 Task: Play online Dominion games in medium mode.
Action: Mouse moved to (533, 609)
Screenshot: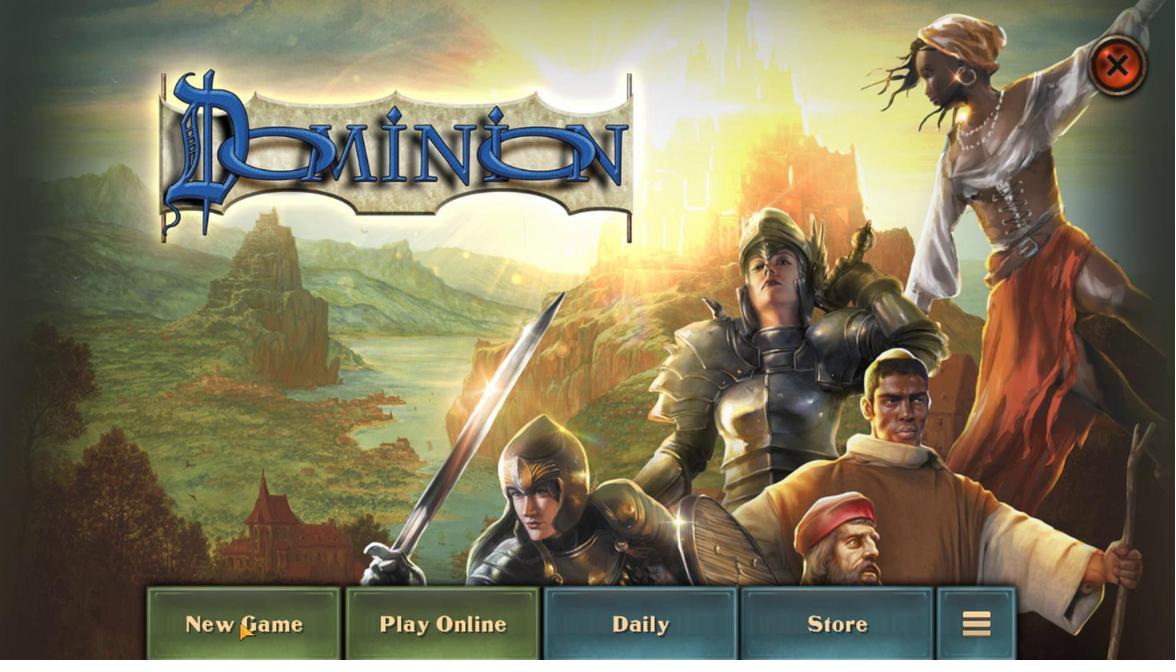
Action: Mouse pressed left at (533, 609)
Screenshot: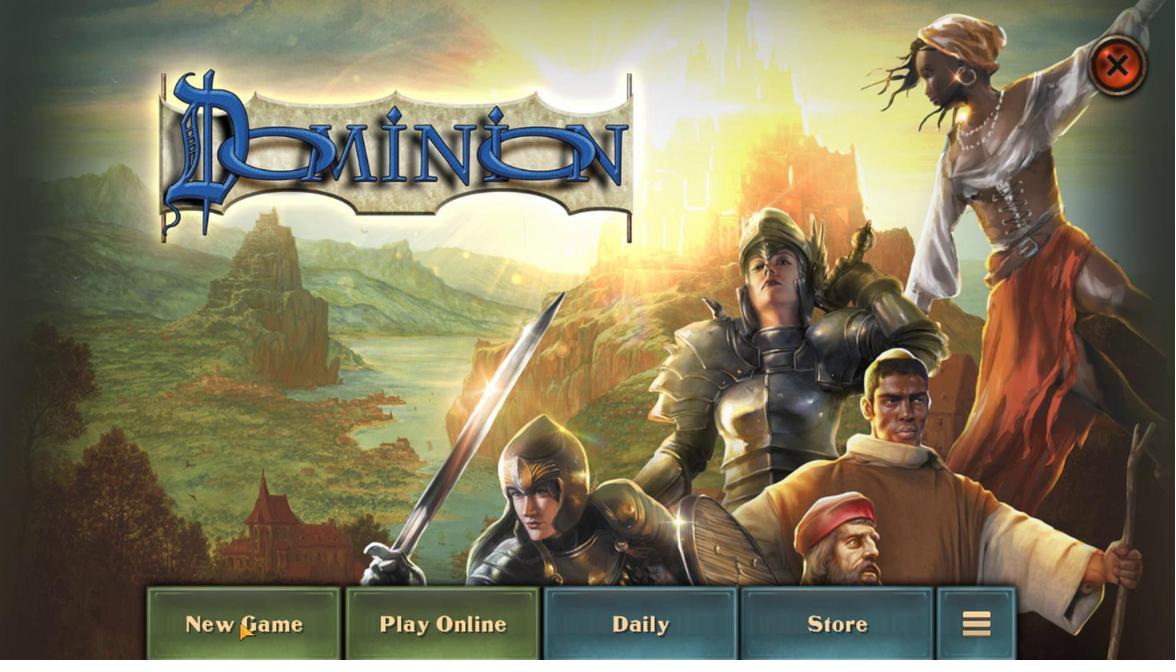 
Action: Mouse moved to (648, 482)
Screenshot: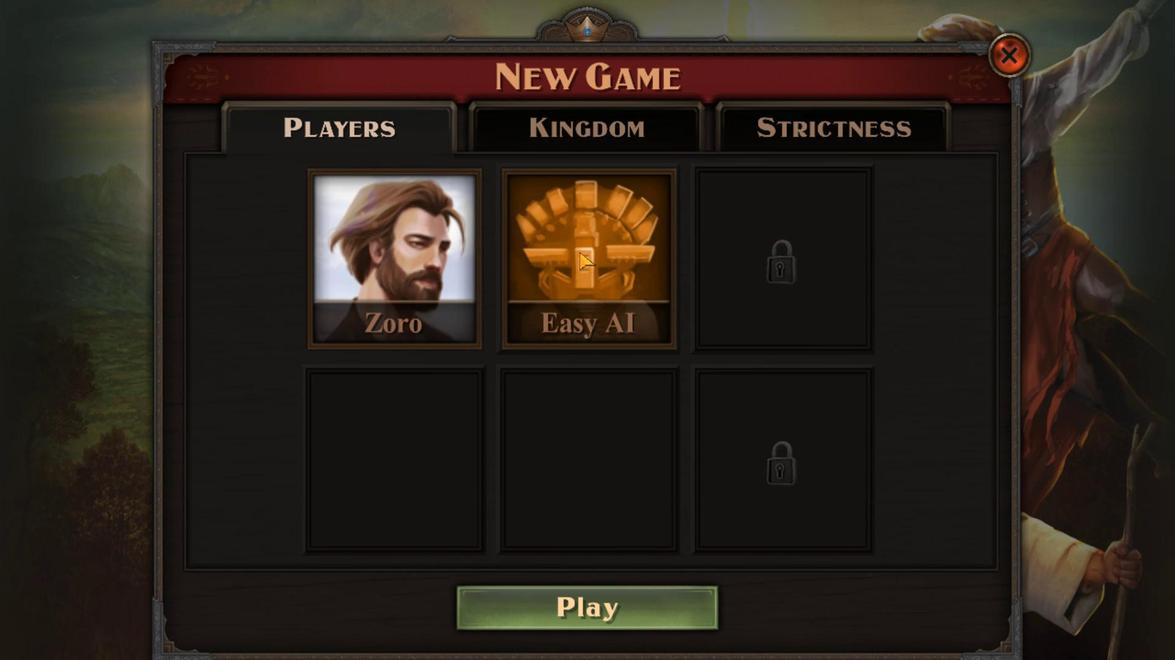 
Action: Mouse pressed left at (648, 482)
Screenshot: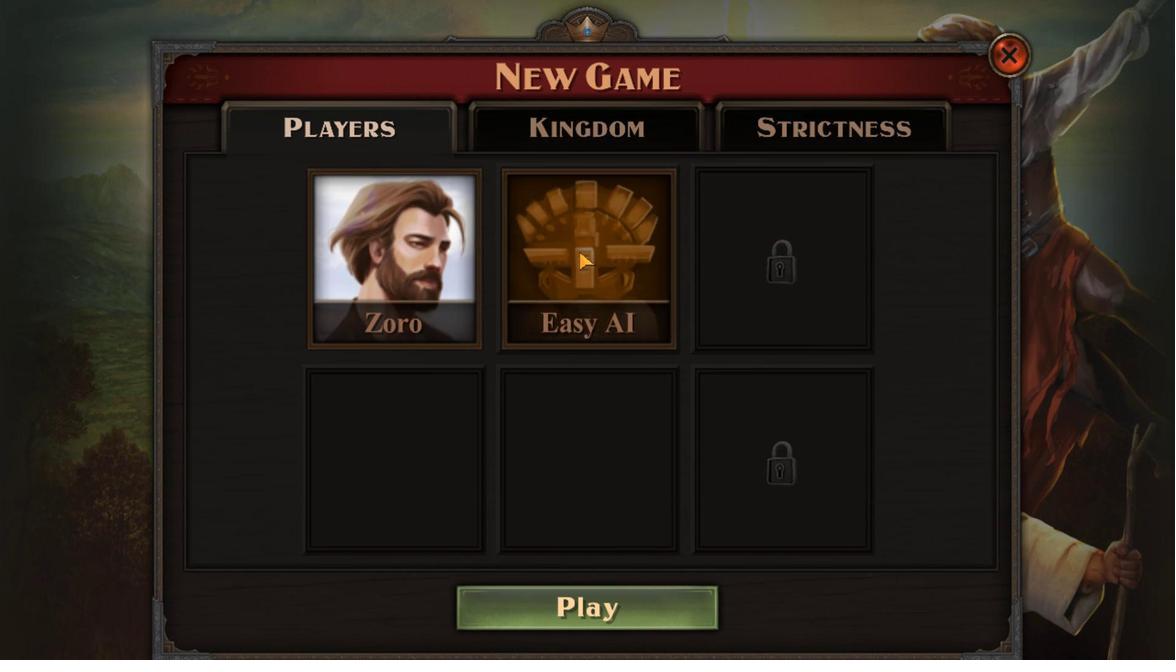 
Action: Mouse moved to (587, 554)
Screenshot: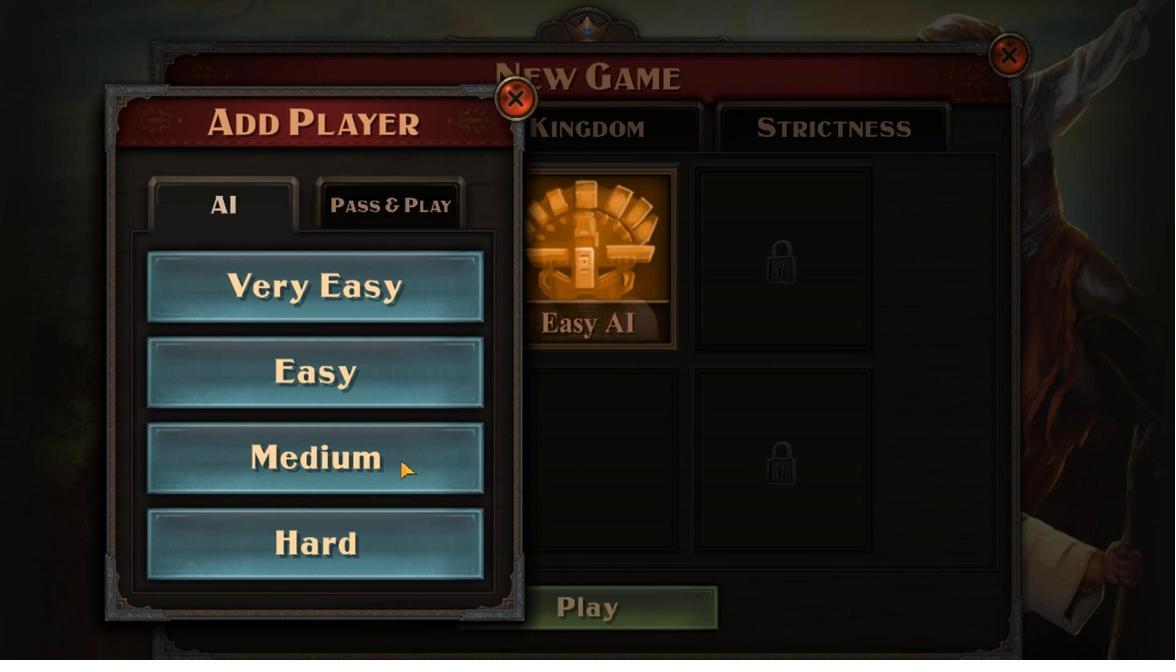 
Action: Mouse pressed left at (587, 554)
Screenshot: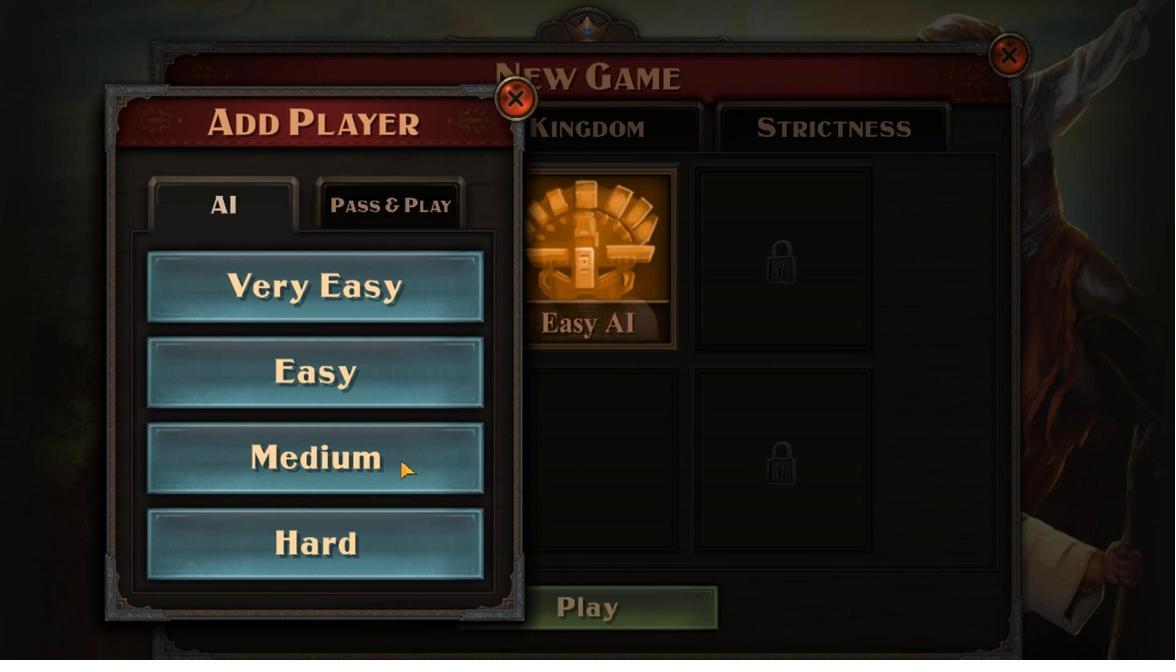 
Action: Mouse moved to (685, 605)
Screenshot: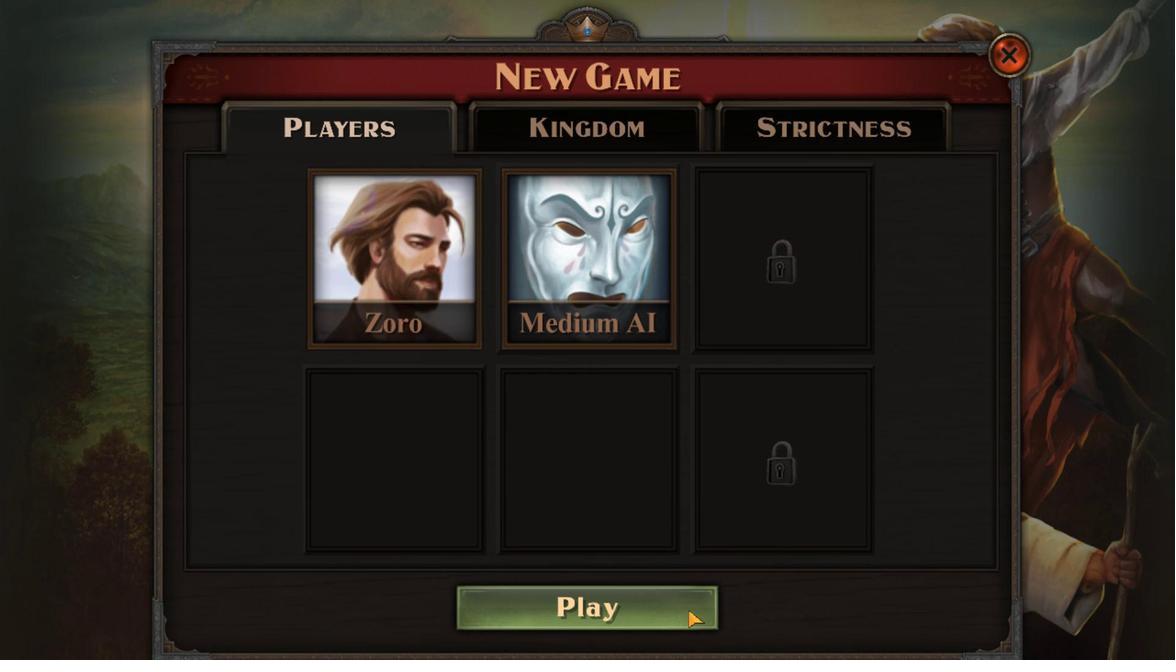 
Action: Mouse pressed left at (685, 605)
Screenshot: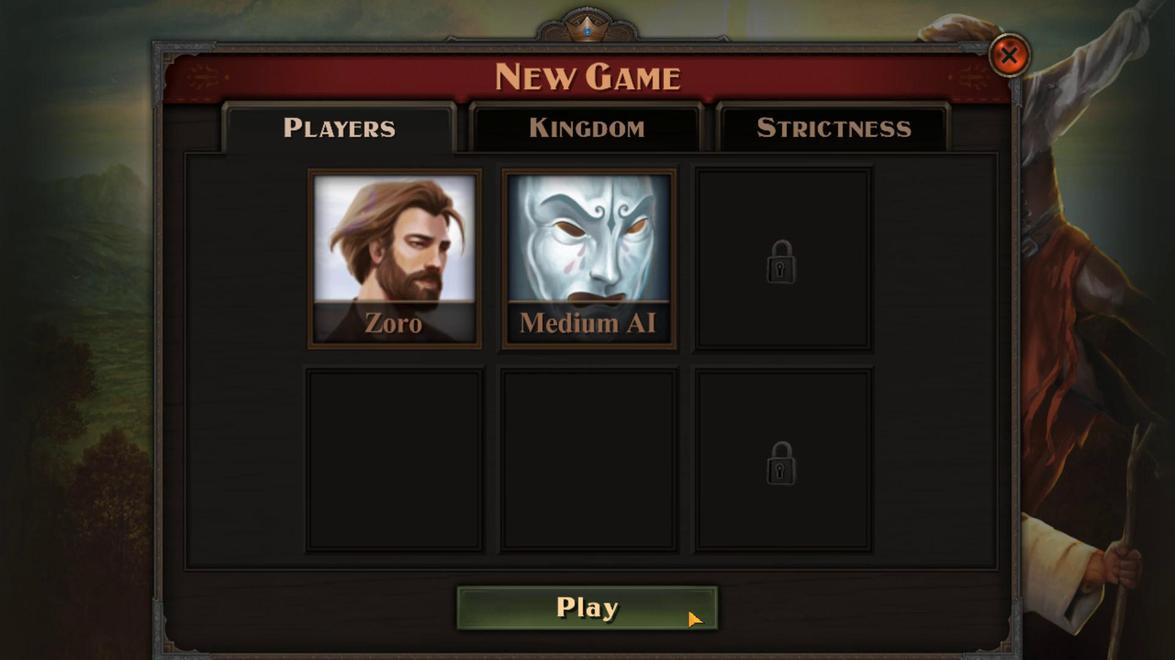 
Action: Mouse moved to (643, 592)
Screenshot: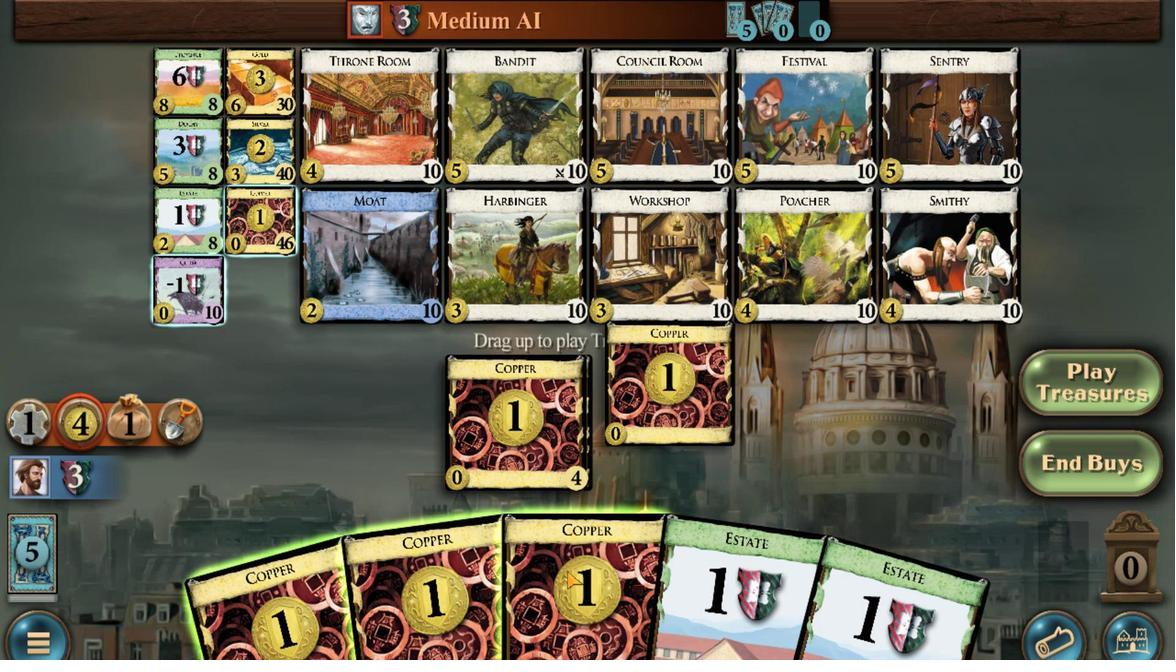 
Action: Mouse scrolled (643, 591) with delta (0, 0)
Screenshot: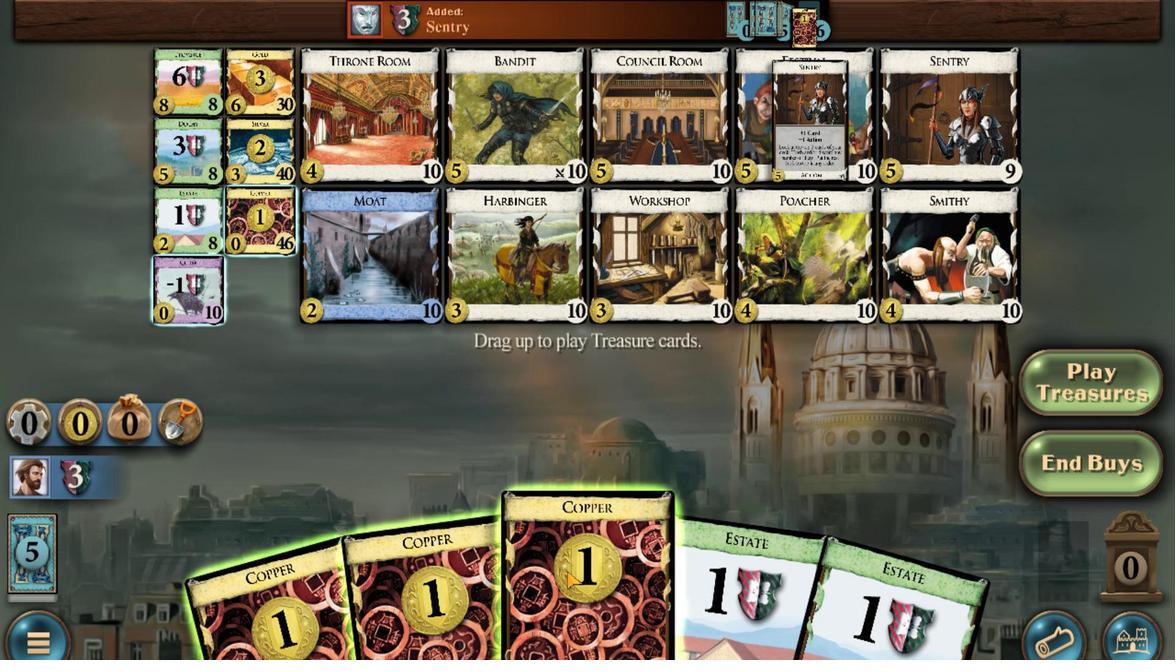 
Action: Mouse moved to (621, 595)
Screenshot: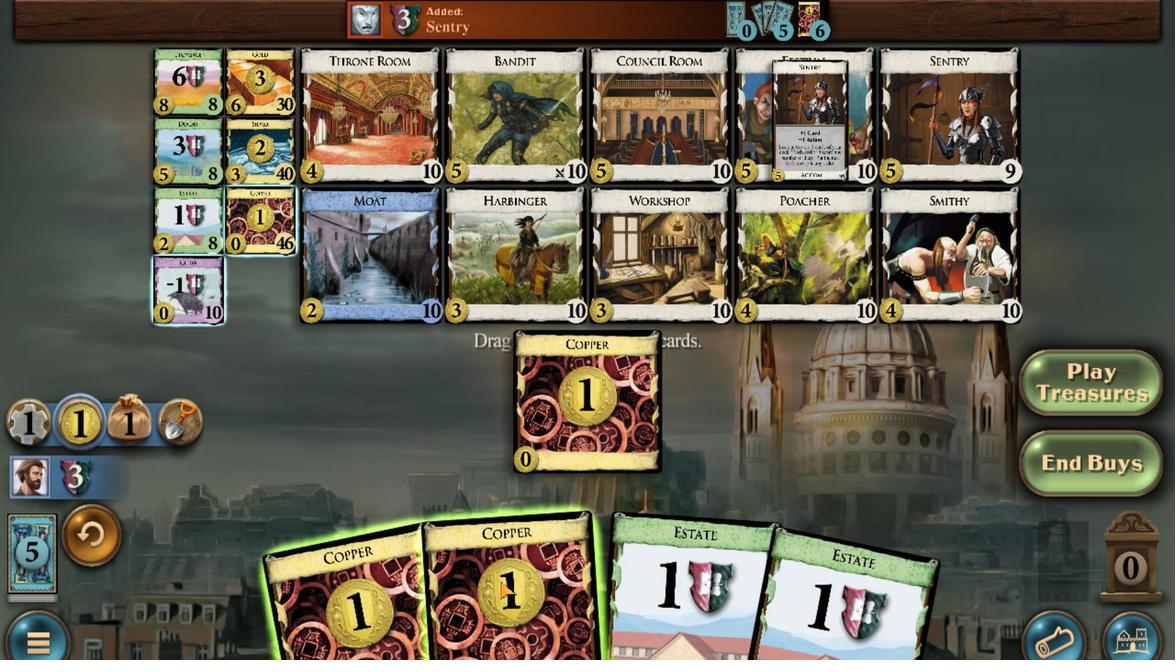 
Action: Mouse scrolled (621, 595) with delta (0, 0)
Screenshot: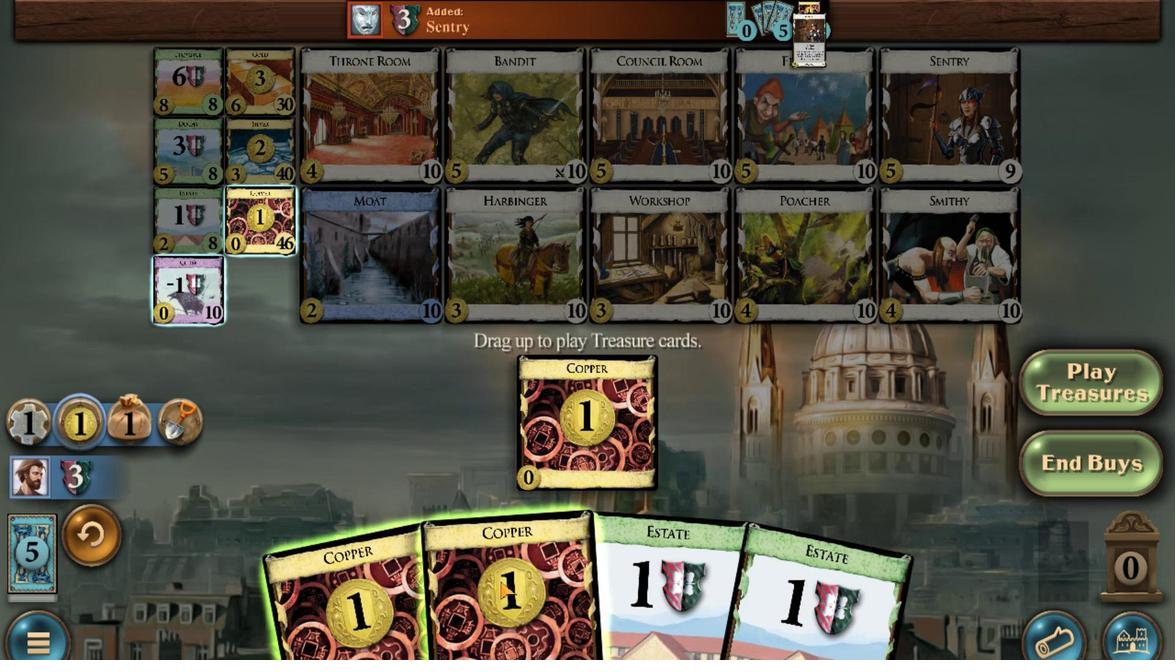 
Action: Mouse moved to (596, 597)
Screenshot: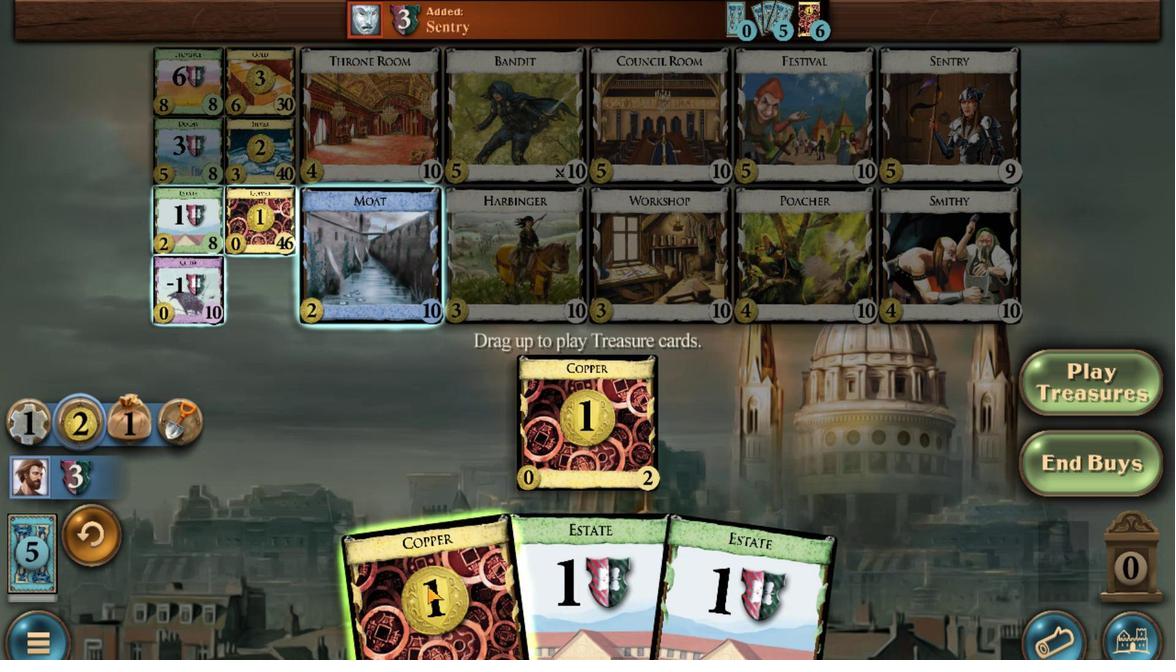 
Action: Mouse scrolled (596, 597) with delta (0, 0)
Screenshot: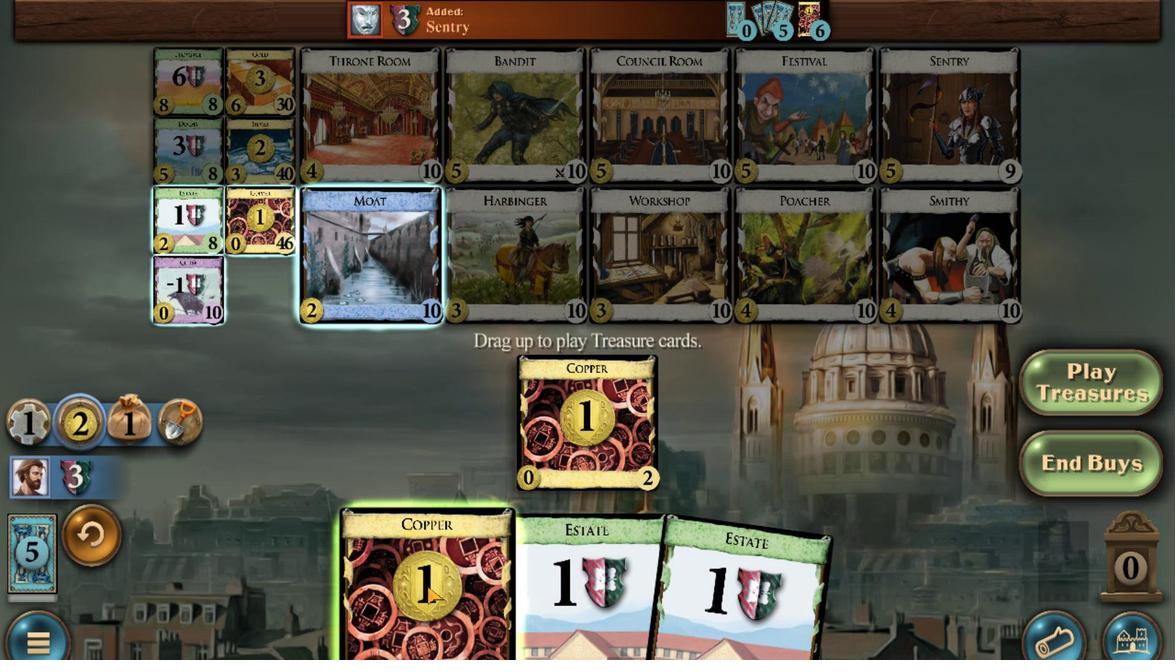 
Action: Mouse moved to (531, 441)
Screenshot: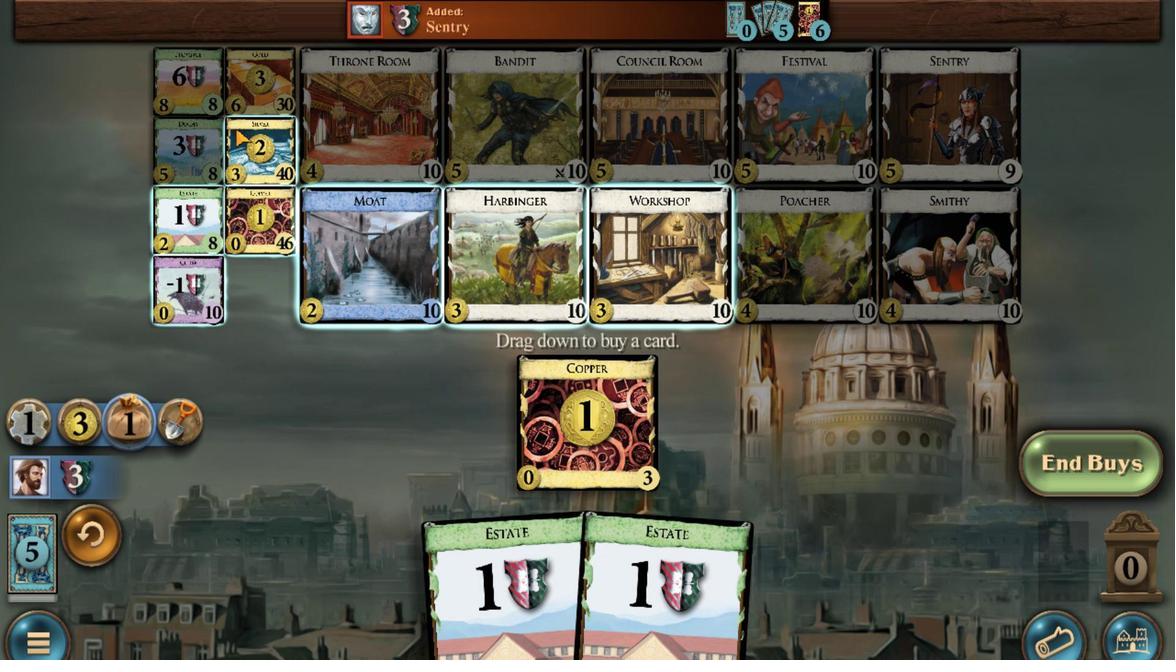 
Action: Mouse scrolled (531, 441) with delta (0, 0)
Screenshot: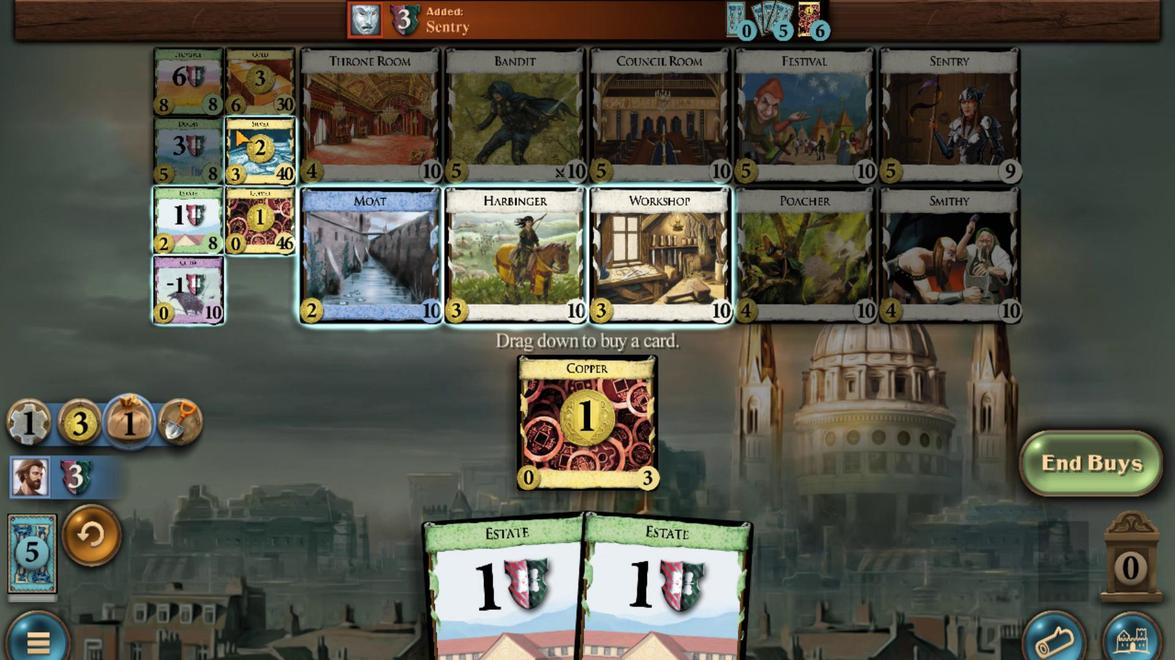 
Action: Mouse scrolled (531, 441) with delta (0, 0)
Screenshot: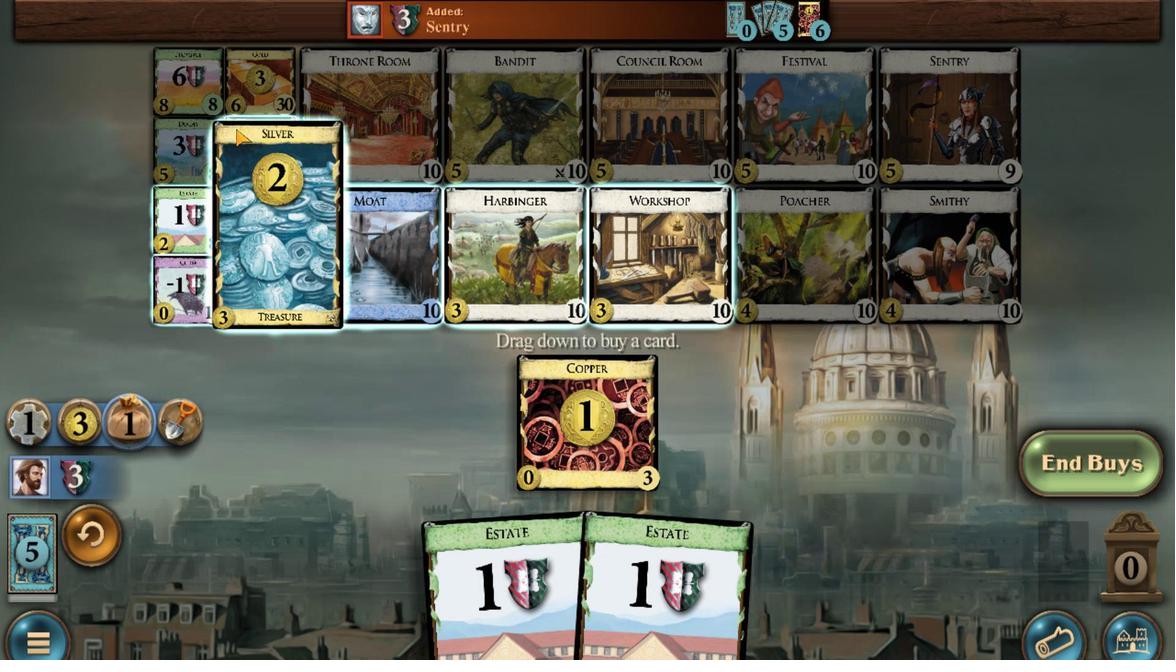 
Action: Mouse scrolled (531, 441) with delta (0, 0)
Screenshot: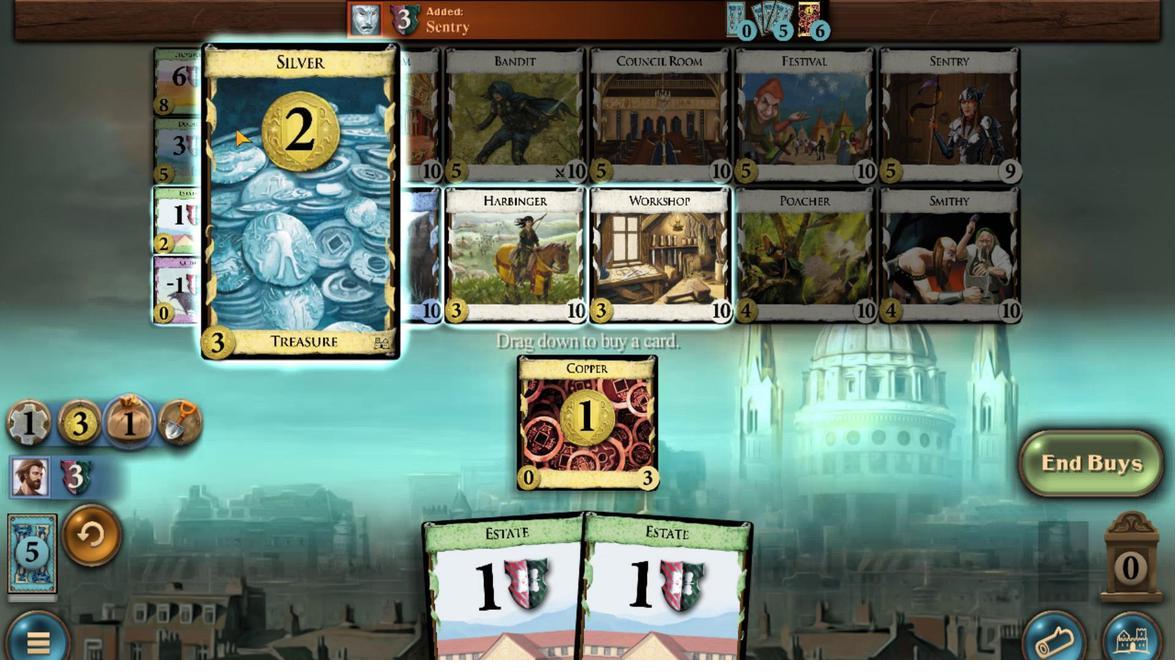 
Action: Mouse scrolled (531, 441) with delta (0, 0)
Screenshot: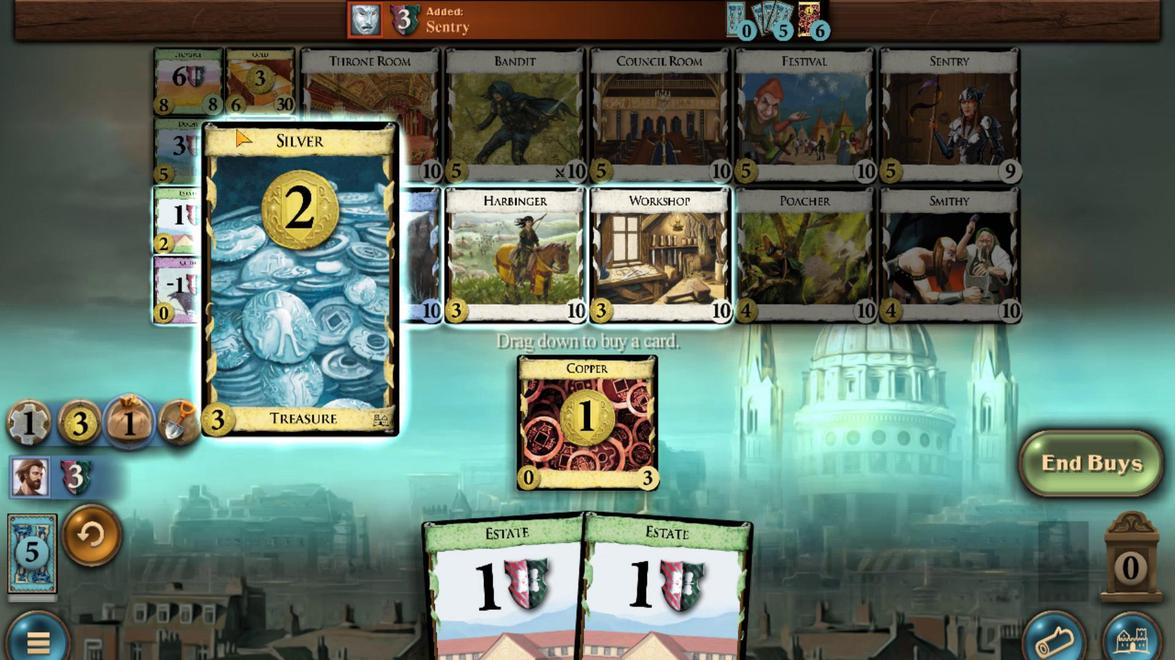 
Action: Mouse moved to (700, 588)
Screenshot: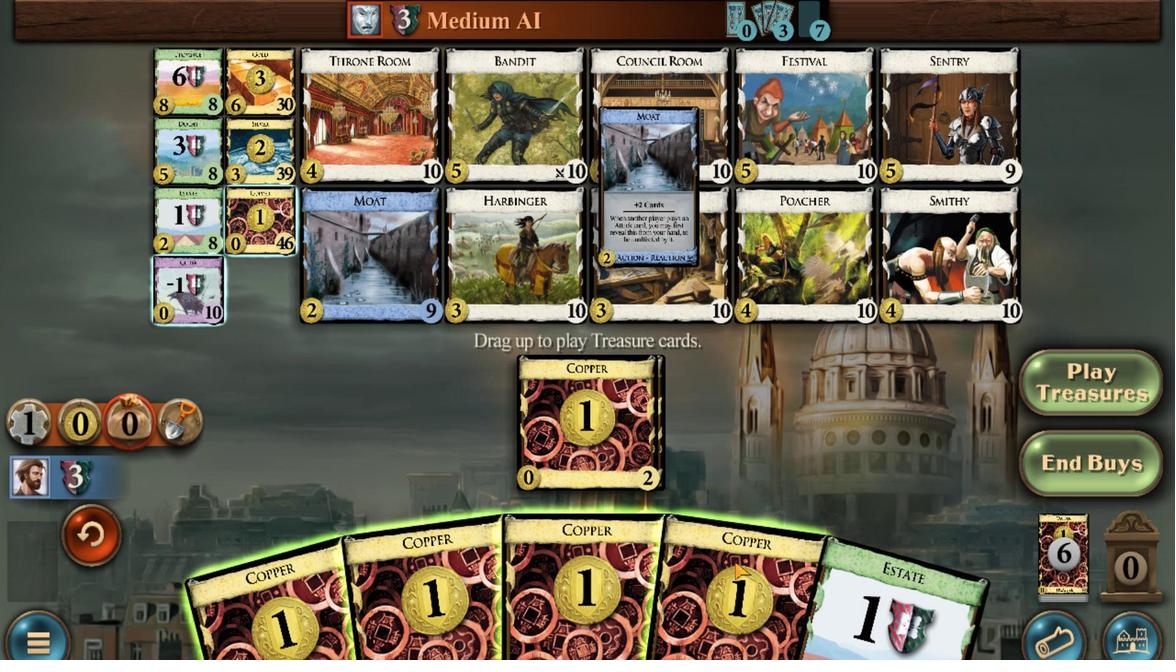 
Action: Mouse scrolled (700, 588) with delta (0, 0)
Screenshot: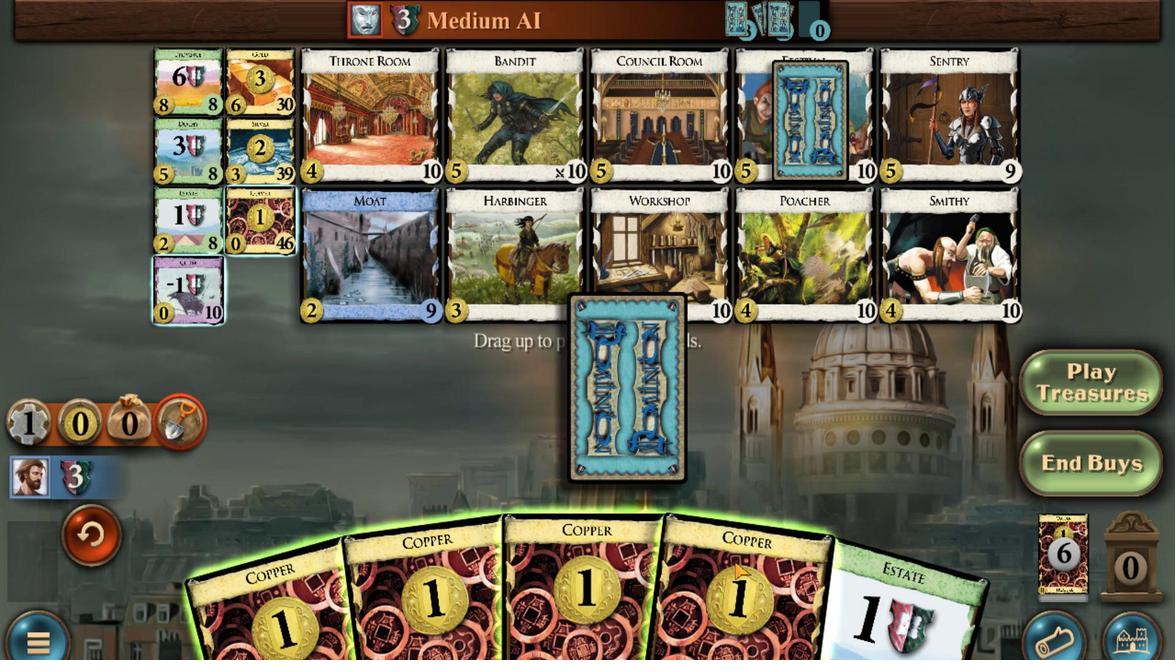 
Action: Mouse moved to (670, 596)
Screenshot: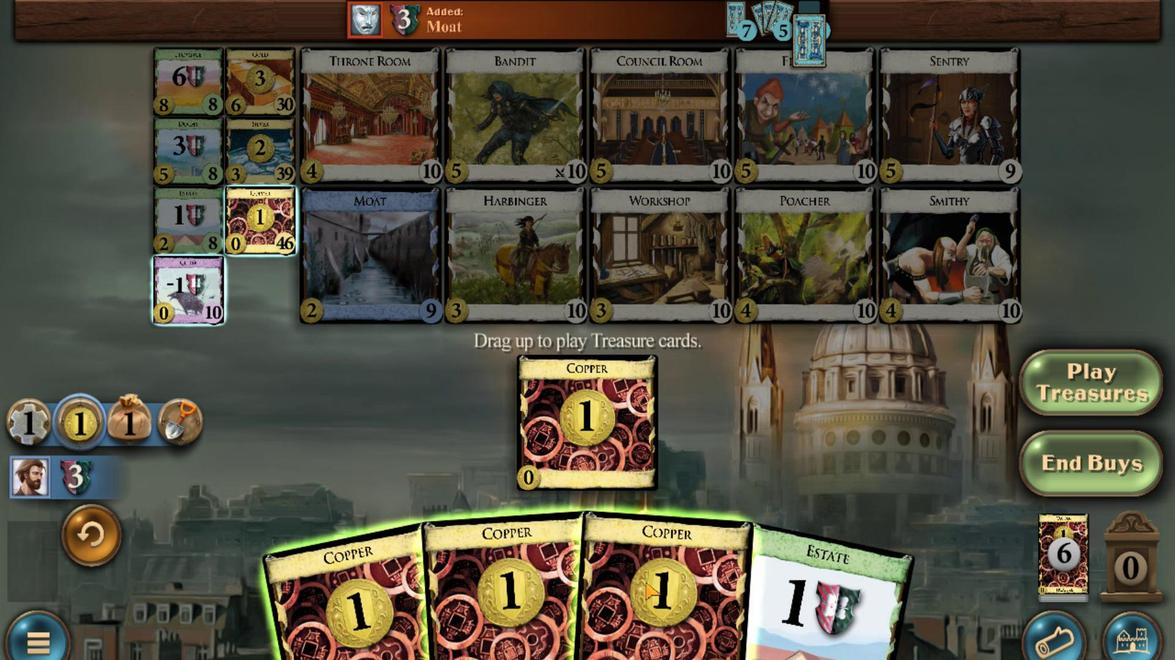 
Action: Mouse scrolled (670, 595) with delta (0, 0)
Screenshot: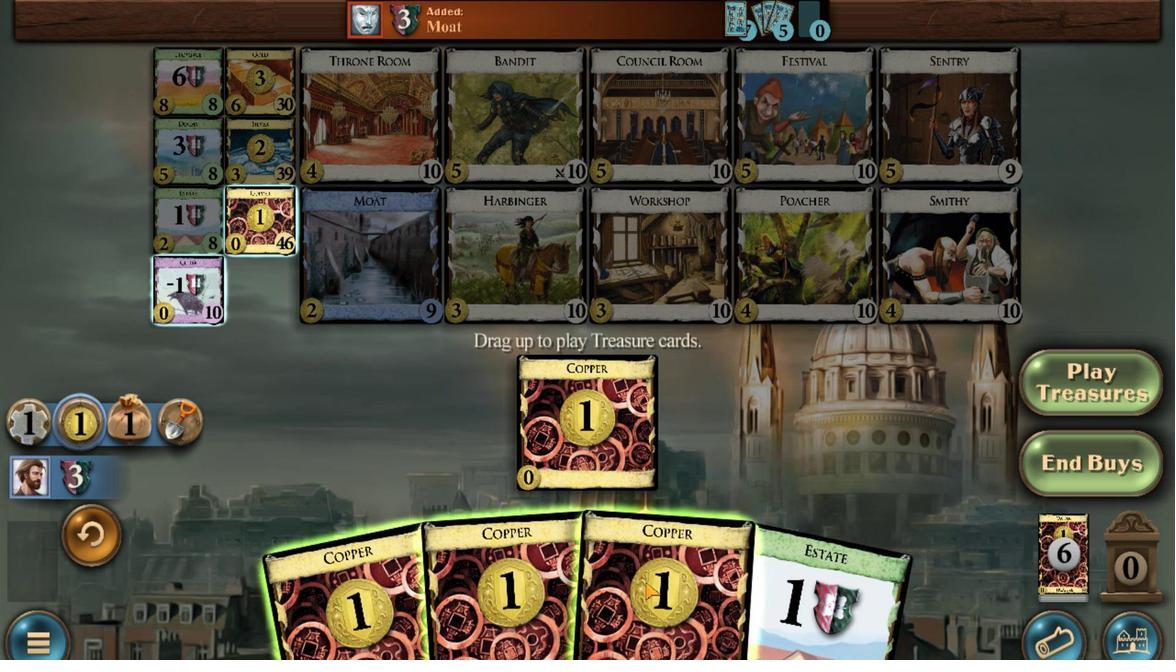 
Action: Mouse moved to (641, 597)
Screenshot: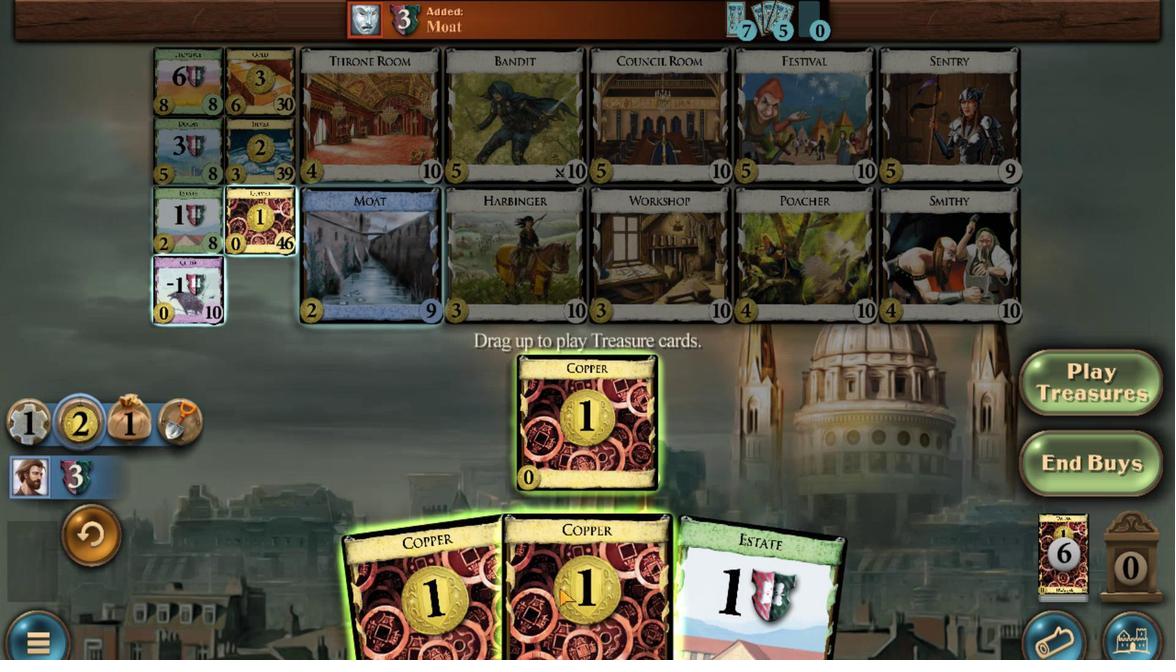 
Action: Mouse scrolled (641, 597) with delta (0, 0)
Screenshot: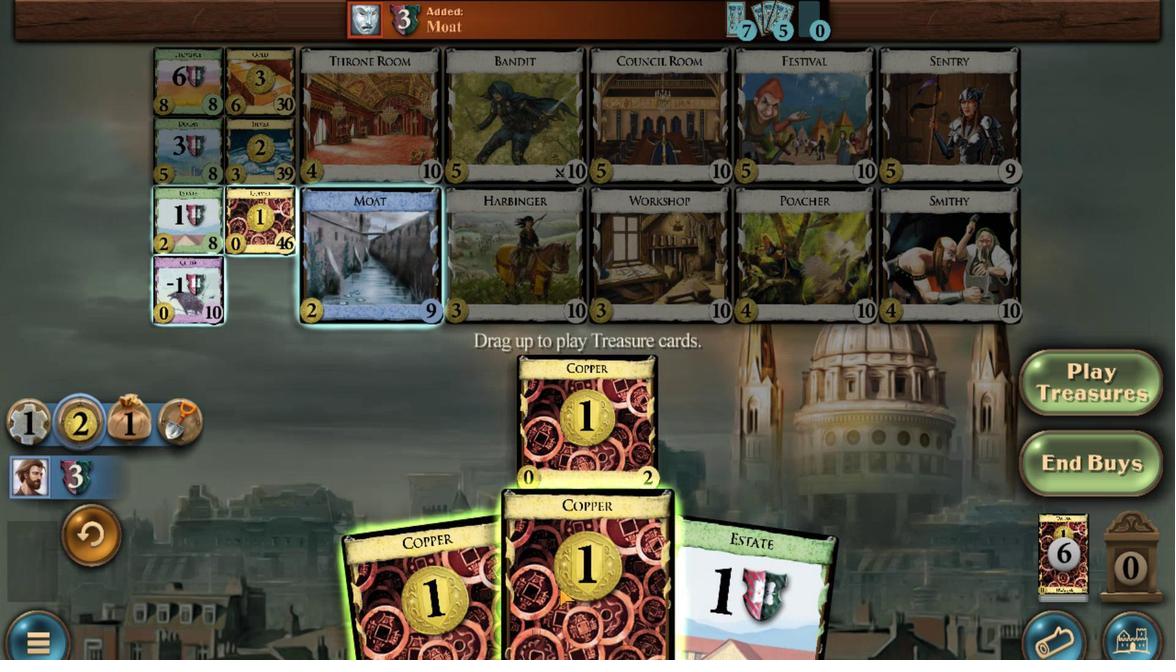 
Action: Mouse moved to (602, 597)
Screenshot: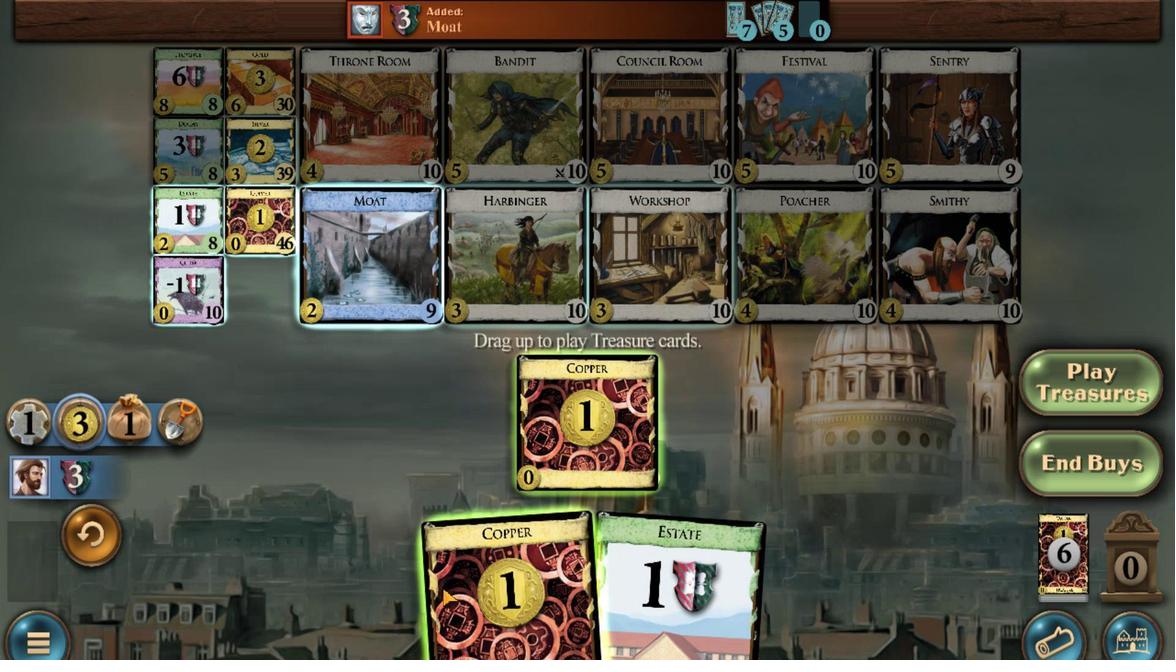 
Action: Mouse scrolled (602, 597) with delta (0, 0)
Screenshot: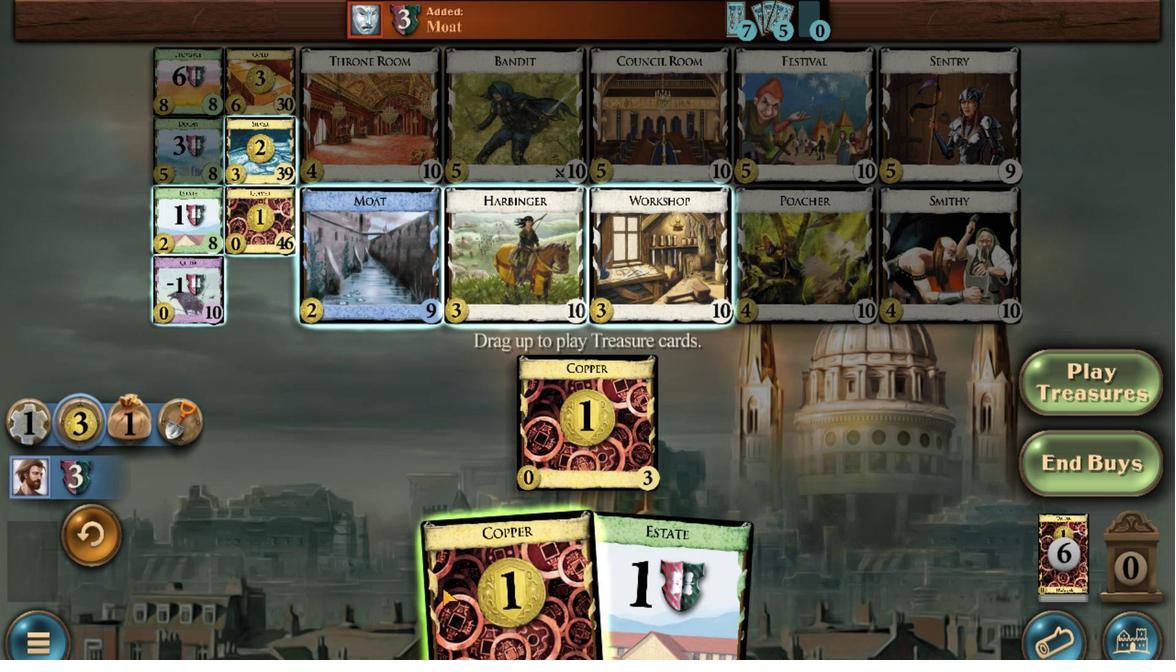 
Action: Mouse moved to (758, 484)
Screenshot: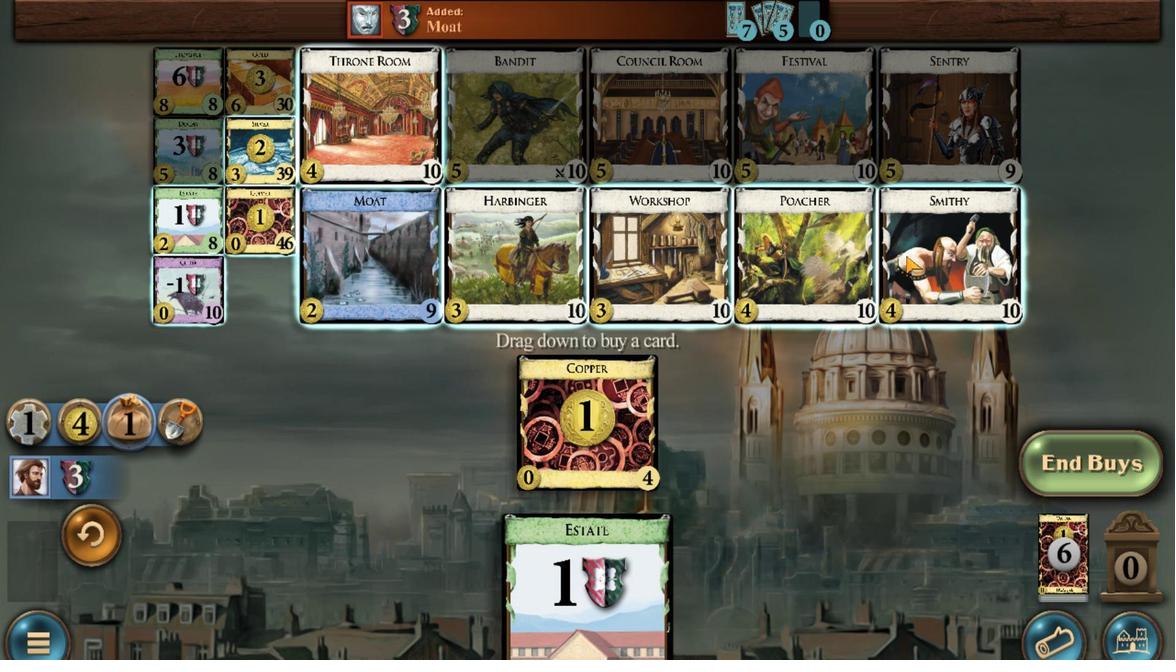 
Action: Mouse scrolled (758, 484) with delta (0, 0)
Screenshot: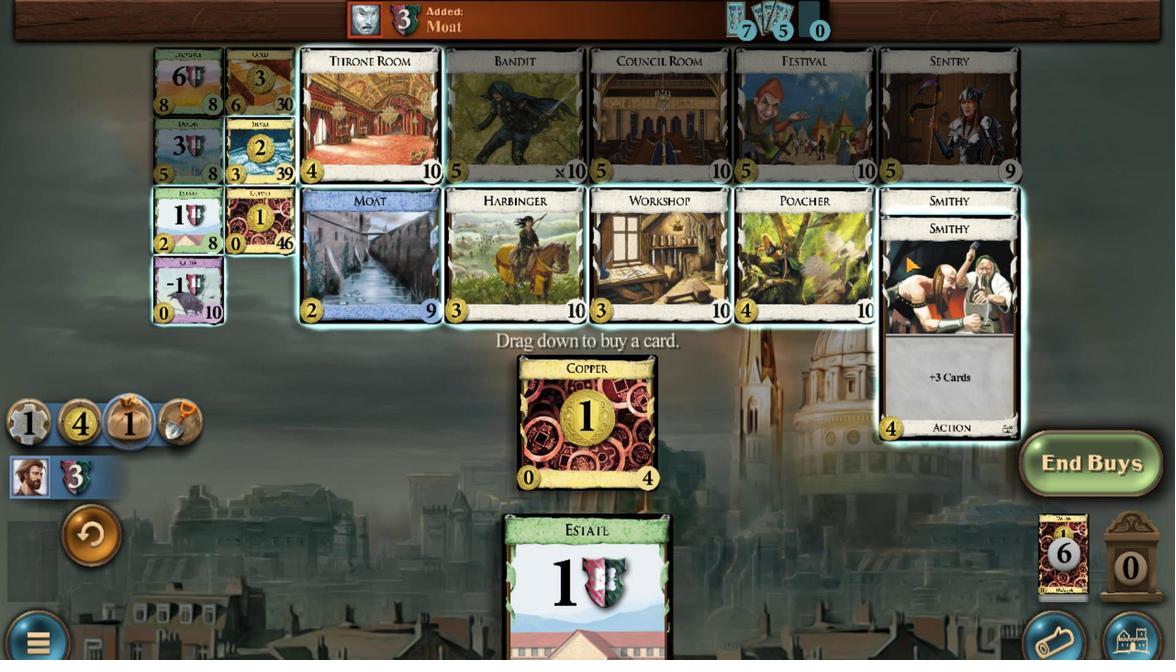 
Action: Mouse scrolled (758, 484) with delta (0, 0)
Screenshot: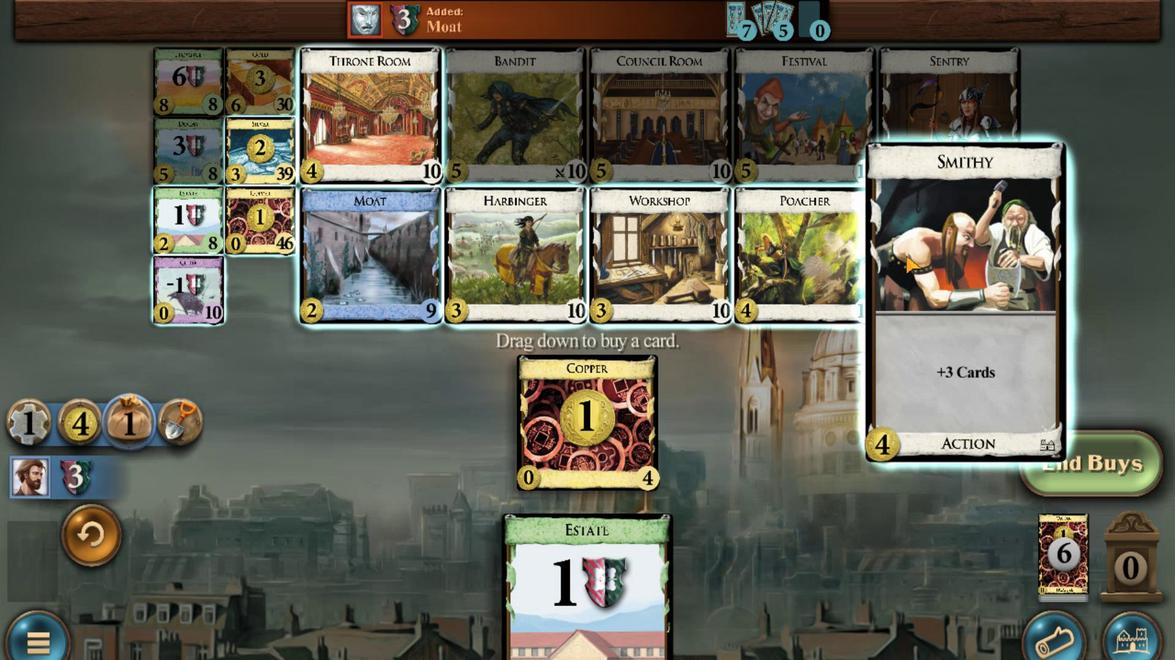 
Action: Mouse scrolled (758, 484) with delta (0, 0)
Screenshot: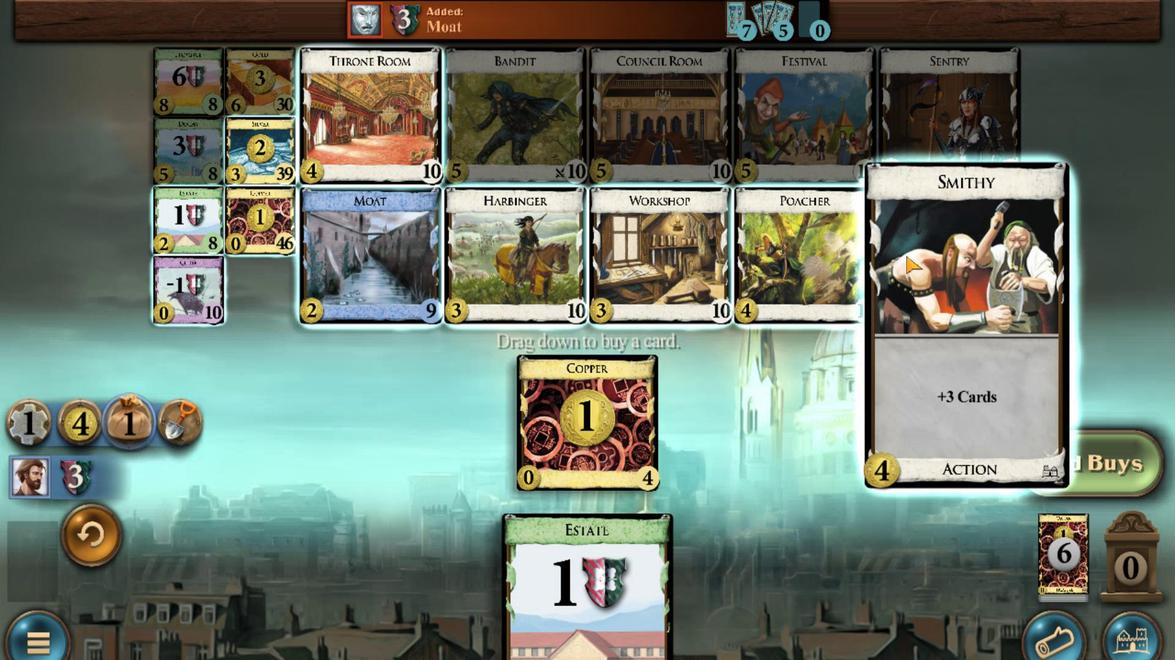 
Action: Mouse scrolled (758, 484) with delta (0, 0)
Screenshot: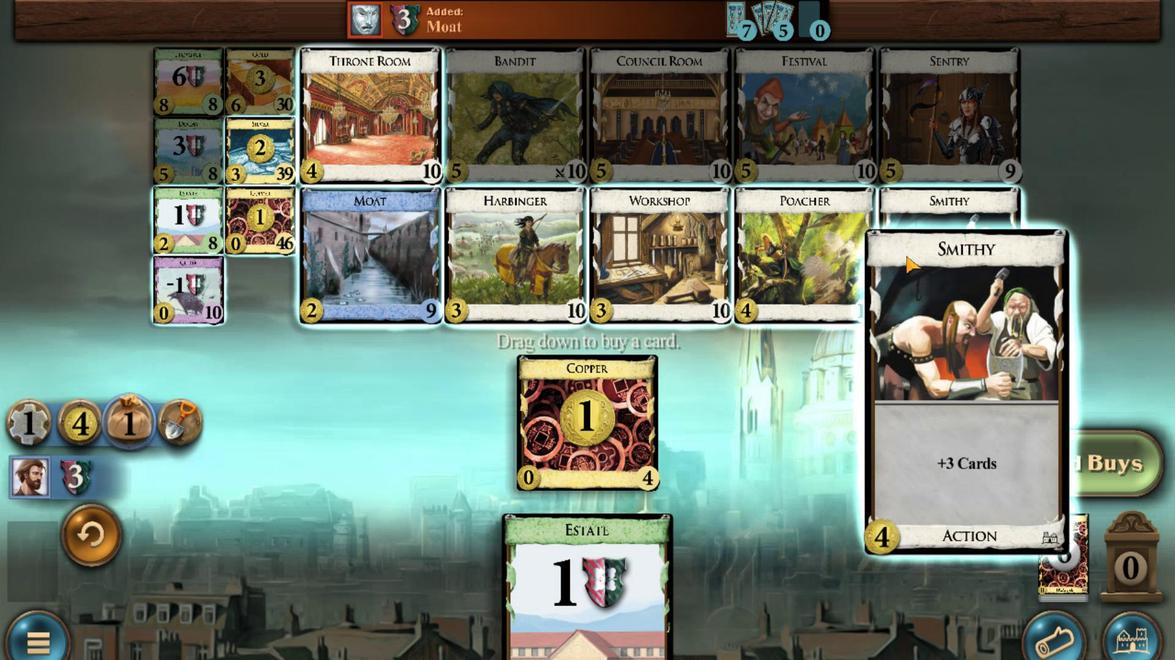 
Action: Mouse moved to (682, 594)
Screenshot: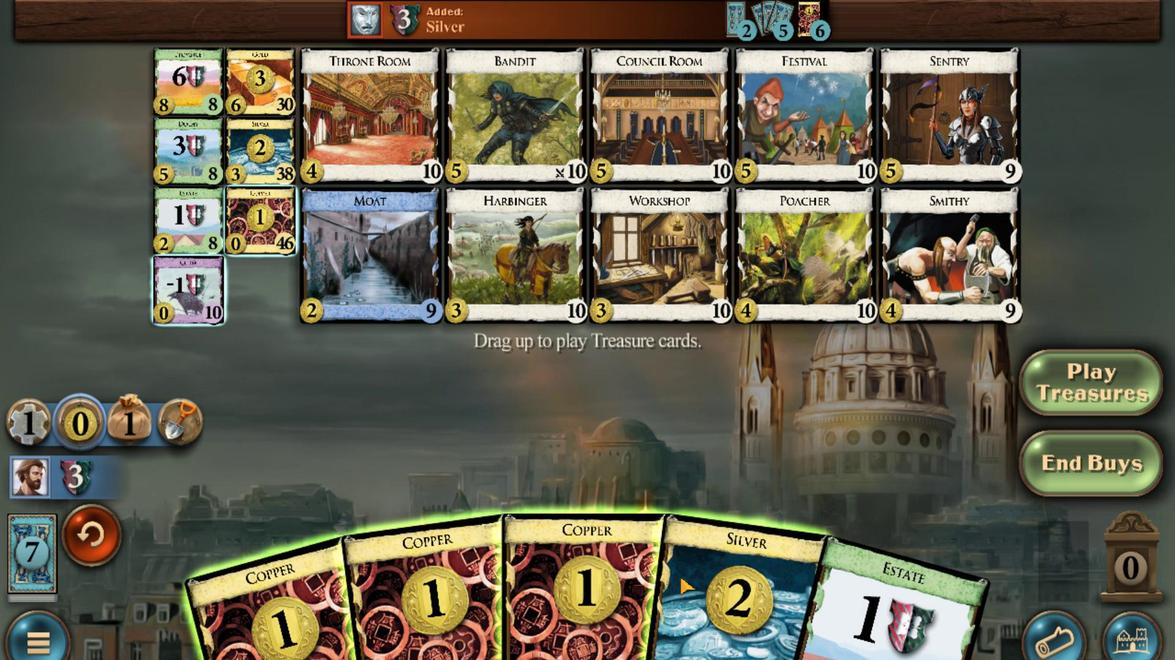 
Action: Mouse scrolled (682, 594) with delta (0, 0)
Screenshot: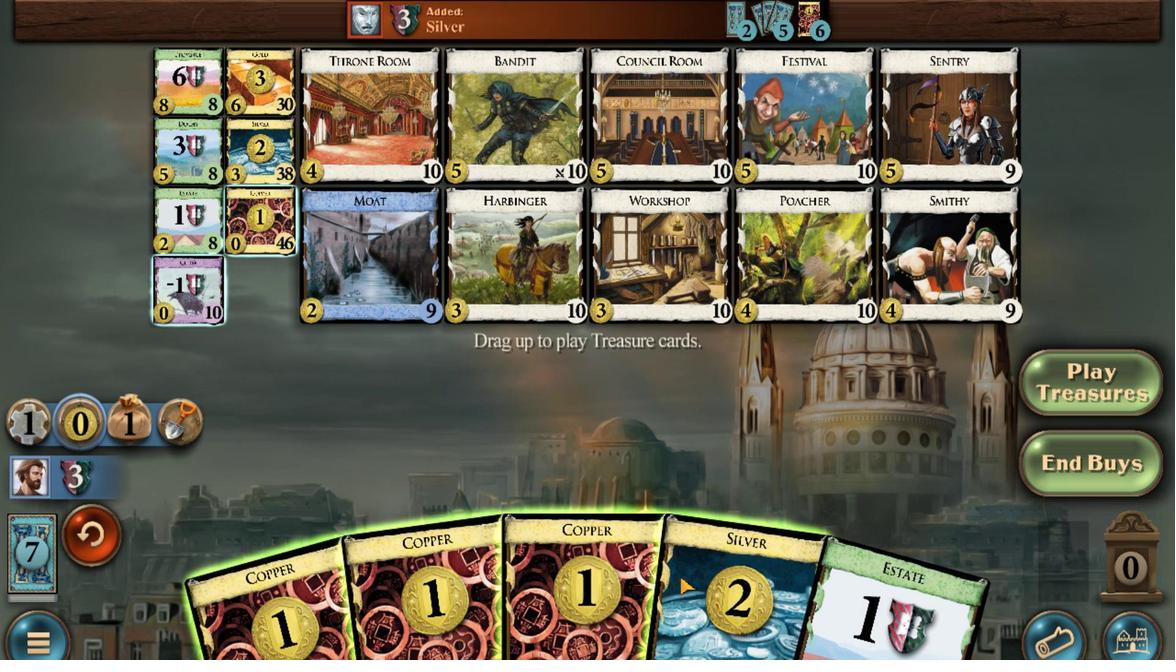 
Action: Mouse moved to (670, 594)
Screenshot: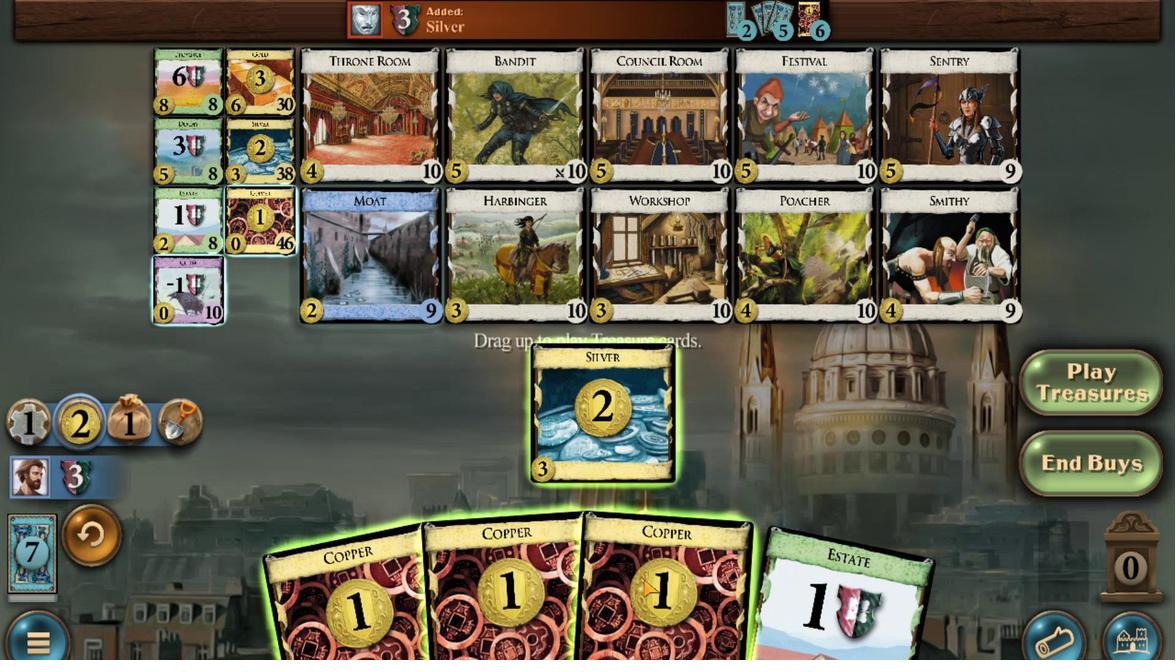 
Action: Mouse scrolled (670, 594) with delta (0, 0)
Screenshot: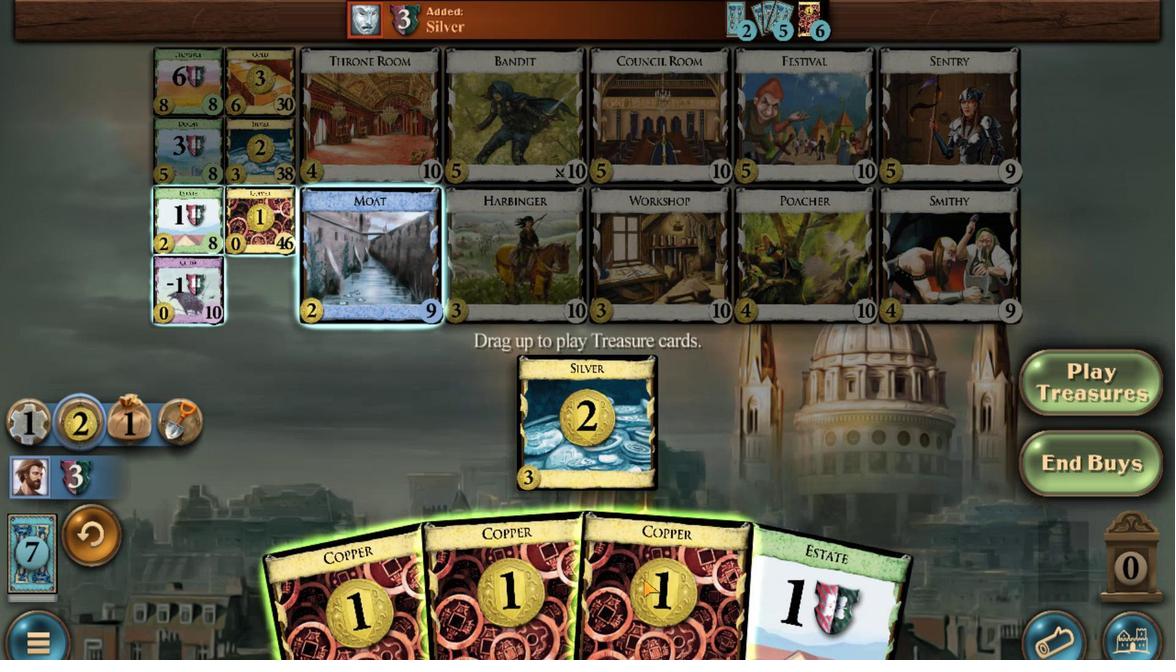 
Action: Mouse moved to (649, 600)
Screenshot: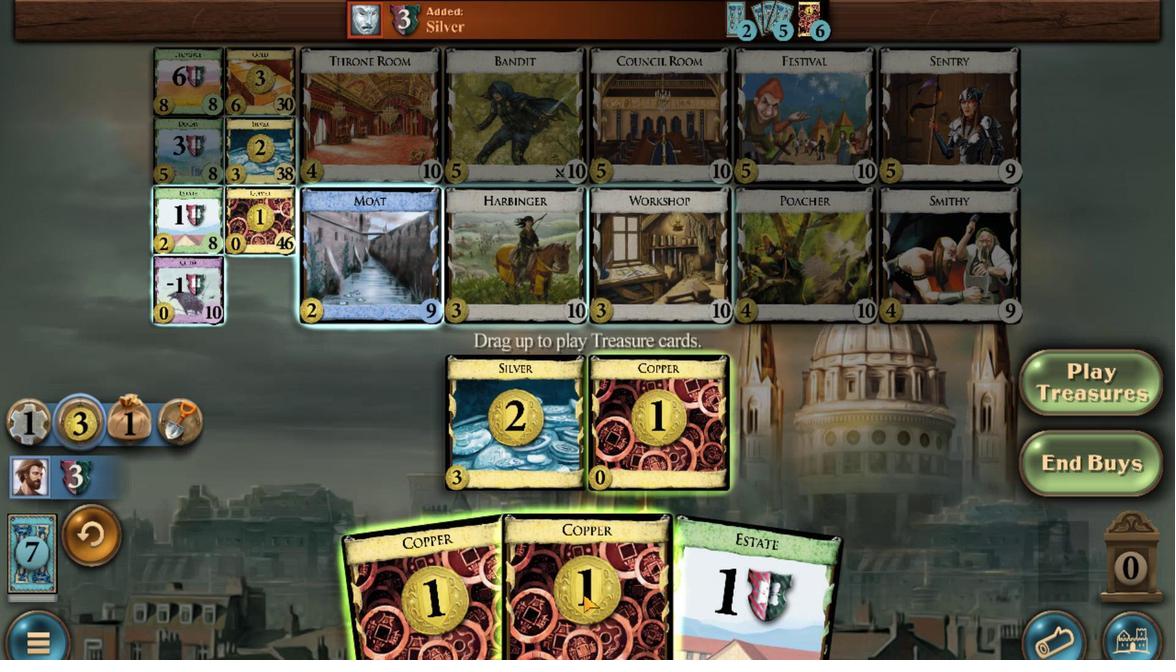 
Action: Mouse scrolled (649, 600) with delta (0, 0)
Screenshot: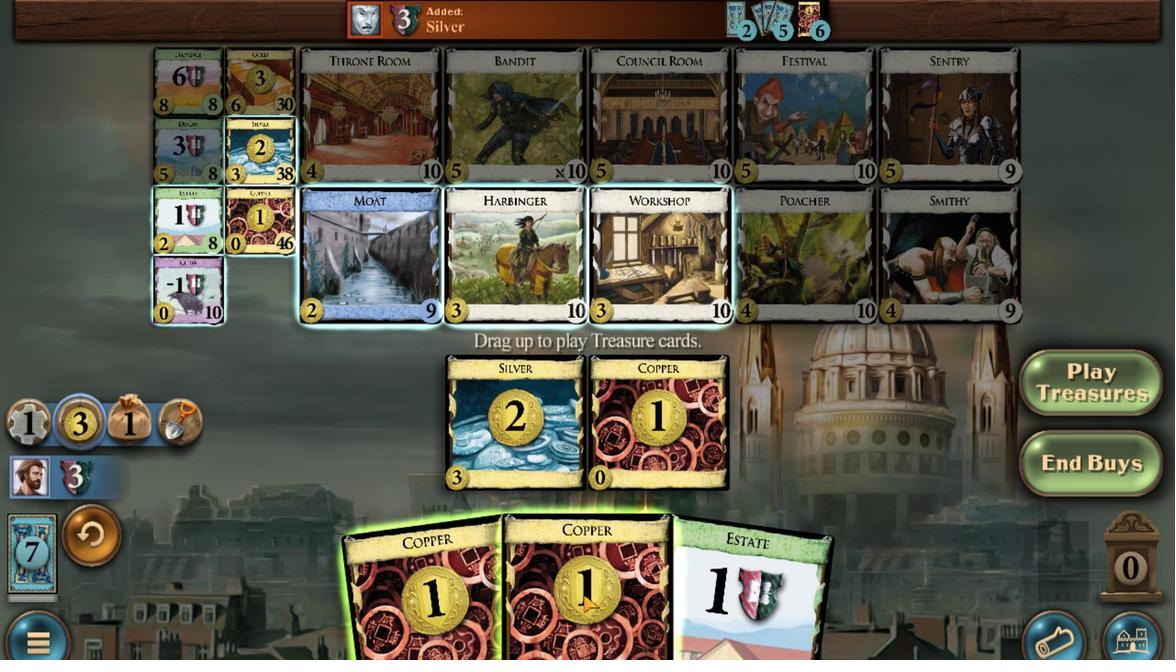 
Action: Mouse moved to (619, 604)
Screenshot: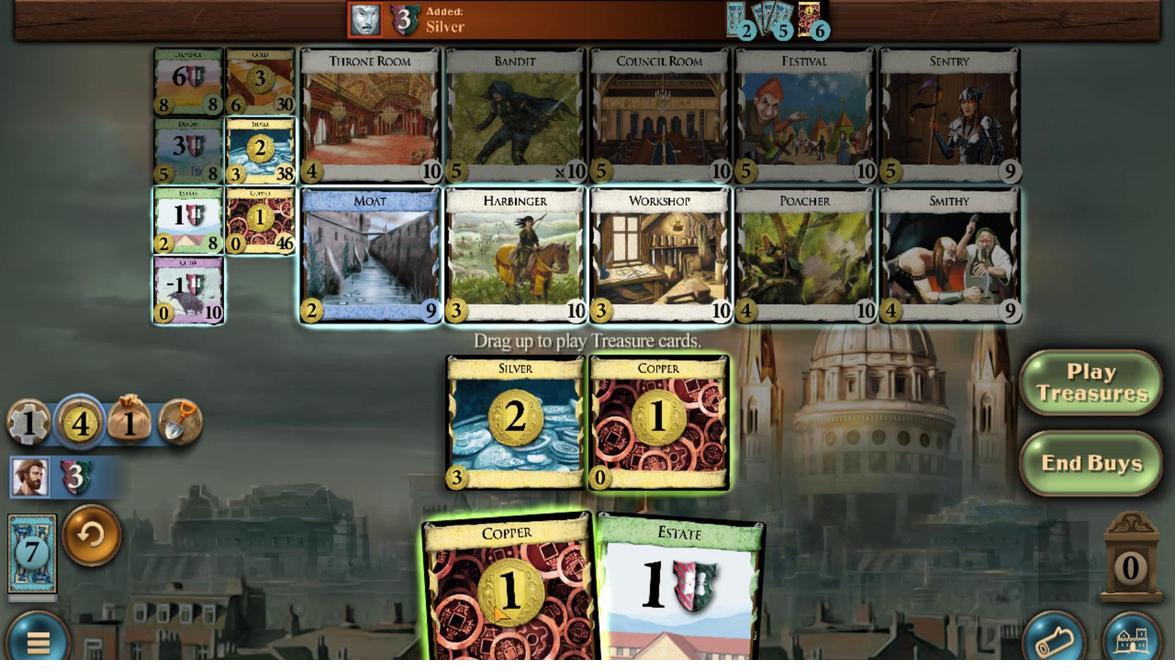 
Action: Mouse scrolled (619, 604) with delta (0, 0)
Screenshot: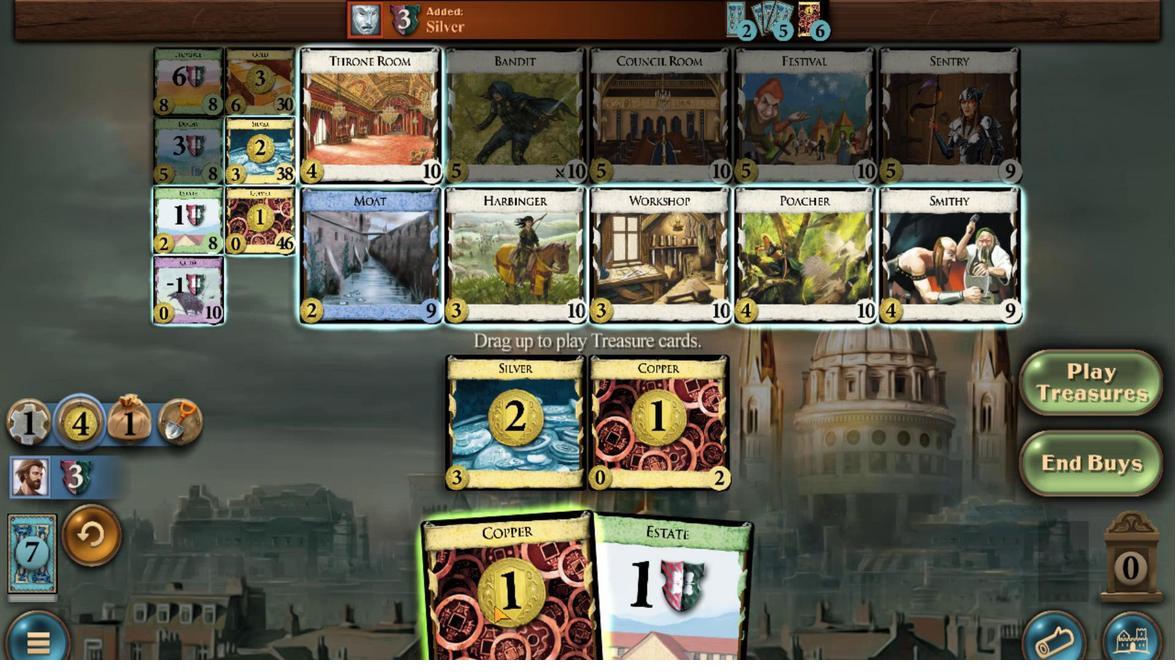 
Action: Mouse moved to (521, 448)
Screenshot: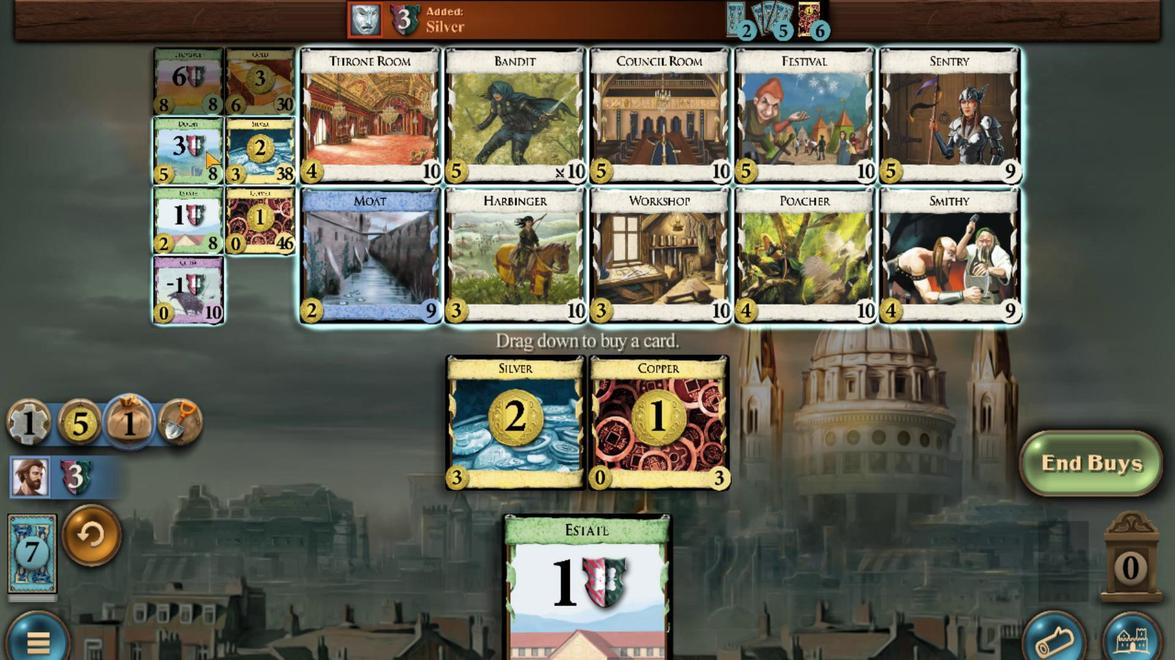 
Action: Mouse scrolled (521, 448) with delta (0, 0)
Screenshot: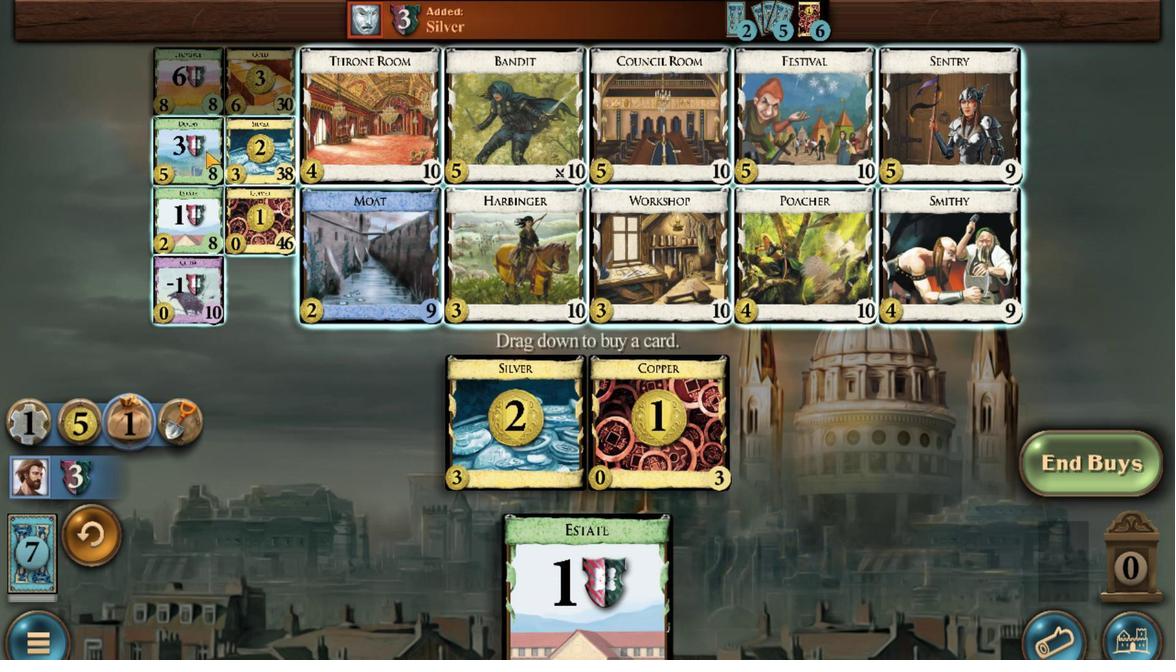 
Action: Mouse scrolled (521, 448) with delta (0, 0)
Screenshot: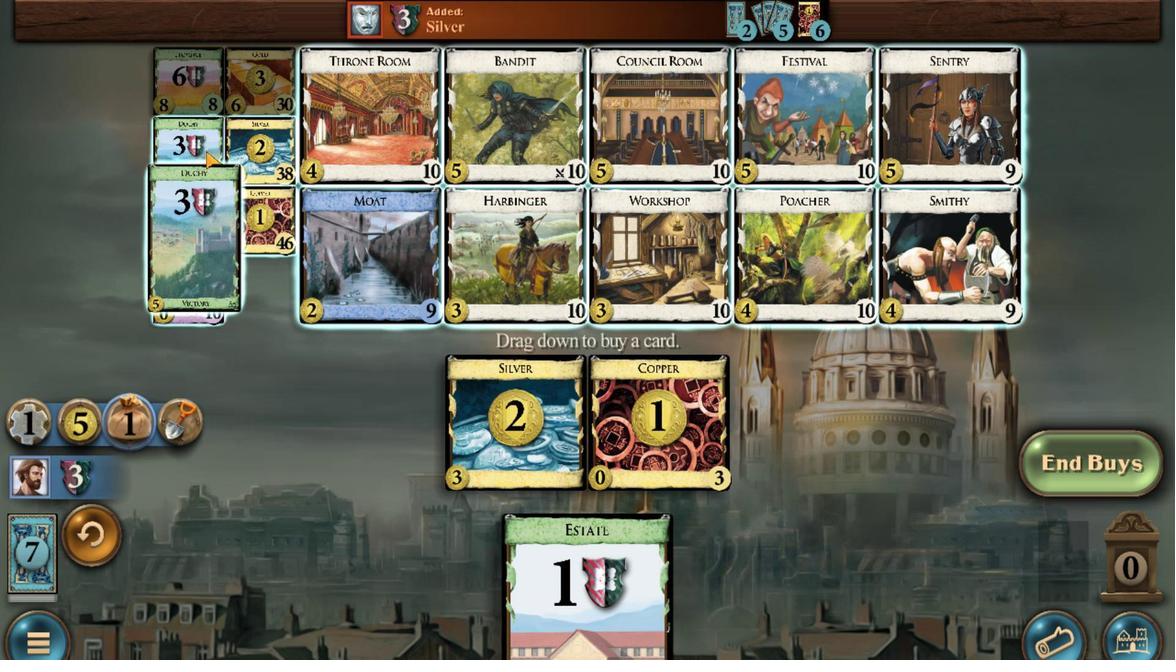 
Action: Mouse scrolled (521, 448) with delta (0, 0)
Screenshot: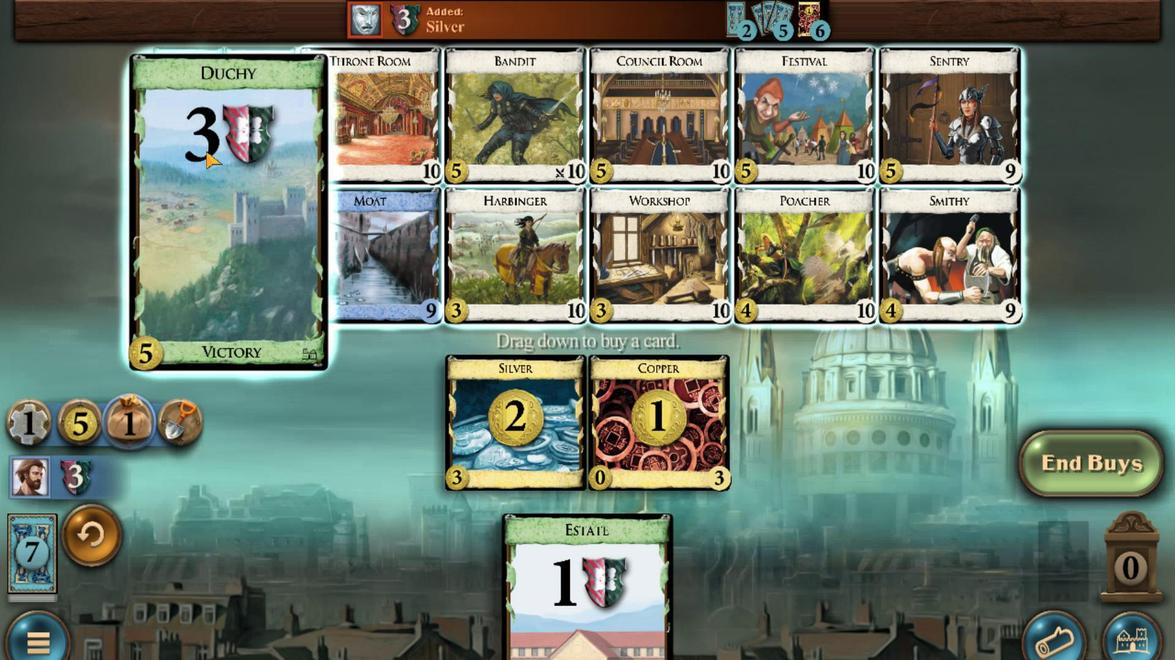 
Action: Mouse scrolled (521, 448) with delta (0, 0)
Screenshot: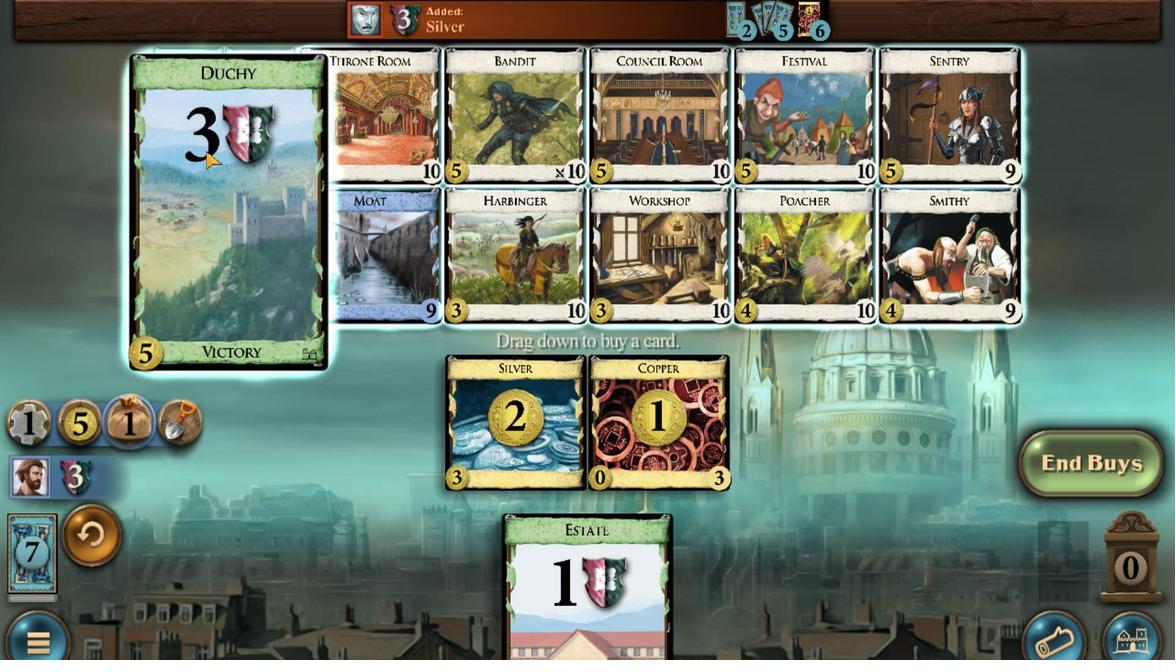 
Action: Mouse scrolled (521, 448) with delta (0, 0)
Screenshot: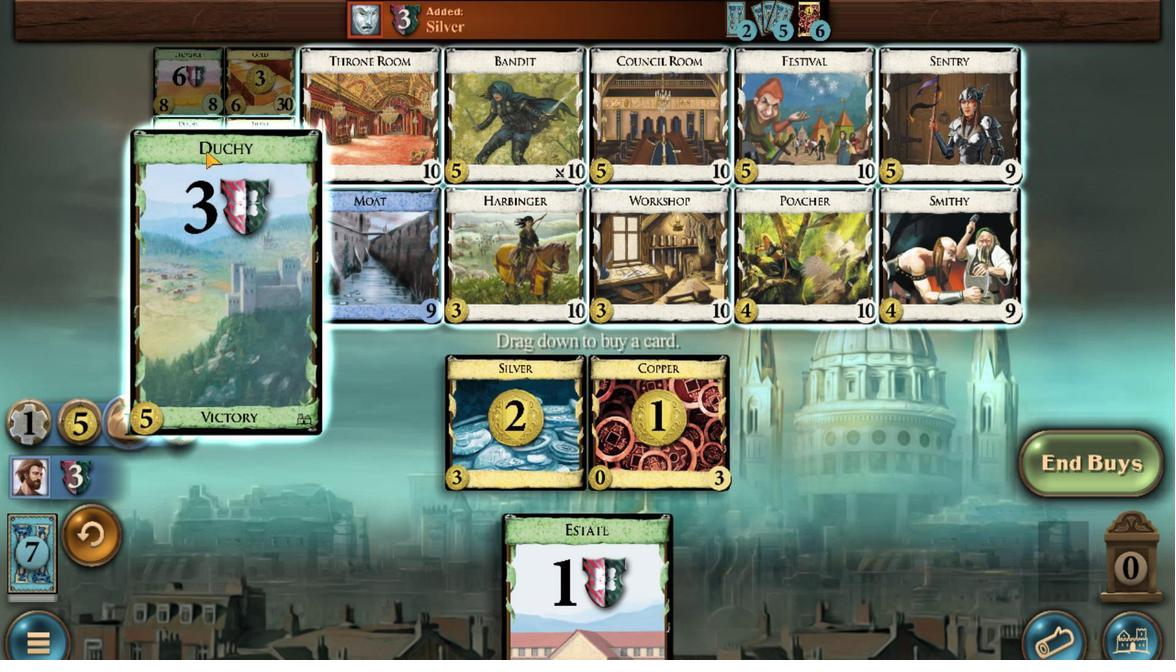 
Action: Mouse moved to (694, 600)
Screenshot: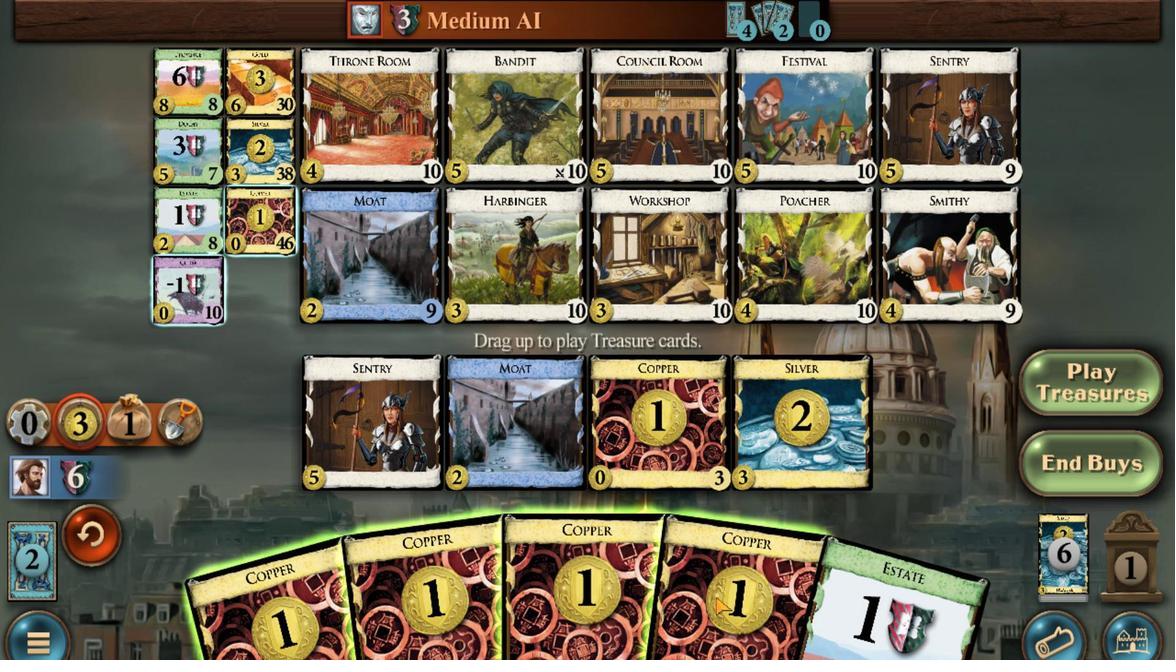 
Action: Mouse scrolled (694, 600) with delta (0, 0)
Screenshot: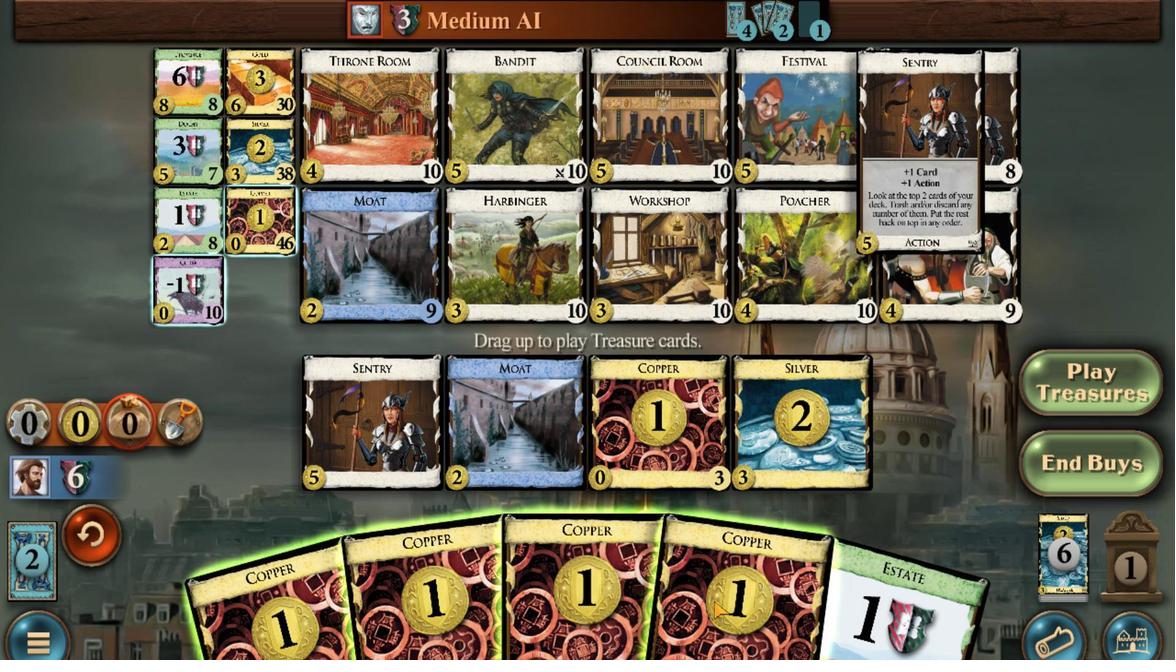 
Action: Mouse moved to (651, 600)
Screenshot: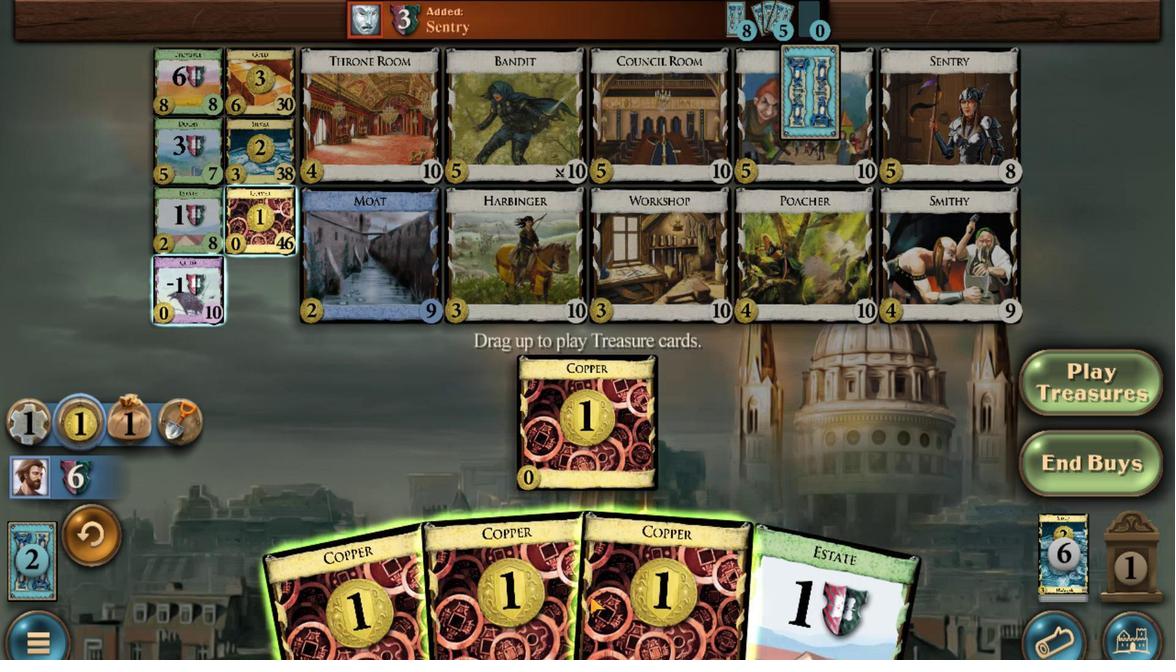 
Action: Mouse scrolled (651, 600) with delta (0, 0)
Screenshot: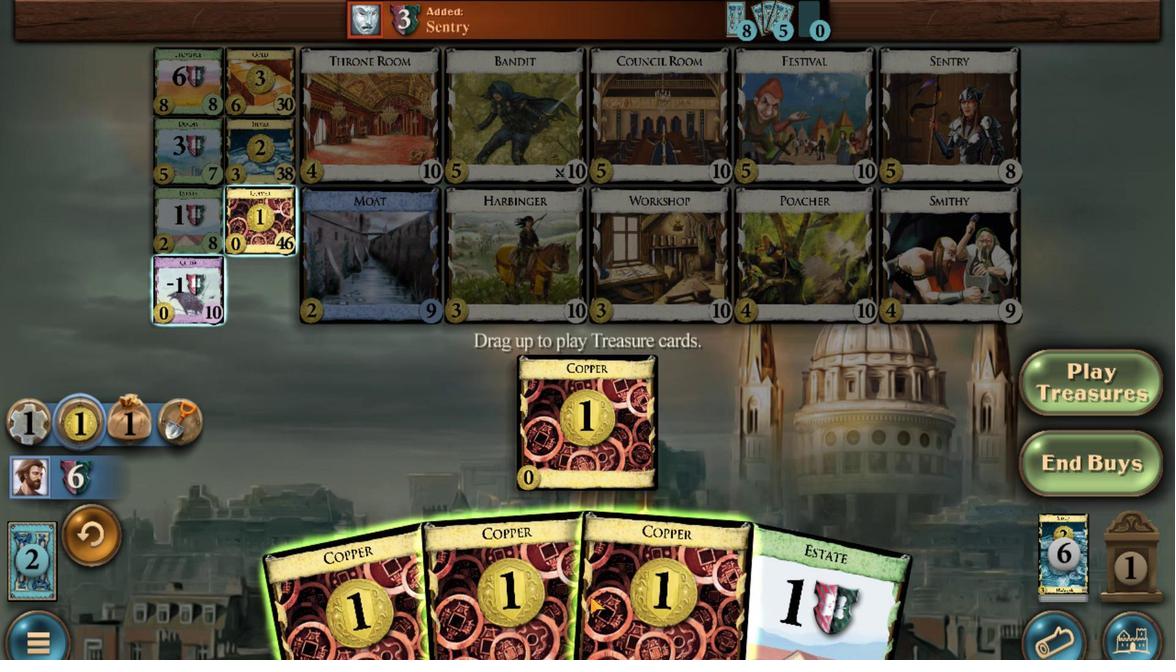 
Action: Mouse moved to (643, 600)
Screenshot: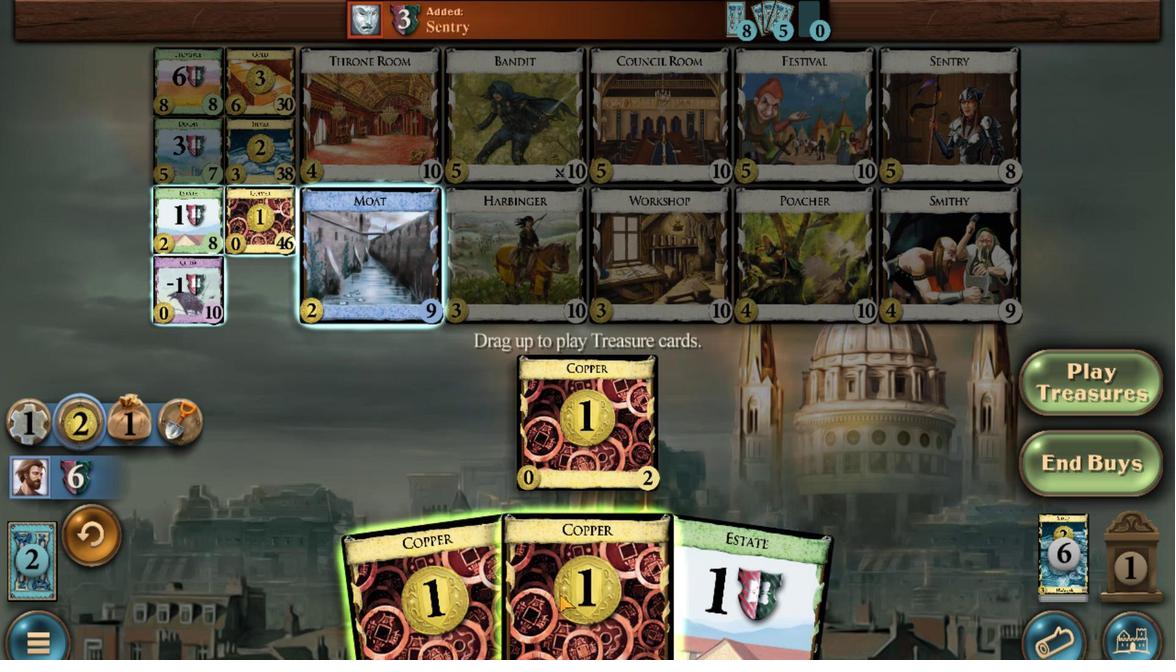 
Action: Mouse scrolled (643, 600) with delta (0, 0)
Screenshot: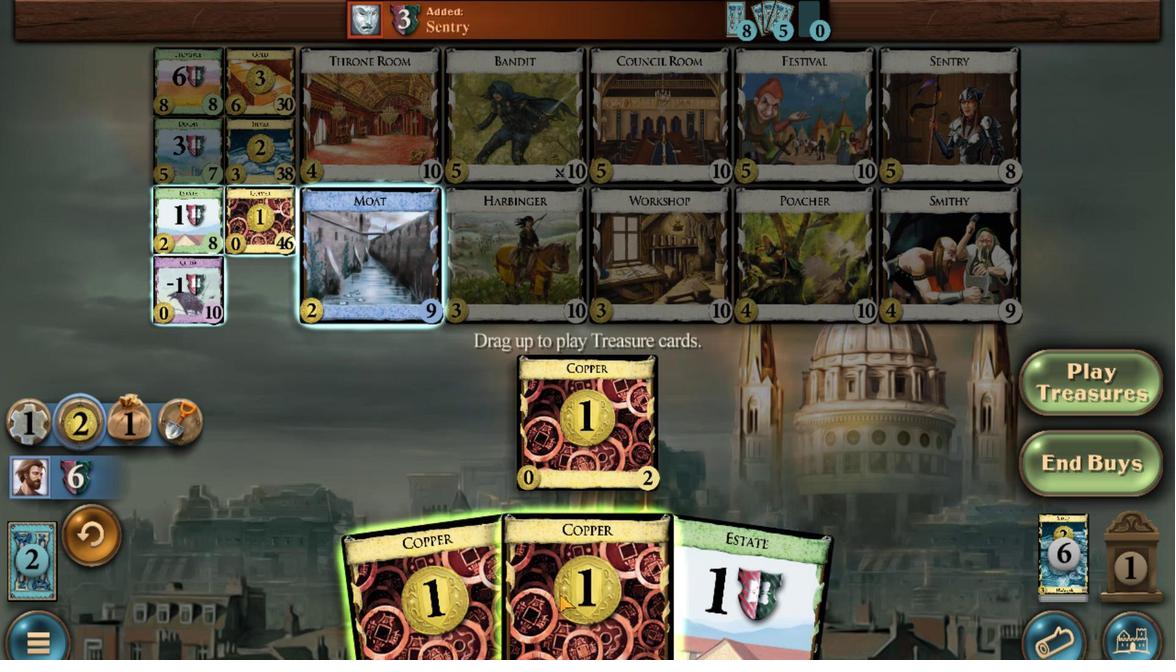 
Action: Mouse moved to (616, 602)
Screenshot: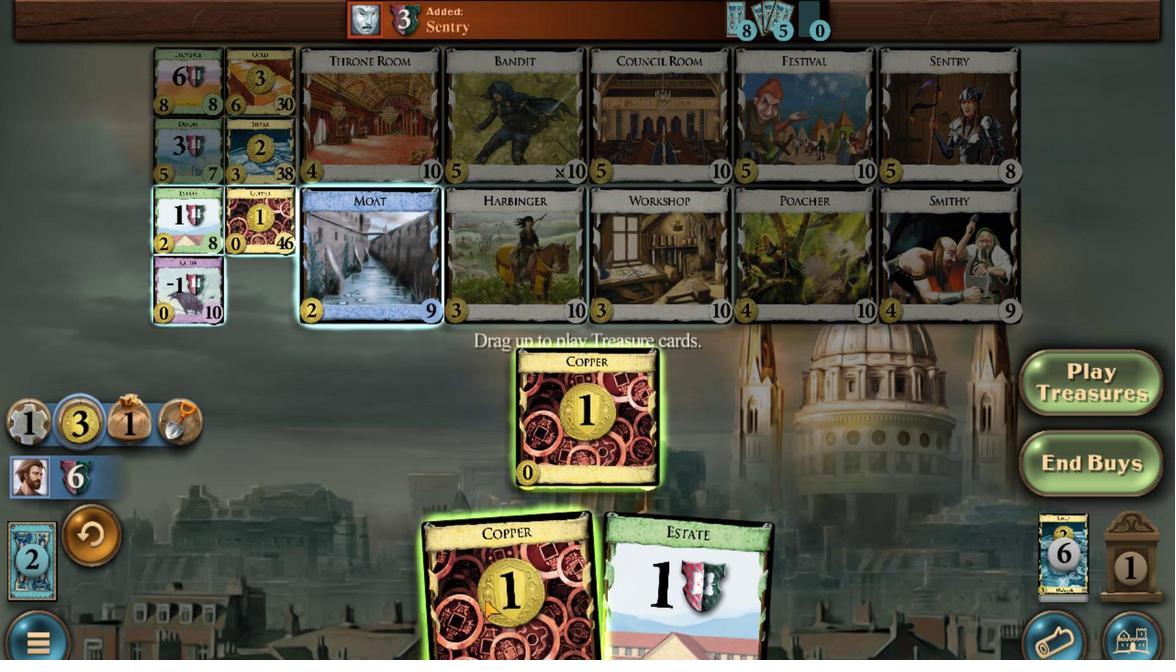 
Action: Mouse scrolled (616, 602) with delta (0, 0)
Screenshot: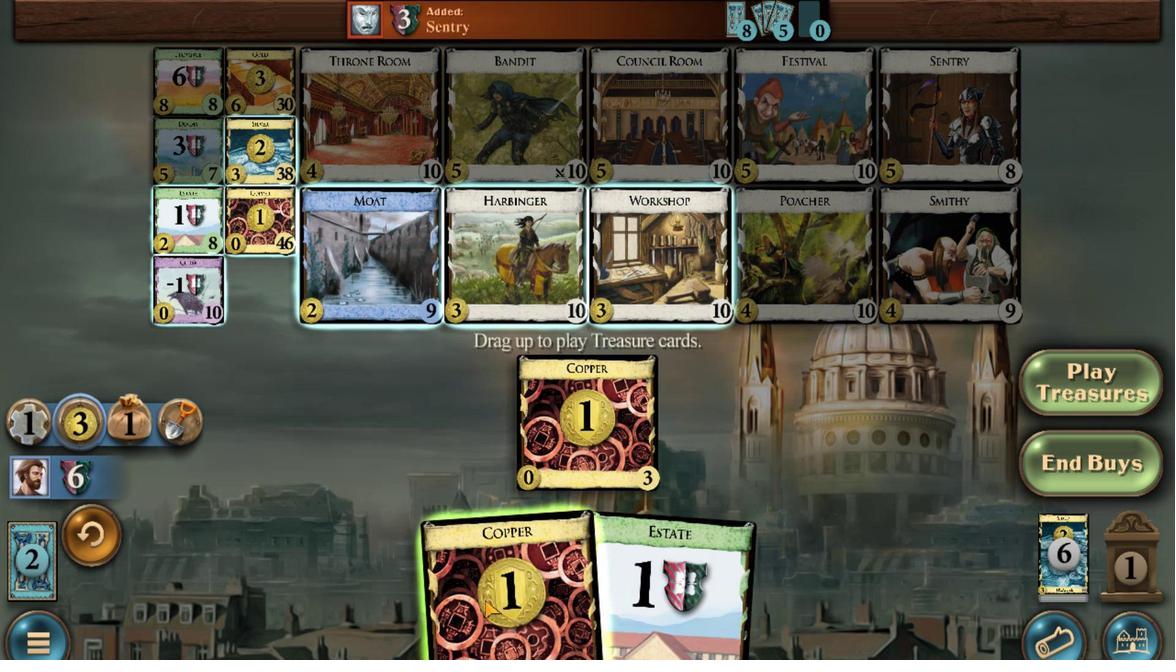 
Action: Mouse moved to (714, 489)
Screenshot: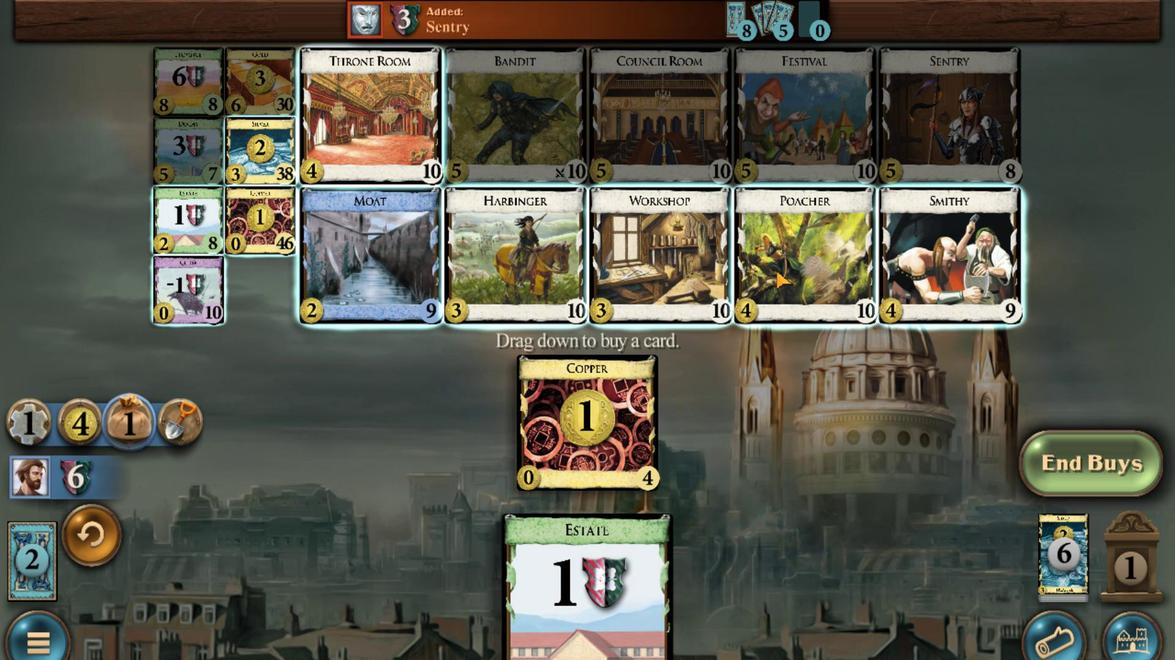 
Action: Mouse scrolled (714, 489) with delta (0, 0)
Screenshot: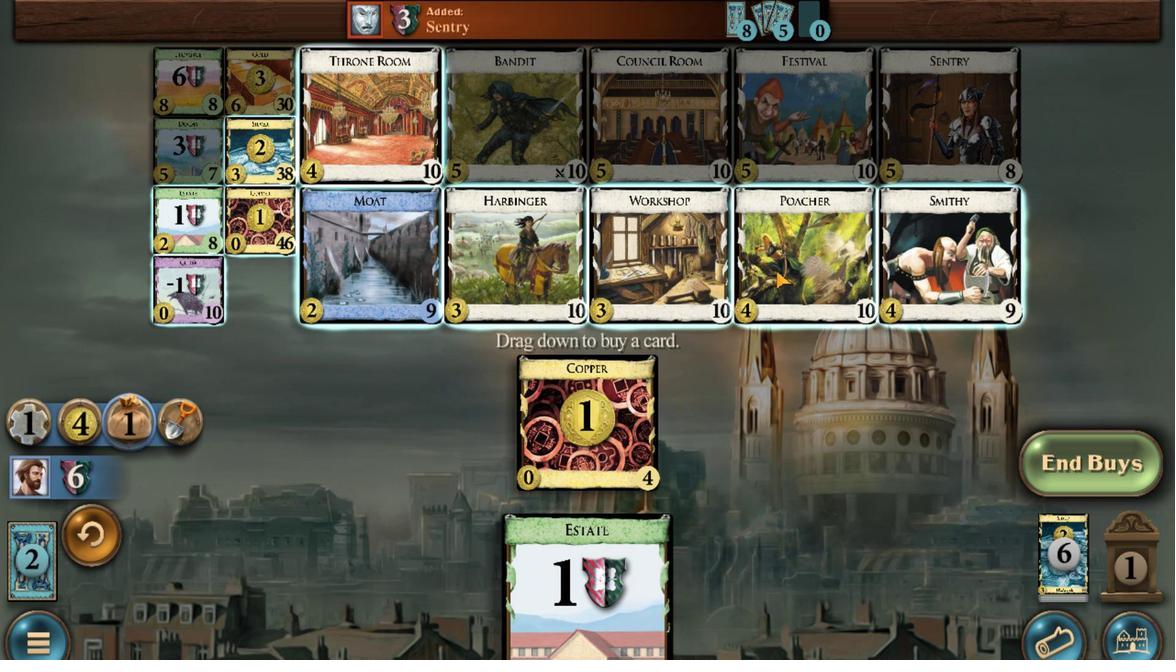 
Action: Mouse scrolled (714, 489) with delta (0, 0)
Screenshot: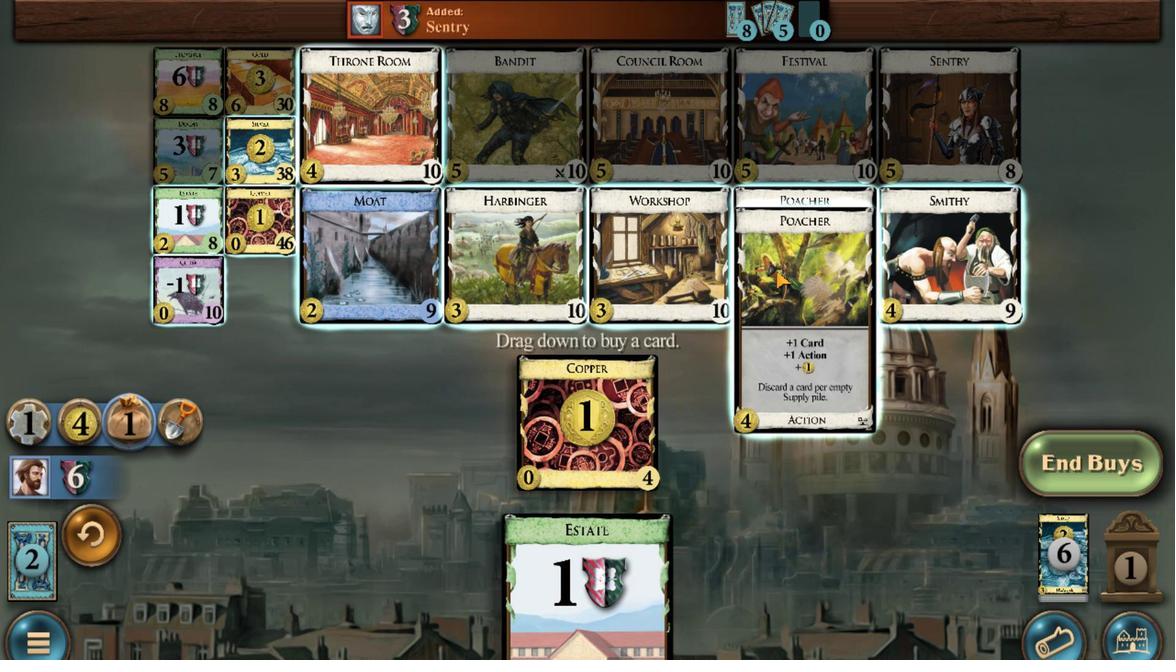 
Action: Mouse scrolled (714, 489) with delta (0, 0)
Screenshot: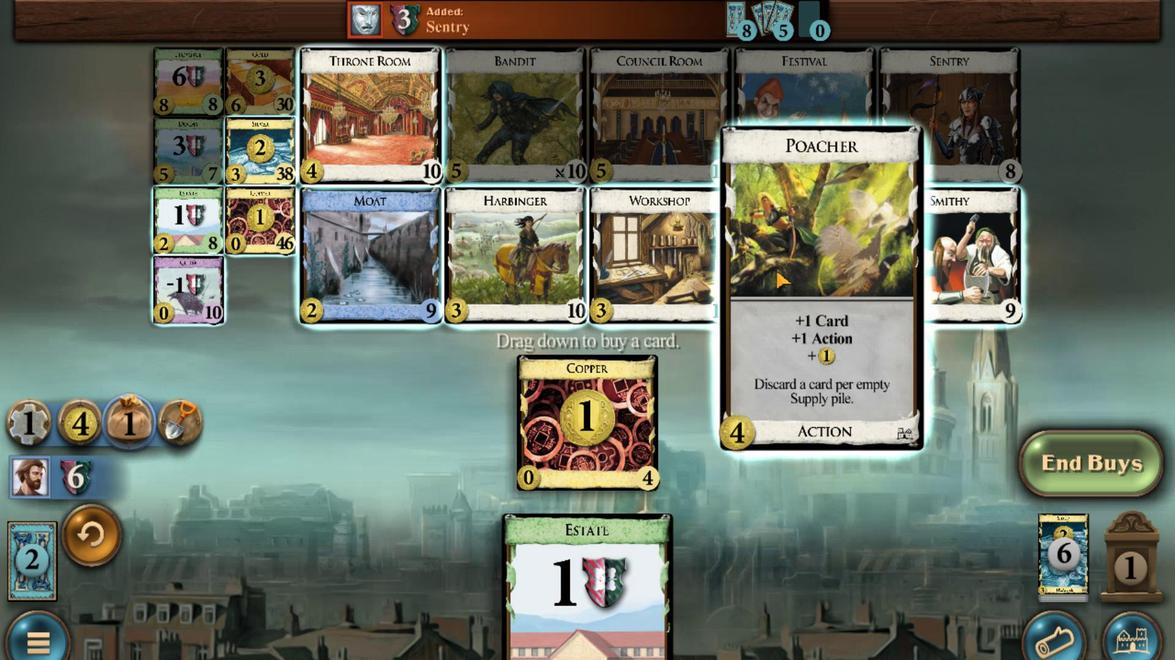 
Action: Mouse scrolled (714, 489) with delta (0, 0)
Screenshot: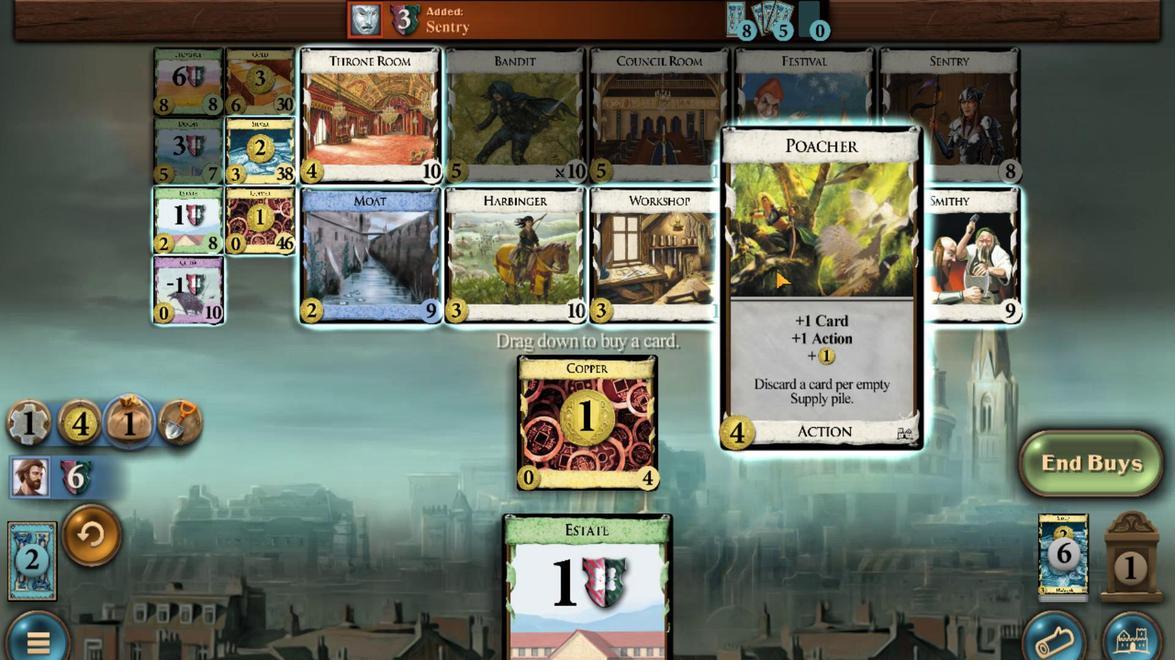 
Action: Mouse scrolled (714, 489) with delta (0, 0)
Screenshot: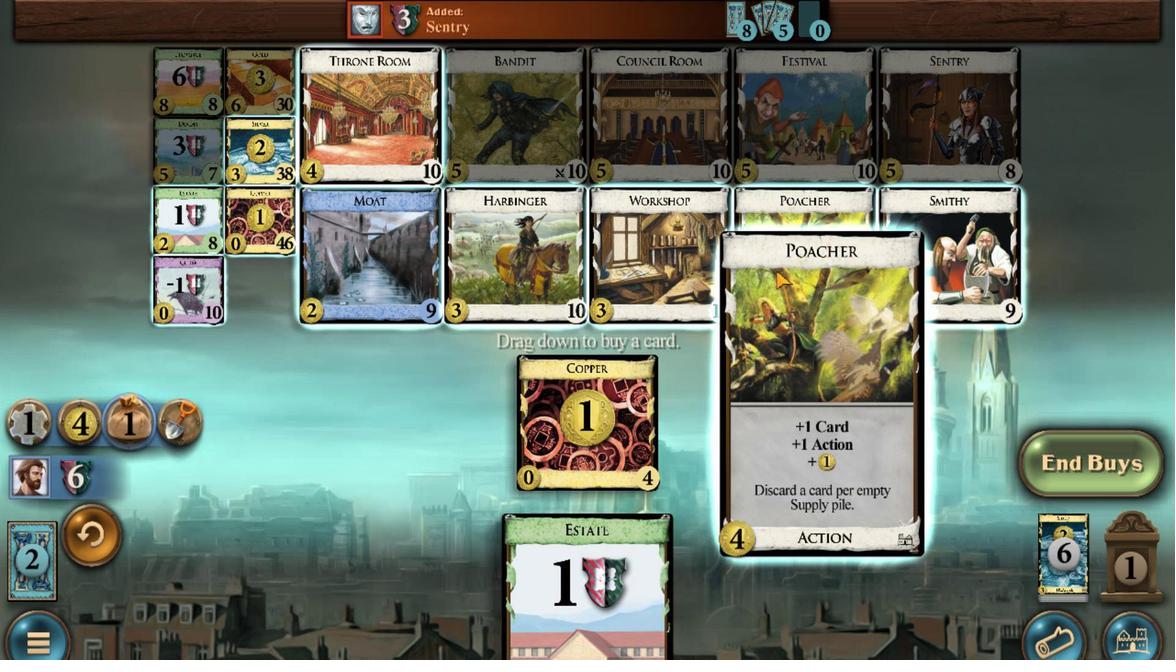 
Action: Mouse moved to (545, 610)
Screenshot: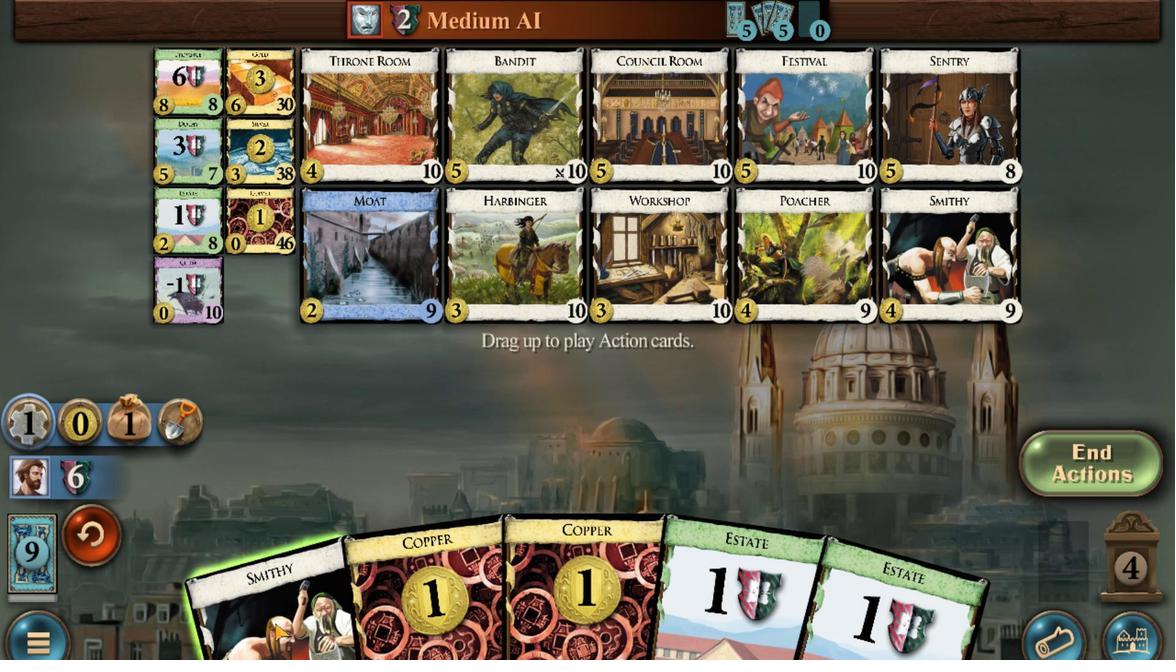 
Action: Mouse scrolled (545, 609) with delta (0, 0)
Screenshot: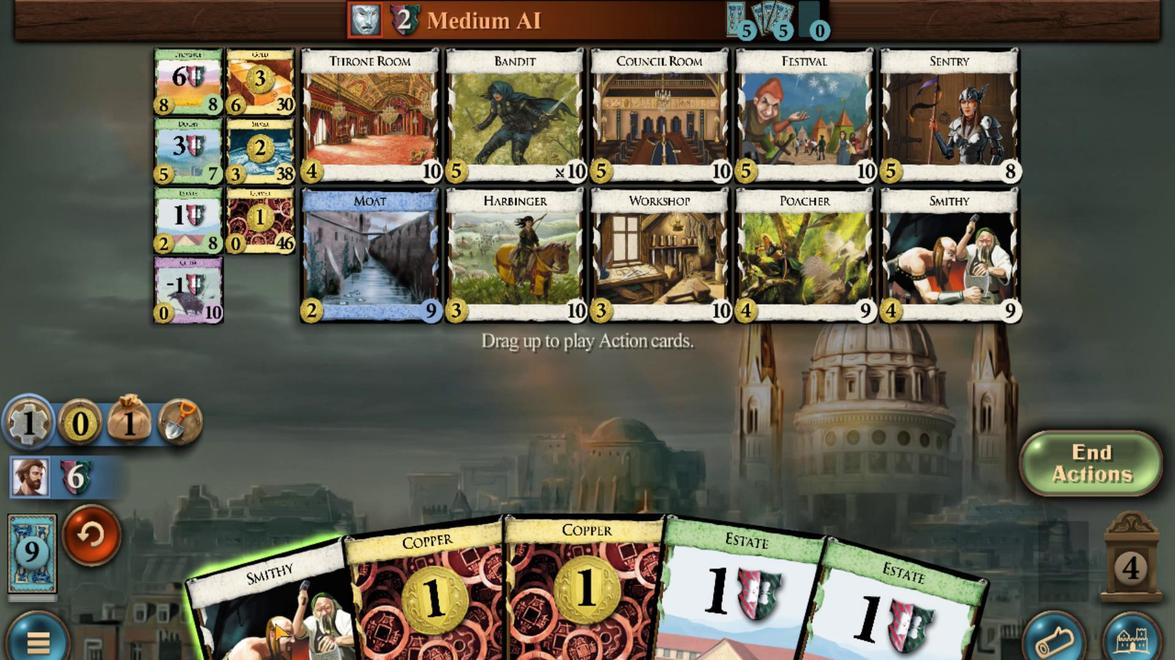 
Action: Mouse moved to (635, 598)
Screenshot: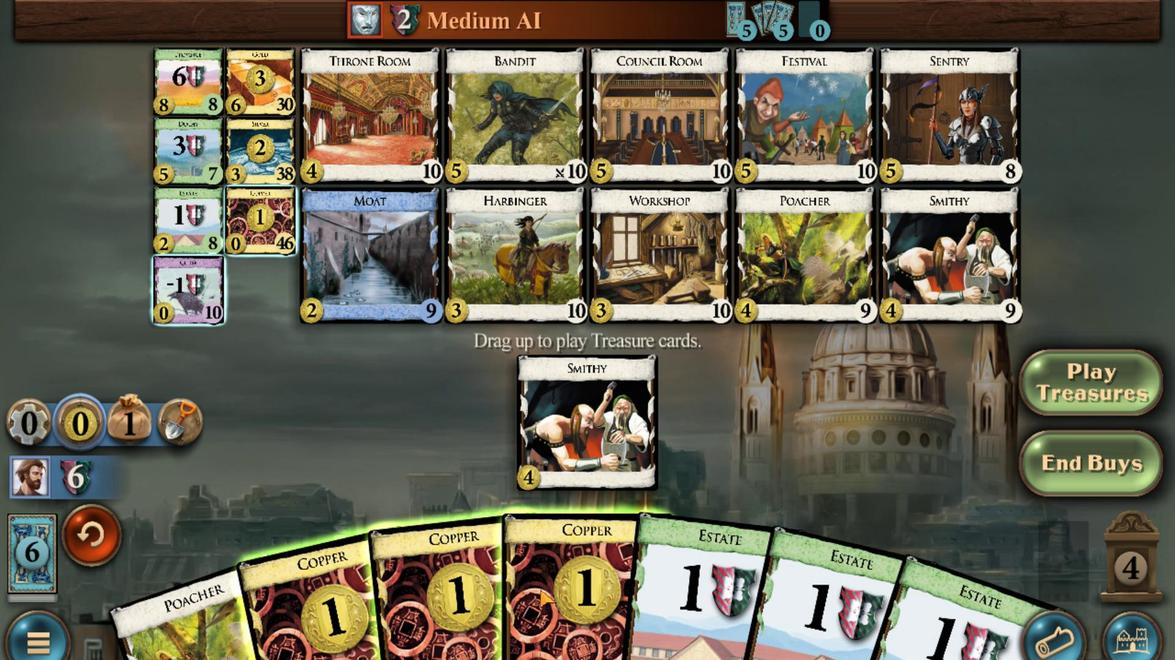 
Action: Mouse scrolled (635, 598) with delta (0, 0)
Screenshot: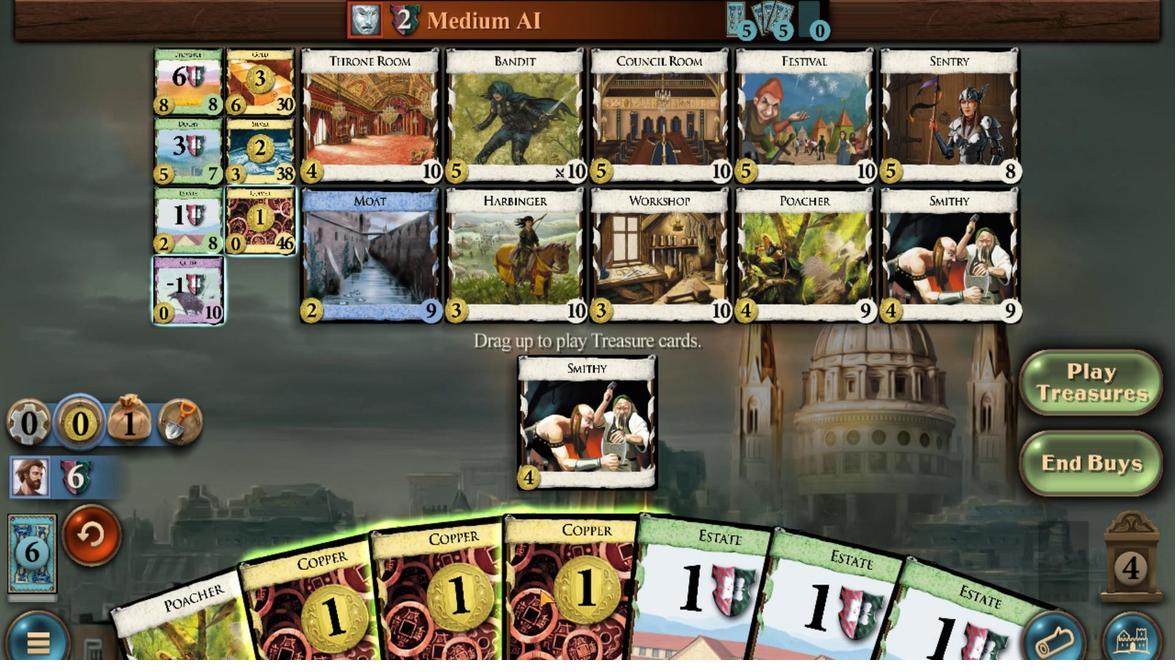 
Action: Mouse moved to (622, 605)
Screenshot: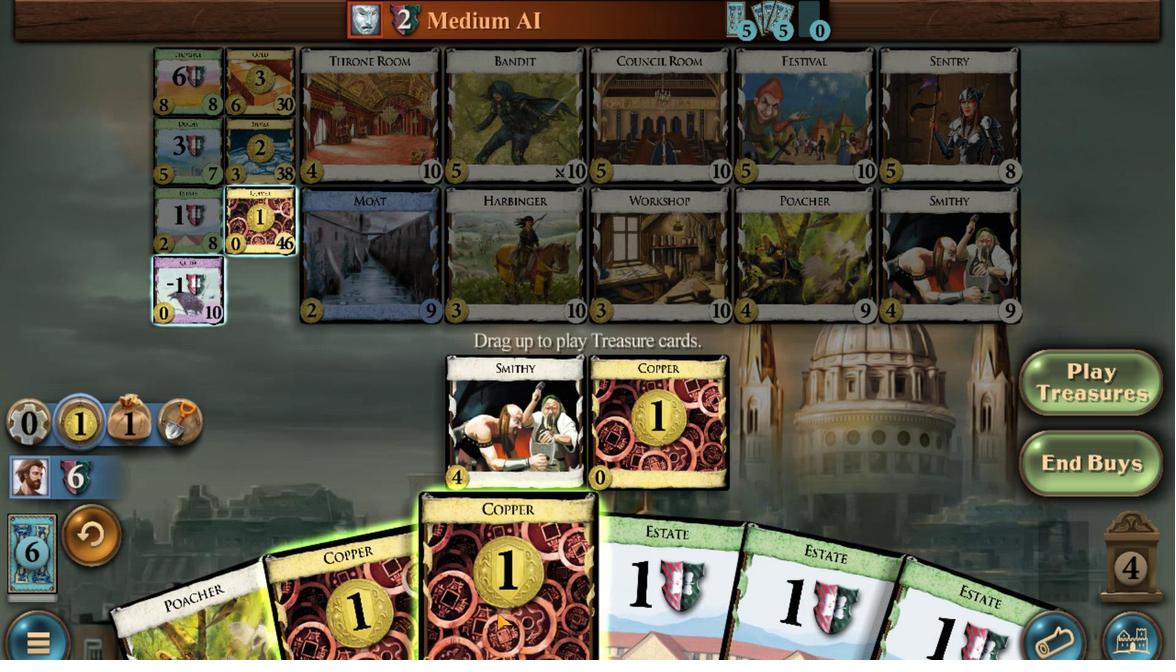 
Action: Mouse scrolled (622, 605) with delta (0, 0)
Screenshot: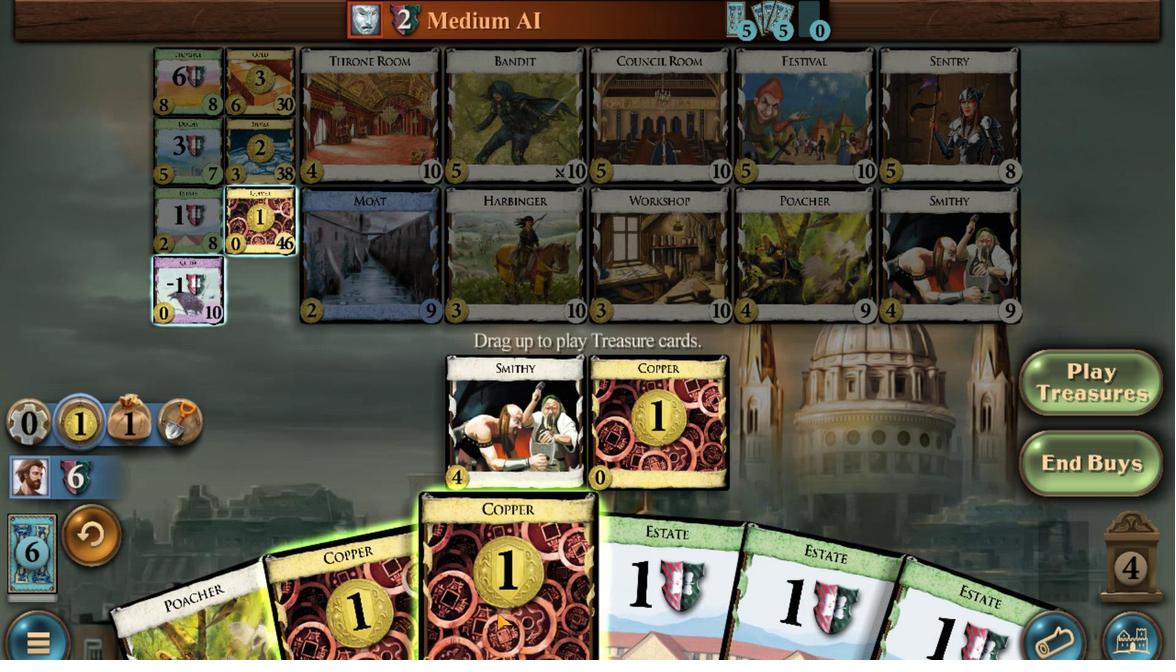 
Action: Mouse moved to (581, 601)
Screenshot: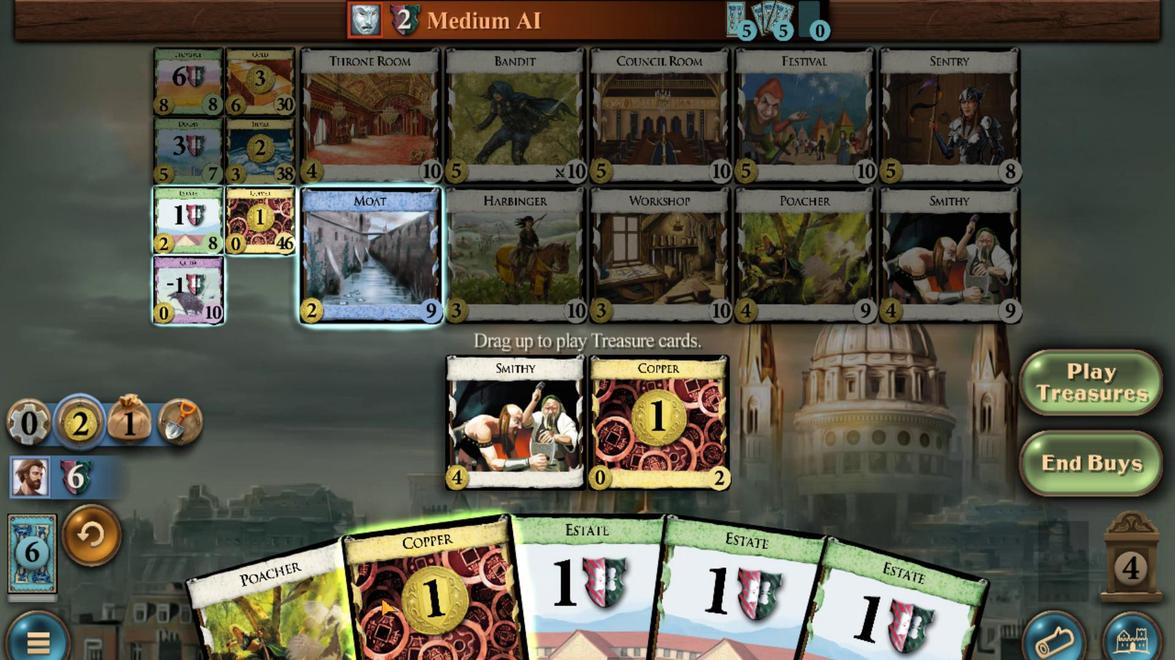 
Action: Mouse scrolled (581, 601) with delta (0, 0)
Screenshot: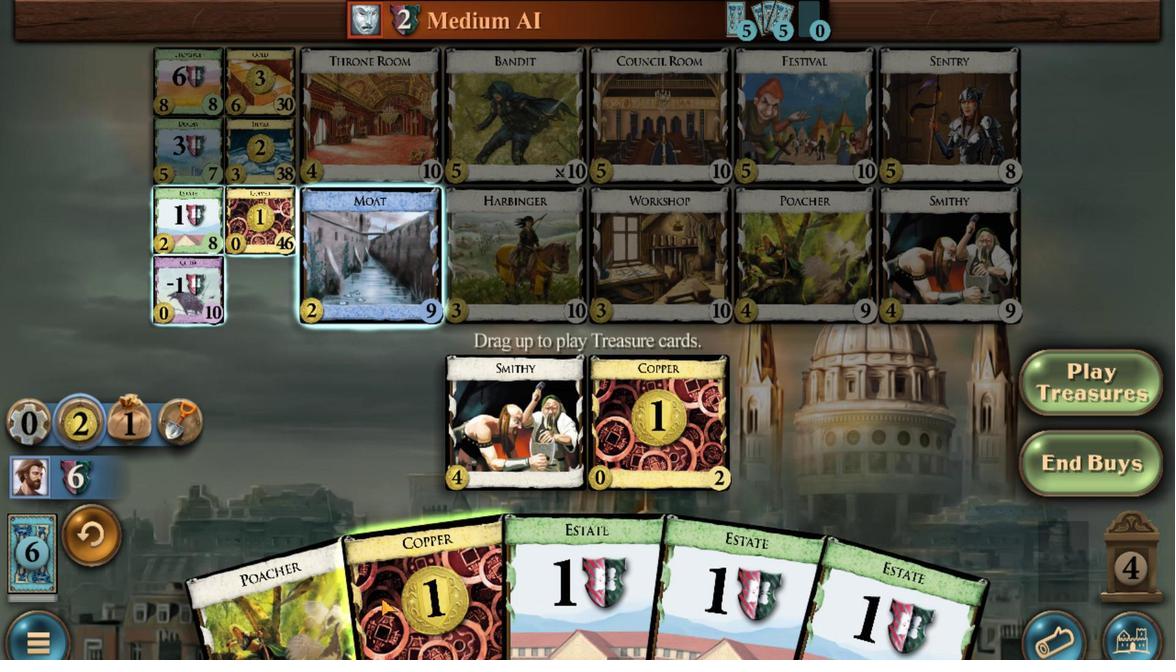 
Action: Mouse moved to (670, 479)
Screenshot: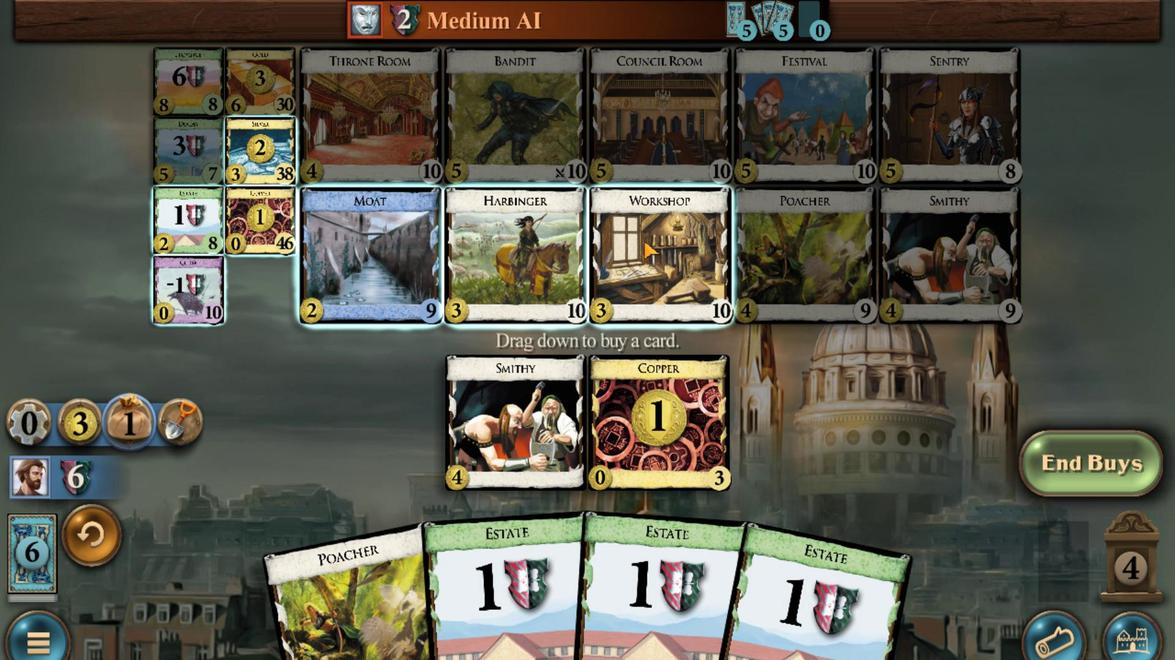 
Action: Mouse pressed left at (670, 479)
Screenshot: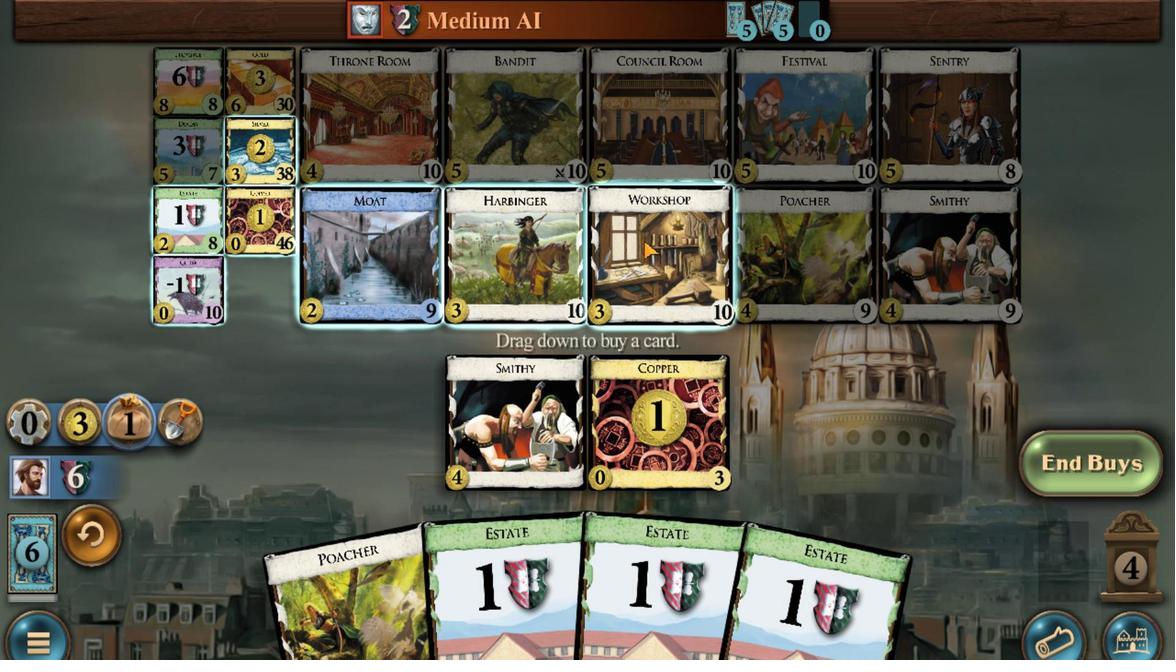
Action: Mouse moved to (747, 543)
Screenshot: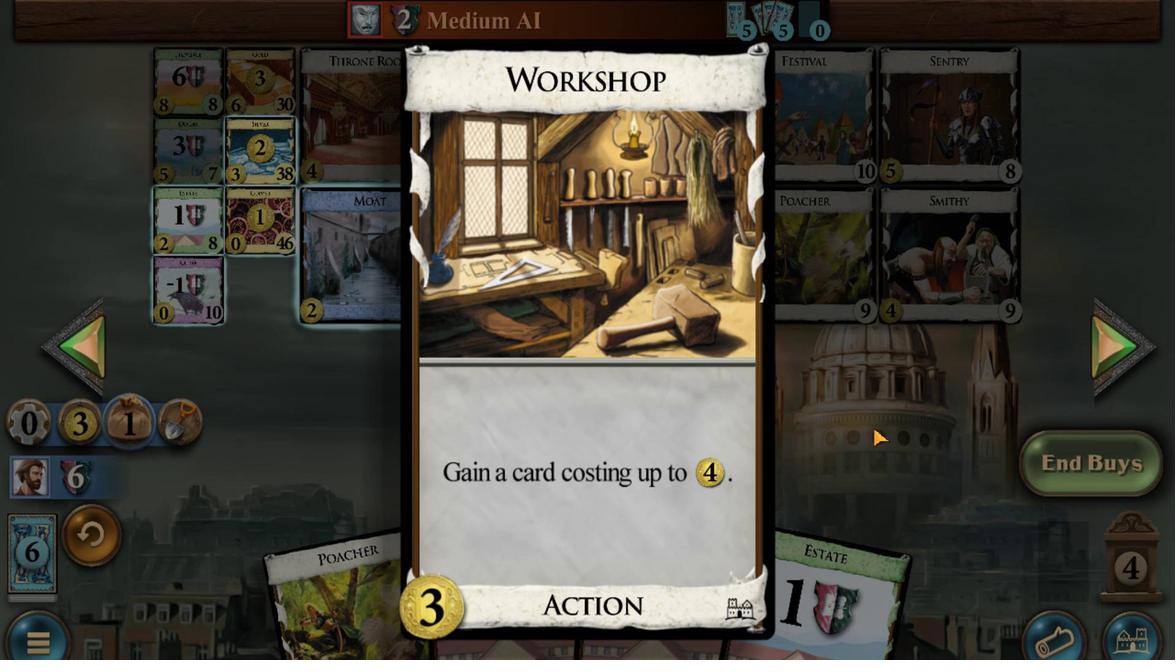 
Action: Mouse pressed left at (747, 543)
Screenshot: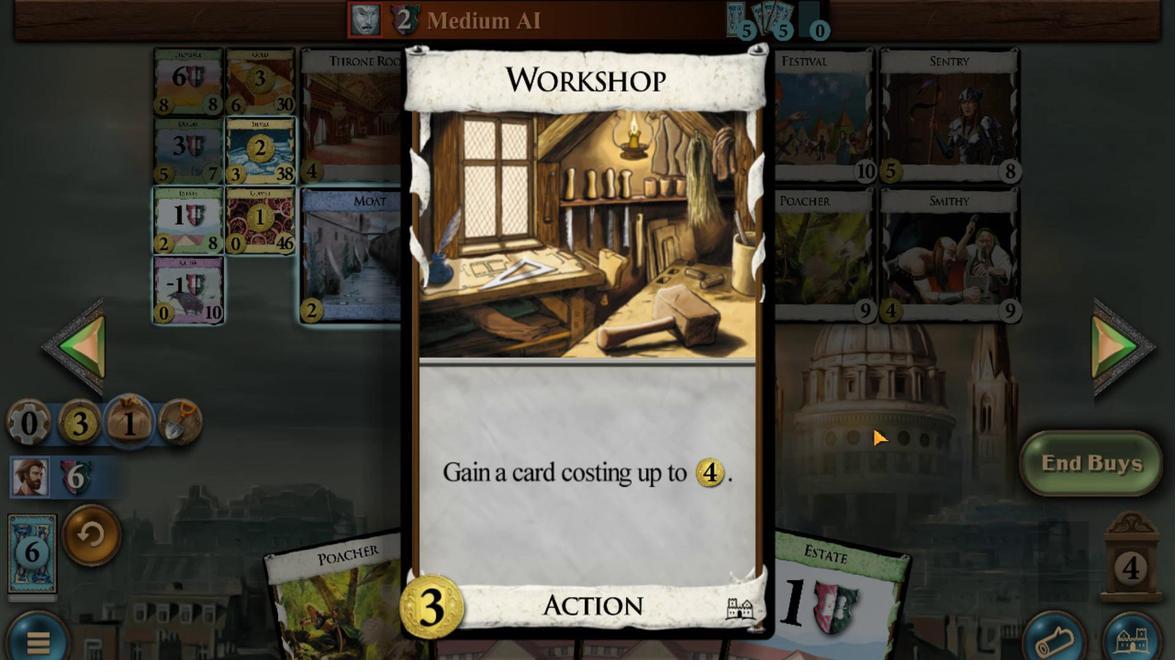 
Action: Mouse moved to (672, 481)
Screenshot: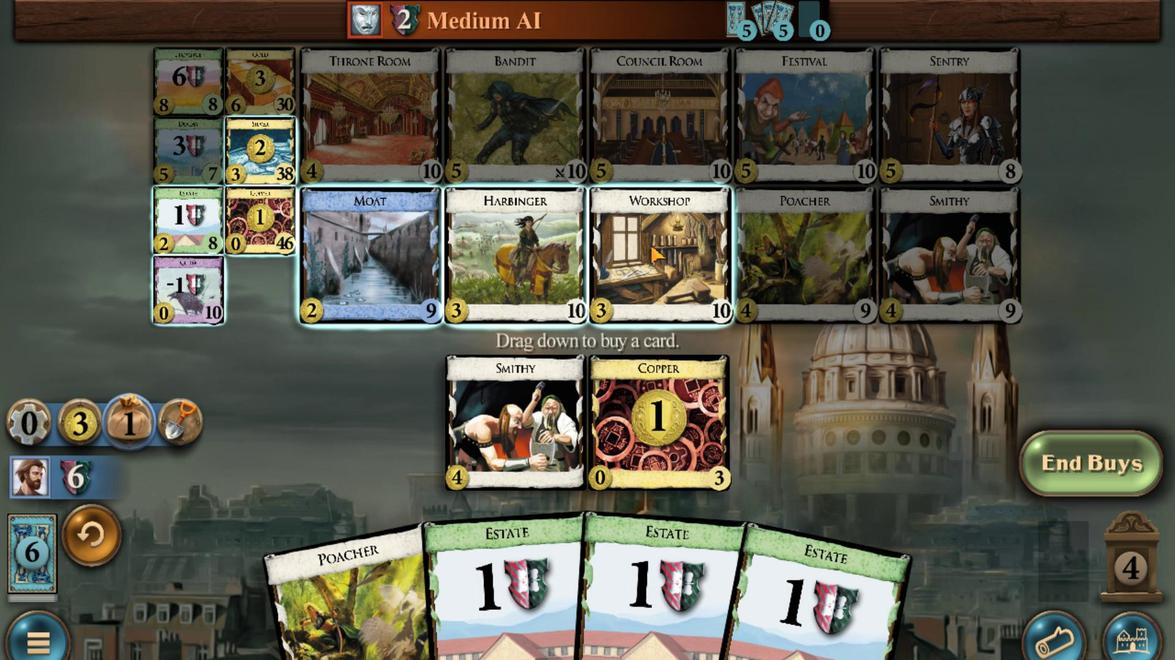 
Action: Mouse scrolled (672, 481) with delta (0, 0)
Screenshot: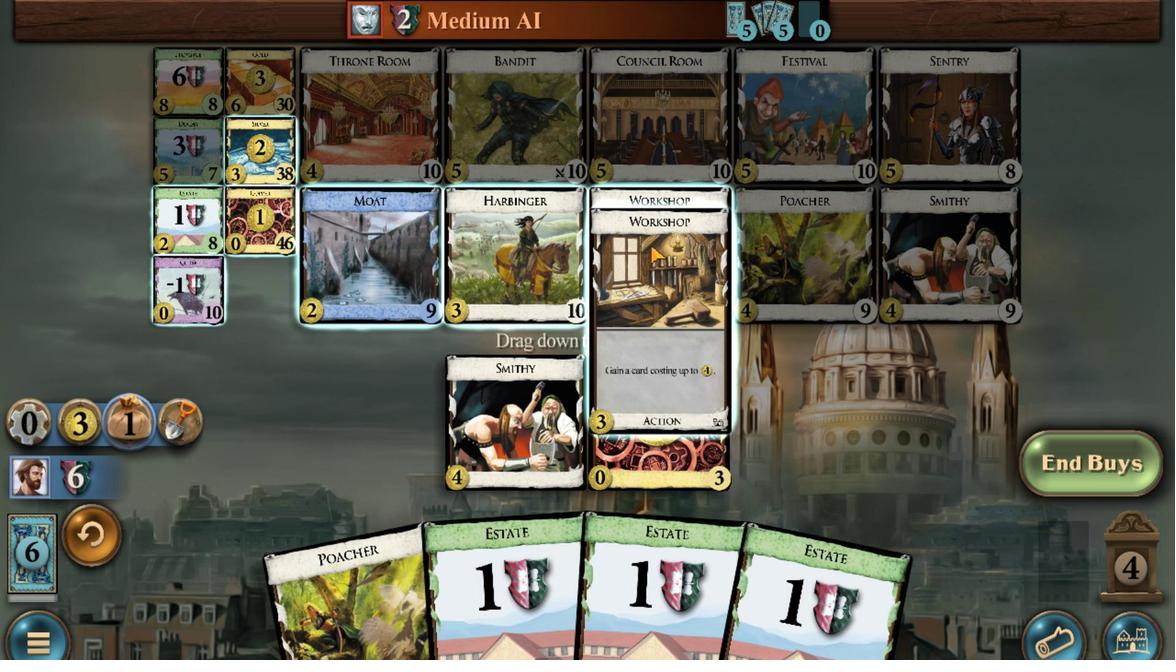 
Action: Mouse scrolled (672, 481) with delta (0, 0)
Screenshot: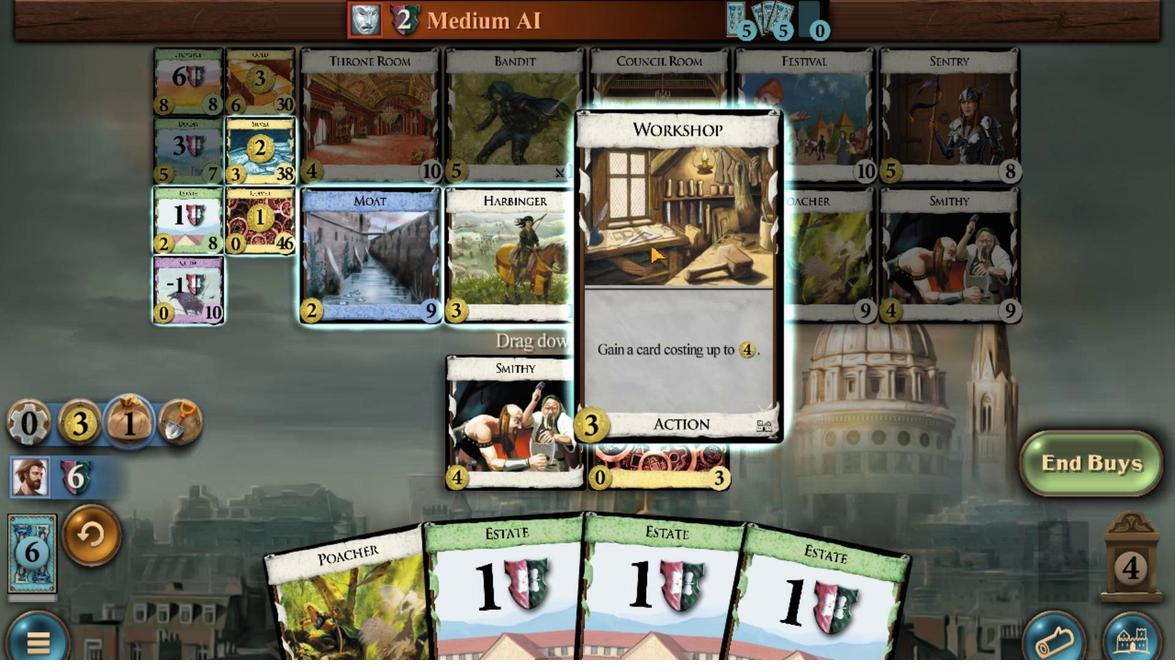 
Action: Mouse scrolled (672, 481) with delta (0, 0)
Screenshot: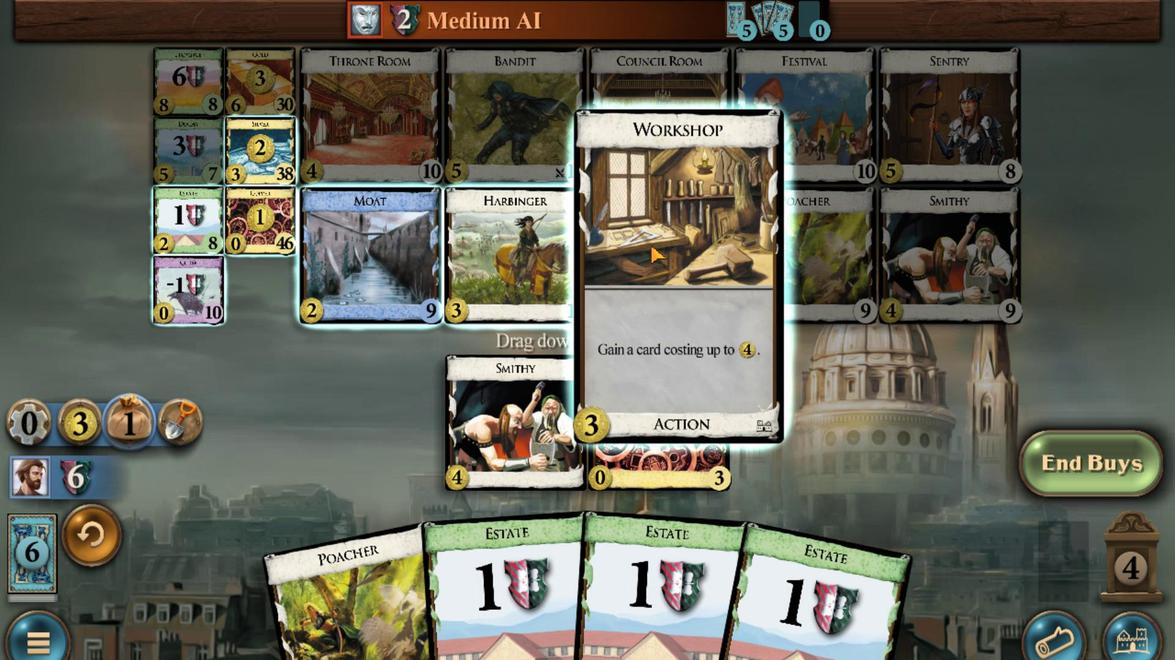 
Action: Mouse scrolled (672, 481) with delta (0, 0)
Screenshot: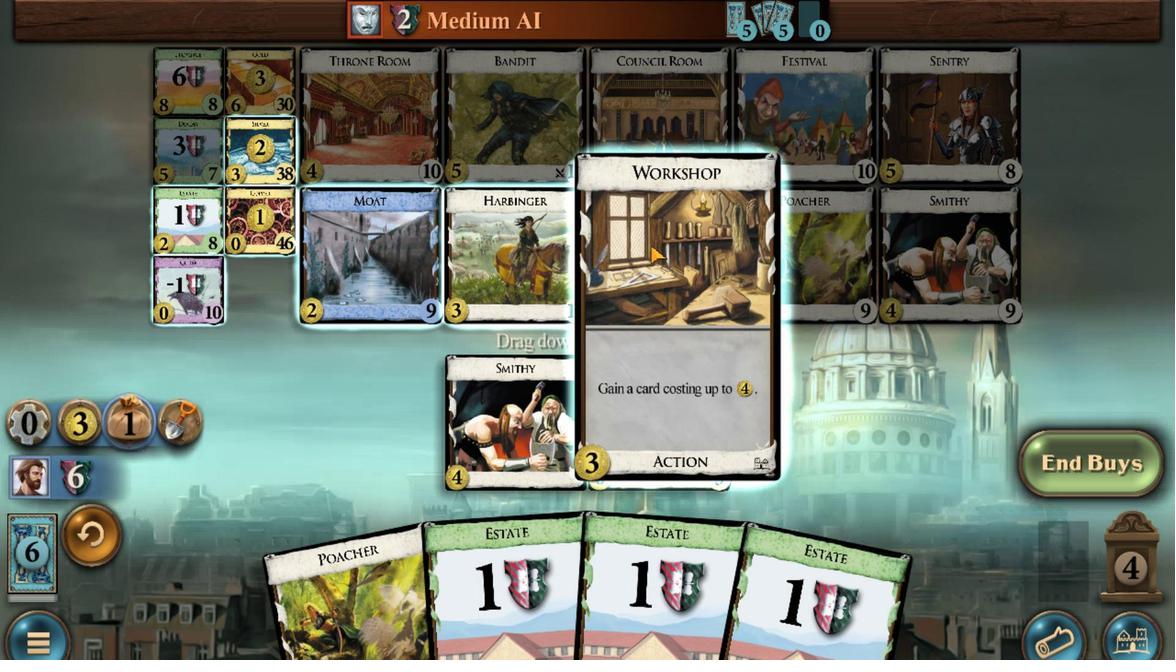 
Action: Mouse scrolled (672, 481) with delta (0, 0)
Screenshot: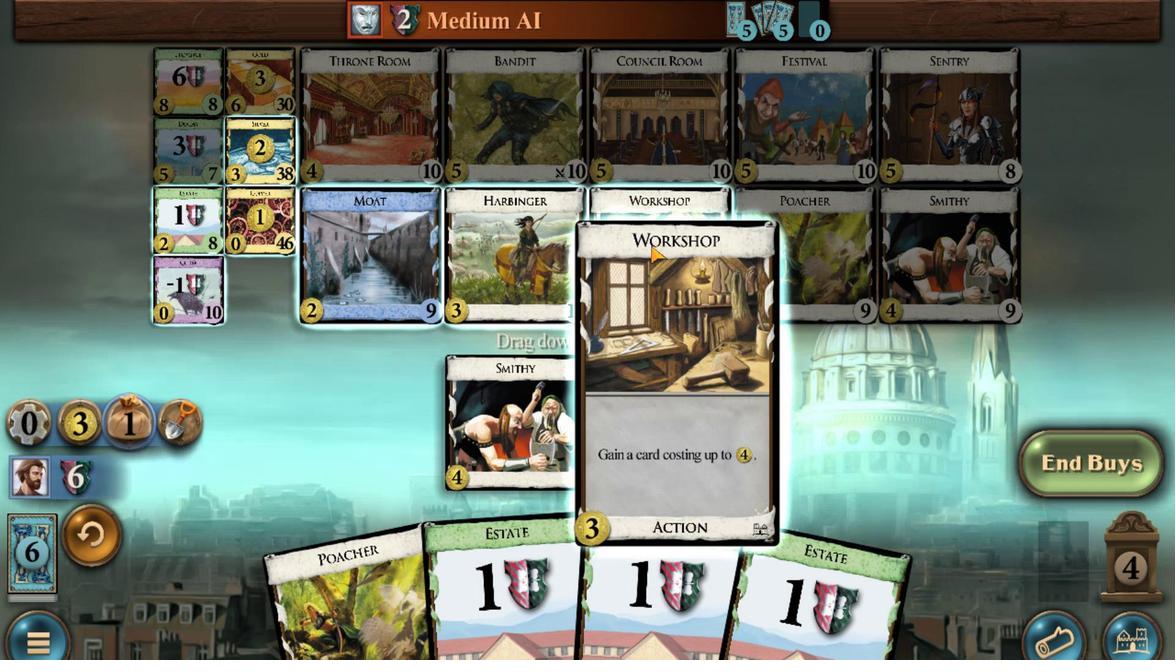
Action: Mouse moved to (699, 591)
Screenshot: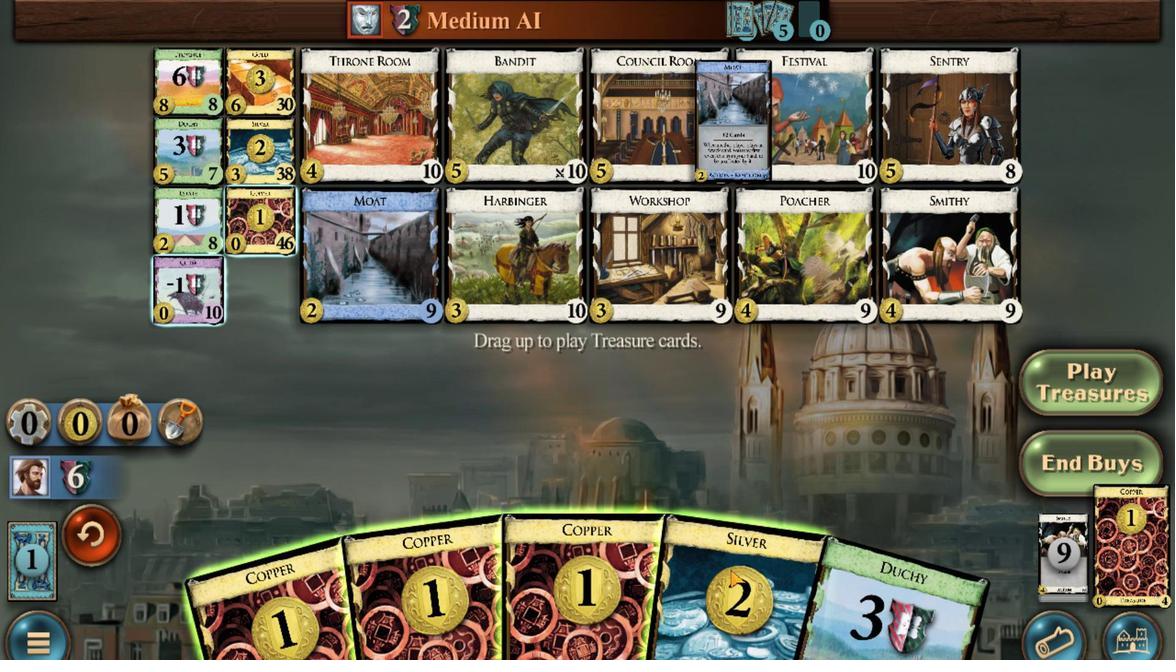
Action: Mouse scrolled (699, 591) with delta (0, 0)
Screenshot: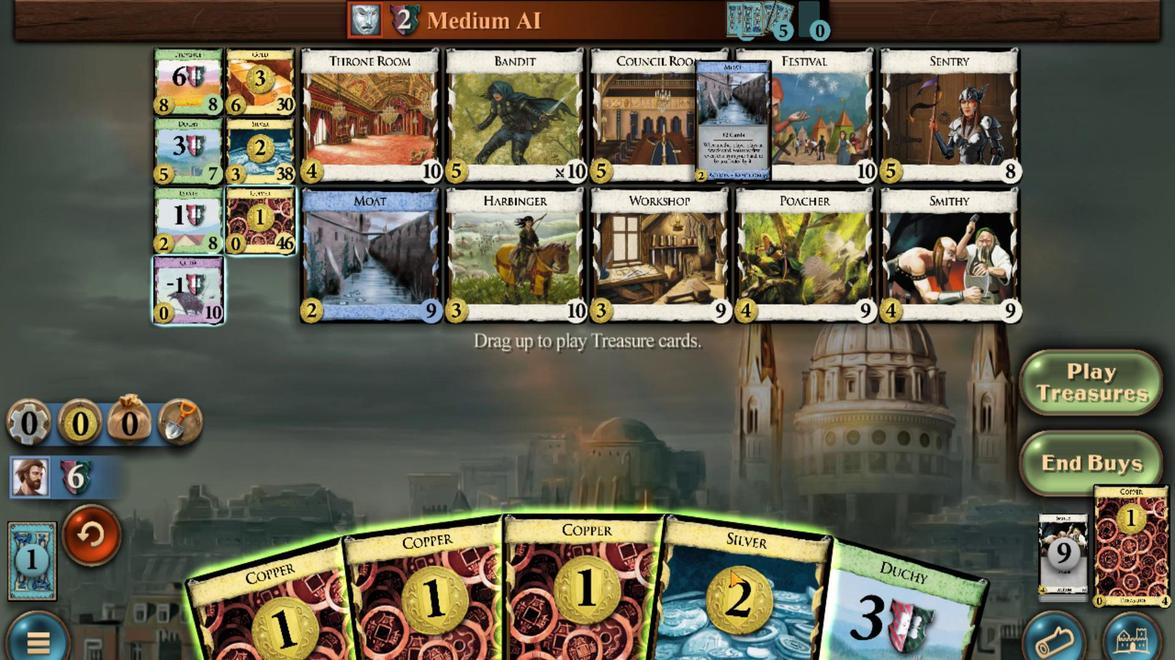 
Action: Mouse moved to (673, 602)
Screenshot: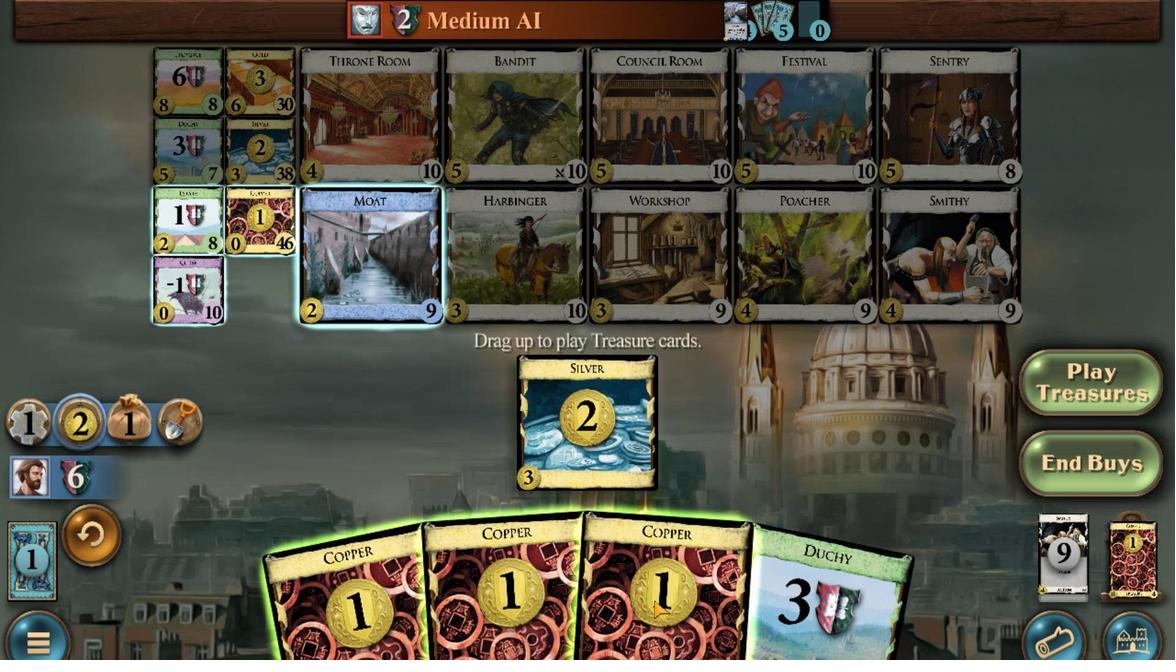 
Action: Mouse scrolled (673, 602) with delta (0, 0)
Screenshot: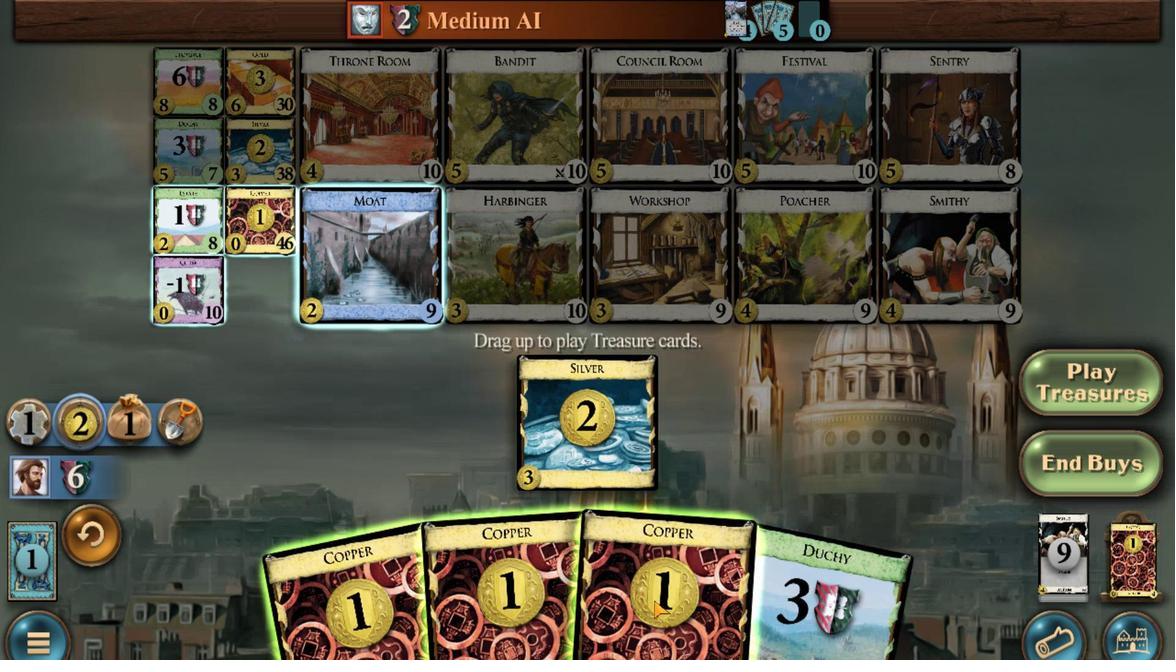 
Action: Mouse moved to (656, 604)
Screenshot: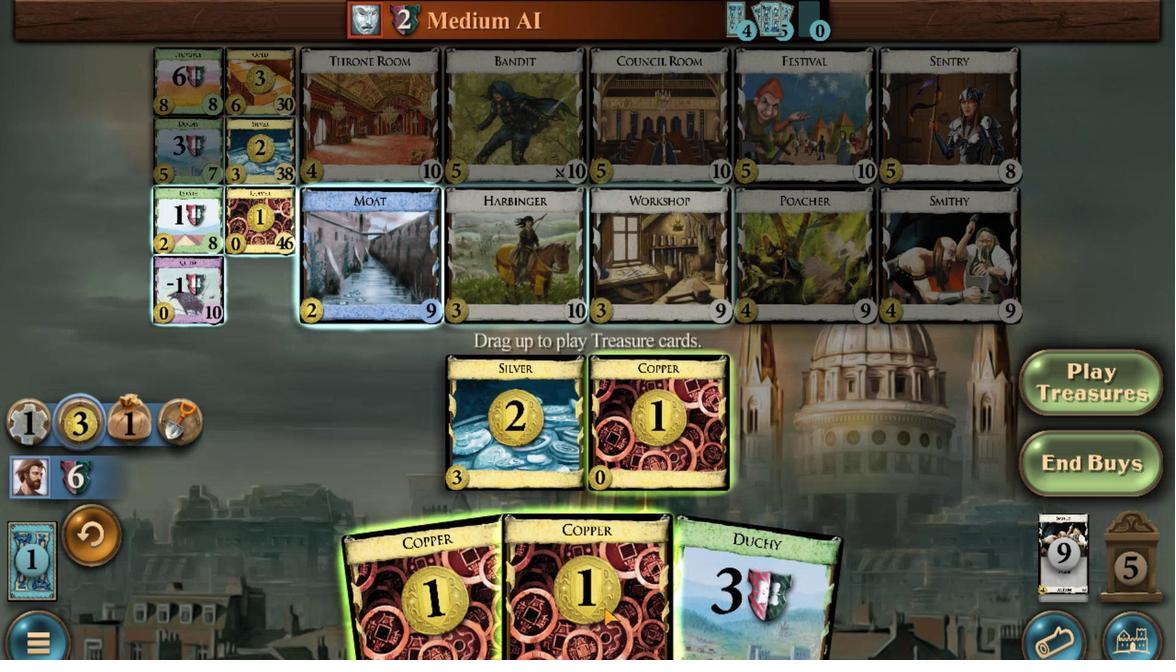 
Action: Mouse scrolled (656, 604) with delta (0, 0)
Screenshot: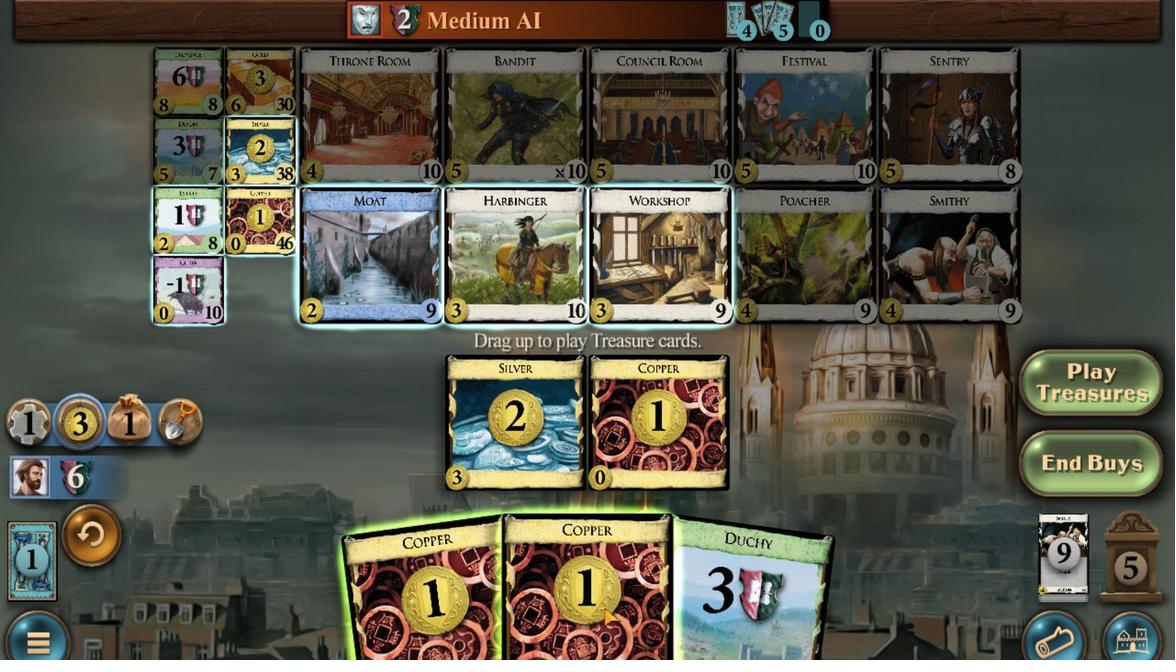 
Action: Mouse moved to (631, 594)
Screenshot: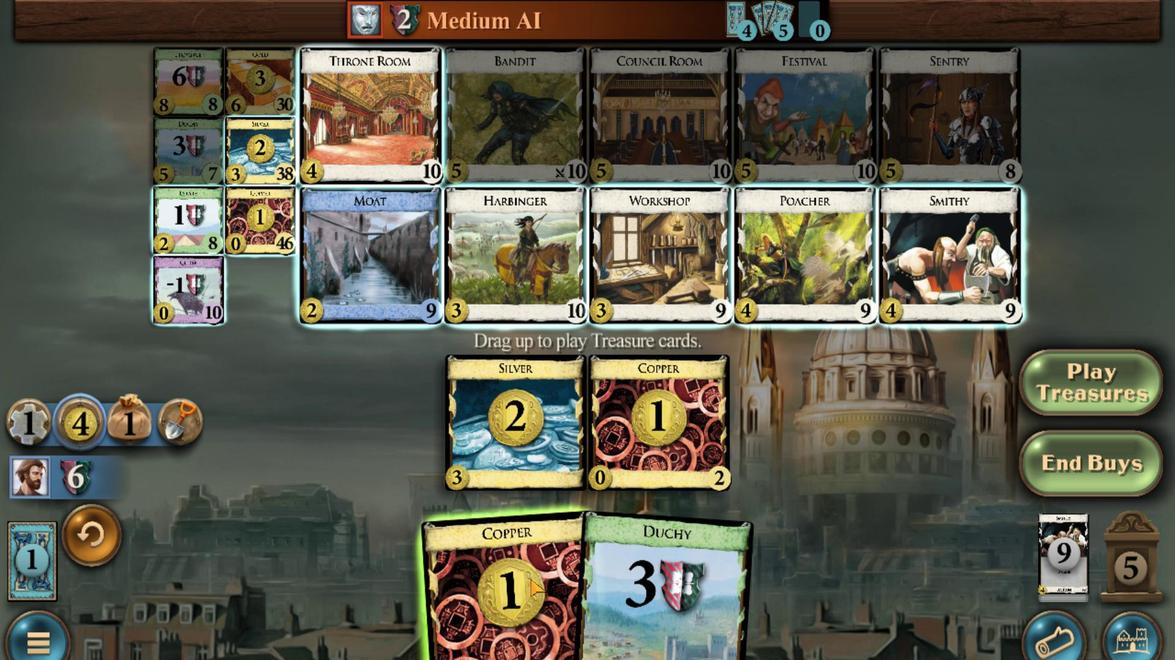 
Action: Mouse scrolled (631, 594) with delta (0, 0)
Screenshot: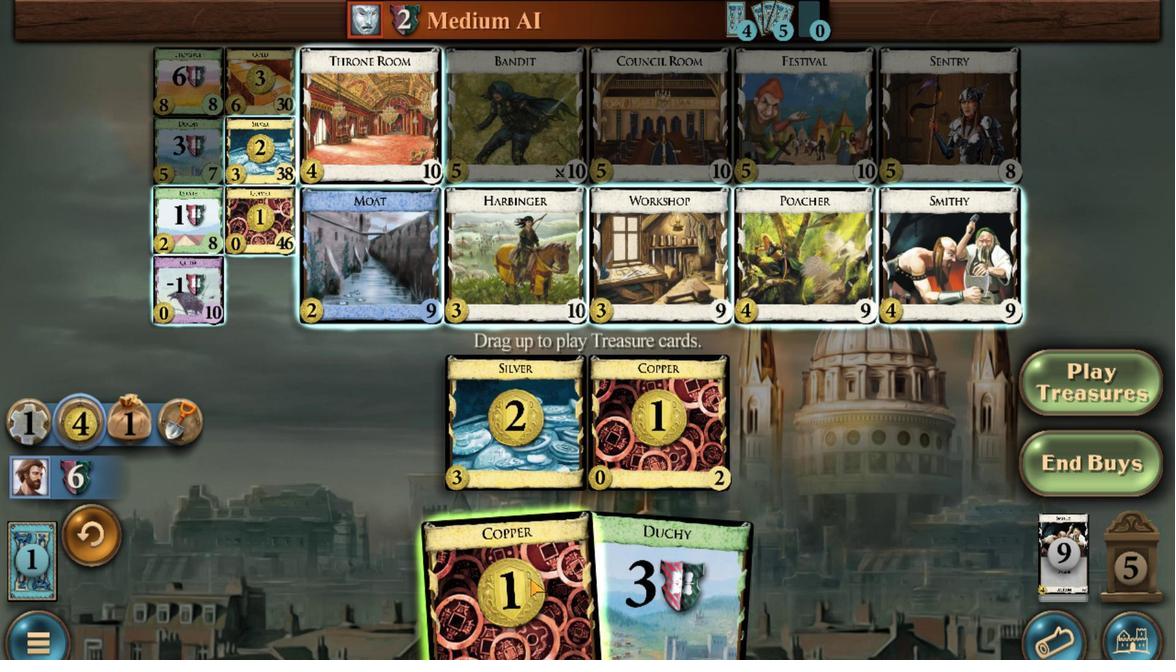 
Action: Mouse moved to (523, 445)
Screenshot: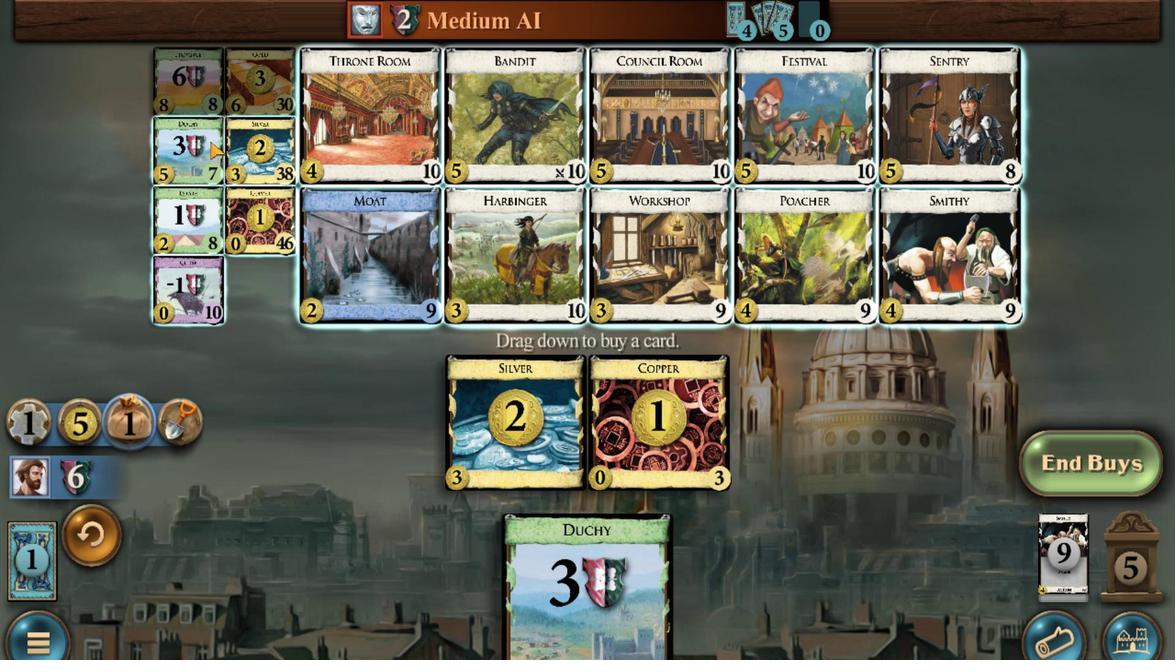 
Action: Mouse scrolled (523, 445) with delta (0, 0)
Screenshot: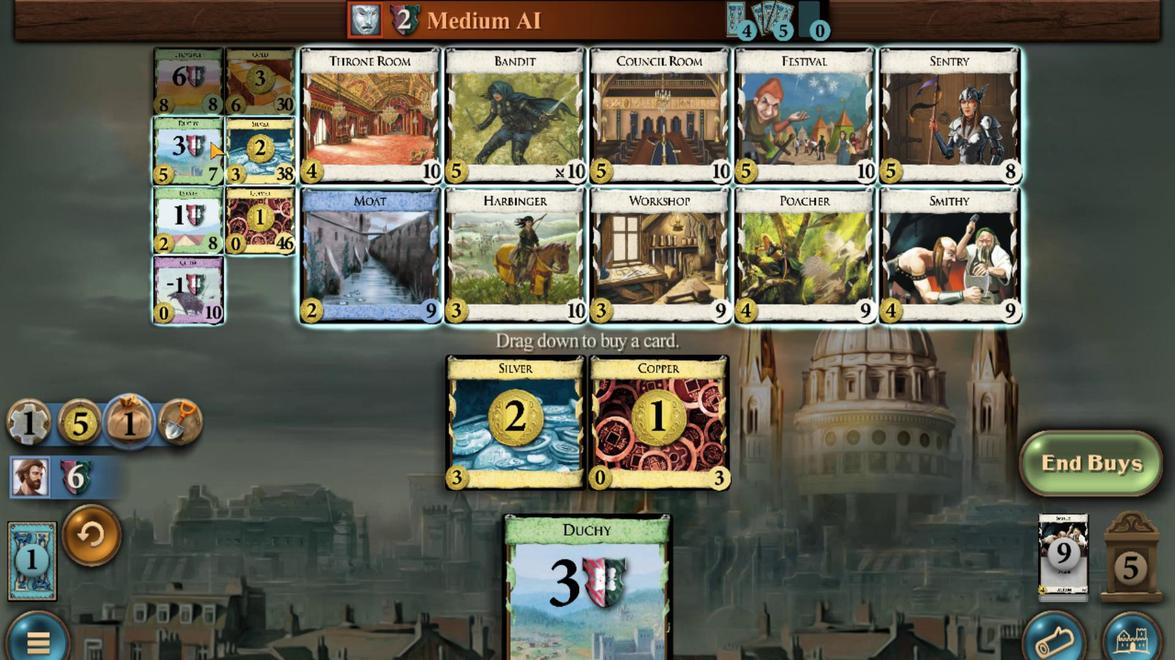 
Action: Mouse scrolled (523, 445) with delta (0, 0)
Screenshot: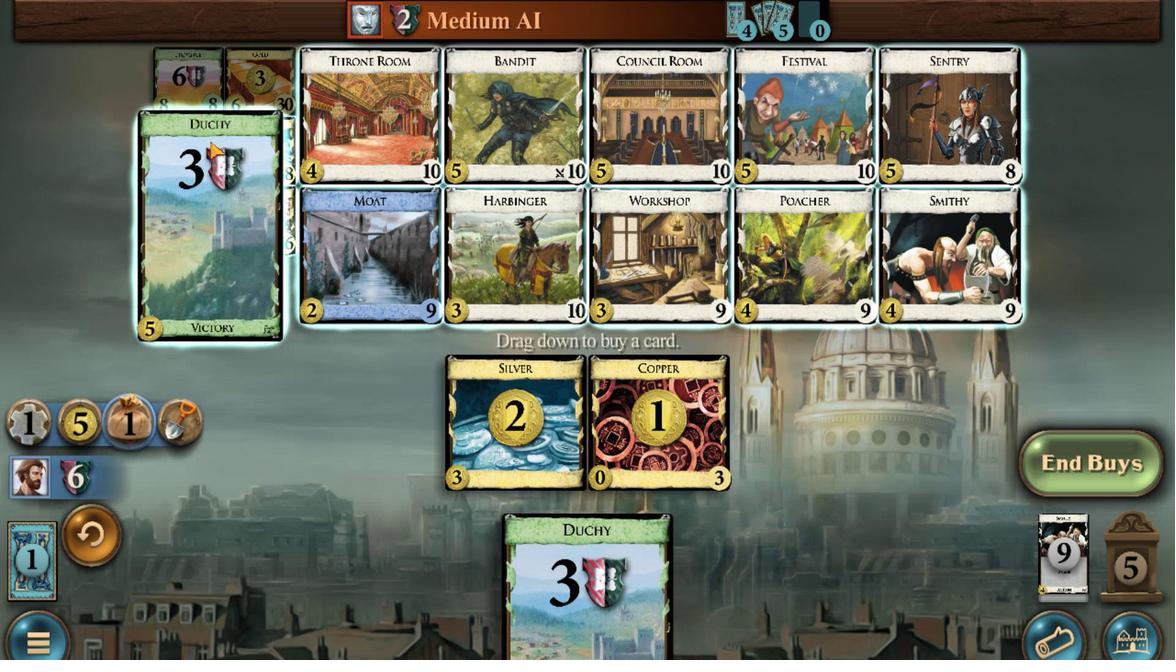 
Action: Mouse scrolled (523, 445) with delta (0, 0)
Screenshot: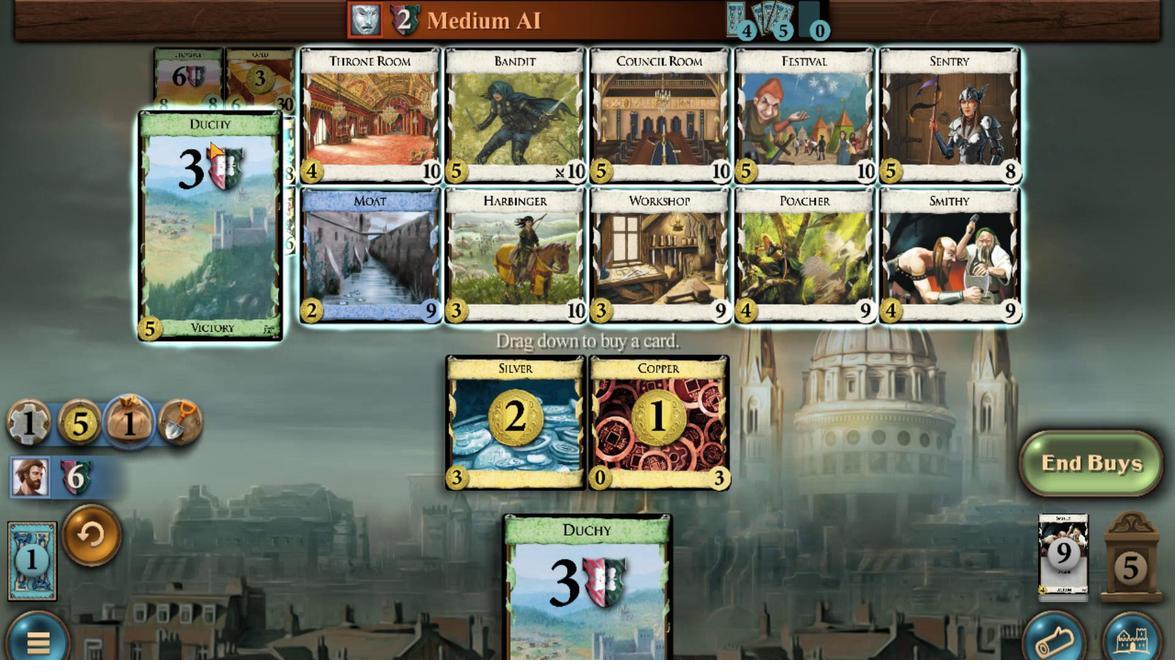 
Action: Mouse scrolled (523, 445) with delta (0, 0)
Screenshot: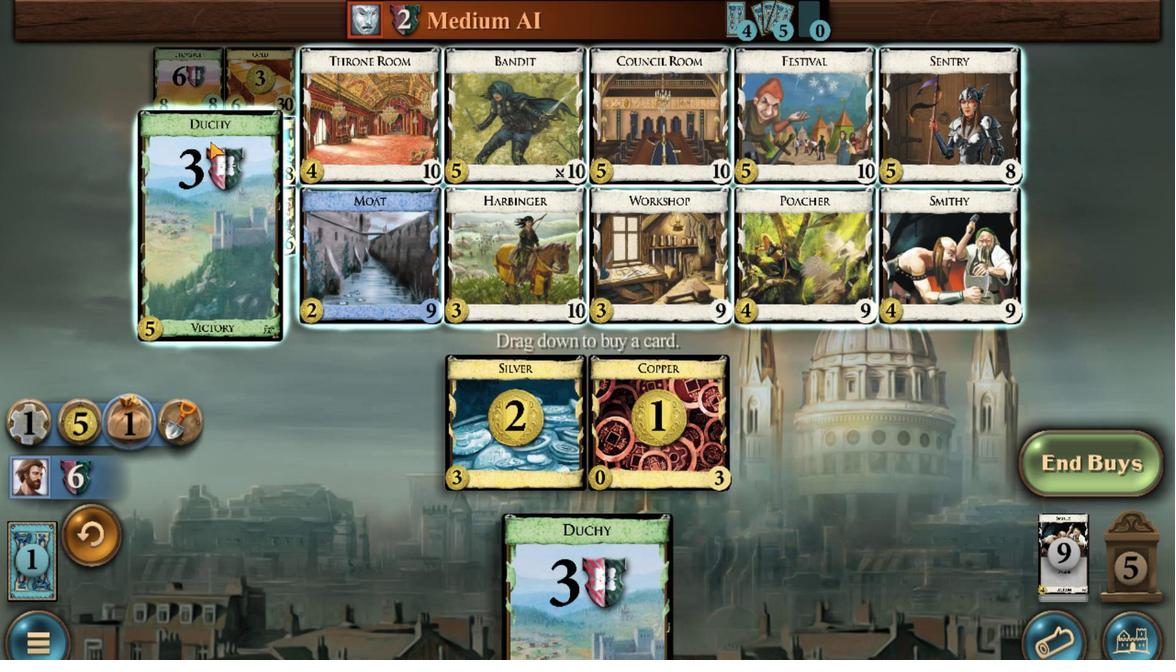 
Action: Mouse scrolled (523, 445) with delta (0, 0)
Screenshot: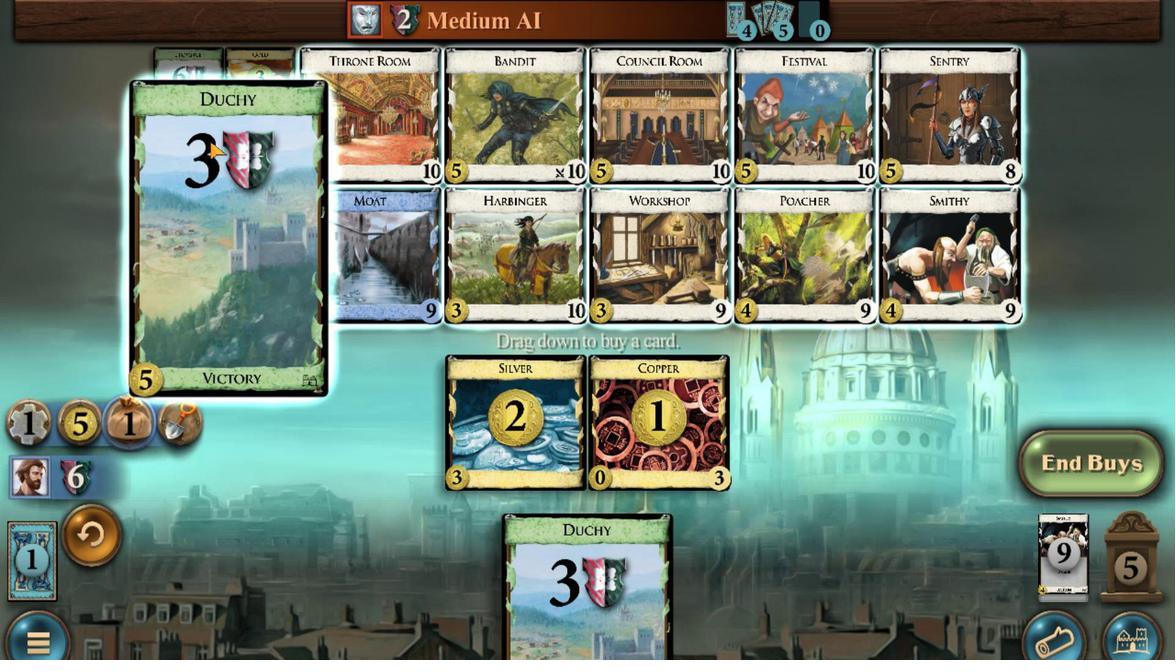 
Action: Mouse scrolled (523, 445) with delta (0, 0)
Screenshot: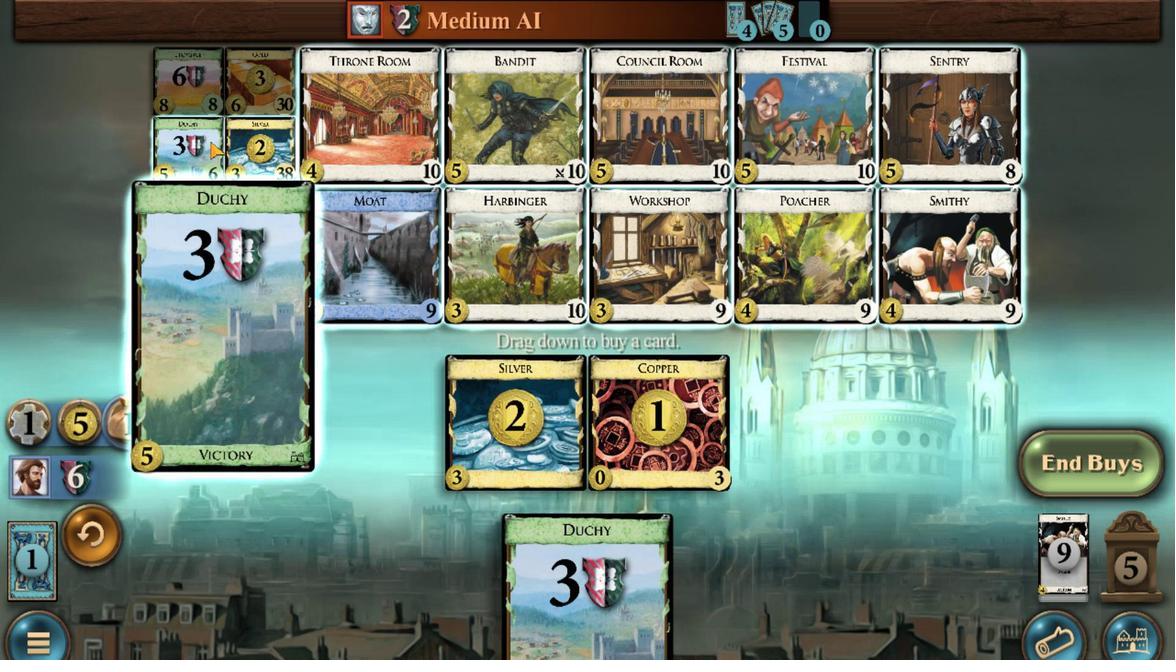 
Action: Mouse scrolled (523, 445) with delta (0, 0)
Screenshot: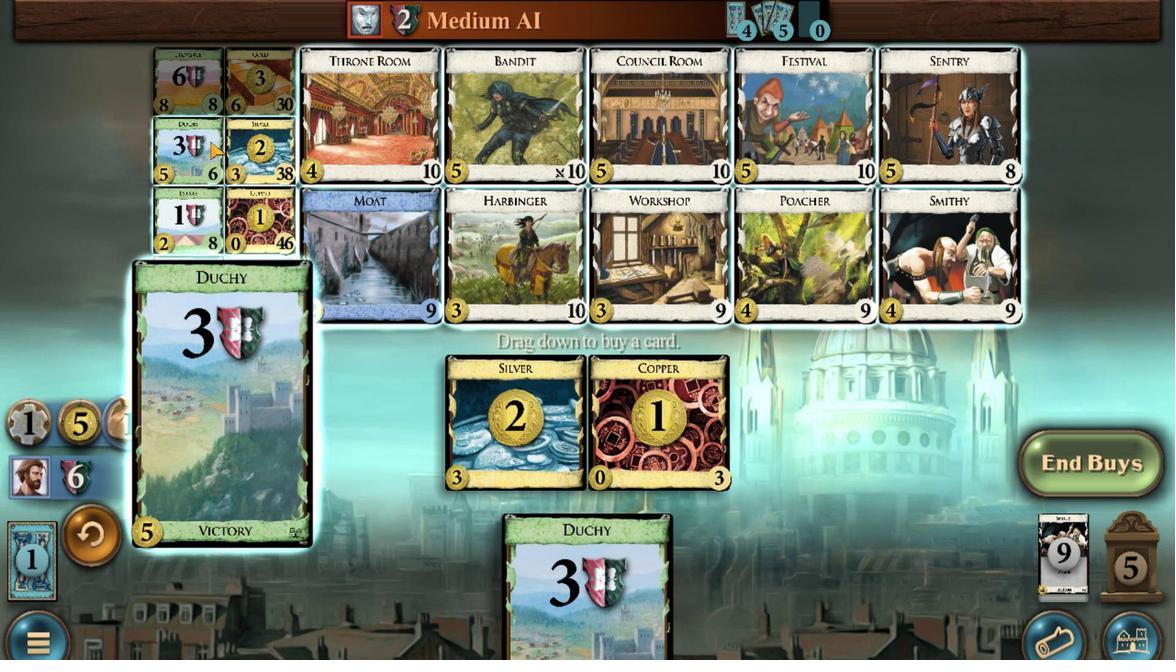 
Action: Mouse moved to (563, 600)
Screenshot: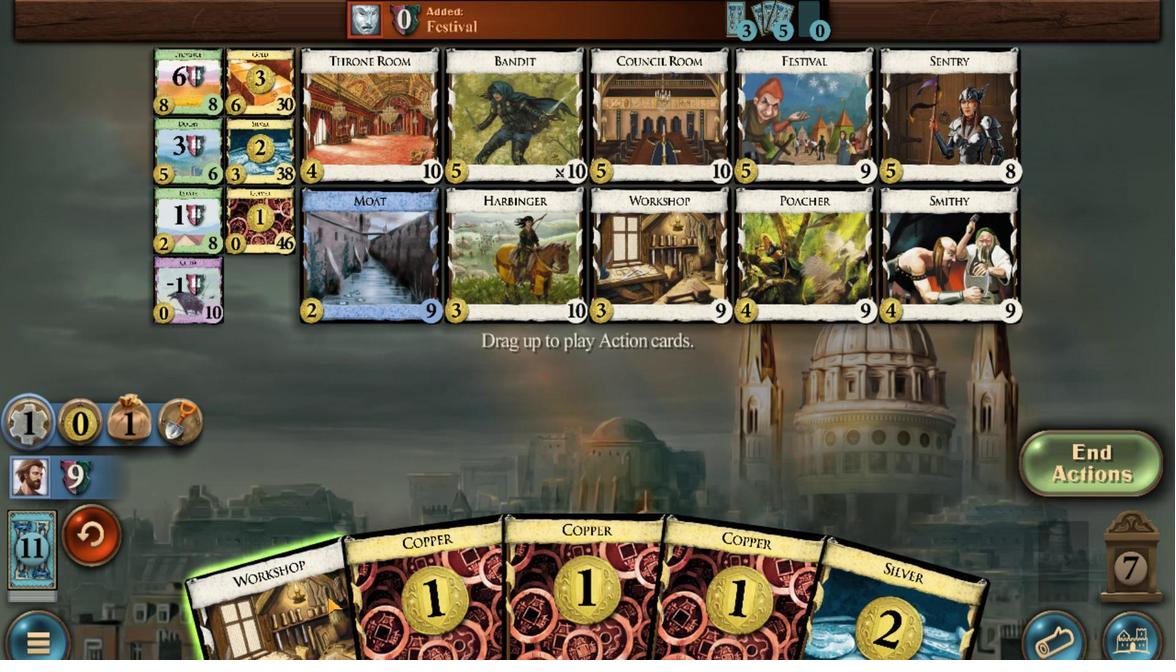 
Action: Mouse scrolled (563, 600) with delta (0, 0)
Screenshot: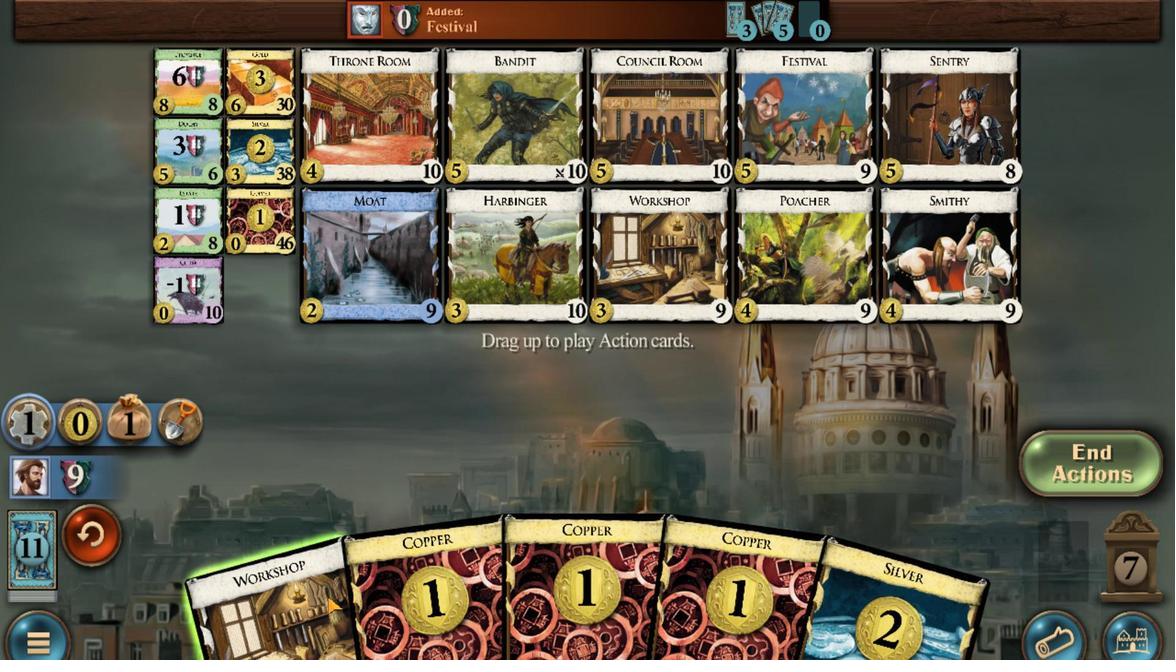 
Action: Mouse moved to (540, 441)
Screenshot: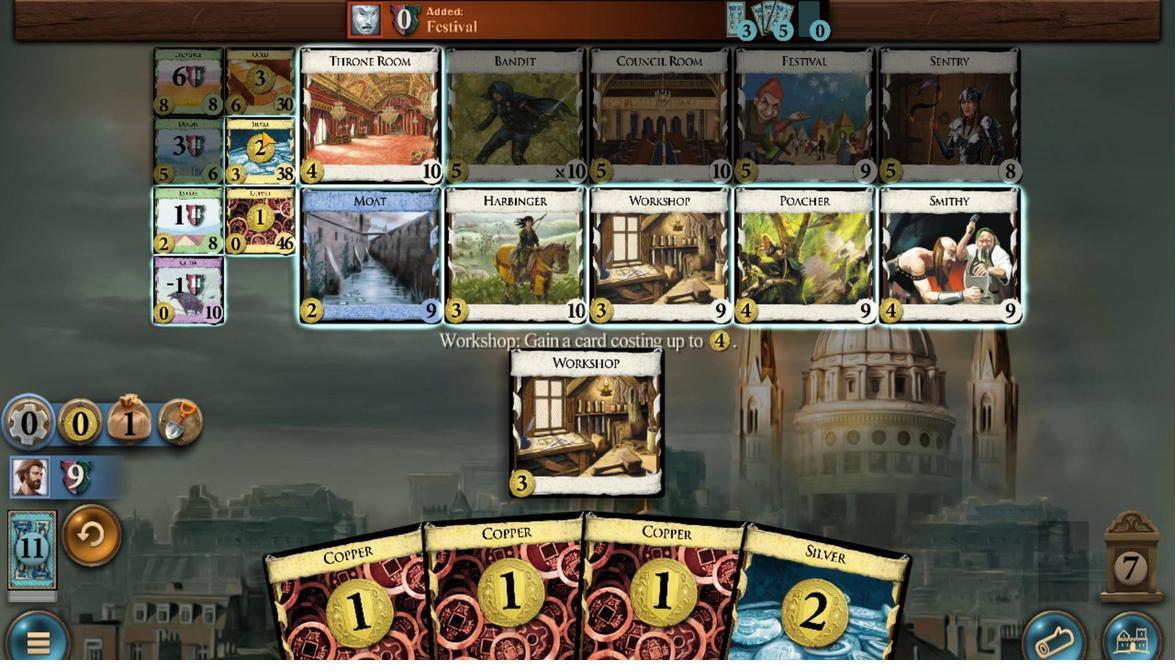 
Action: Mouse scrolled (540, 441) with delta (0, 0)
Screenshot: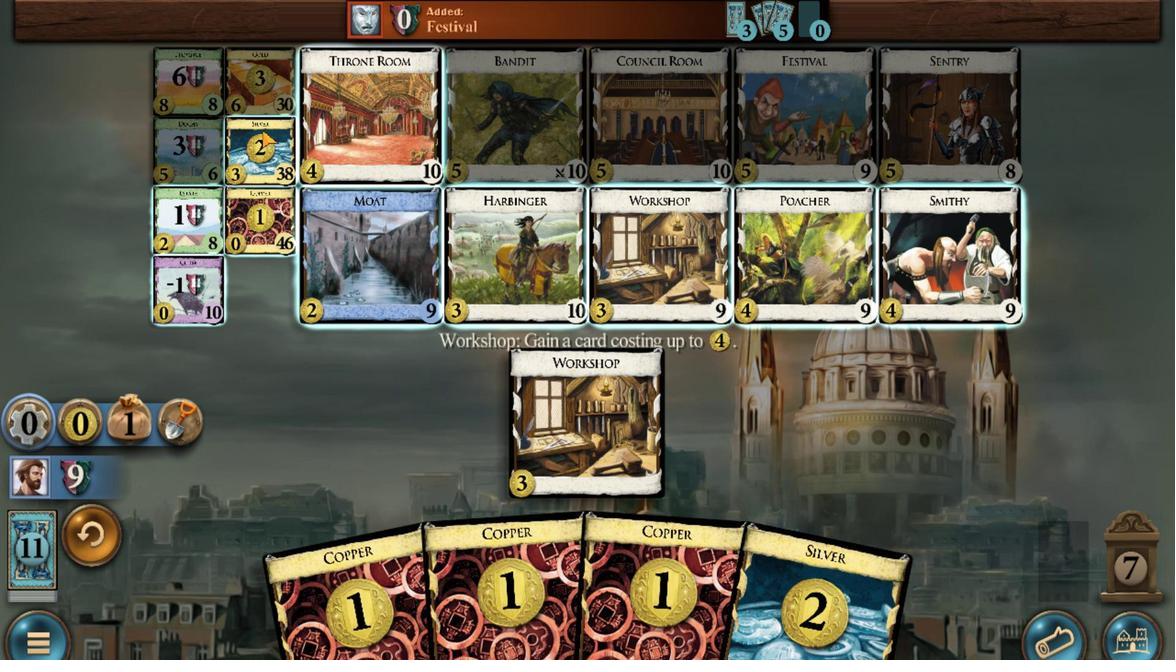 
Action: Mouse scrolled (540, 441) with delta (0, 0)
Screenshot: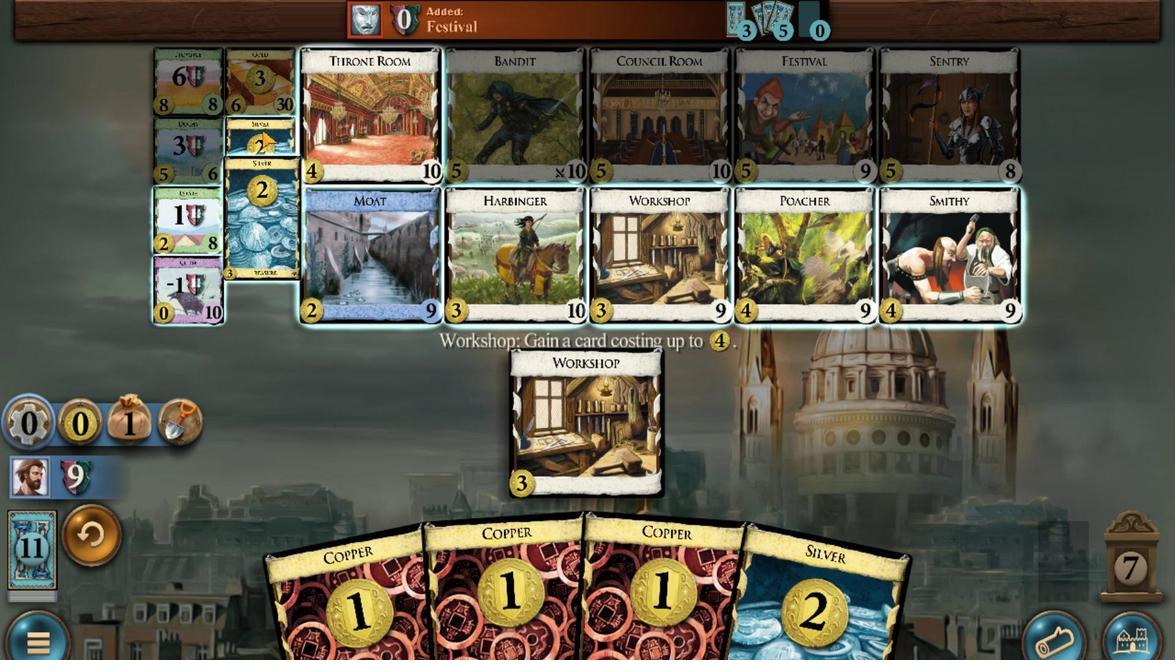 
Action: Mouse scrolled (540, 441) with delta (0, 0)
Screenshot: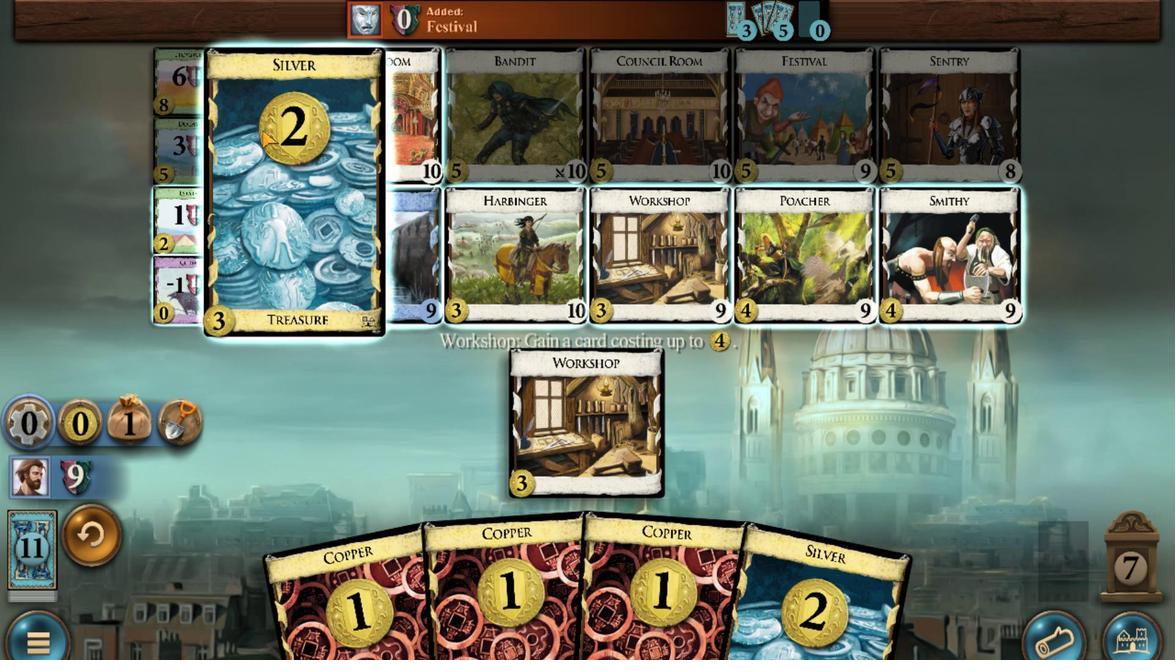 
Action: Mouse scrolled (540, 441) with delta (0, 0)
Screenshot: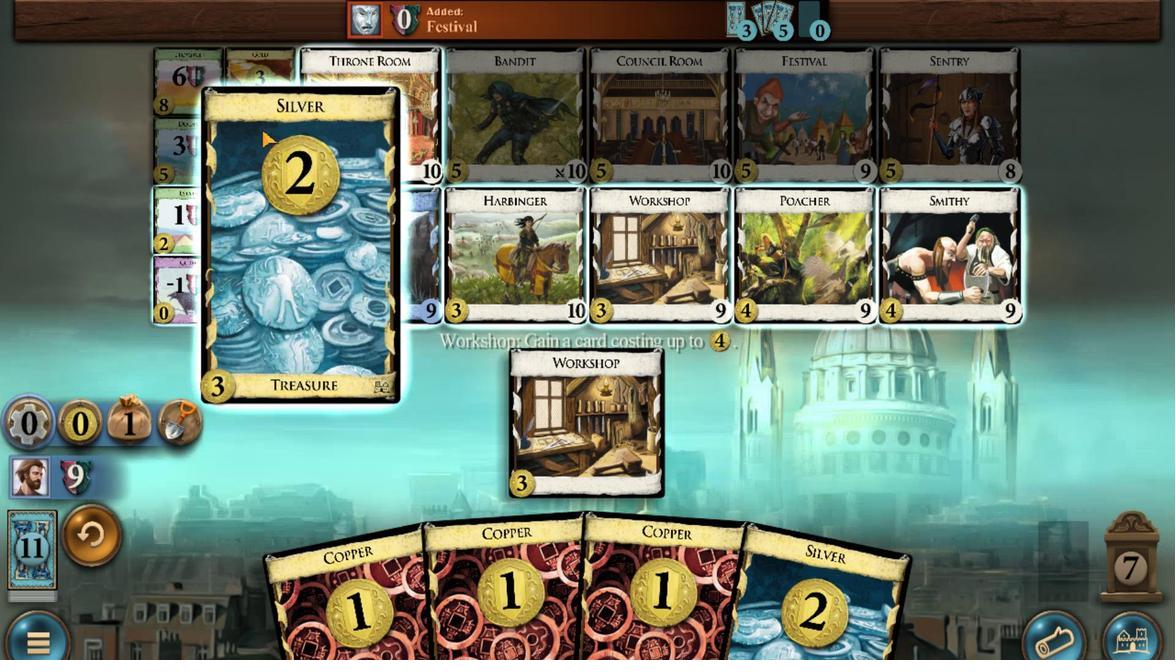 
Action: Mouse scrolled (540, 441) with delta (0, 0)
Screenshot: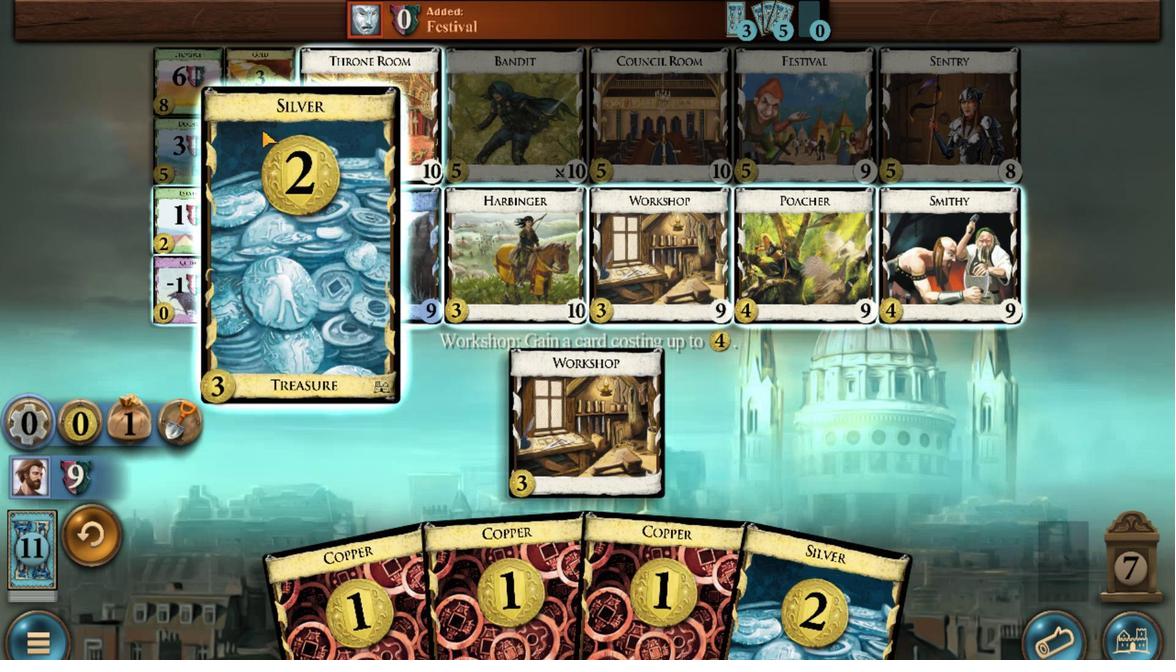 
Action: Mouse scrolled (540, 441) with delta (0, 0)
Screenshot: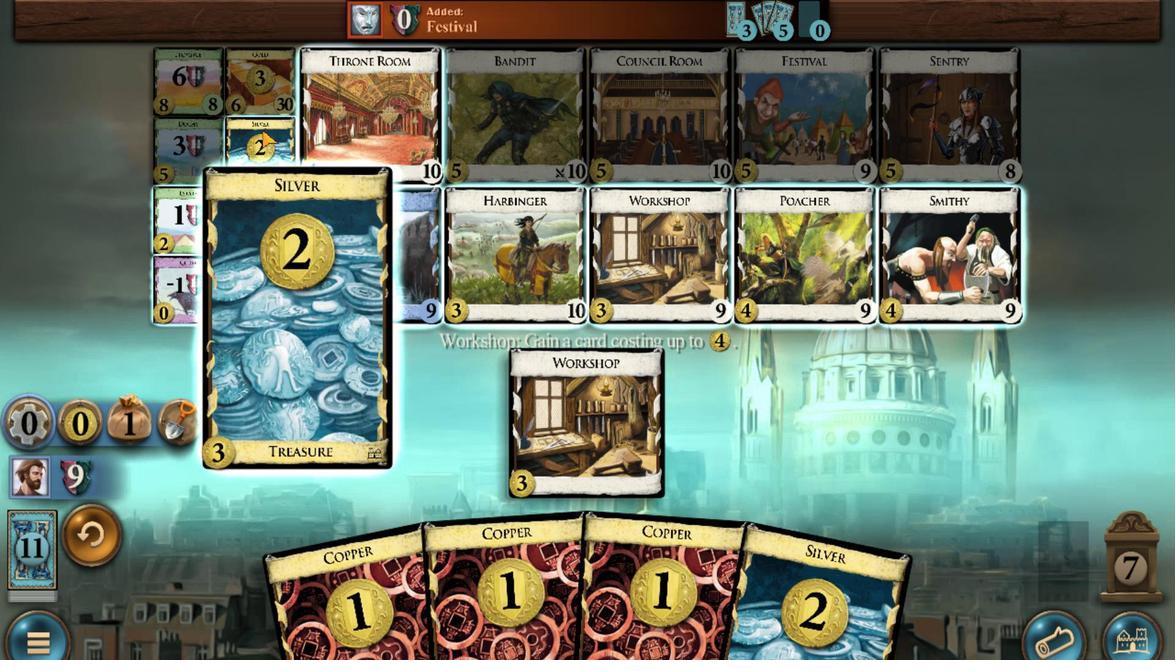 
Action: Mouse moved to (726, 593)
Screenshot: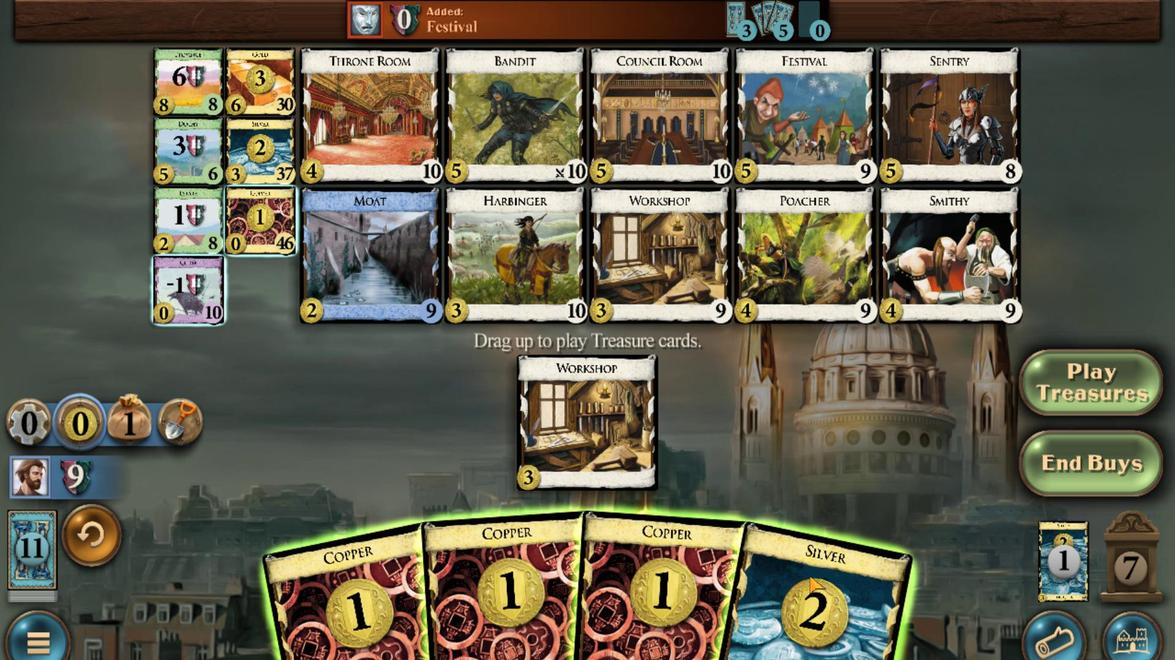 
Action: Mouse scrolled (726, 593) with delta (0, 0)
Screenshot: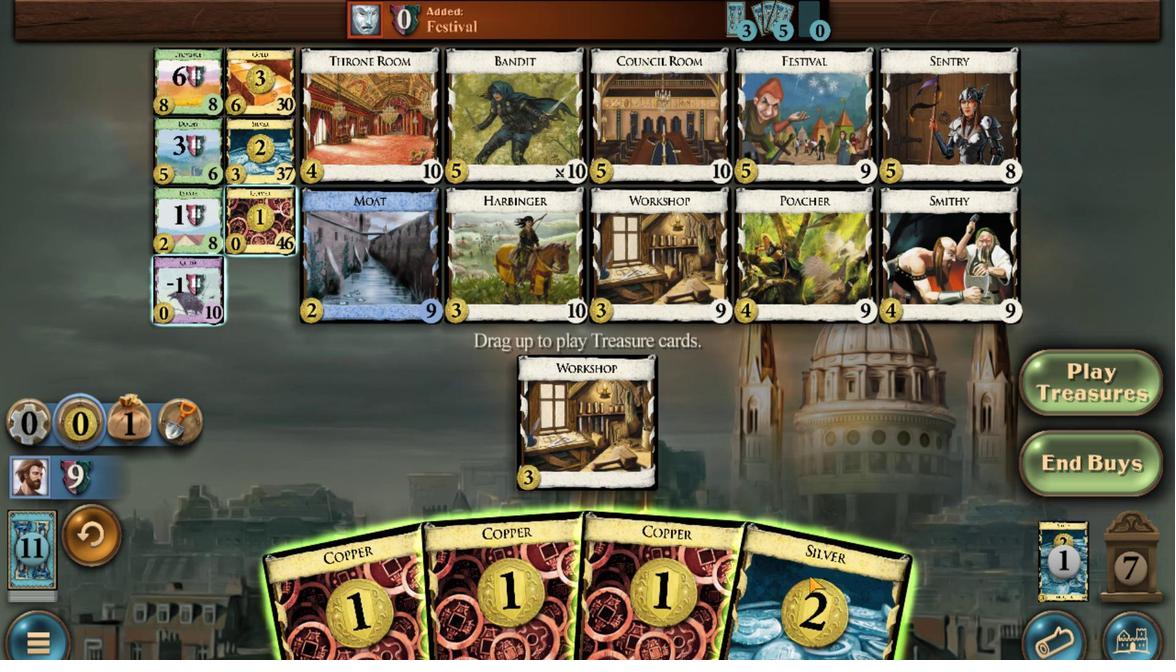 
Action: Mouse moved to (709, 594)
Screenshot: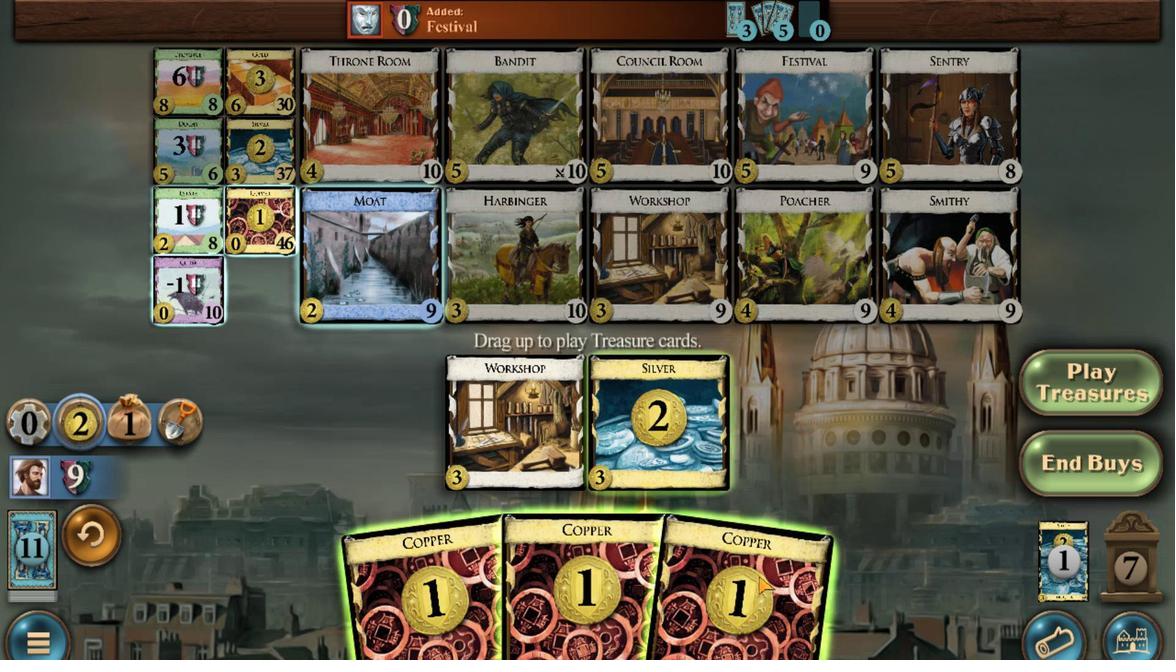 
Action: Mouse scrolled (709, 593) with delta (0, 0)
Screenshot: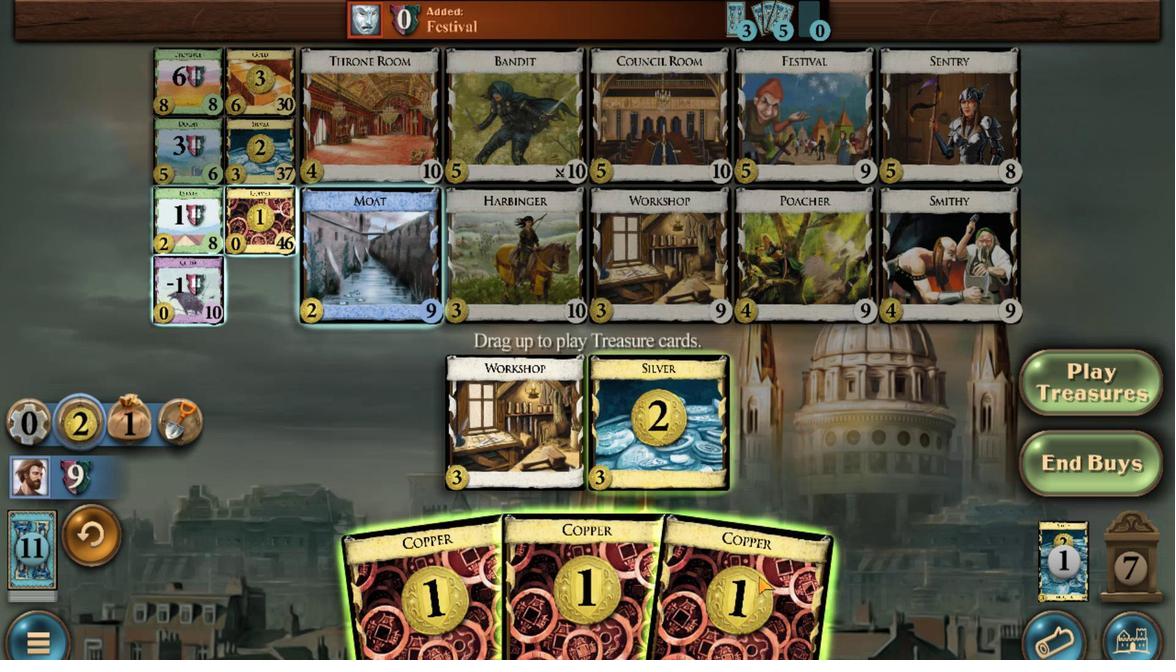 
Action: Mouse moved to (685, 595)
Screenshot: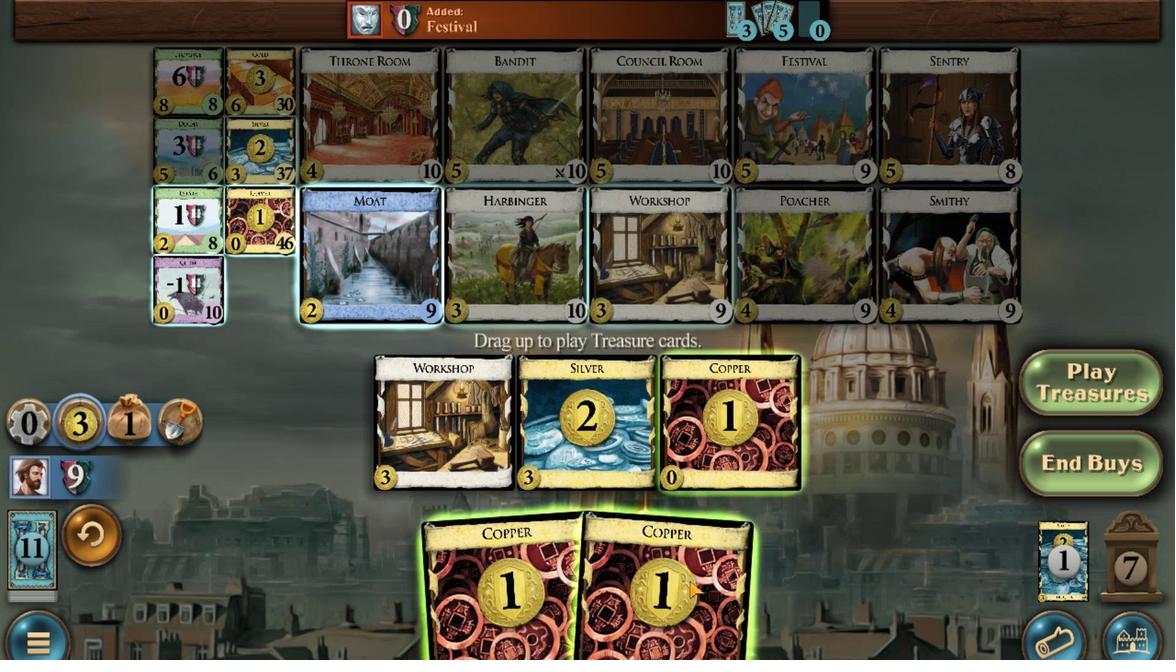 
Action: Mouse scrolled (685, 595) with delta (0, 0)
Screenshot: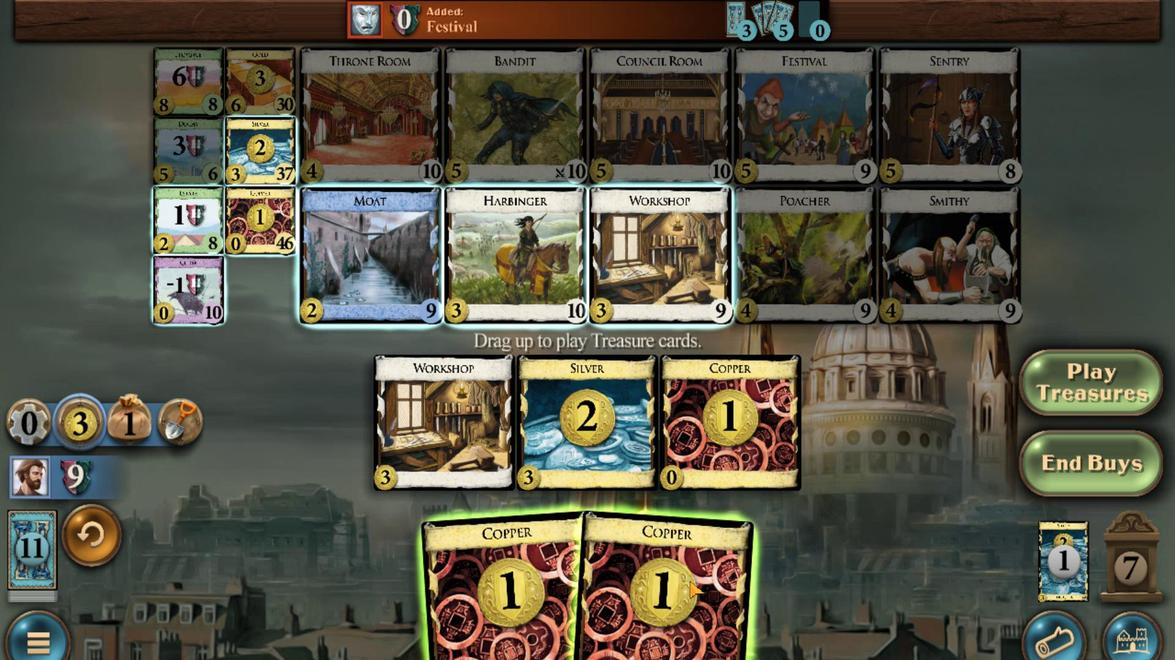 
Action: Mouse moved to (657, 600)
Screenshot: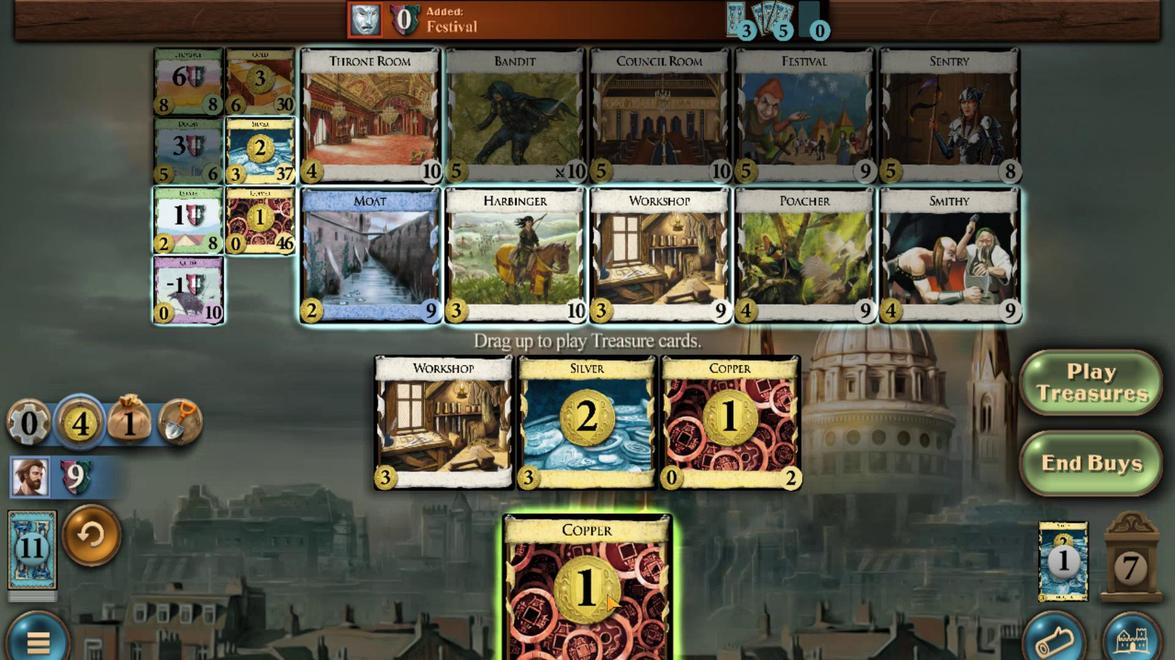 
Action: Mouse scrolled (657, 599) with delta (0, 0)
Screenshot: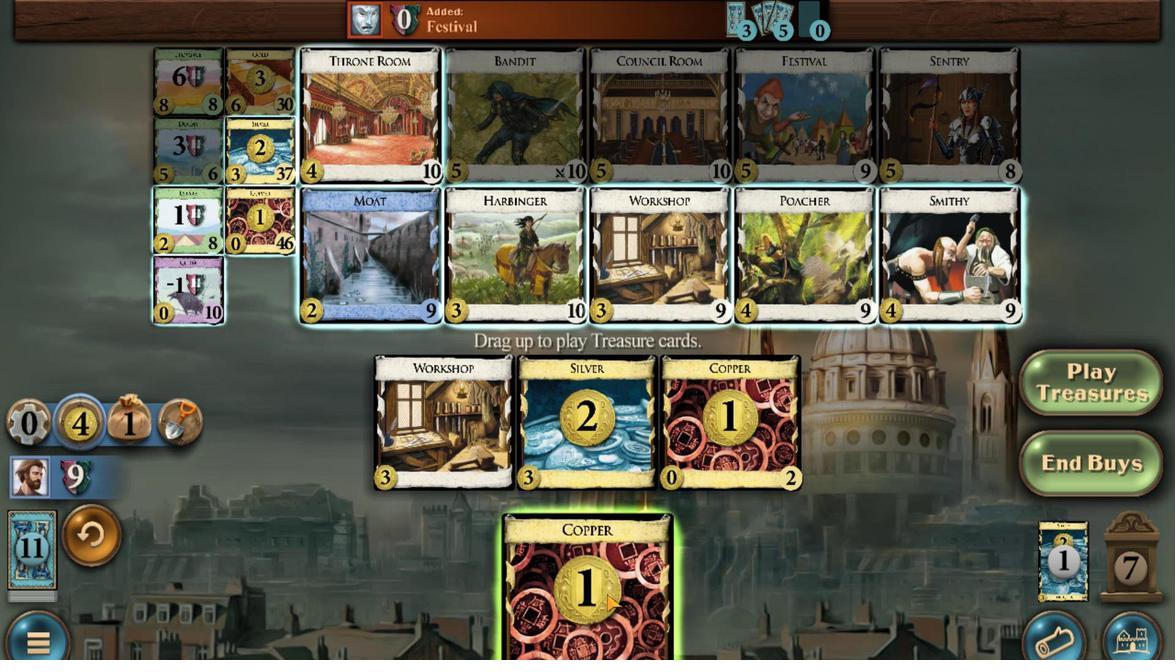 
Action: Mouse moved to (519, 445)
Screenshot: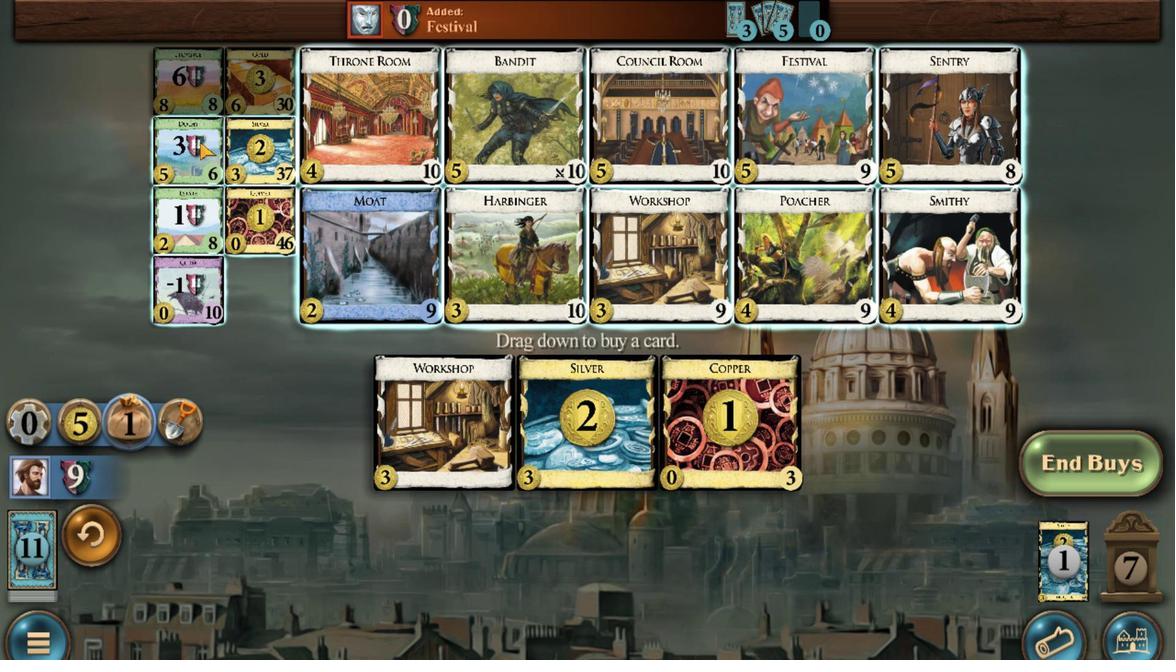 
Action: Mouse scrolled (519, 445) with delta (0, 0)
Screenshot: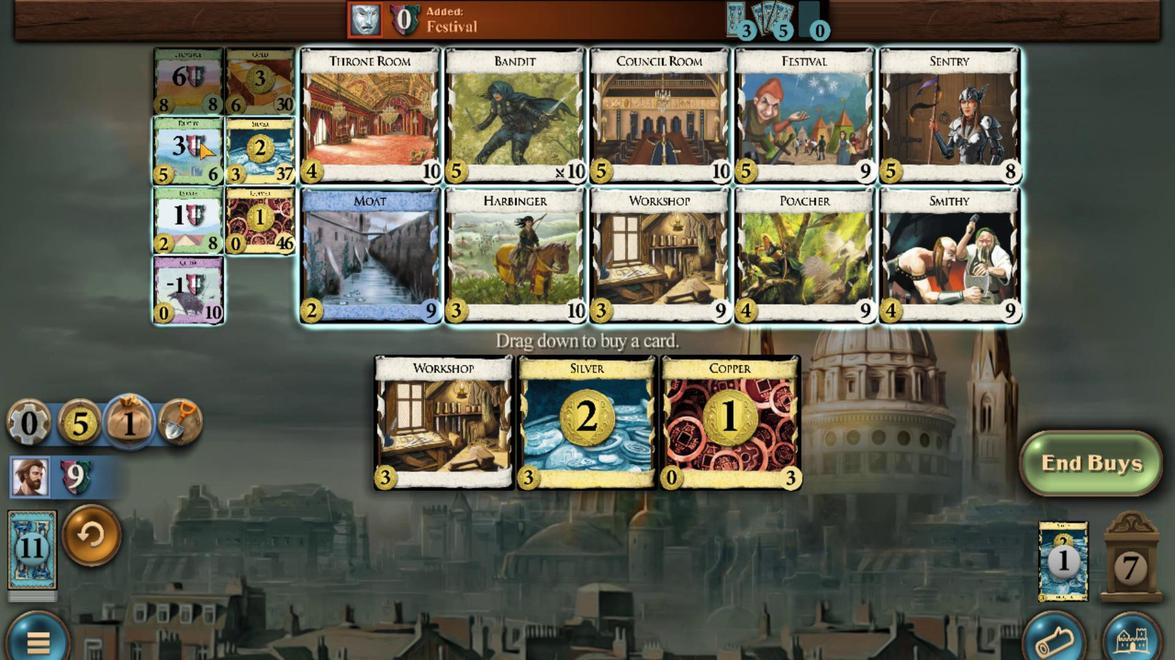
Action: Mouse scrolled (519, 445) with delta (0, 0)
Screenshot: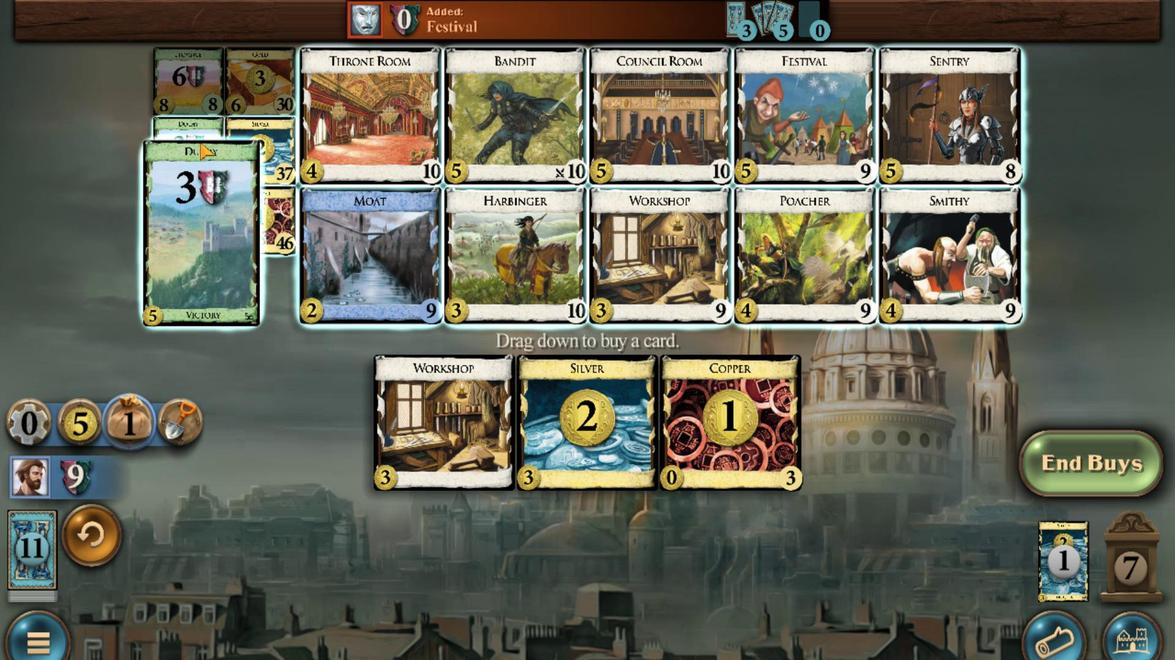 
Action: Mouse scrolled (519, 445) with delta (0, 0)
Screenshot: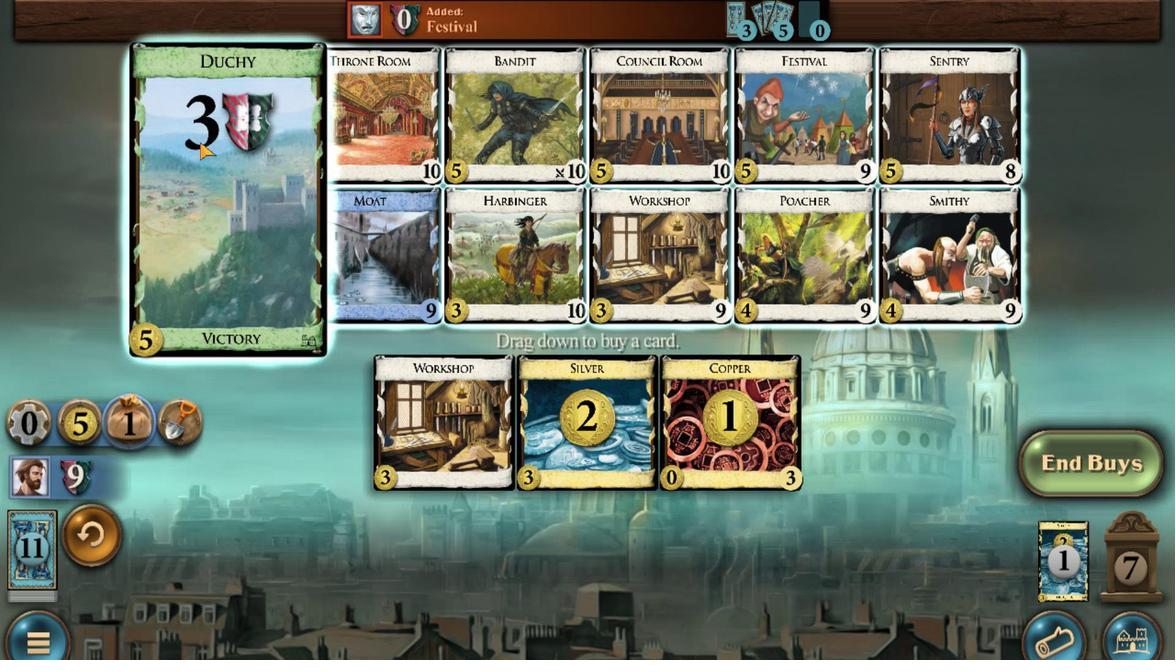 
Action: Mouse scrolled (519, 445) with delta (0, 0)
Screenshot: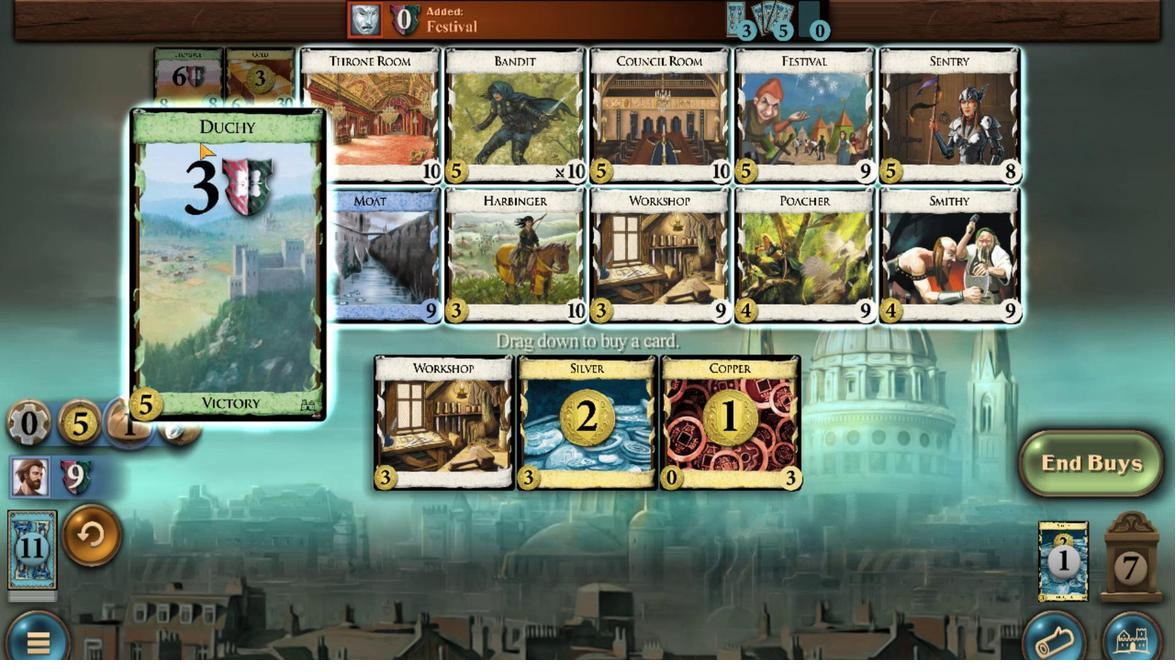 
Action: Mouse scrolled (519, 445) with delta (0, 0)
Screenshot: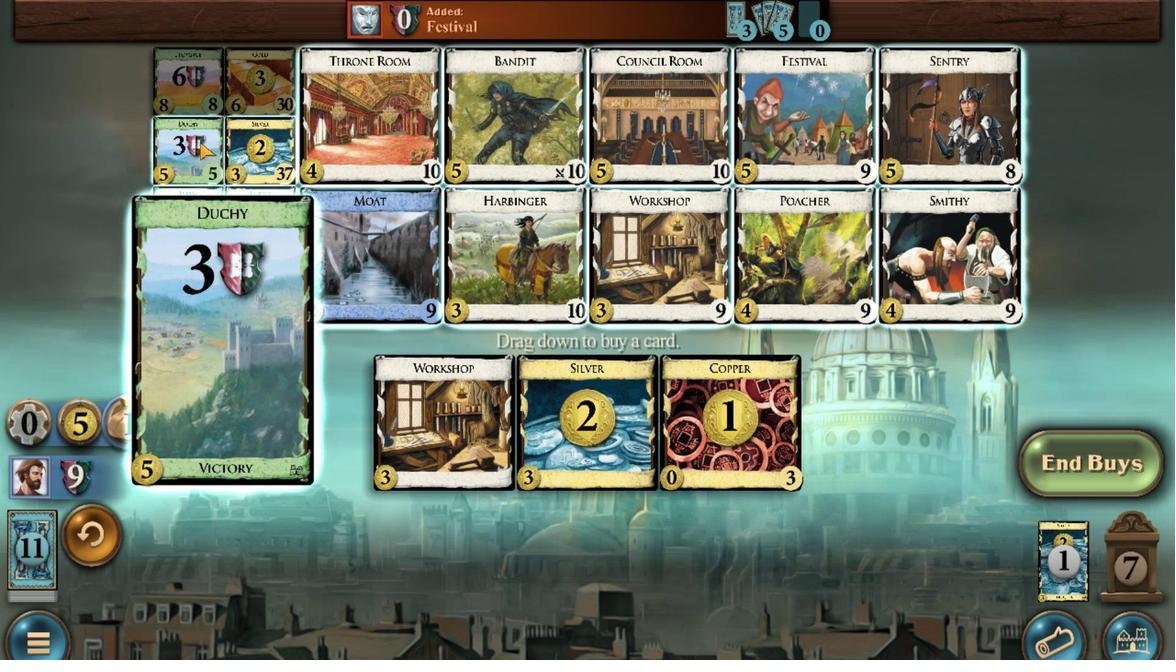 
Action: Mouse moved to (551, 589)
Screenshot: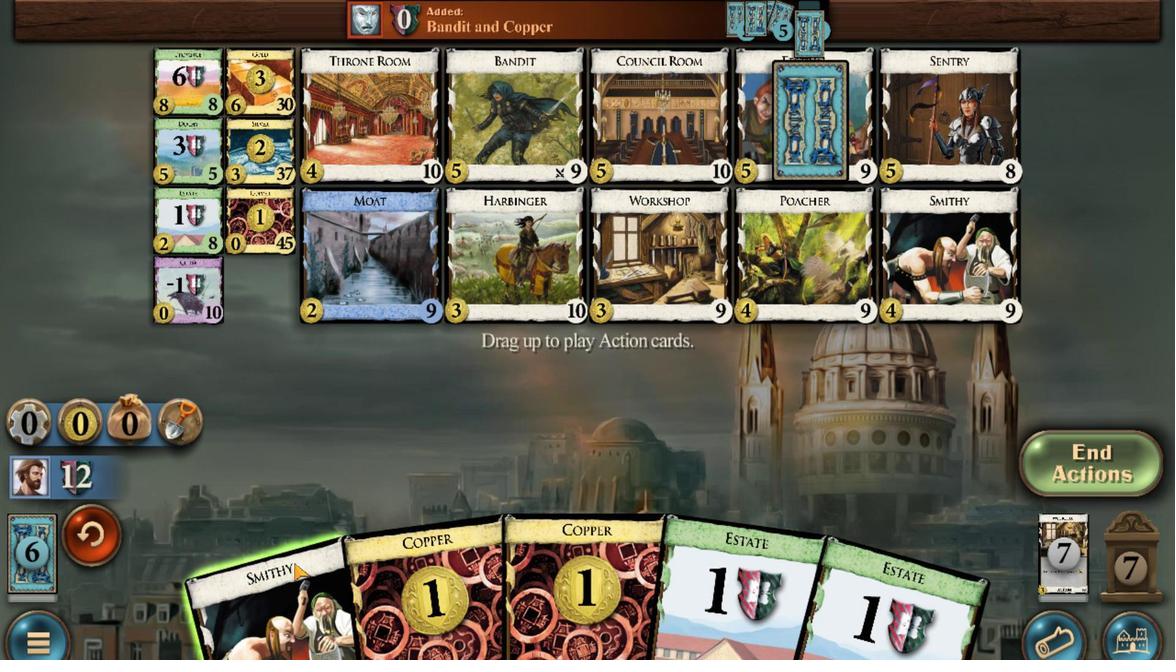 
Action: Mouse scrolled (551, 589) with delta (0, 0)
Screenshot: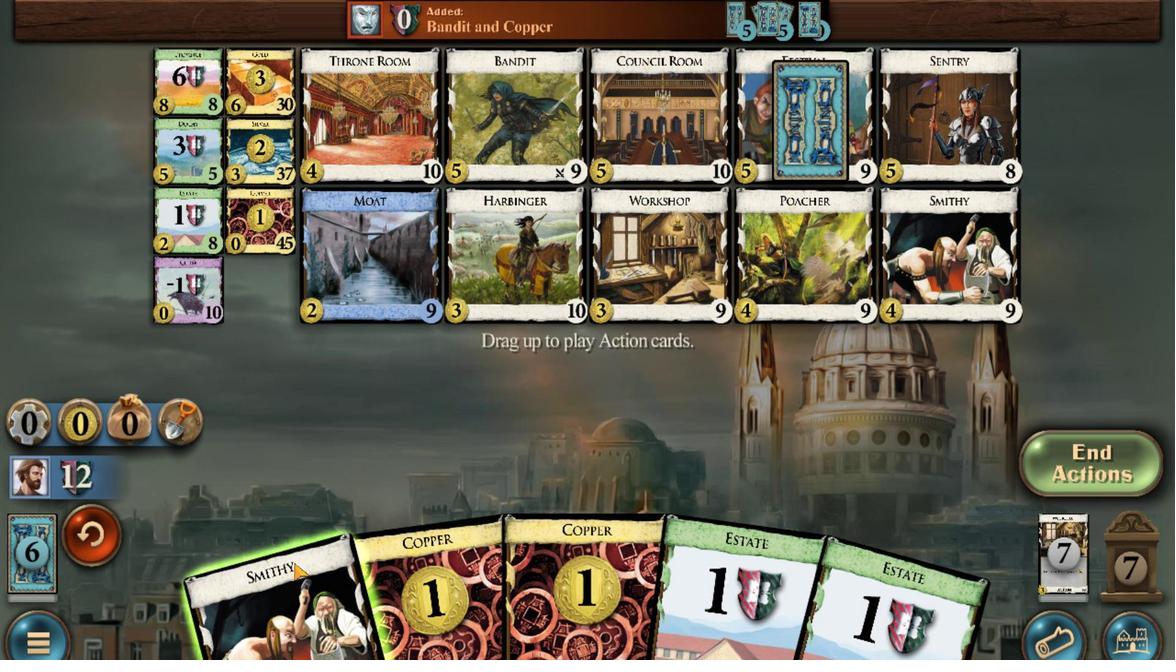 
Action: Mouse moved to (598, 586)
Screenshot: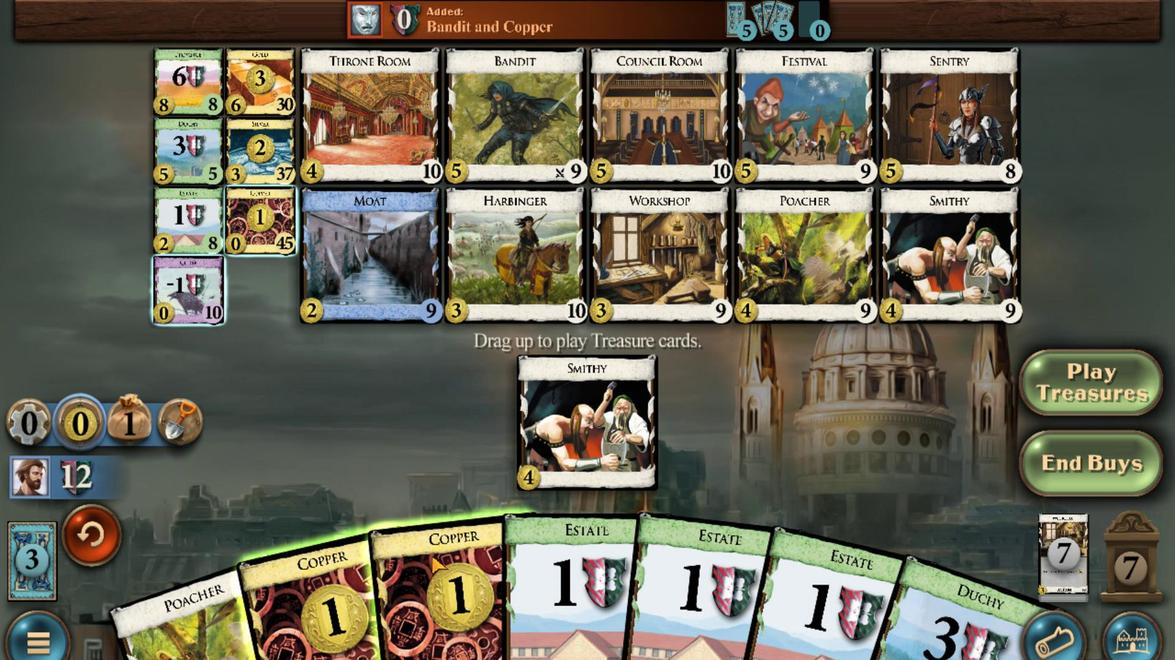 
Action: Mouse scrolled (598, 586) with delta (0, 0)
Screenshot: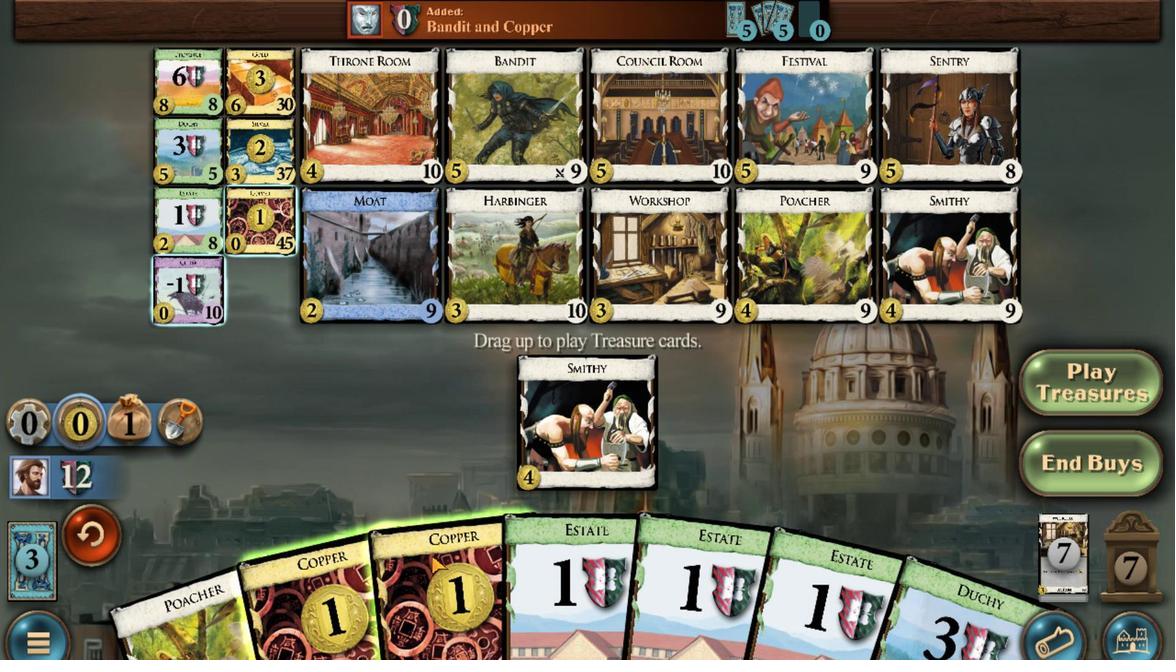 
Action: Mouse moved to (562, 593)
Screenshot: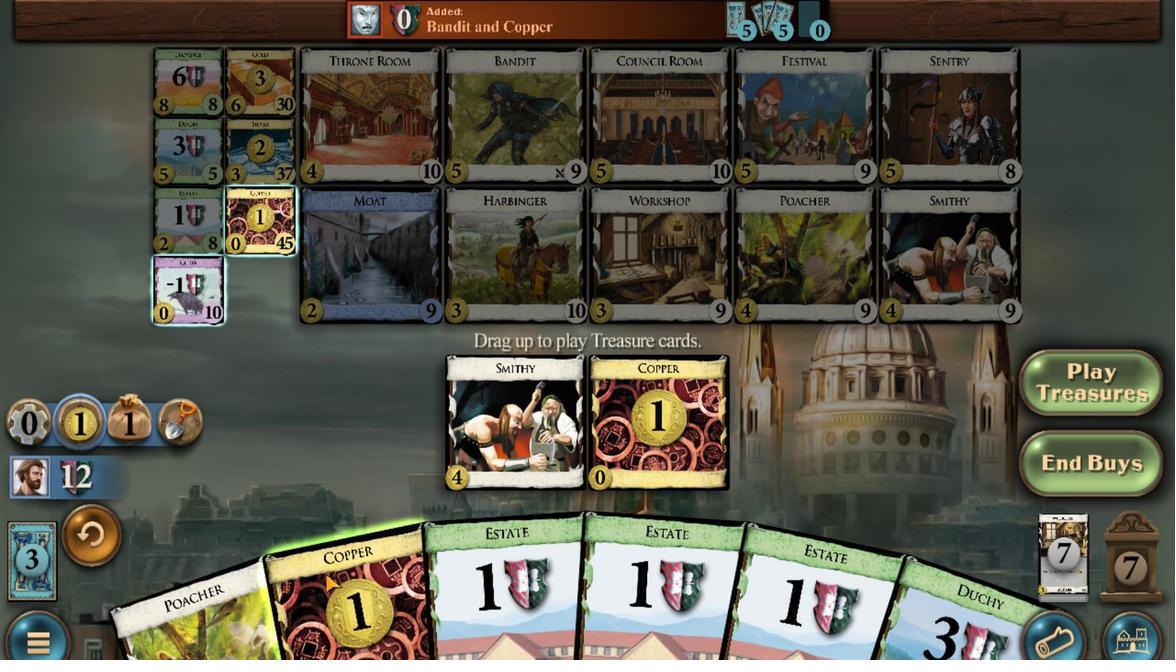 
Action: Mouse scrolled (562, 593) with delta (0, 0)
Screenshot: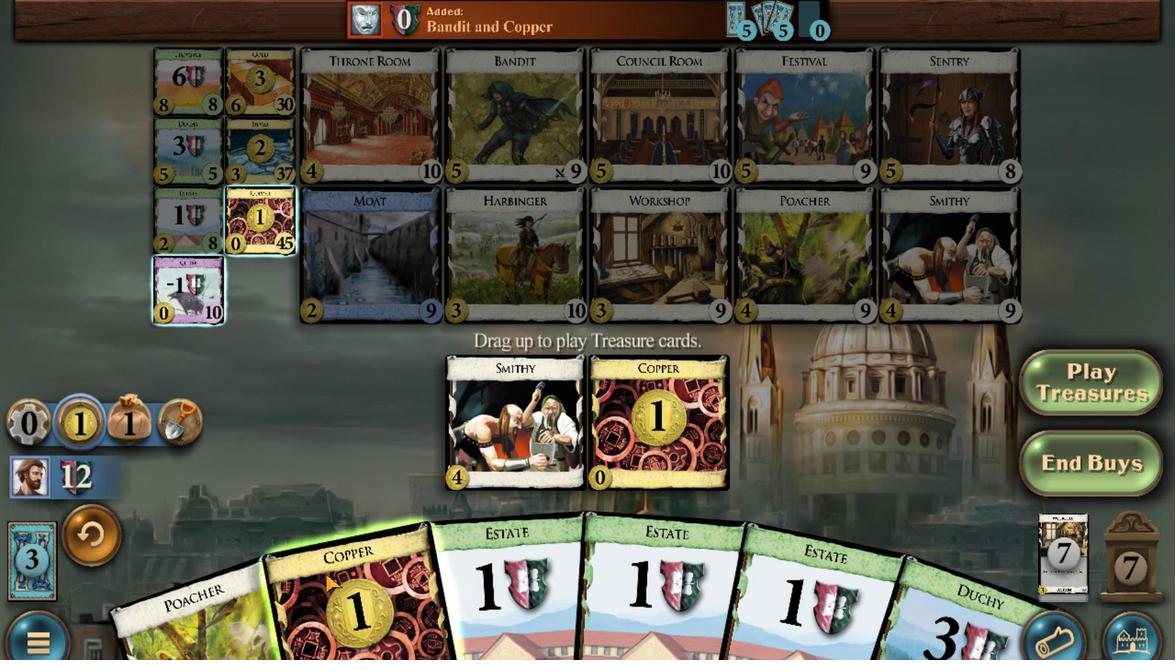 
Action: Mouse moved to (562, 591)
Screenshot: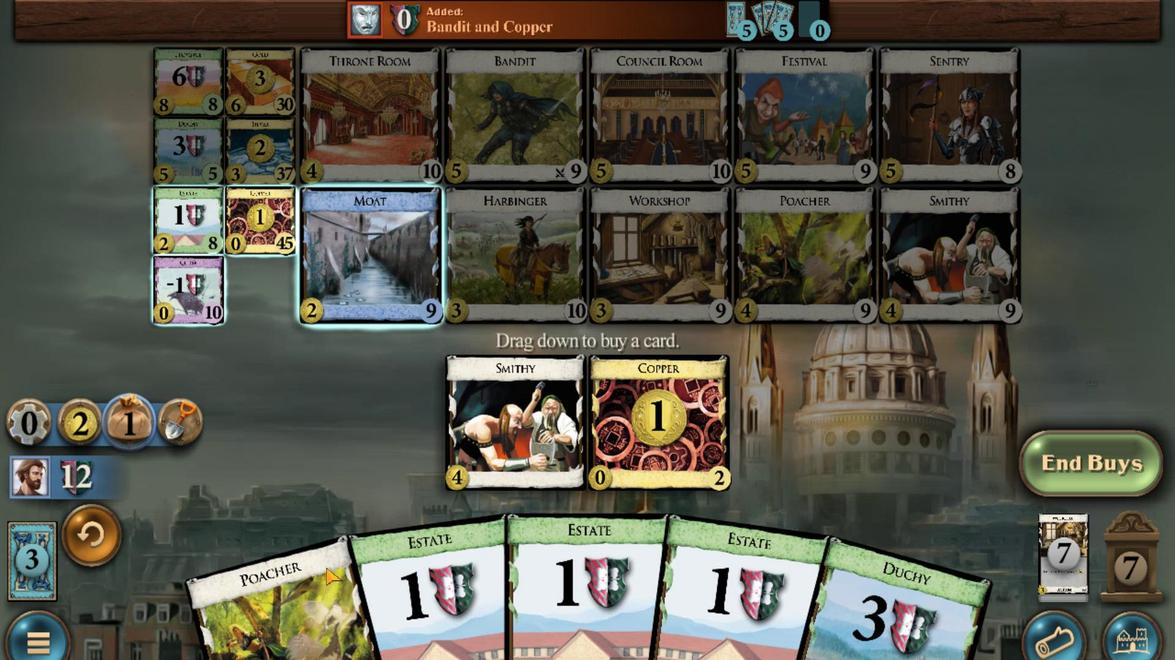 
Action: Mouse scrolled (562, 591) with delta (0, 0)
Screenshot: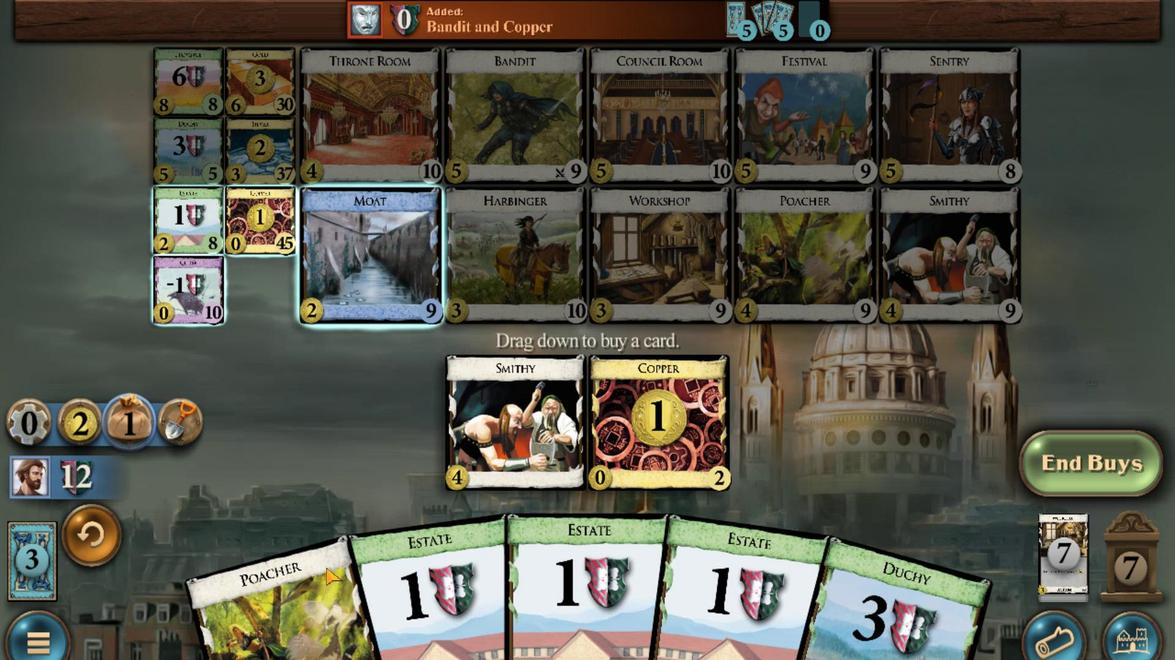 
Action: Mouse moved to (517, 471)
Screenshot: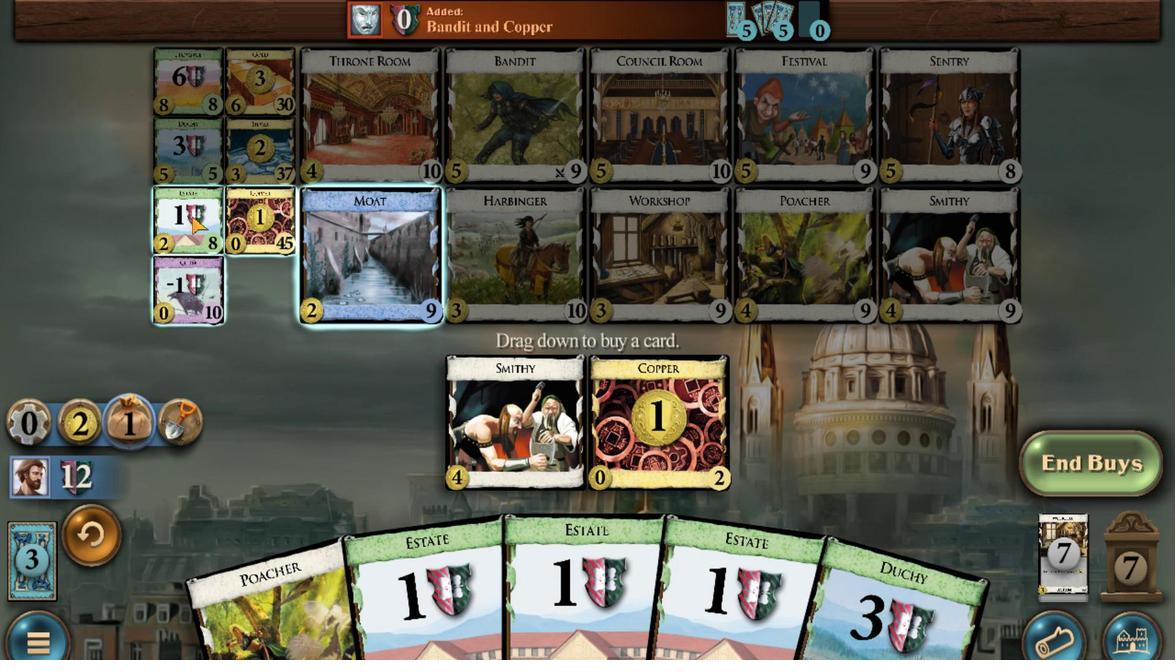 
Action: Mouse scrolled (517, 471) with delta (0, 0)
Screenshot: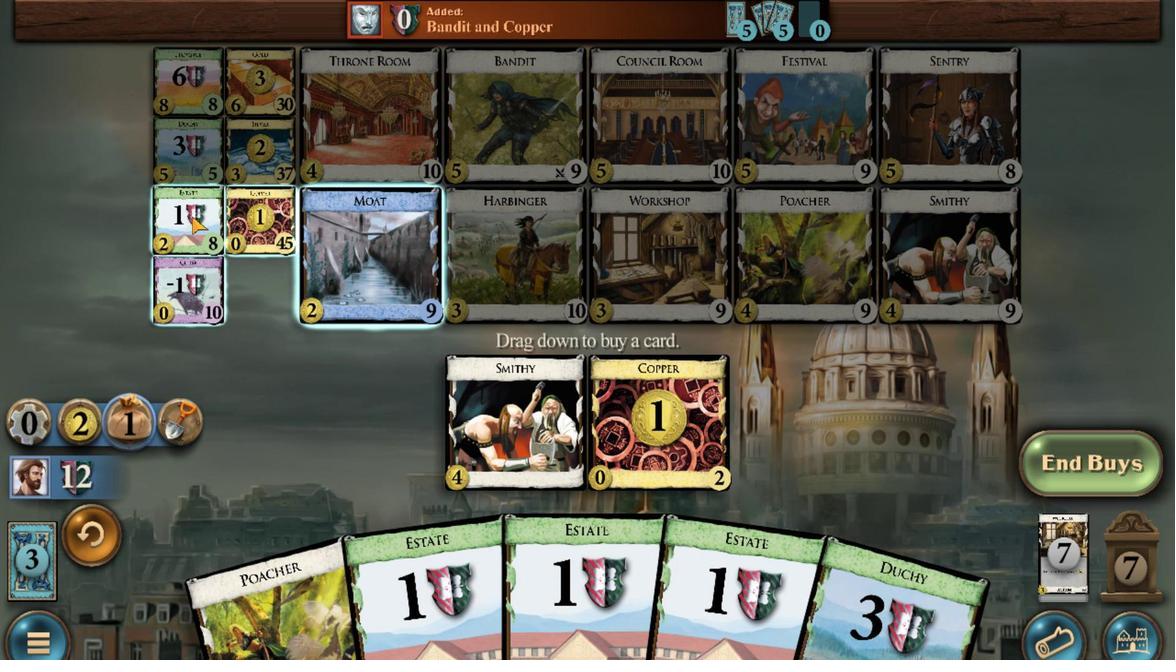 
Action: Mouse scrolled (517, 471) with delta (0, 0)
Screenshot: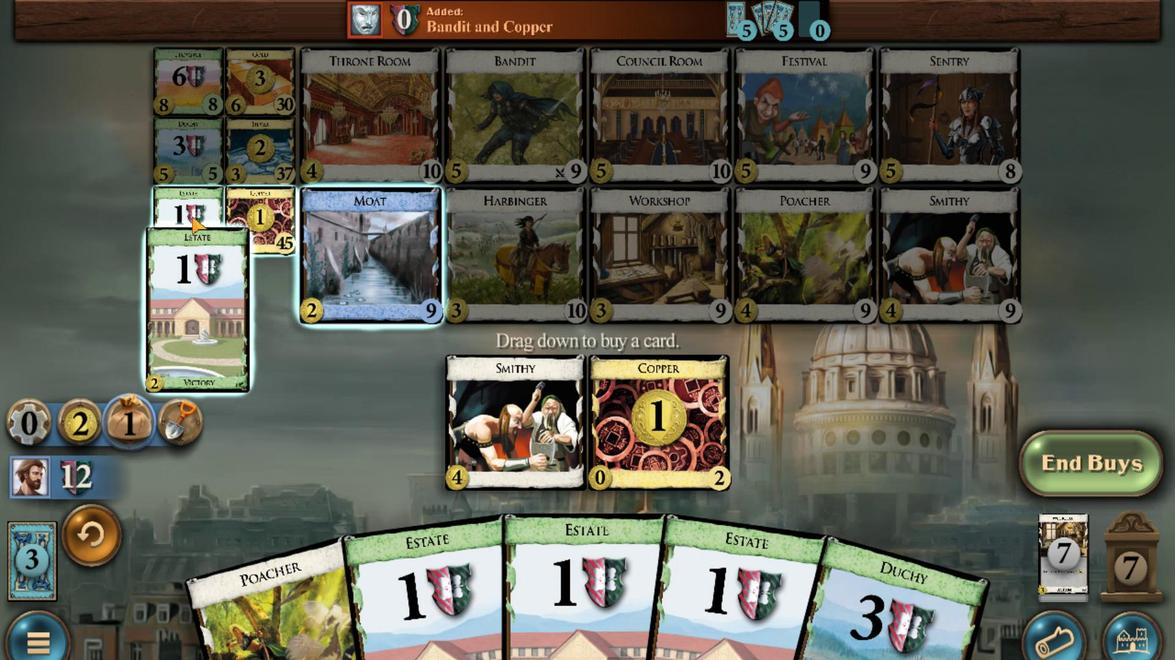 
Action: Mouse scrolled (517, 471) with delta (0, 0)
Screenshot: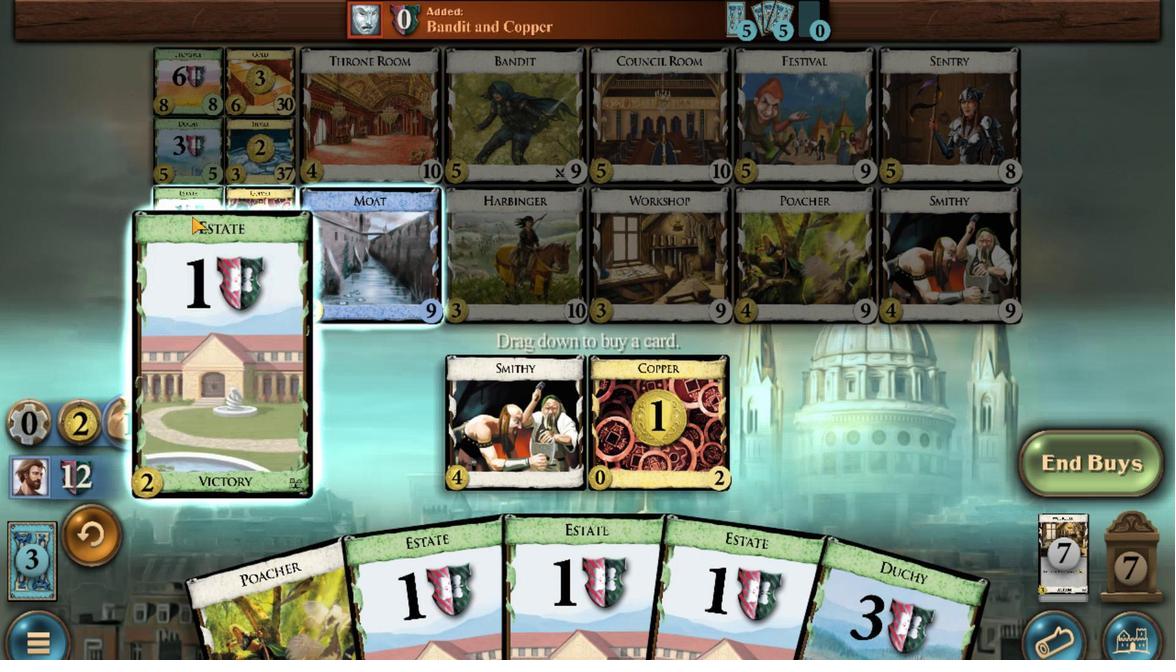
Action: Mouse scrolled (517, 471) with delta (0, 0)
Screenshot: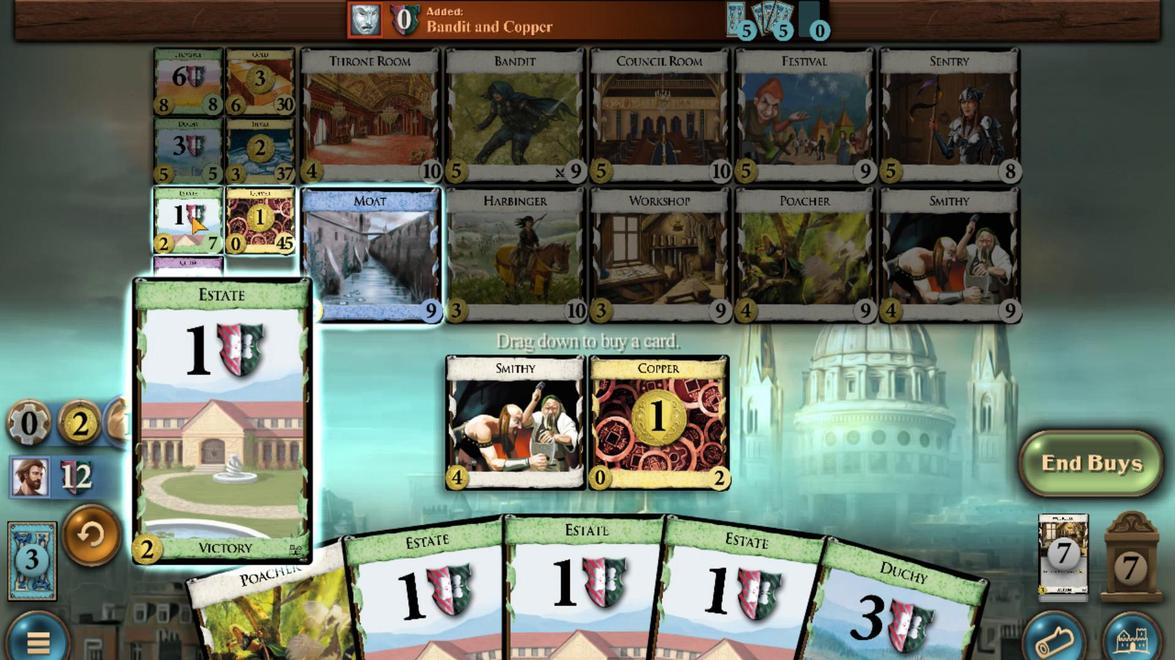 
Action: Mouse moved to (650, 592)
Screenshot: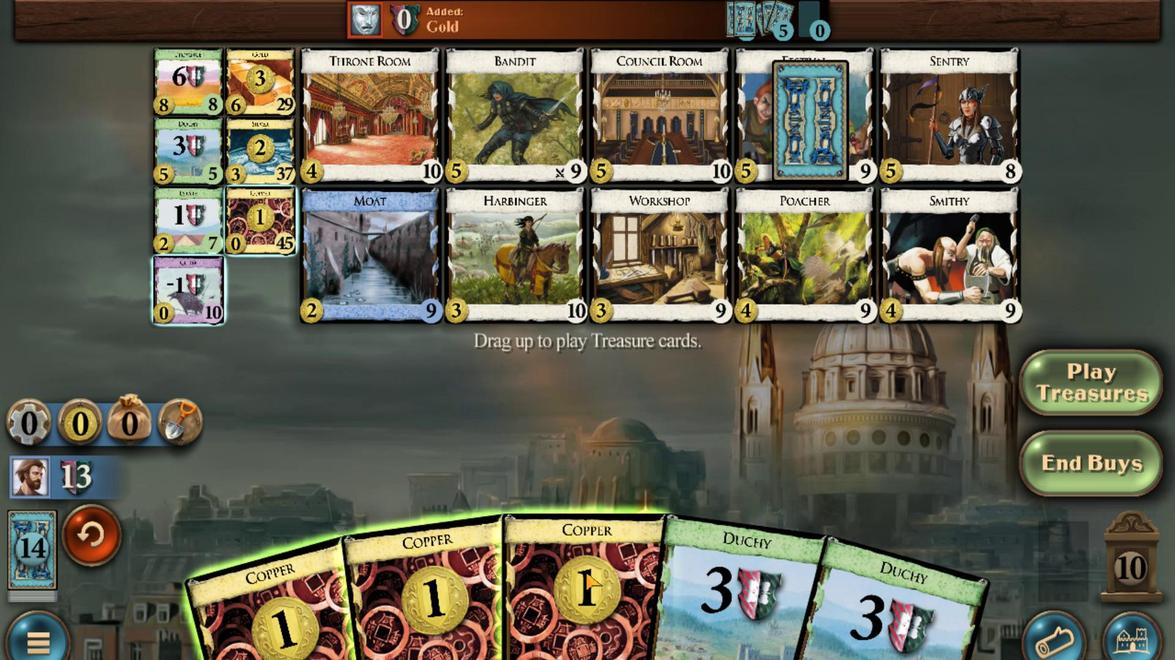 
Action: Mouse scrolled (650, 592) with delta (0, 0)
Screenshot: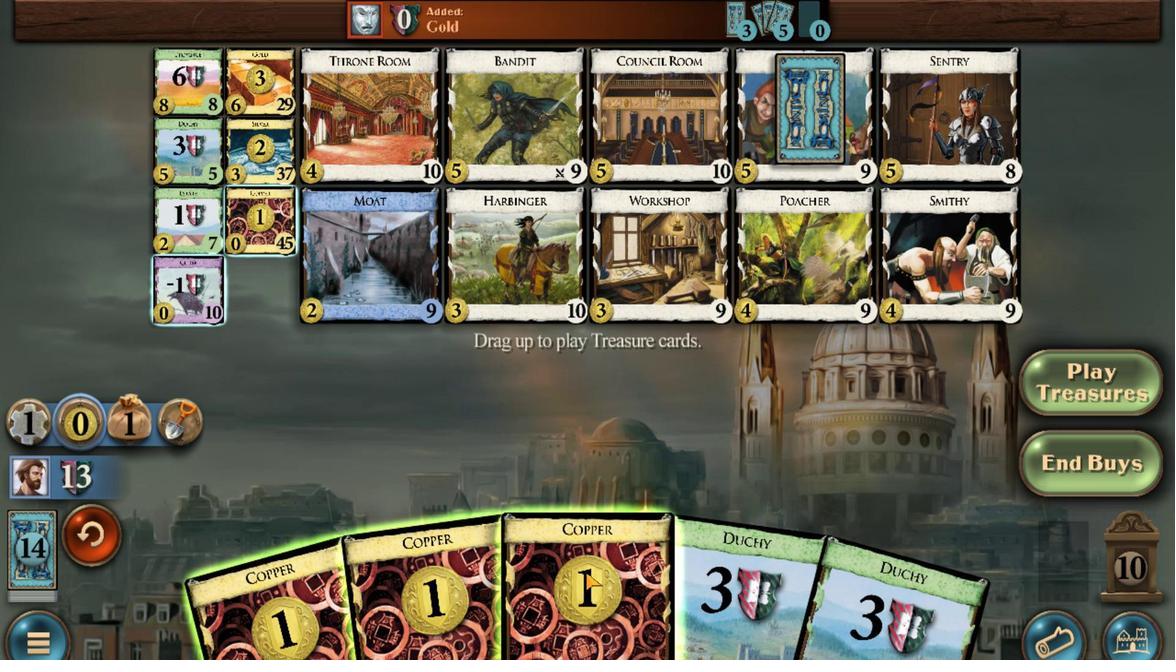 
Action: Mouse moved to (617, 596)
Screenshot: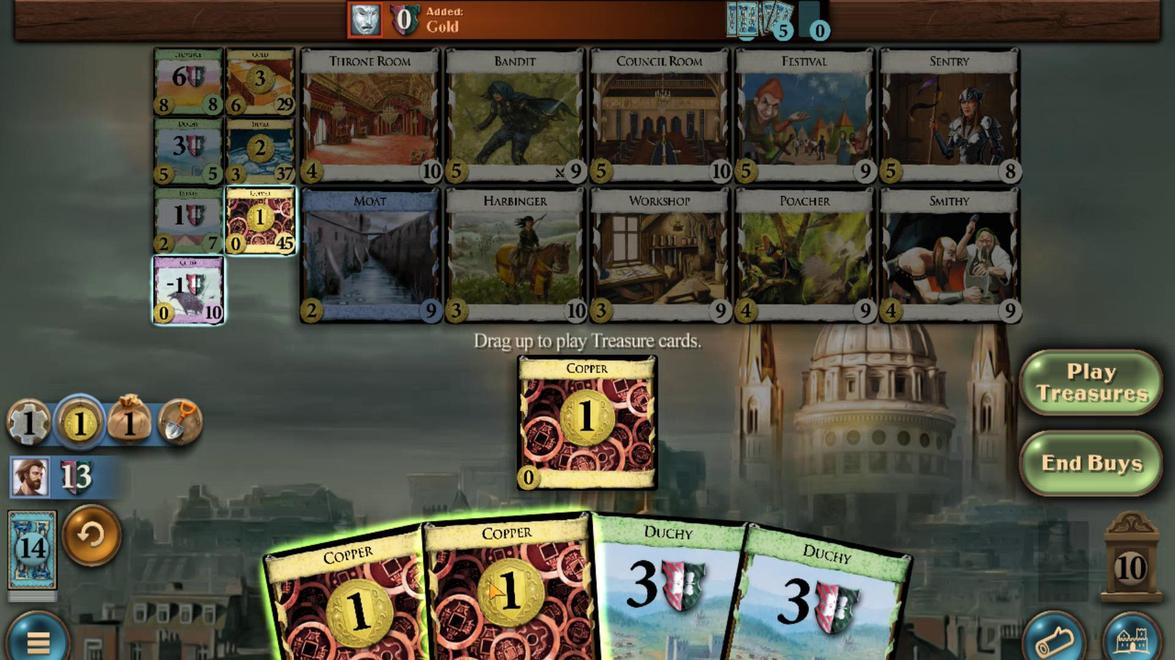 
Action: Mouse scrolled (617, 595) with delta (0, 0)
Screenshot: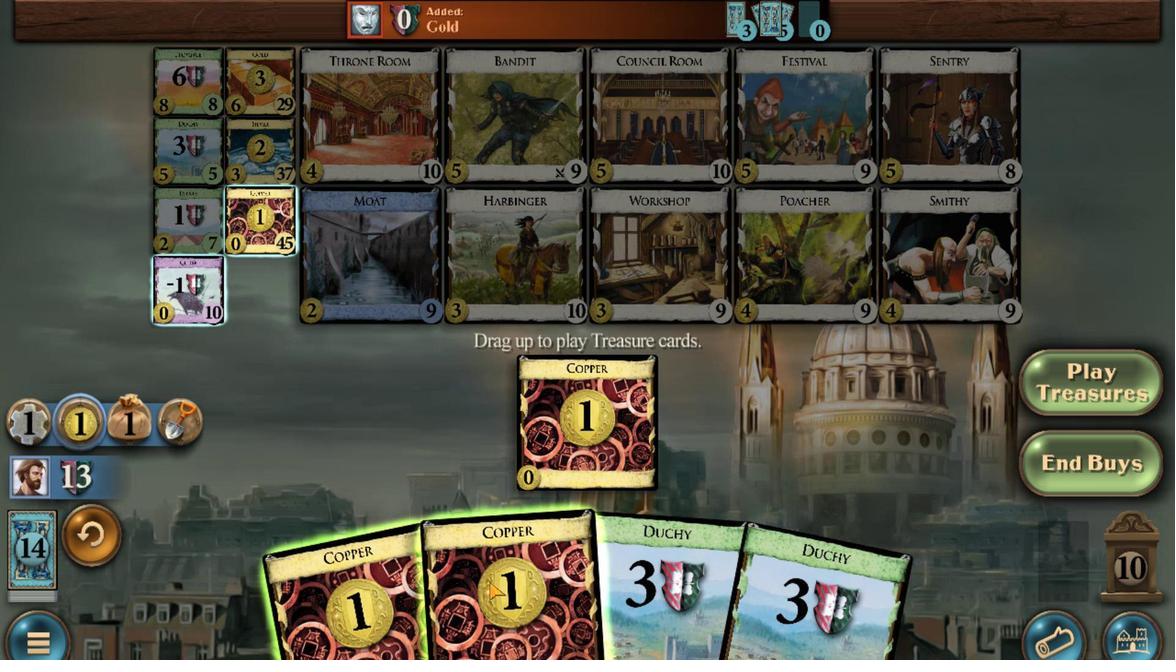 
Action: Mouse moved to (594, 595)
Screenshot: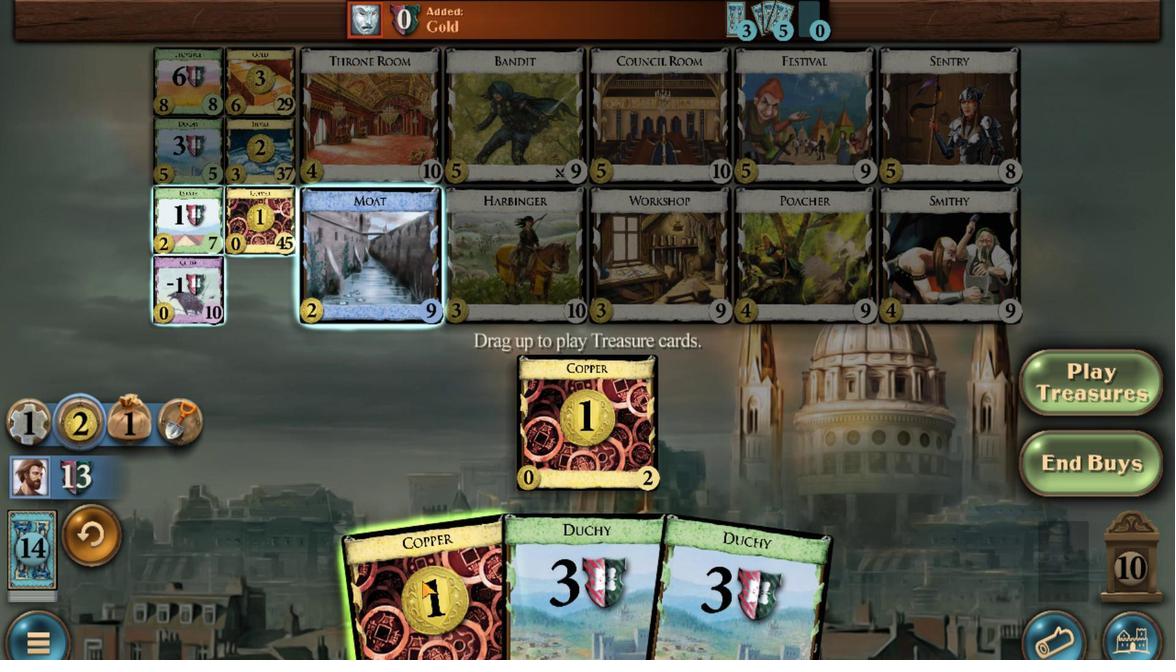 
Action: Mouse scrolled (594, 595) with delta (0, 0)
Screenshot: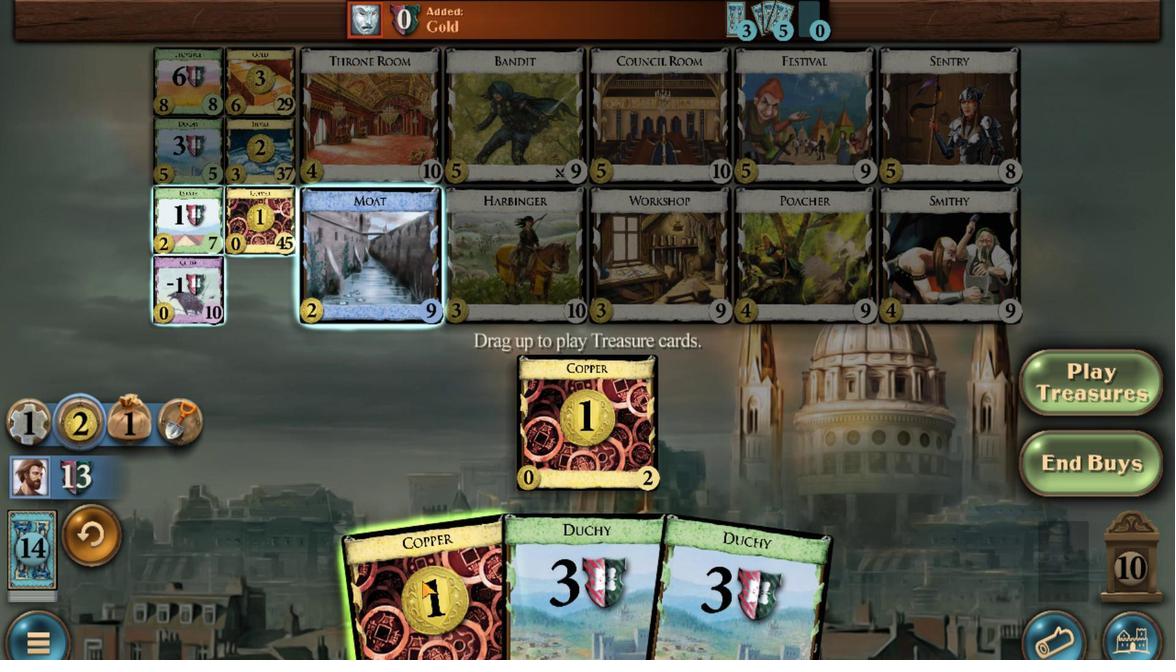 
Action: Mouse moved to (540, 443)
Screenshot: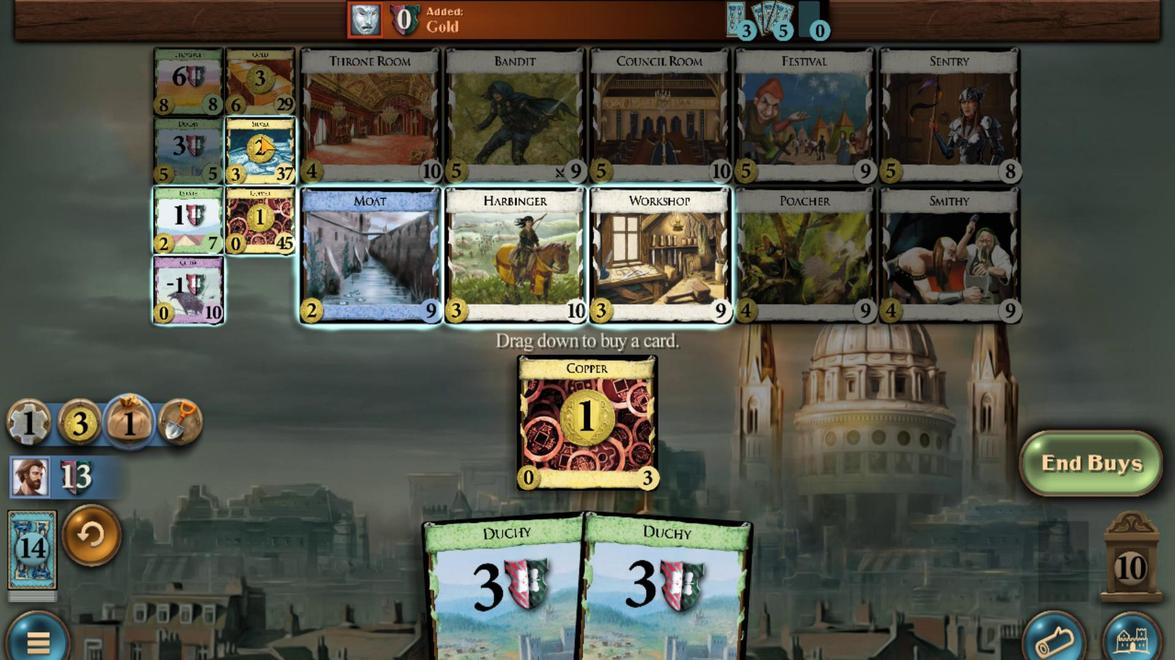 
Action: Mouse scrolled (540, 443) with delta (0, 0)
Screenshot: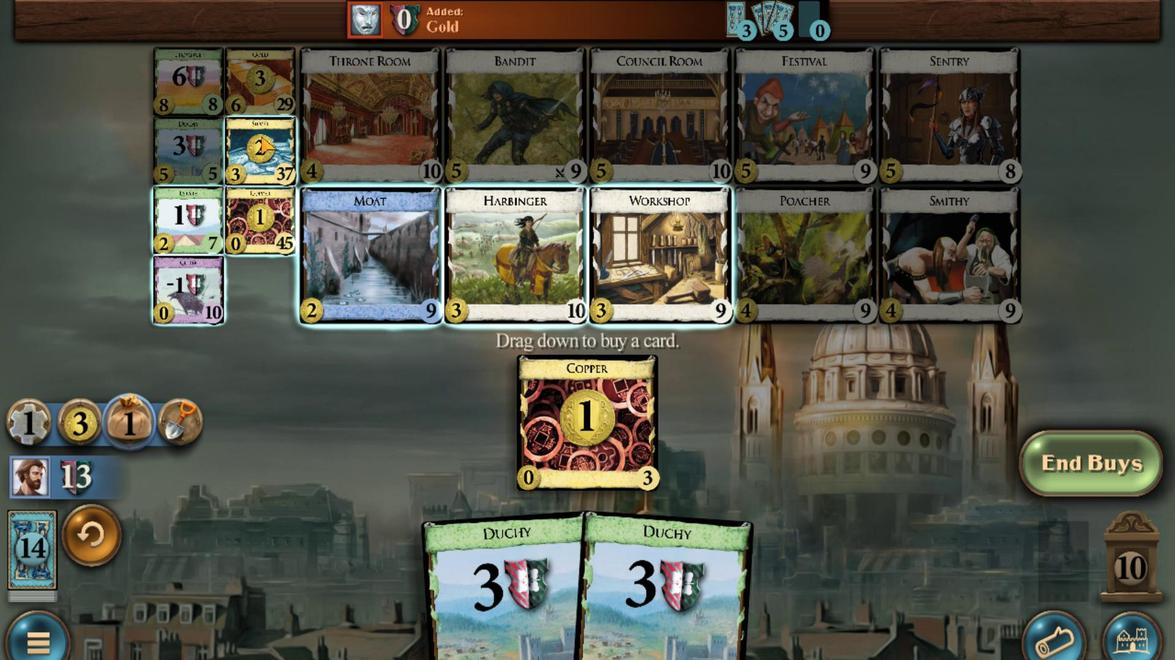 
Action: Mouse scrolled (540, 443) with delta (0, 0)
Screenshot: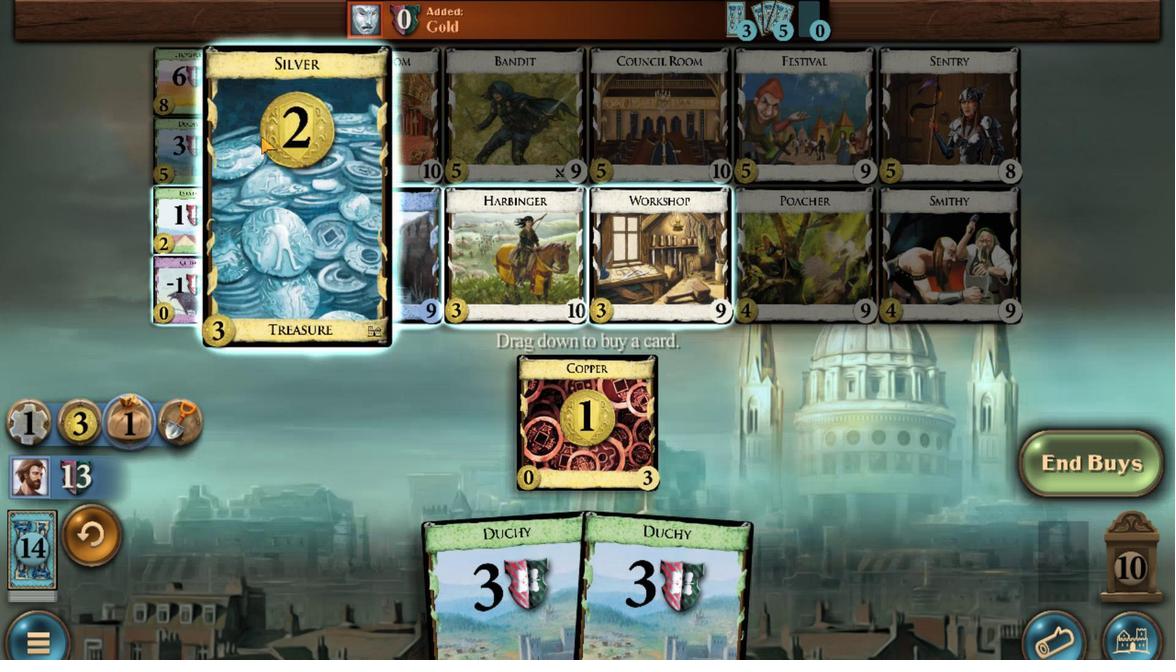 
Action: Mouse scrolled (540, 443) with delta (0, 0)
Screenshot: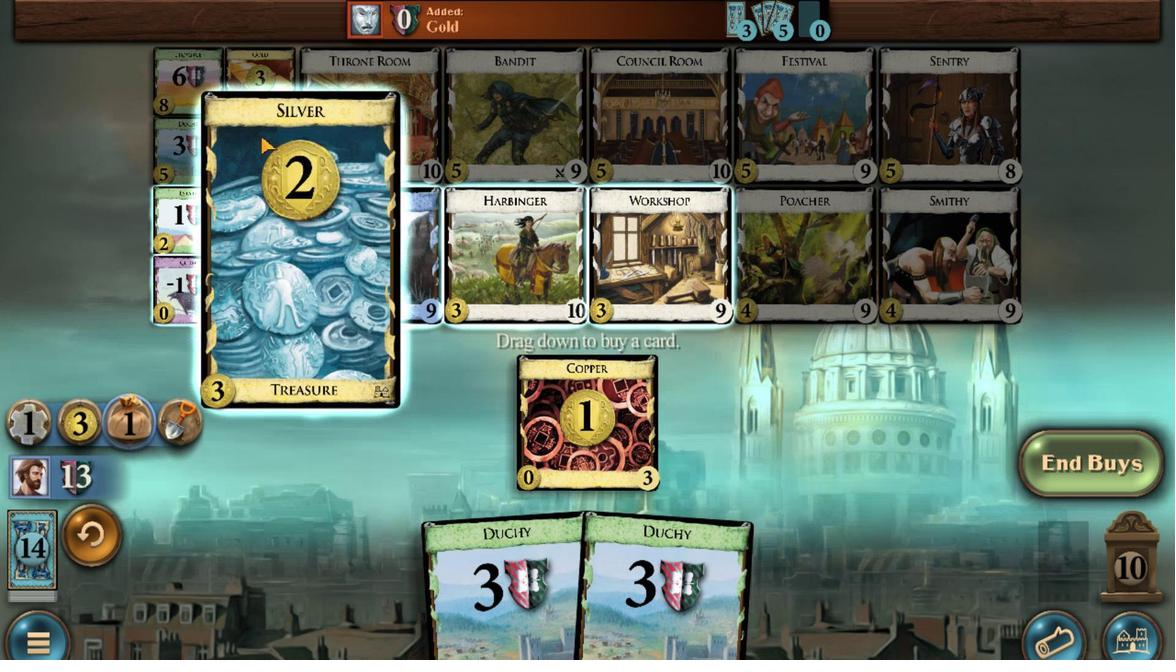 
Action: Mouse scrolled (540, 443) with delta (0, 0)
Screenshot: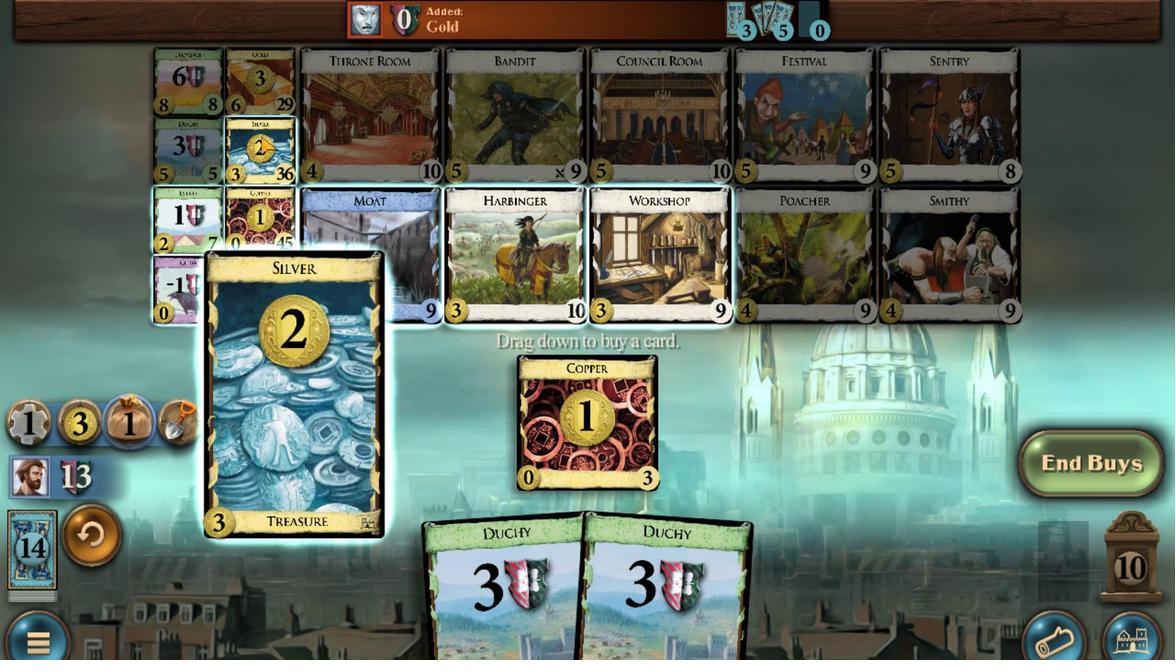 
Action: Mouse moved to (555, 606)
Screenshot: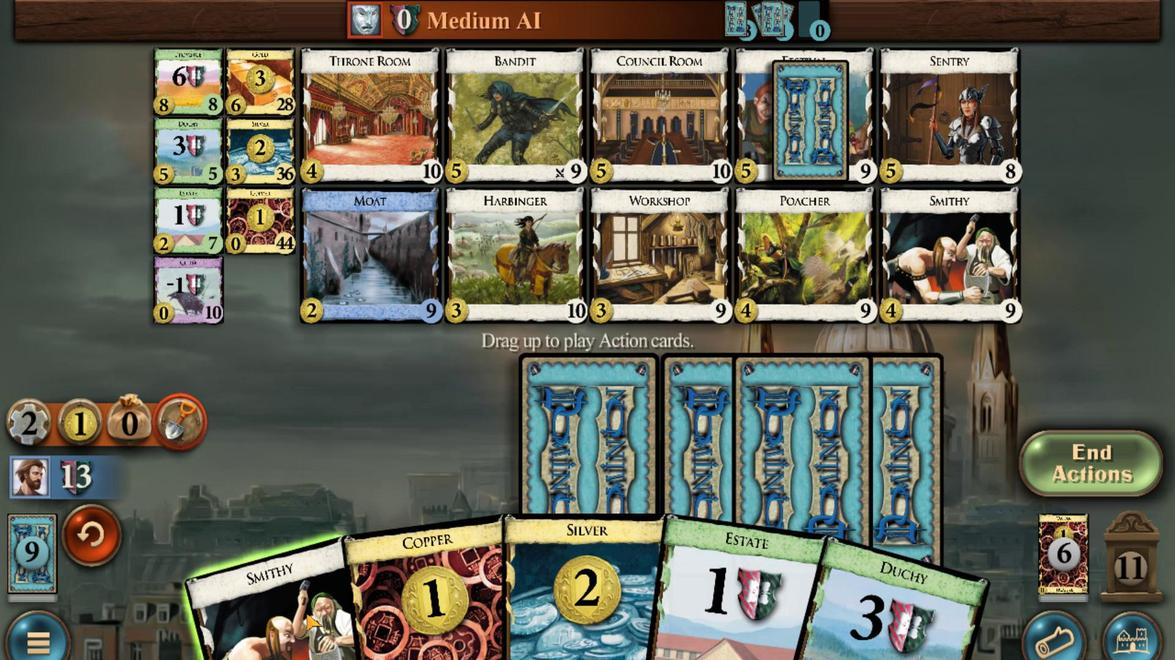 
Action: Mouse scrolled (555, 606) with delta (0, 0)
Screenshot: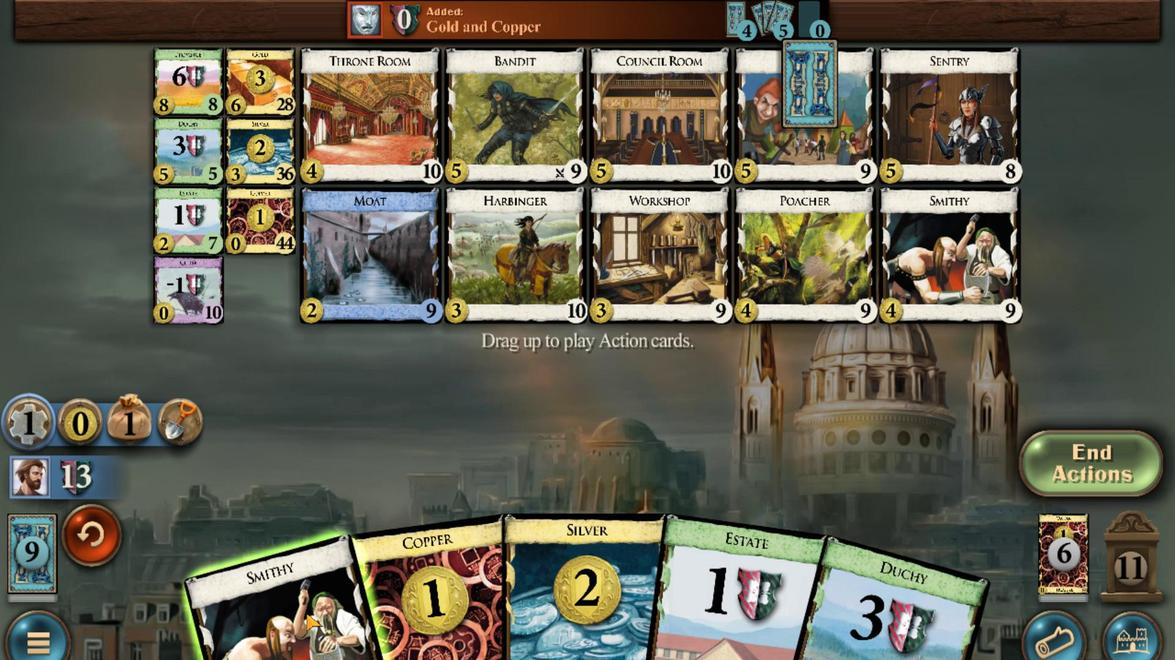 
Action: Mouse moved to (645, 597)
Screenshot: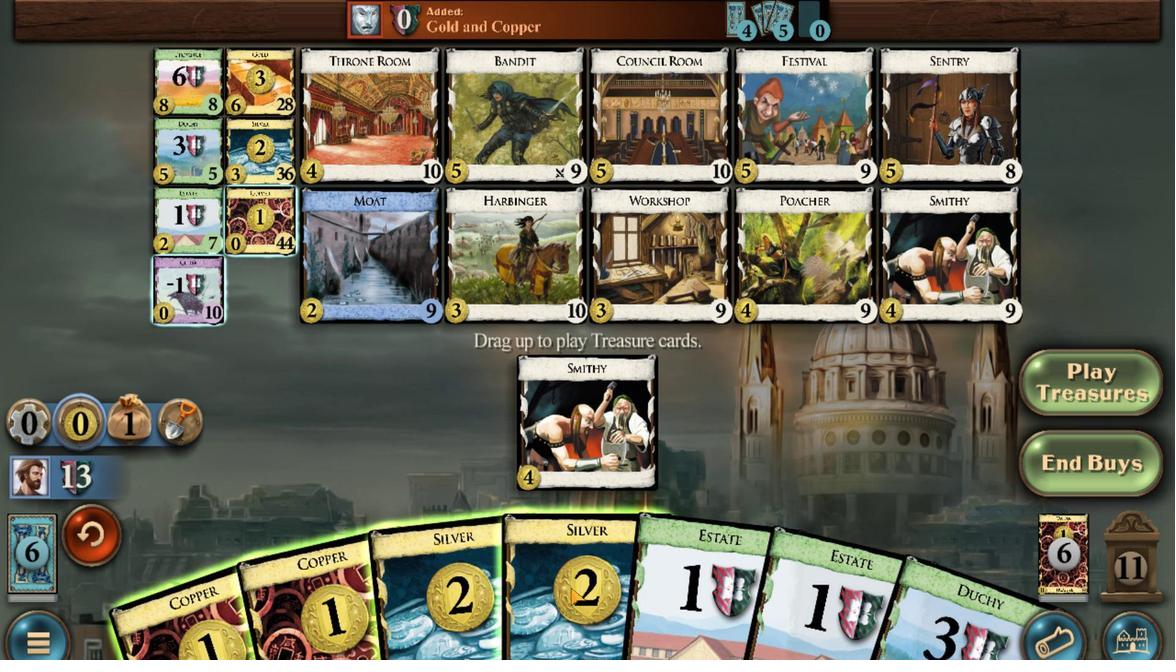 
Action: Mouse scrolled (645, 597) with delta (0, 0)
Screenshot: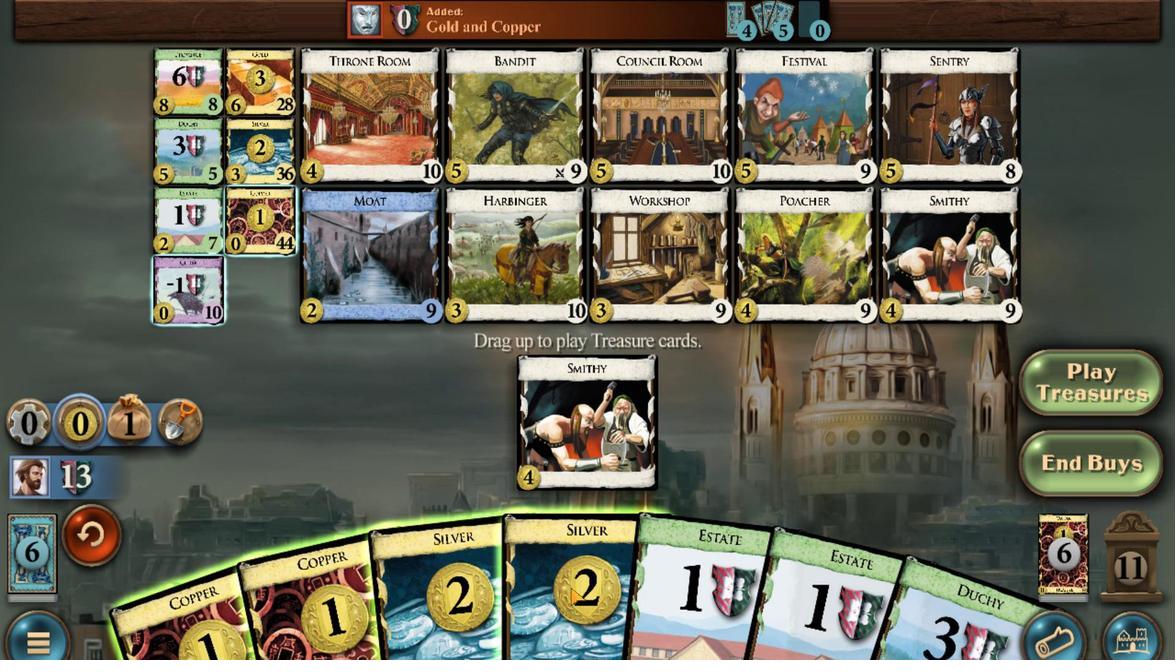 
Action: Mouse moved to (628, 597)
Screenshot: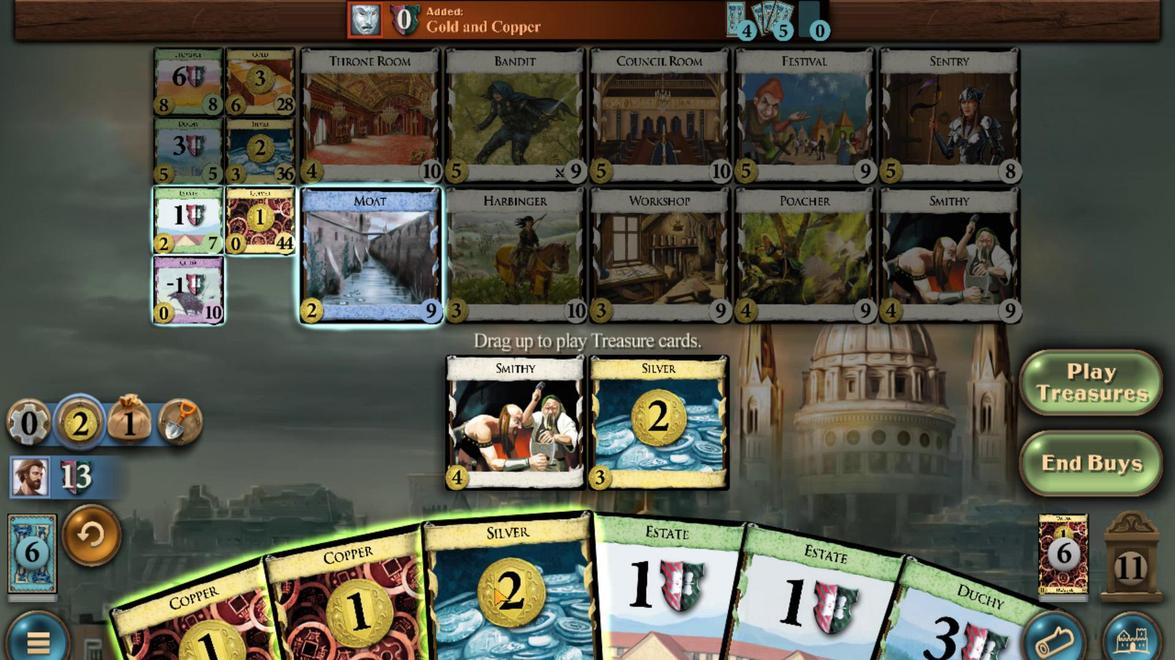 
Action: Mouse scrolled (628, 597) with delta (0, 0)
Screenshot: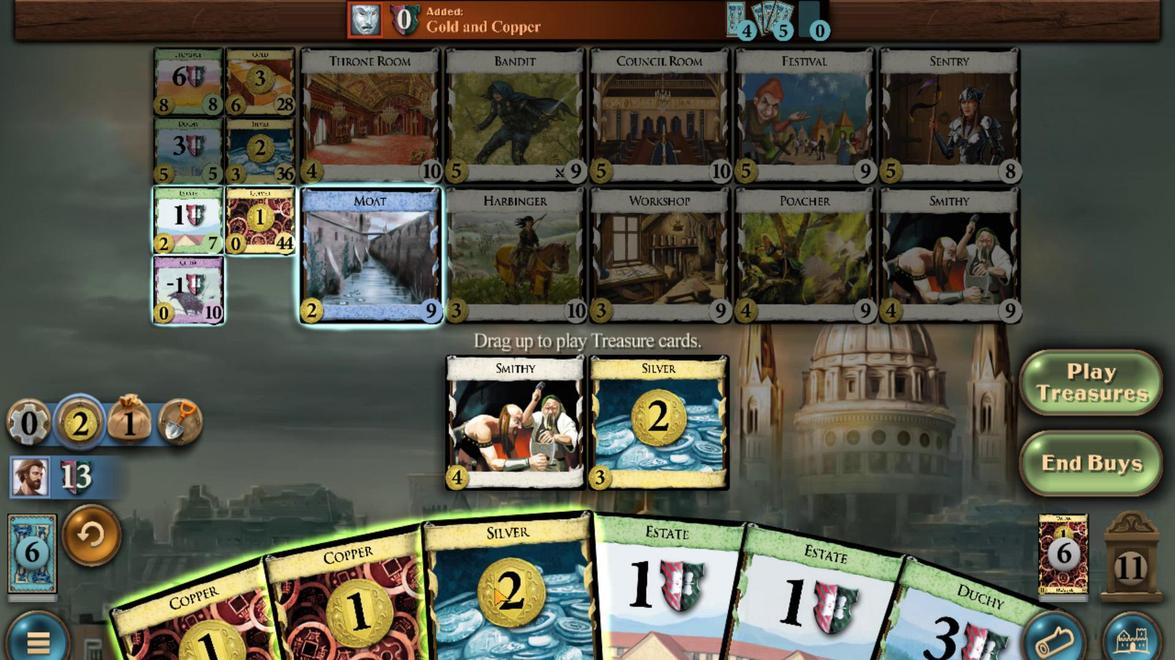 
Action: Mouse moved to (592, 601)
Screenshot: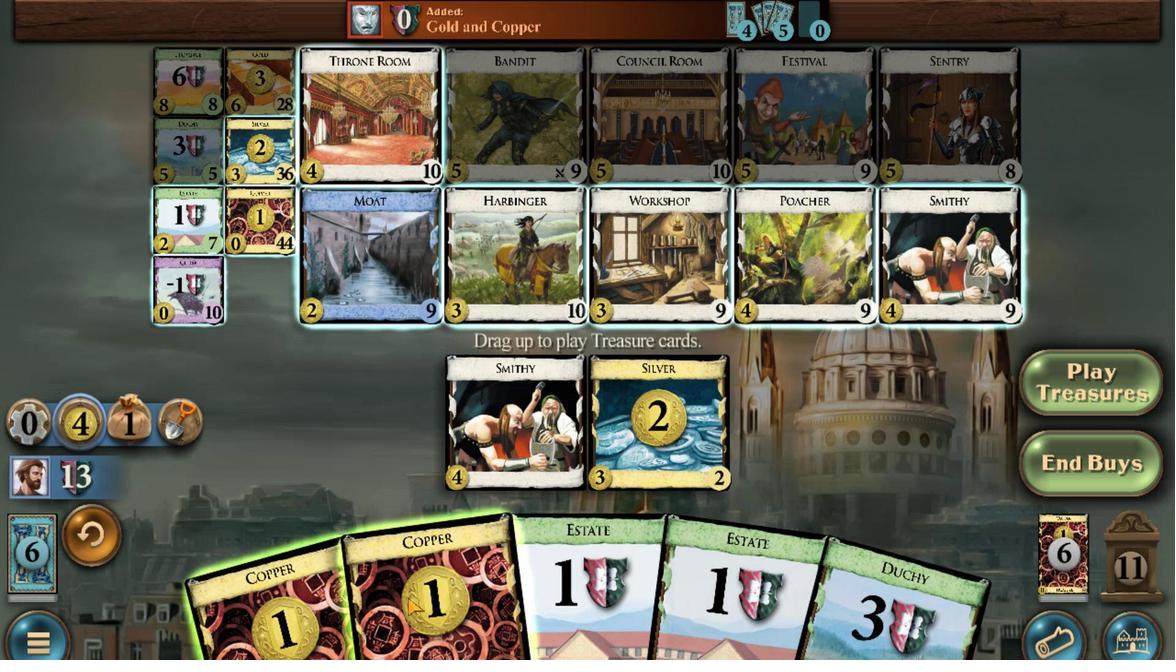 
Action: Mouse scrolled (592, 600) with delta (0, 0)
Screenshot: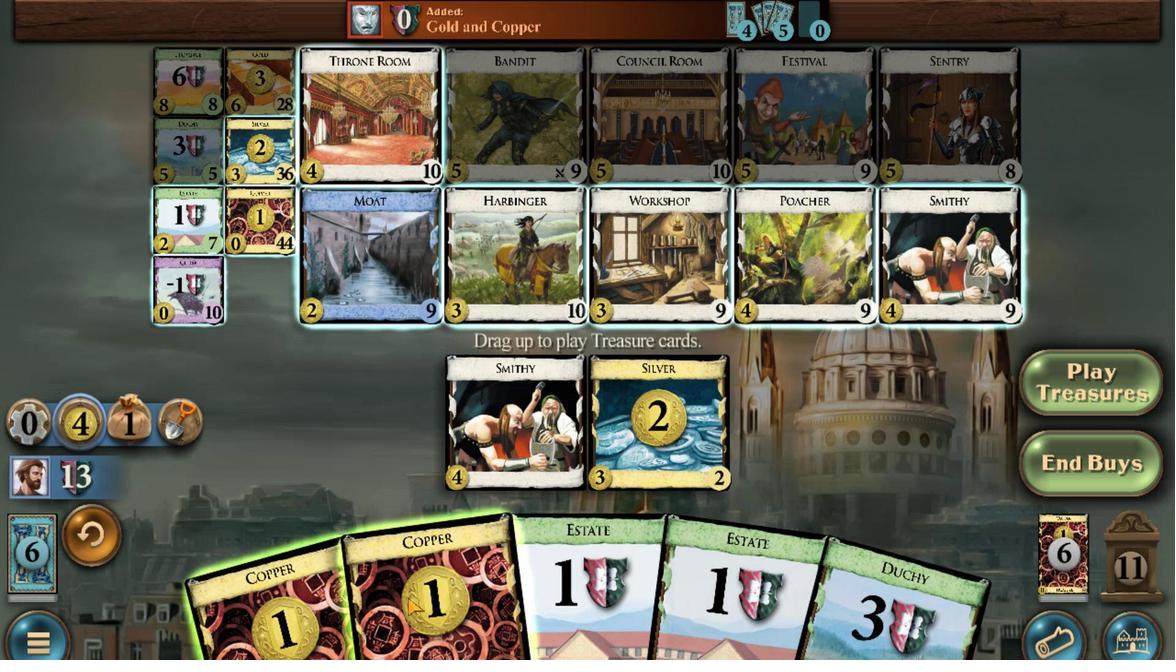 
Action: Mouse moved to (569, 602)
Screenshot: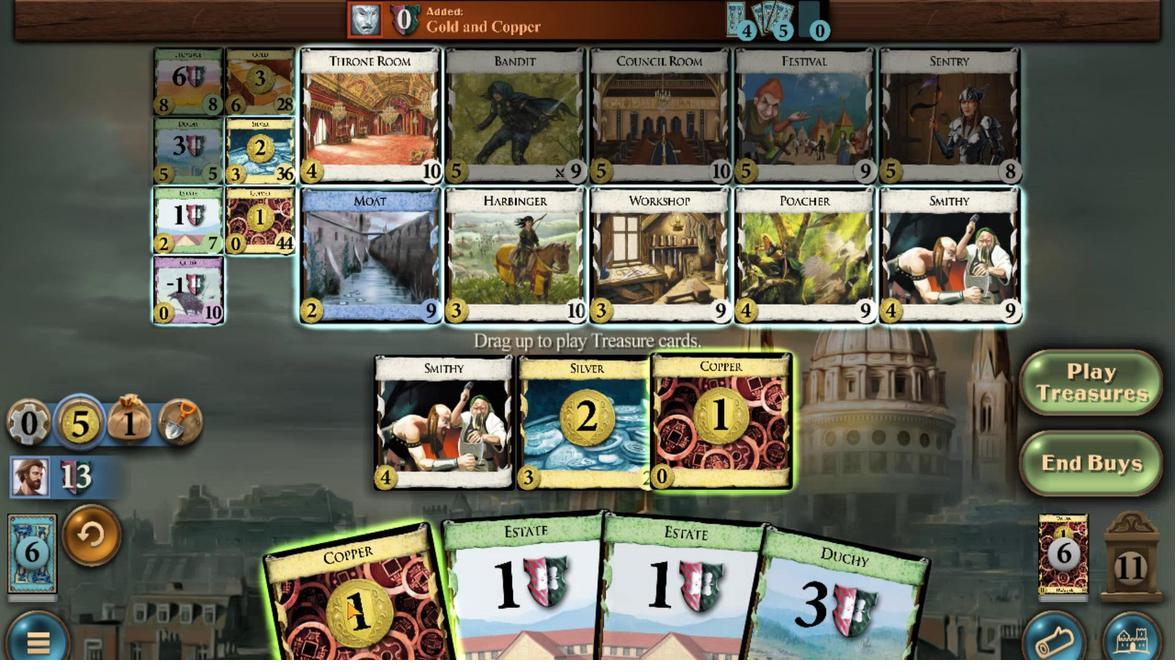 
Action: Mouse scrolled (569, 602) with delta (0, 0)
Screenshot: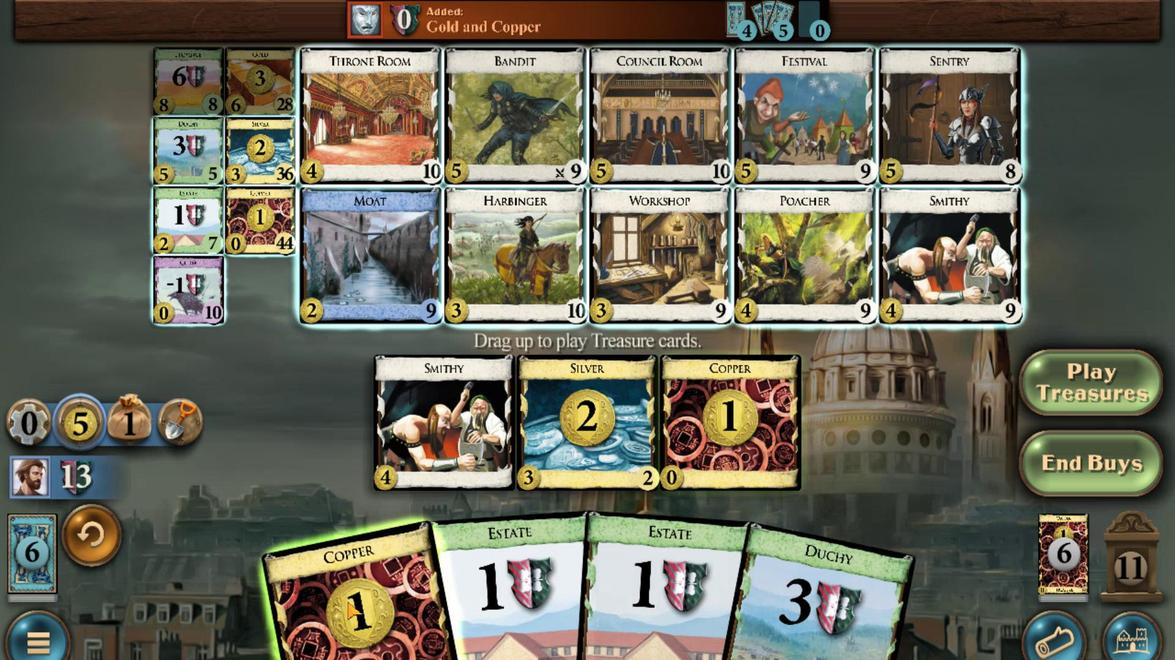 
Action: Mouse moved to (538, 428)
Screenshot: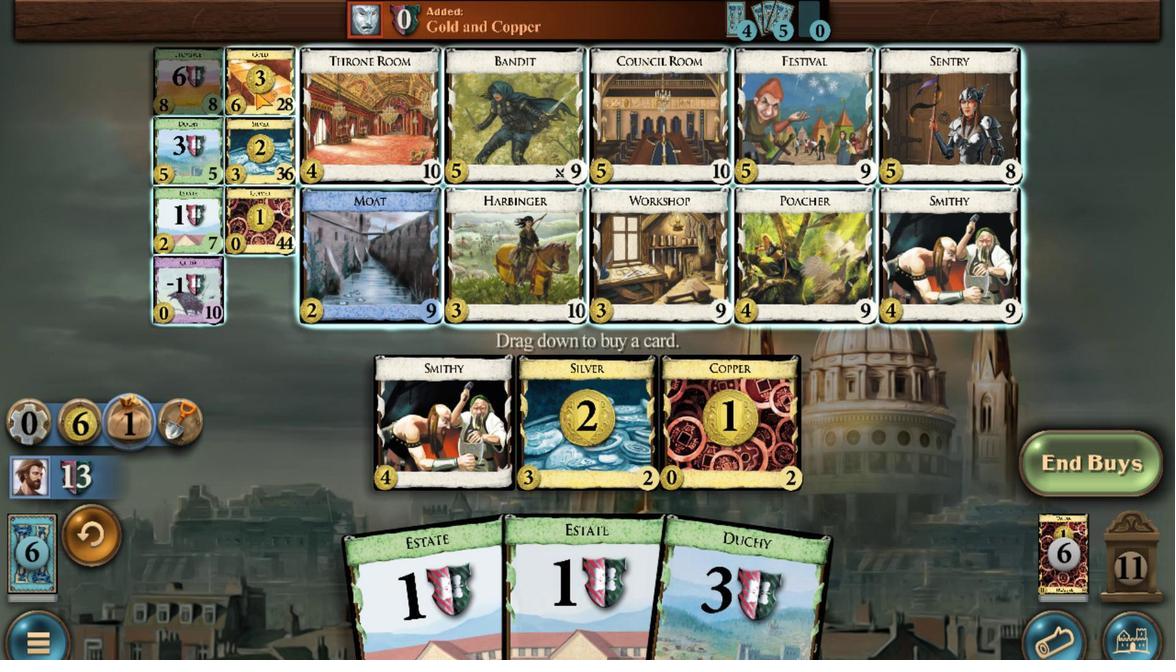
Action: Mouse scrolled (538, 428) with delta (0, 0)
Screenshot: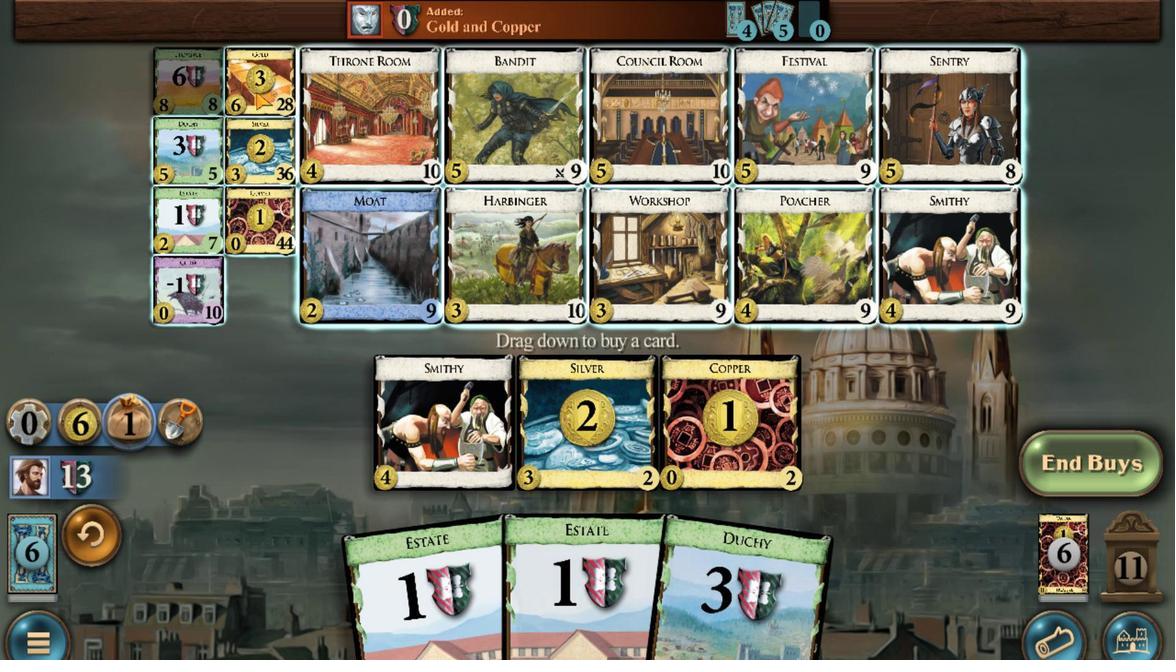 
Action: Mouse scrolled (538, 428) with delta (0, 0)
Screenshot: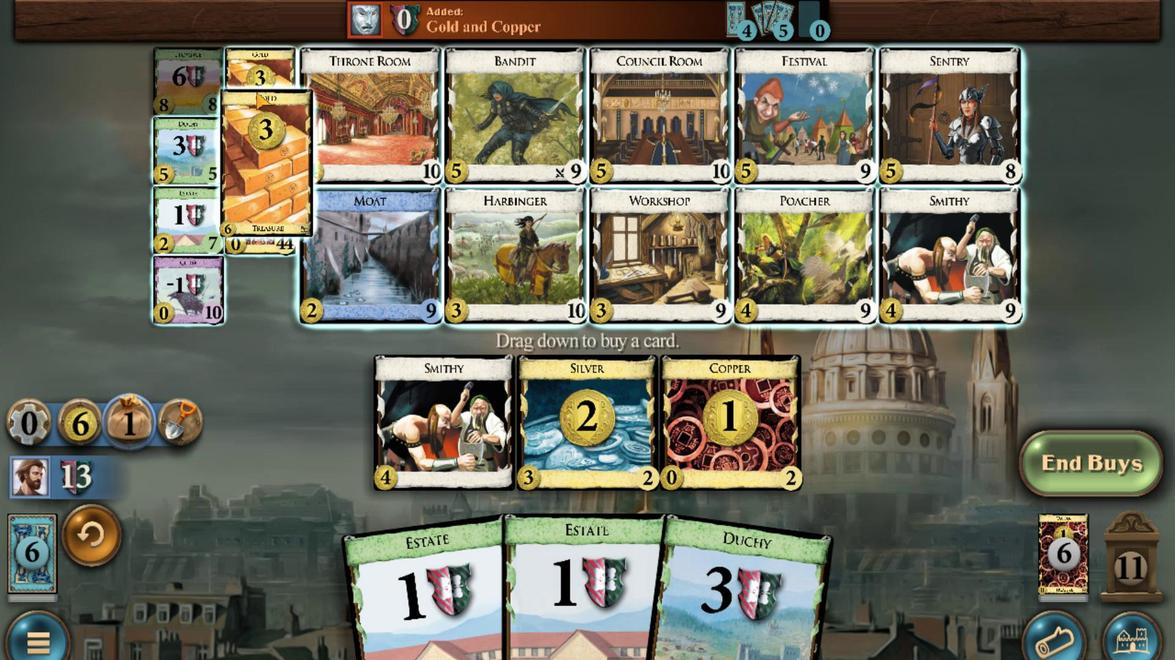 
Action: Mouse scrolled (538, 428) with delta (0, 0)
Screenshot: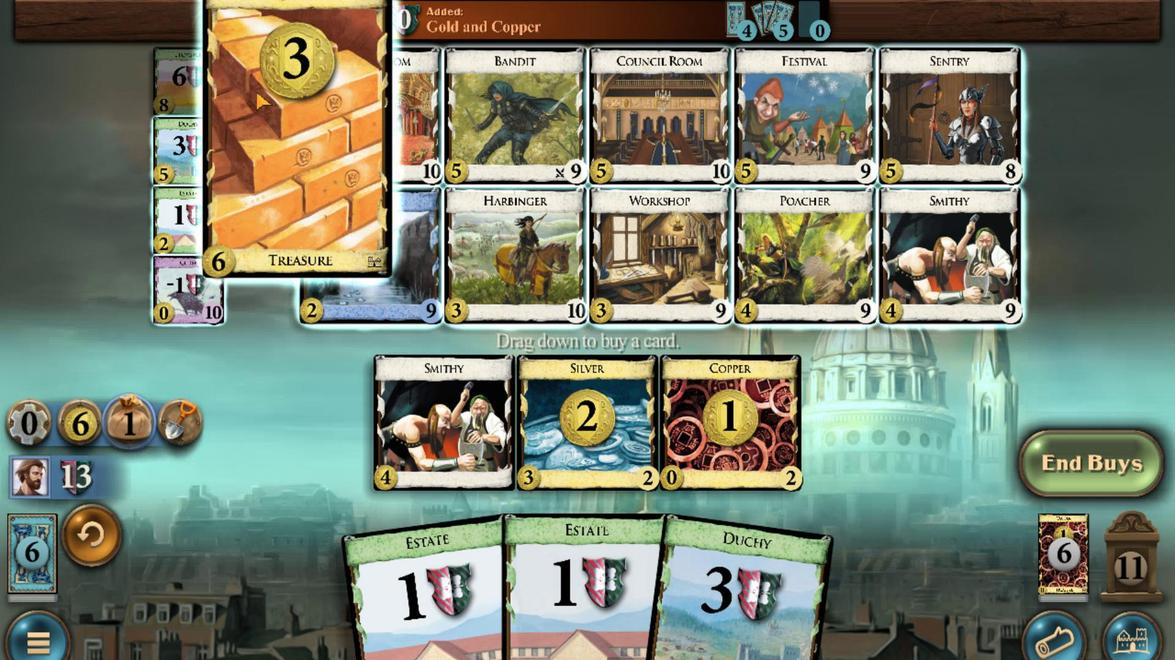 
Action: Mouse scrolled (538, 428) with delta (0, 0)
Screenshot: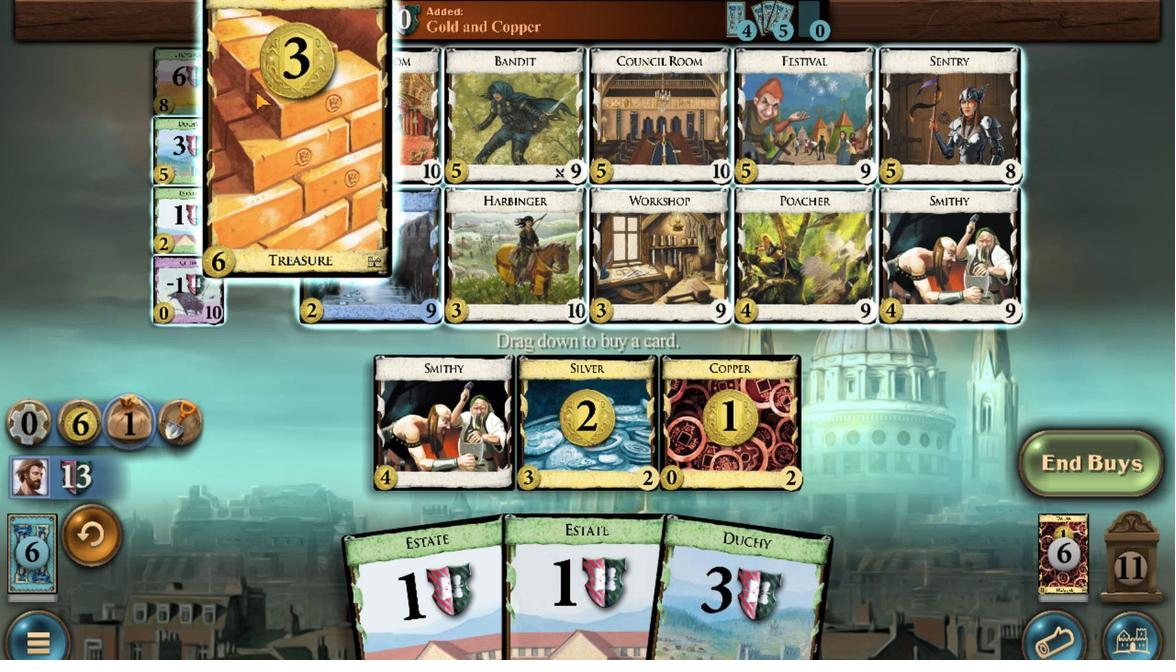 
Action: Mouse scrolled (538, 428) with delta (0, 0)
Screenshot: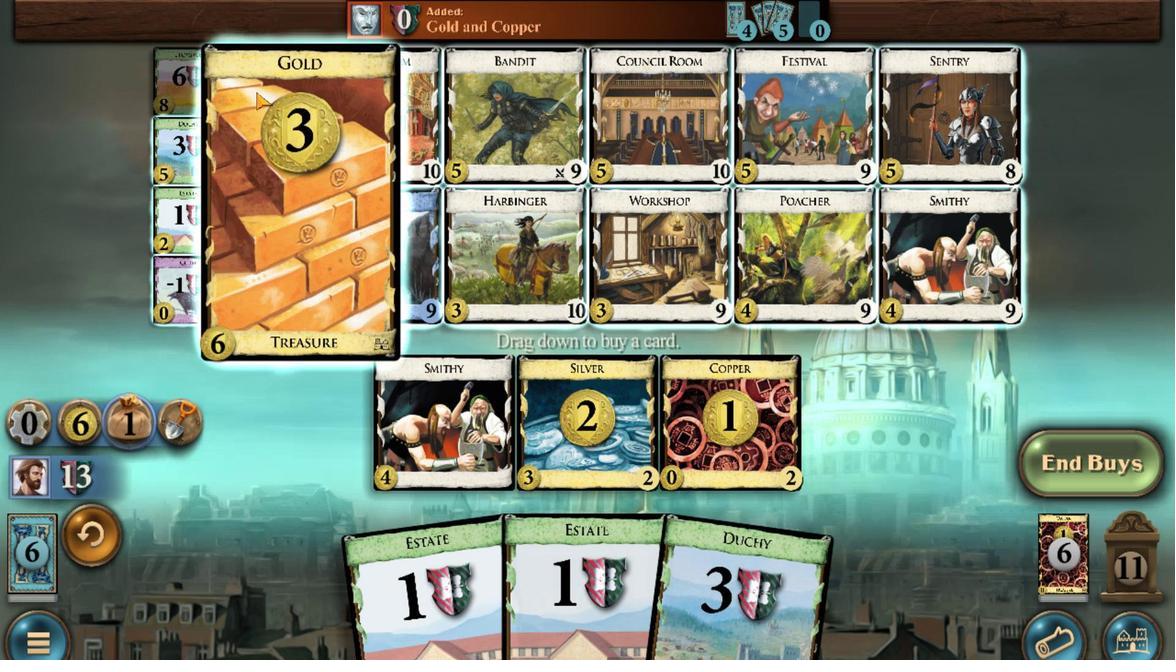 
Action: Mouse scrolled (538, 428) with delta (0, 0)
Screenshot: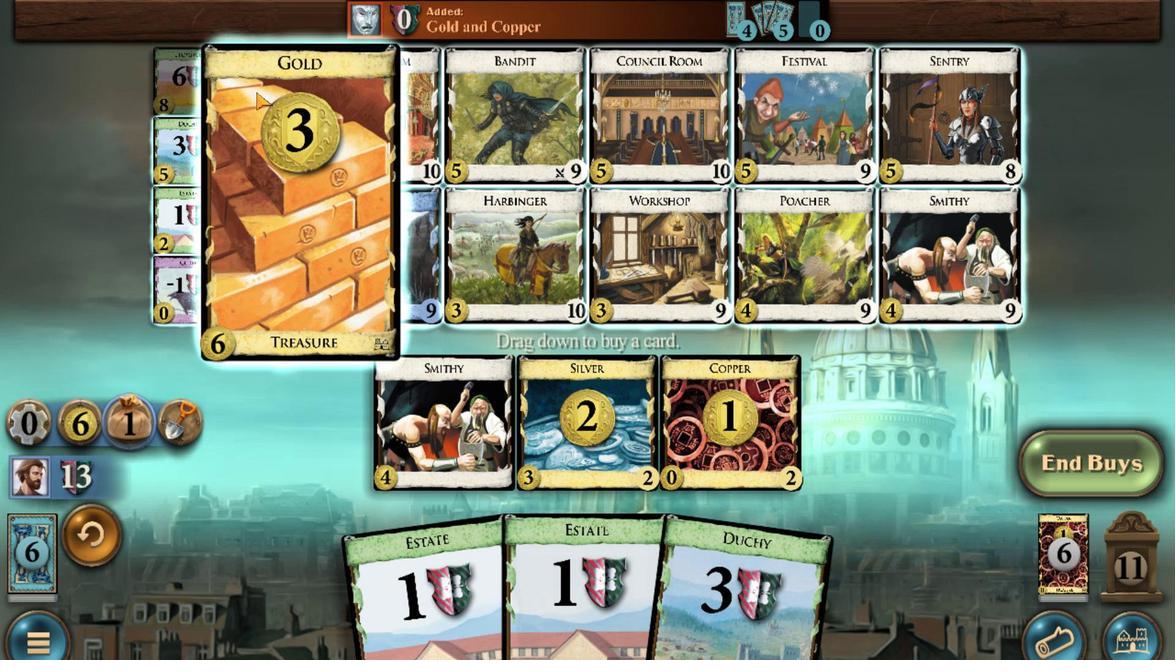 
Action: Mouse moved to (586, 582)
Screenshot: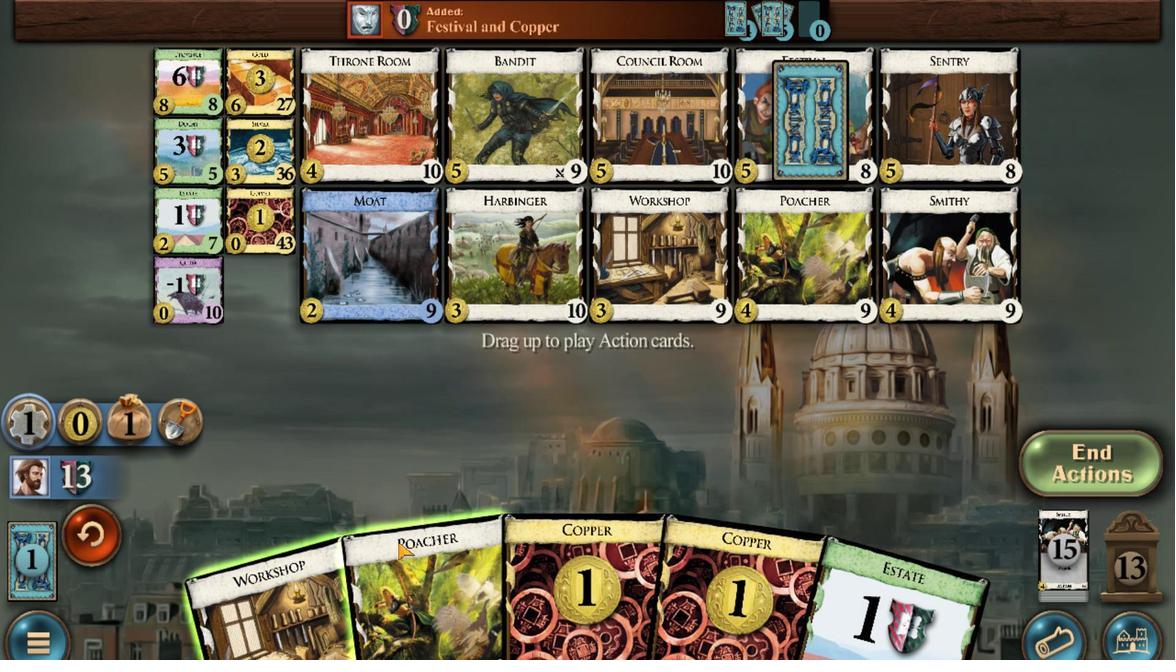 
Action: Mouse scrolled (586, 582) with delta (0, 0)
Screenshot: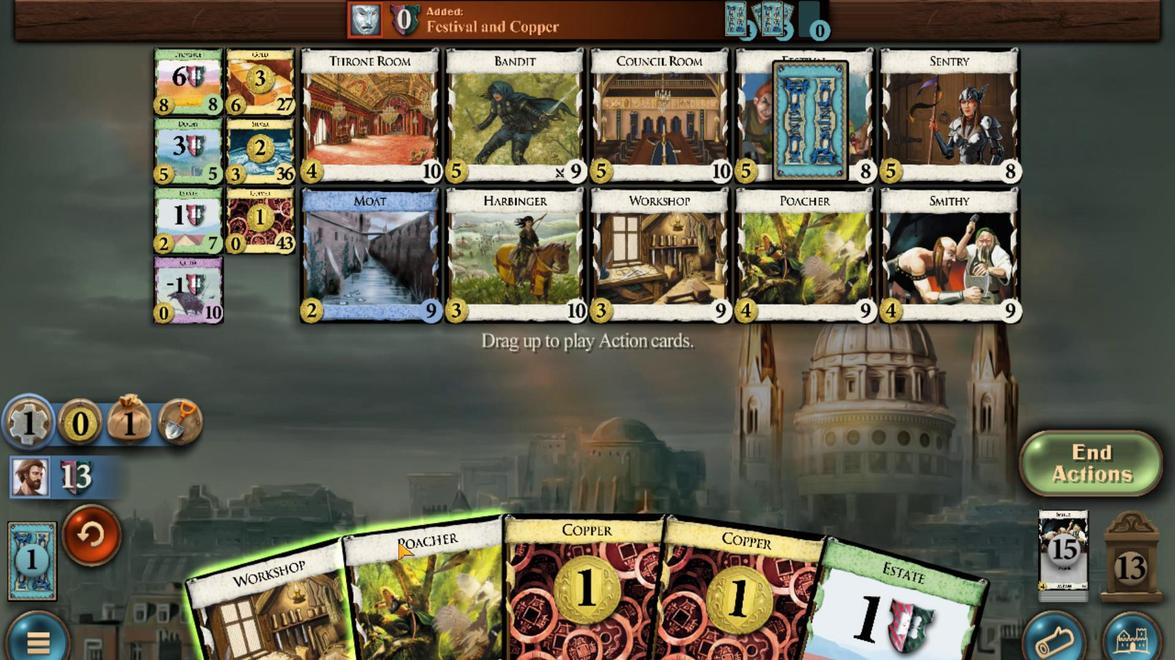 
Action: Mouse moved to (554, 591)
Screenshot: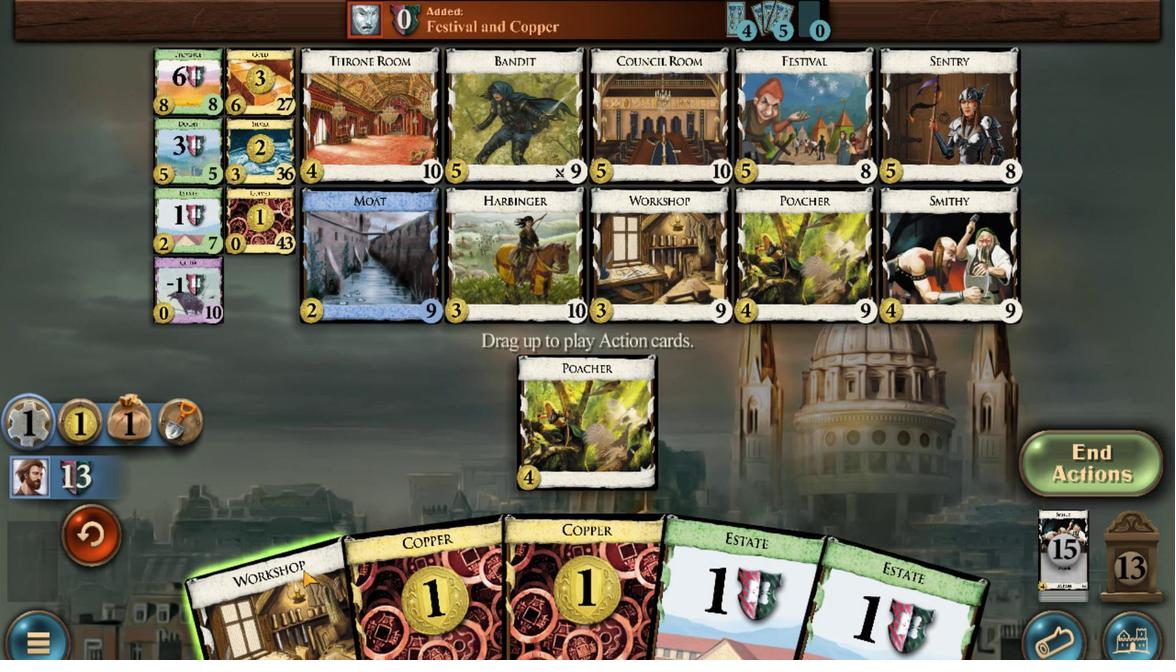 
Action: Mouse scrolled (554, 591) with delta (0, 0)
Screenshot: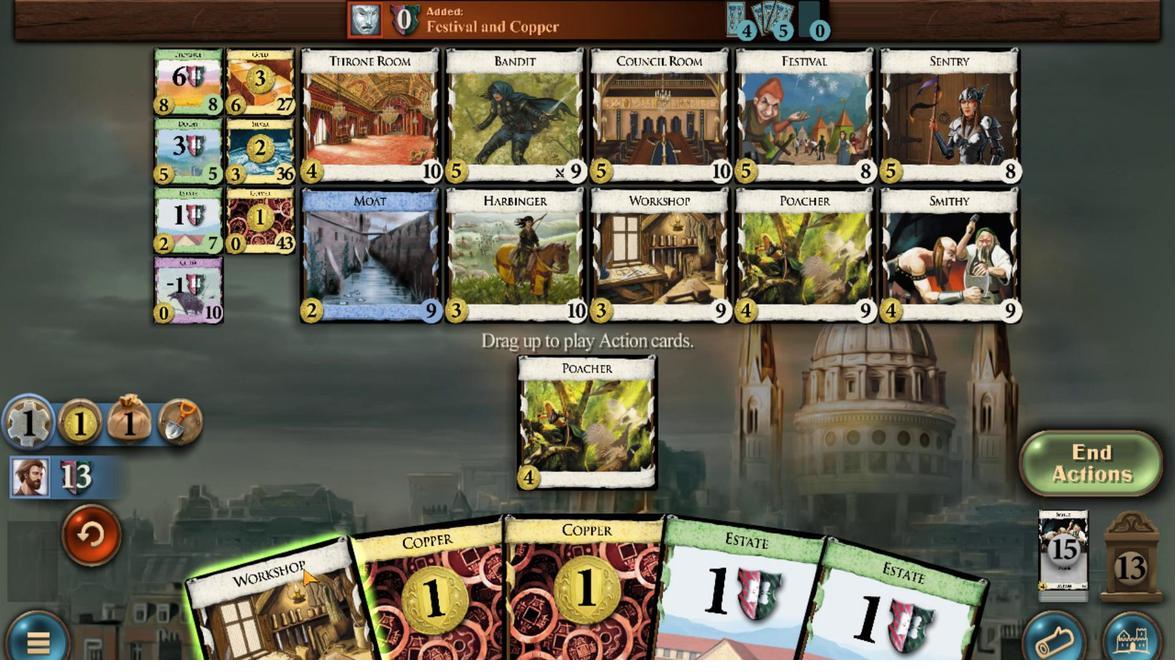 
Action: Mouse moved to (765, 474)
Screenshot: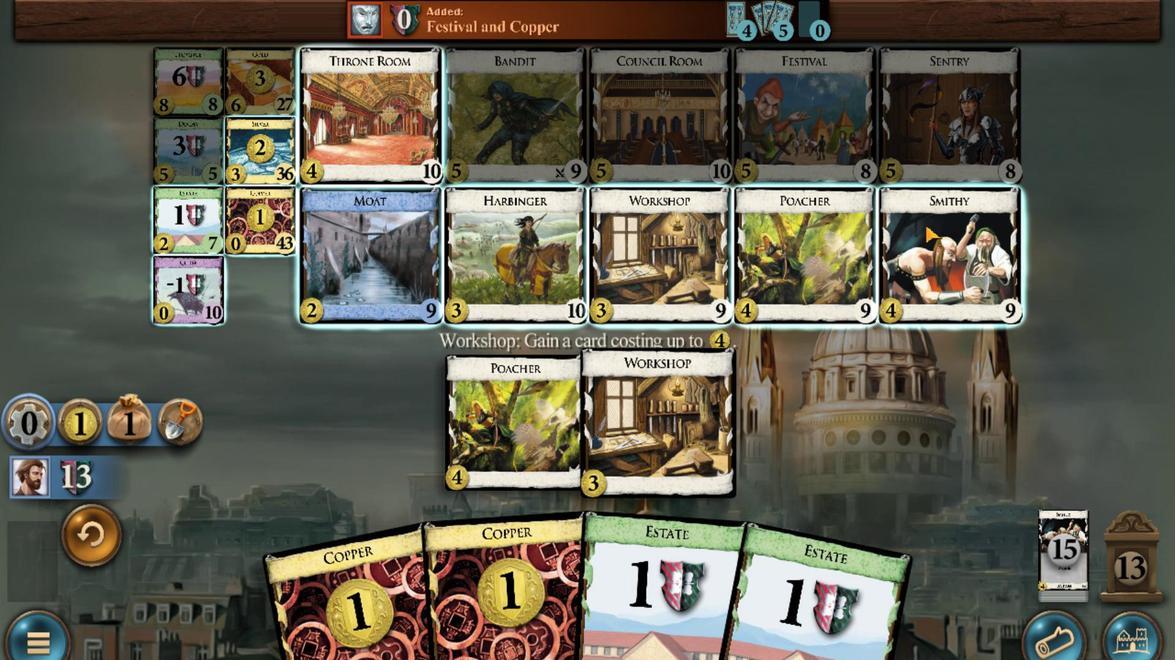 
Action: Mouse scrolled (765, 474) with delta (0, 0)
Screenshot: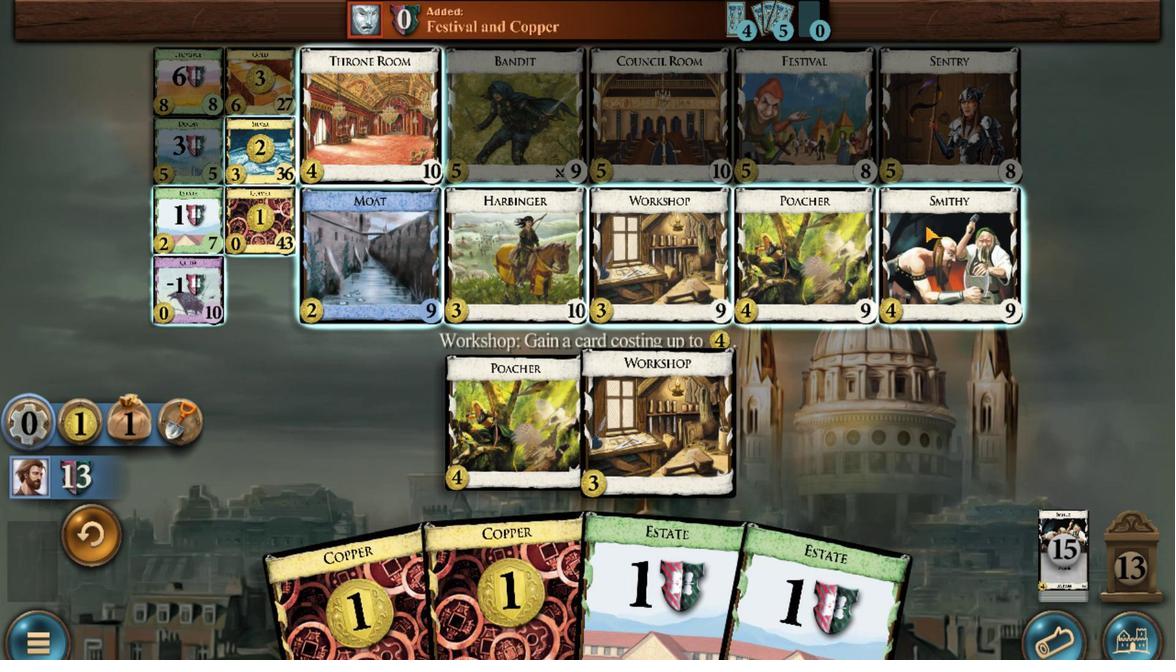 
Action: Mouse scrolled (765, 474) with delta (0, 0)
Screenshot: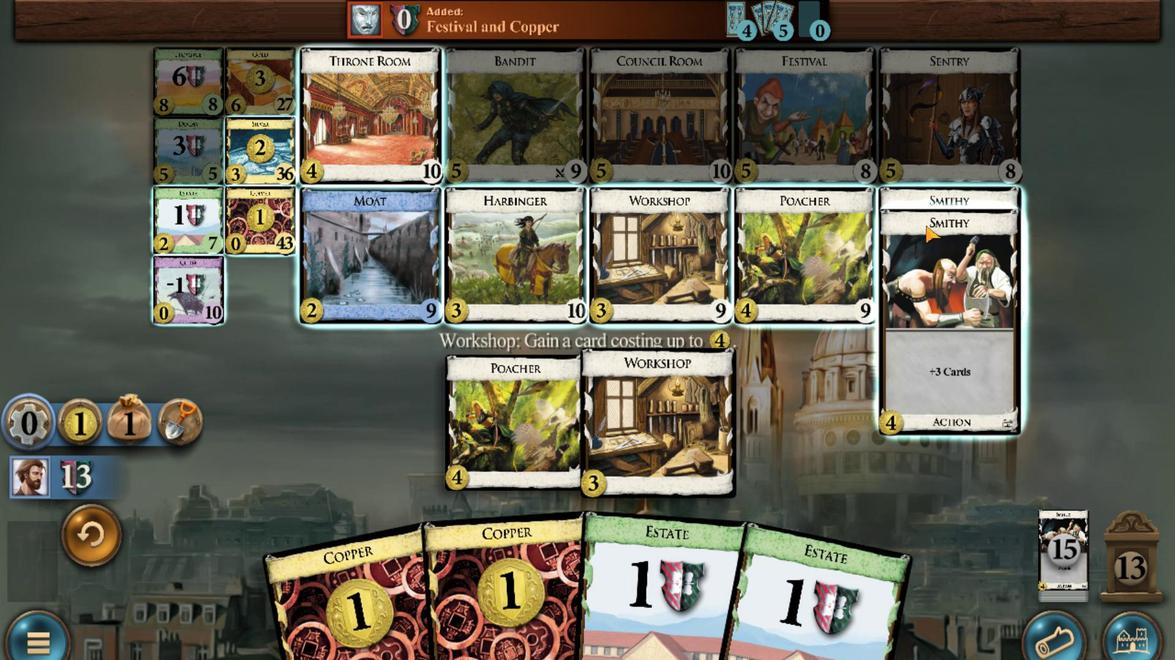 
Action: Mouse scrolled (765, 474) with delta (0, 0)
Screenshot: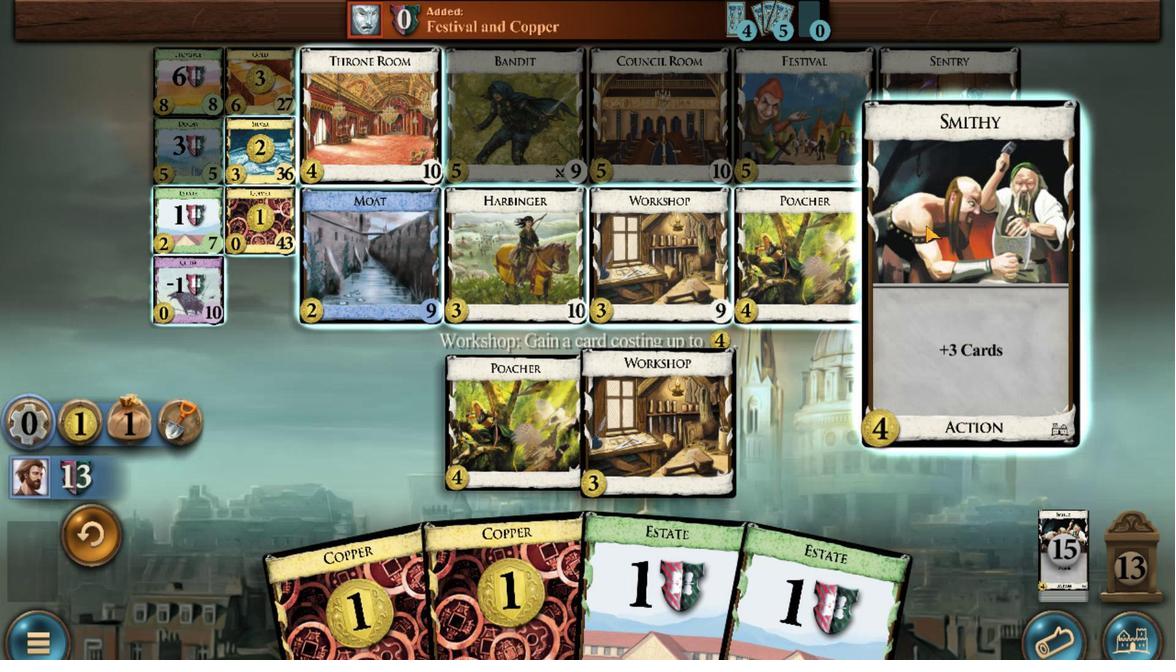 
Action: Mouse scrolled (765, 474) with delta (0, 0)
Screenshot: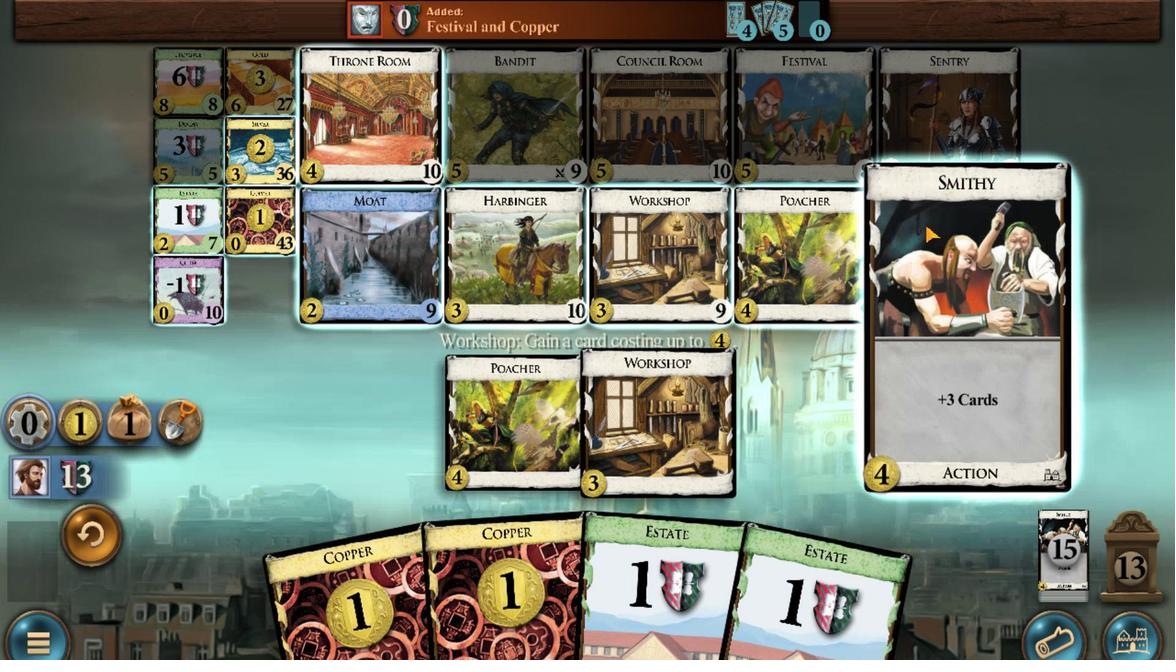 
Action: Mouse scrolled (765, 474) with delta (0, 0)
Screenshot: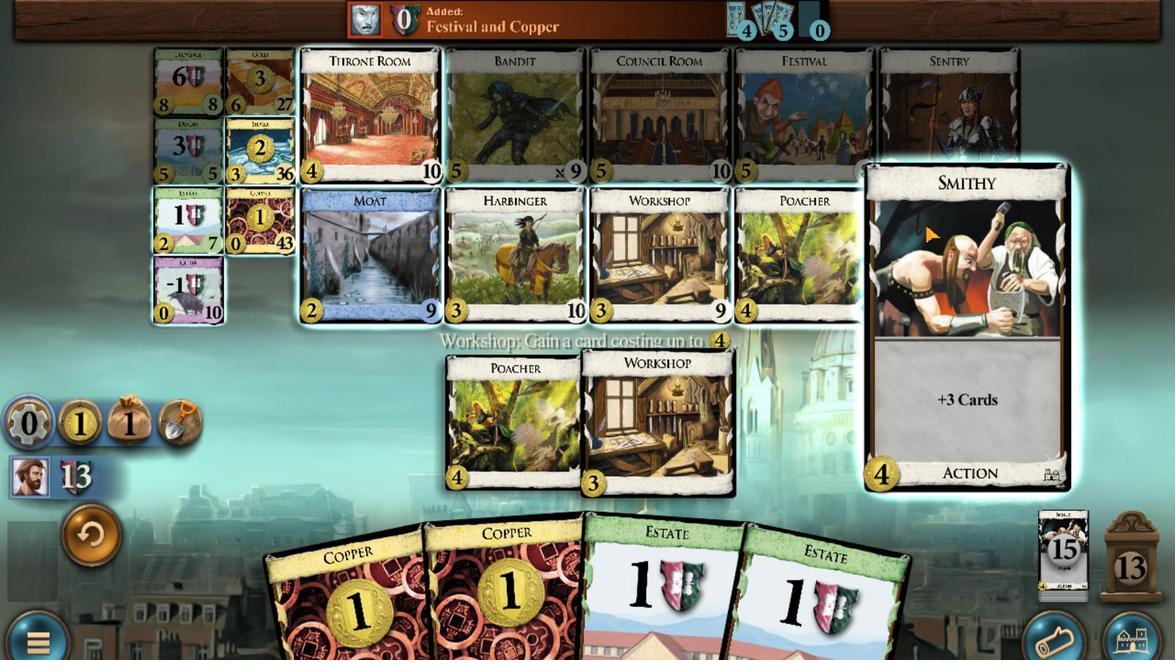 
Action: Mouse moved to (611, 586)
Screenshot: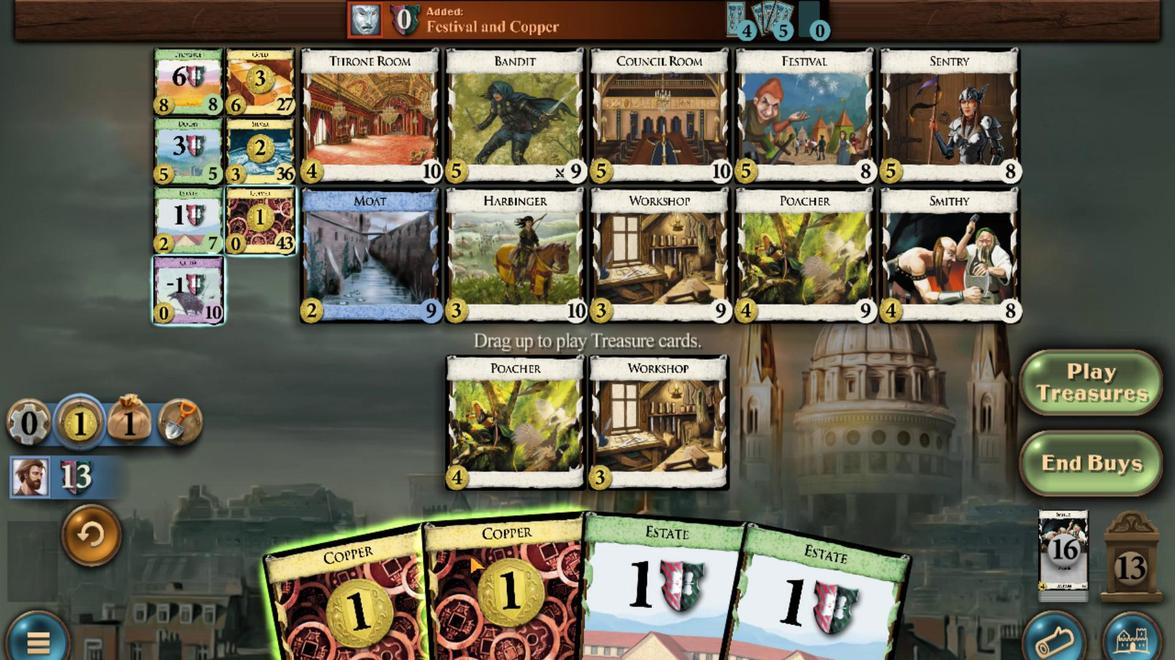 
Action: Mouse scrolled (611, 586) with delta (0, 0)
Screenshot: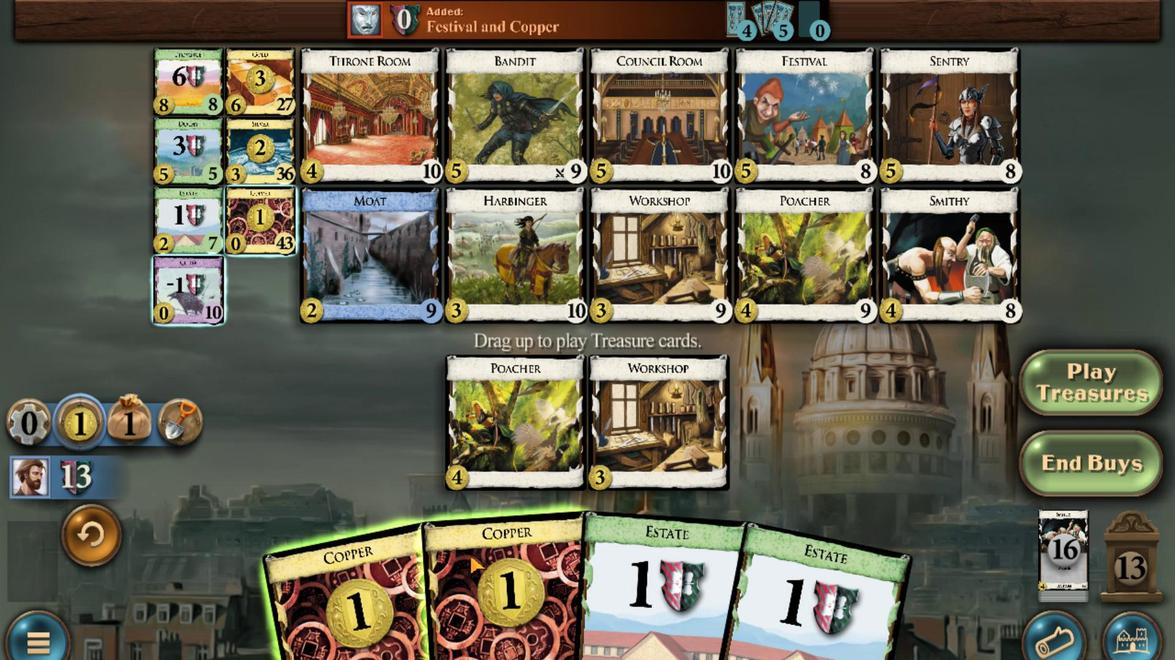 
Action: Mouse moved to (589, 596)
Screenshot: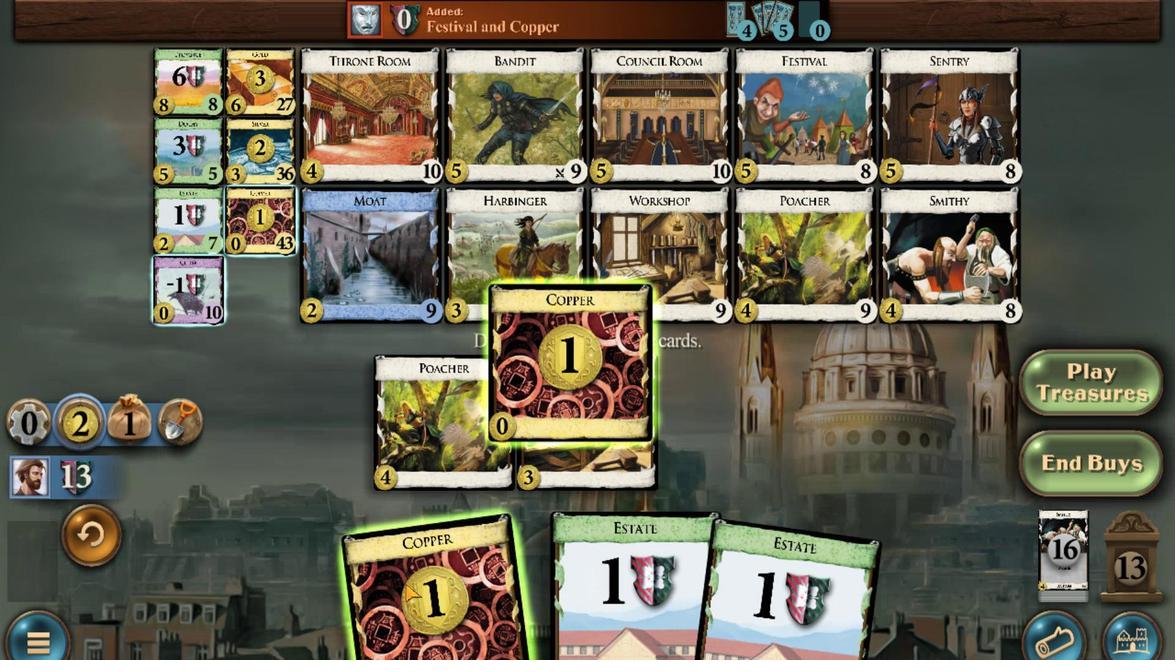 
Action: Mouse scrolled (589, 596) with delta (0, 0)
Screenshot: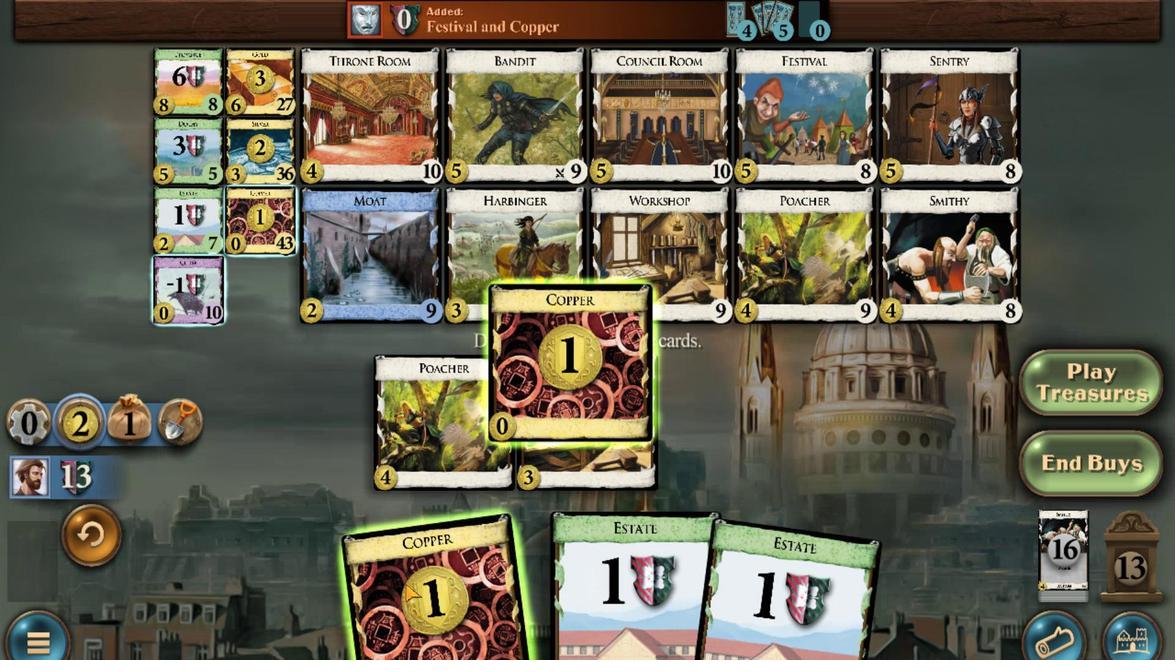 
Action: Mouse moved to (539, 451)
Screenshot: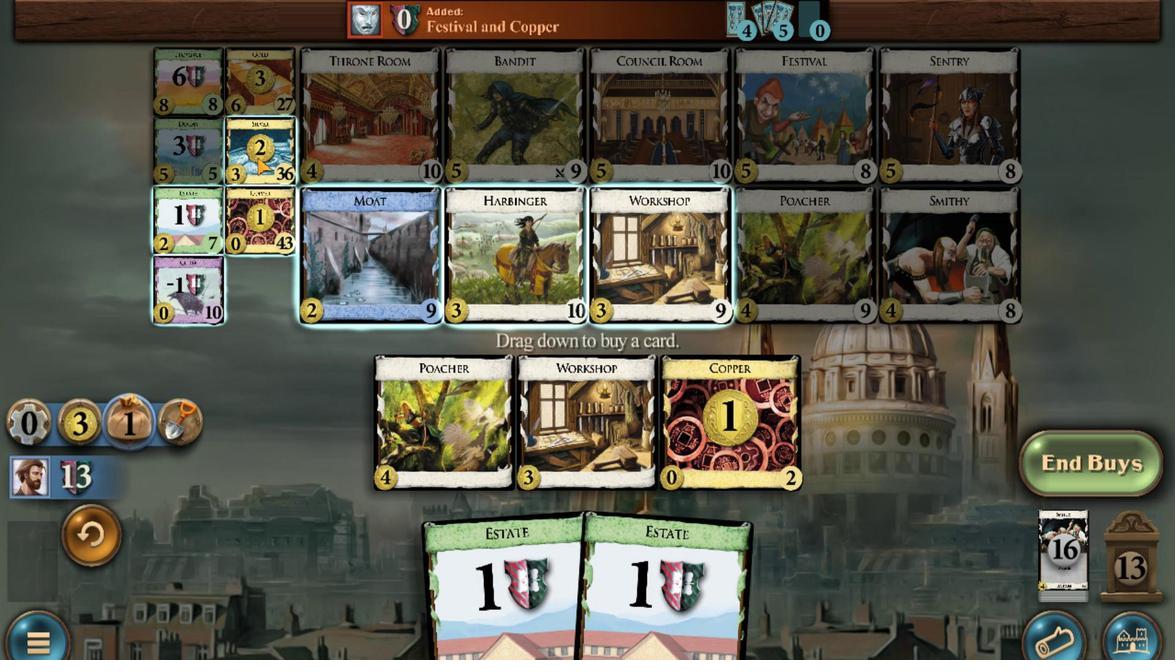 
Action: Mouse scrolled (539, 451) with delta (0, 0)
Screenshot: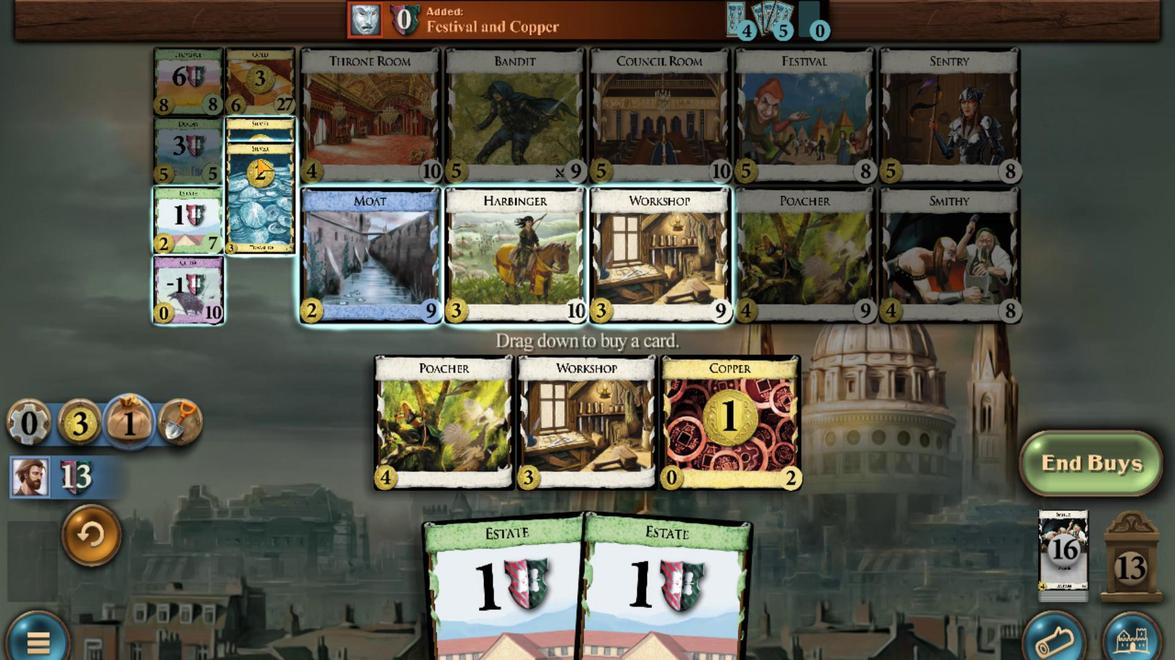 
Action: Mouse scrolled (539, 451) with delta (0, 0)
Screenshot: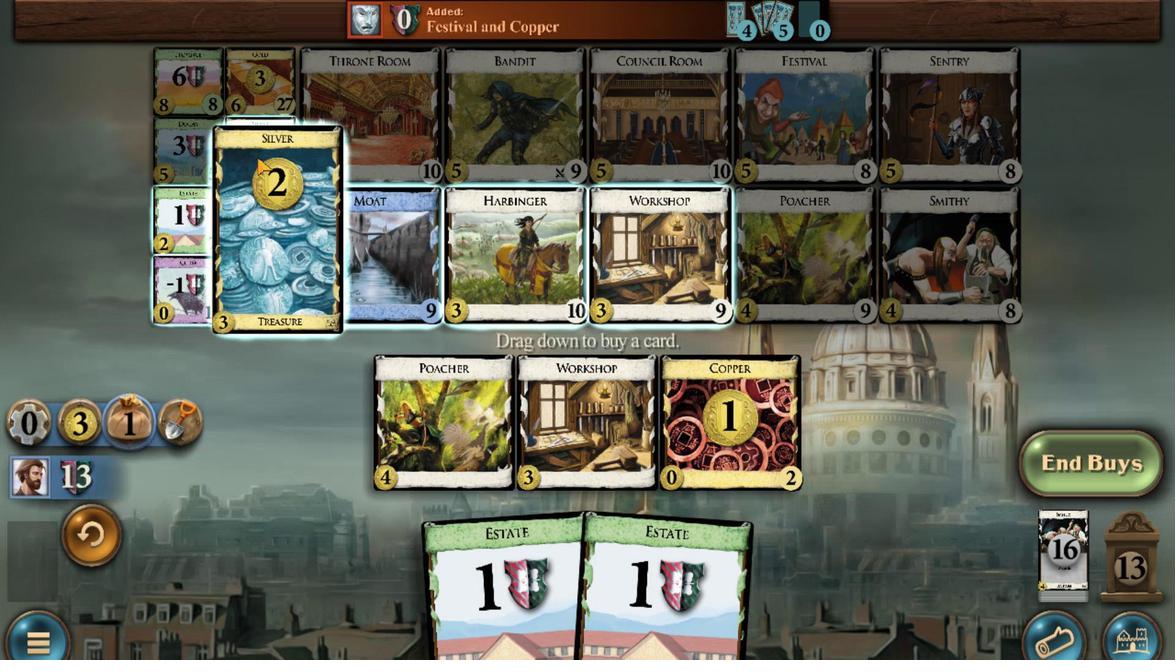 
Action: Mouse scrolled (539, 451) with delta (0, 0)
Screenshot: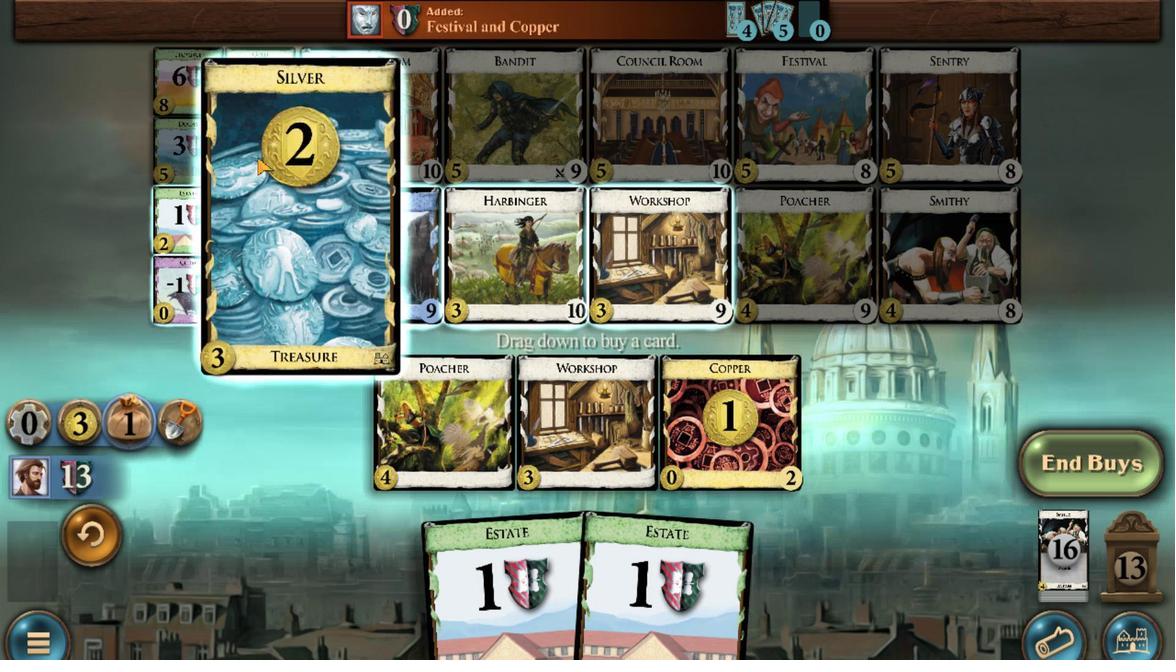
Action: Mouse scrolled (539, 451) with delta (0, 0)
Screenshot: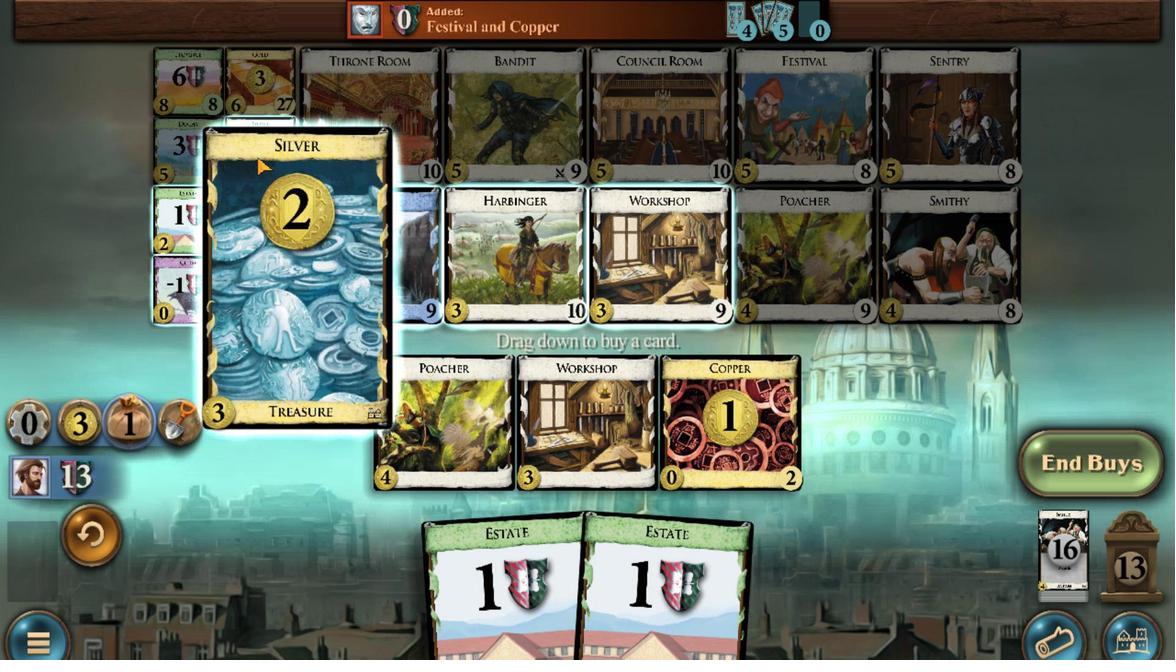 
Action: Mouse moved to (641, 610)
Screenshot: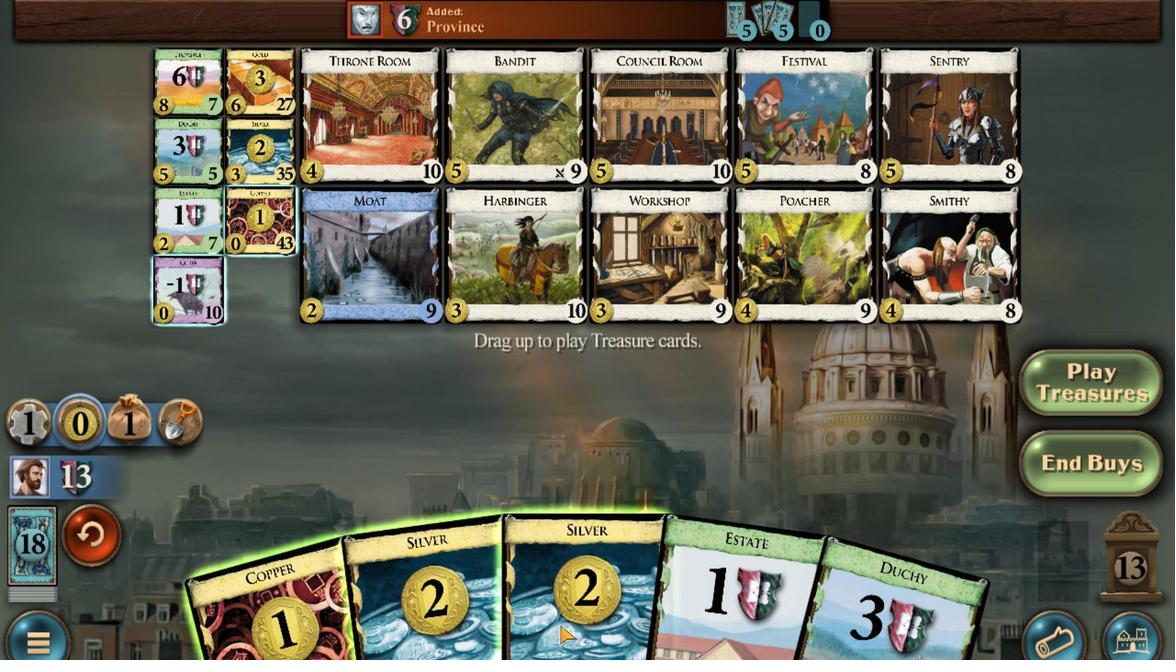
Action: Mouse scrolled (641, 610) with delta (0, 0)
Screenshot: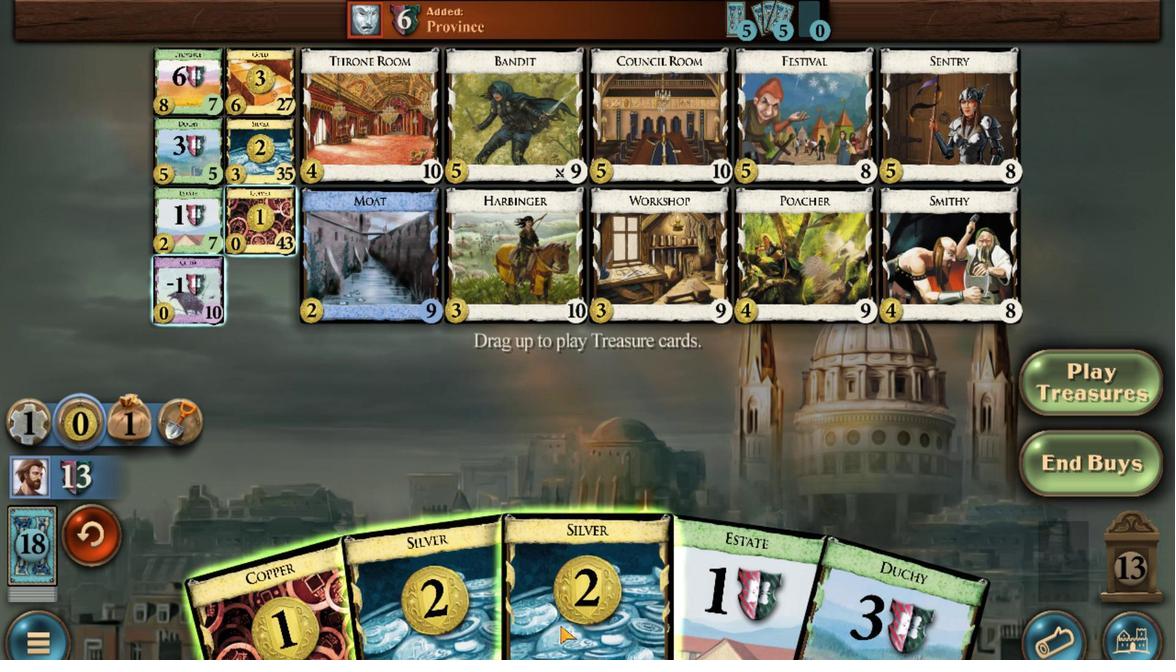 
Action: Mouse moved to (621, 607)
Screenshot: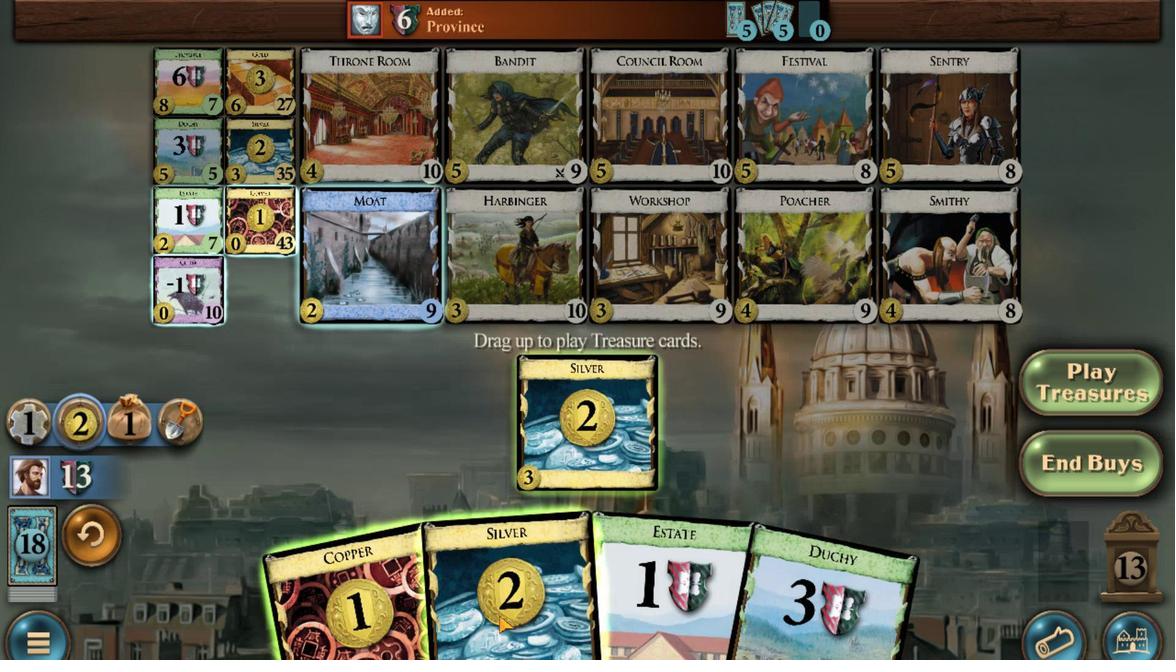 
Action: Mouse scrolled (621, 607) with delta (0, 0)
Screenshot: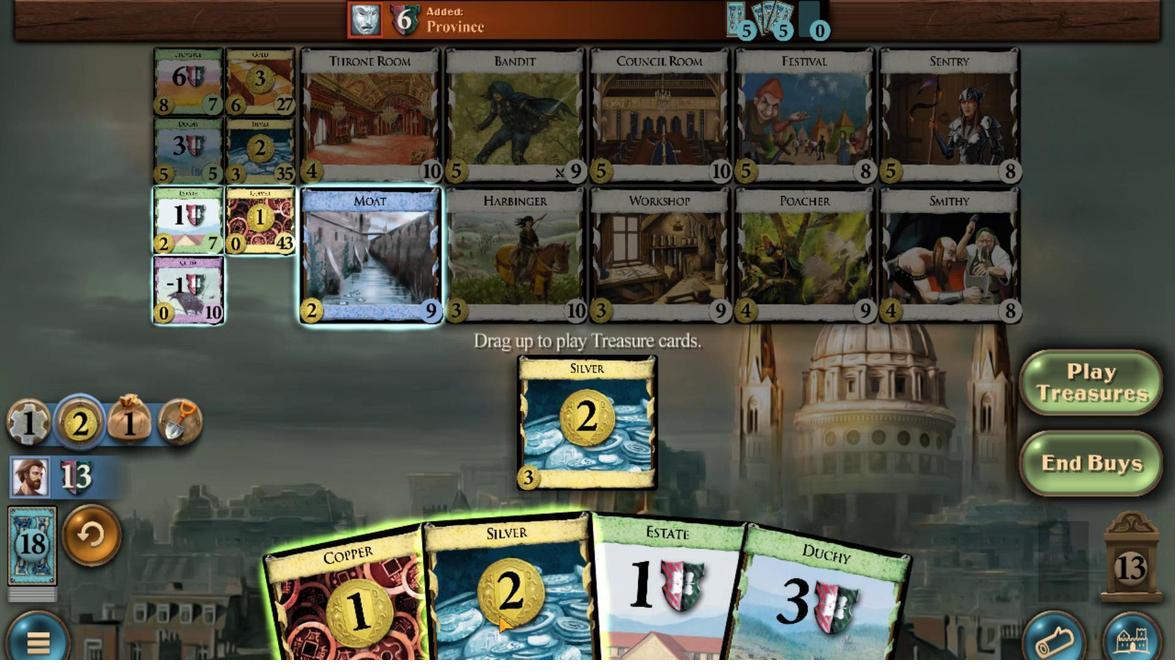 
Action: Mouse moved to (584, 605)
Screenshot: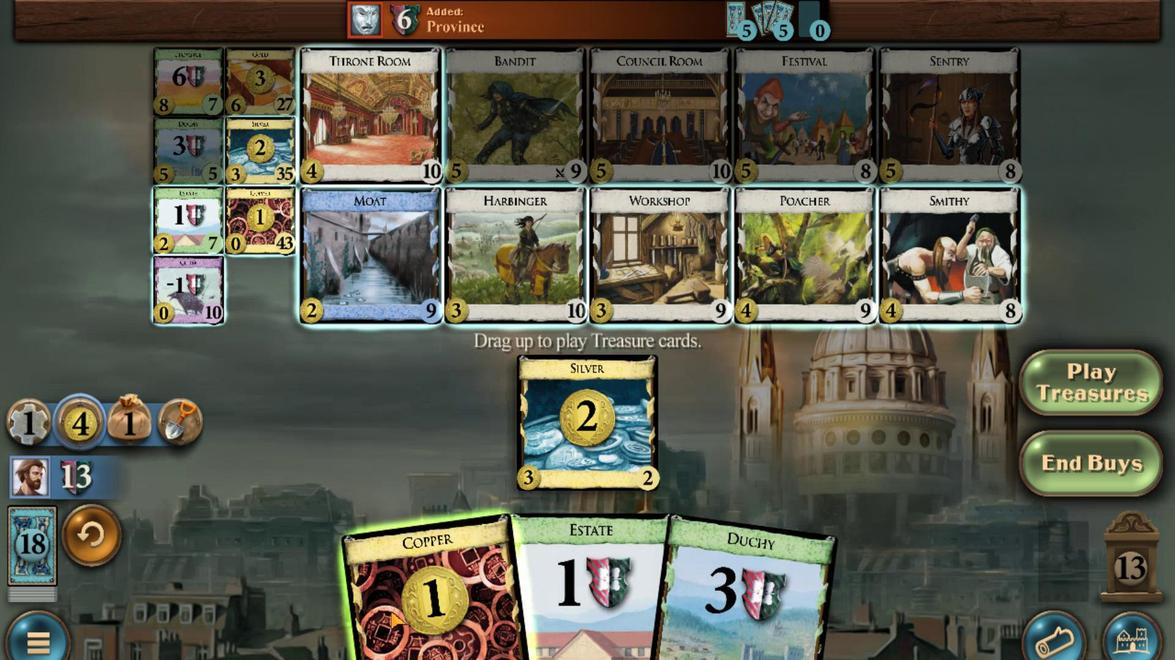 
Action: Mouse scrolled (584, 605) with delta (0, 0)
Screenshot: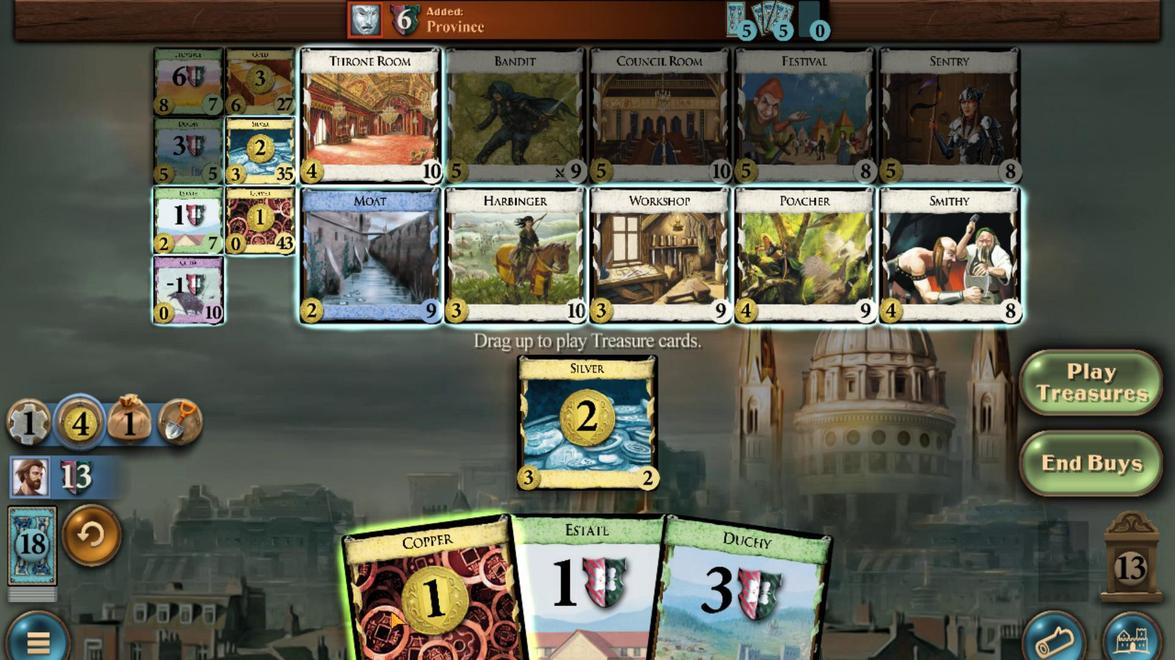 
Action: Mouse moved to (519, 443)
Screenshot: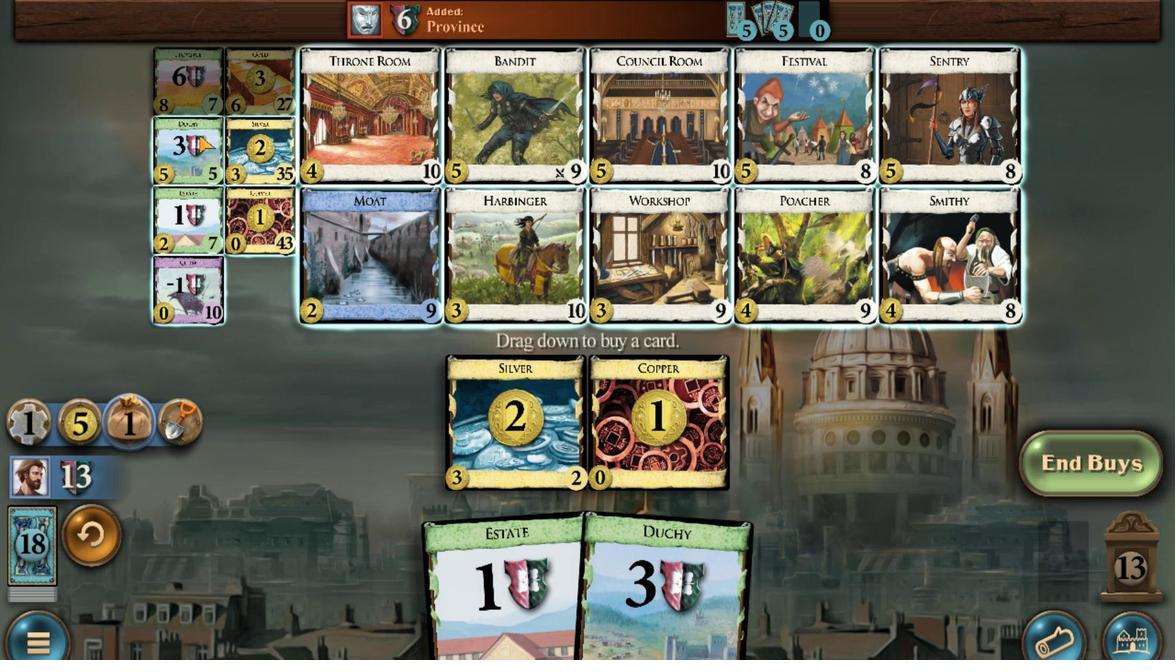 
Action: Mouse scrolled (519, 443) with delta (0, 0)
Screenshot: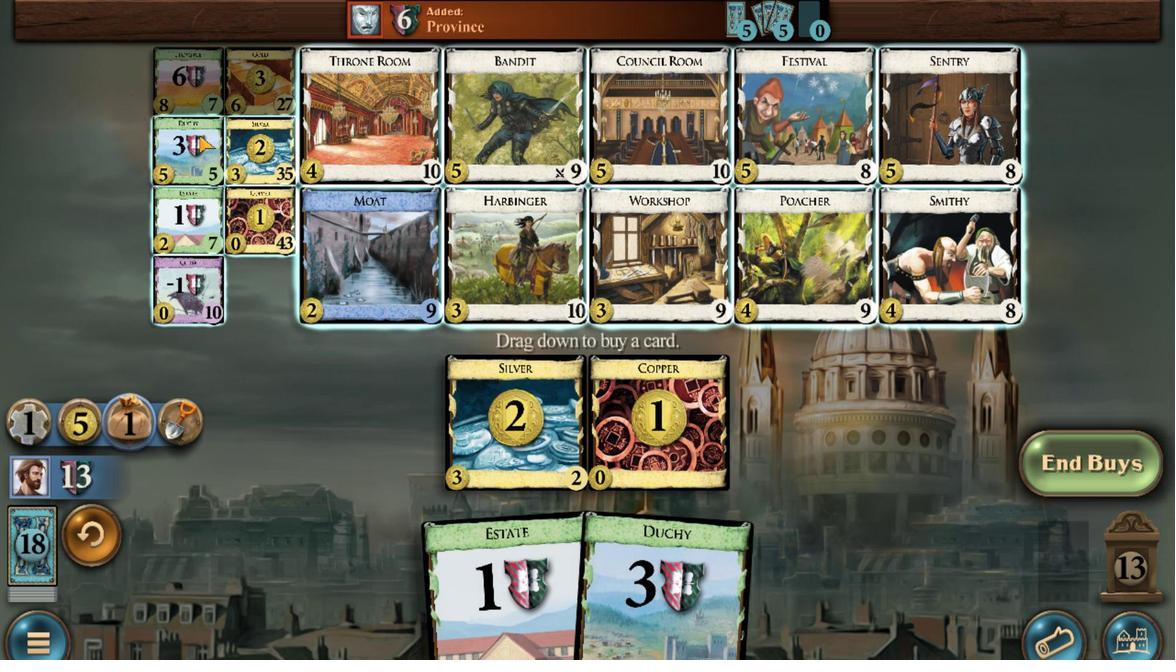 
Action: Mouse scrolled (519, 443) with delta (0, 0)
Screenshot: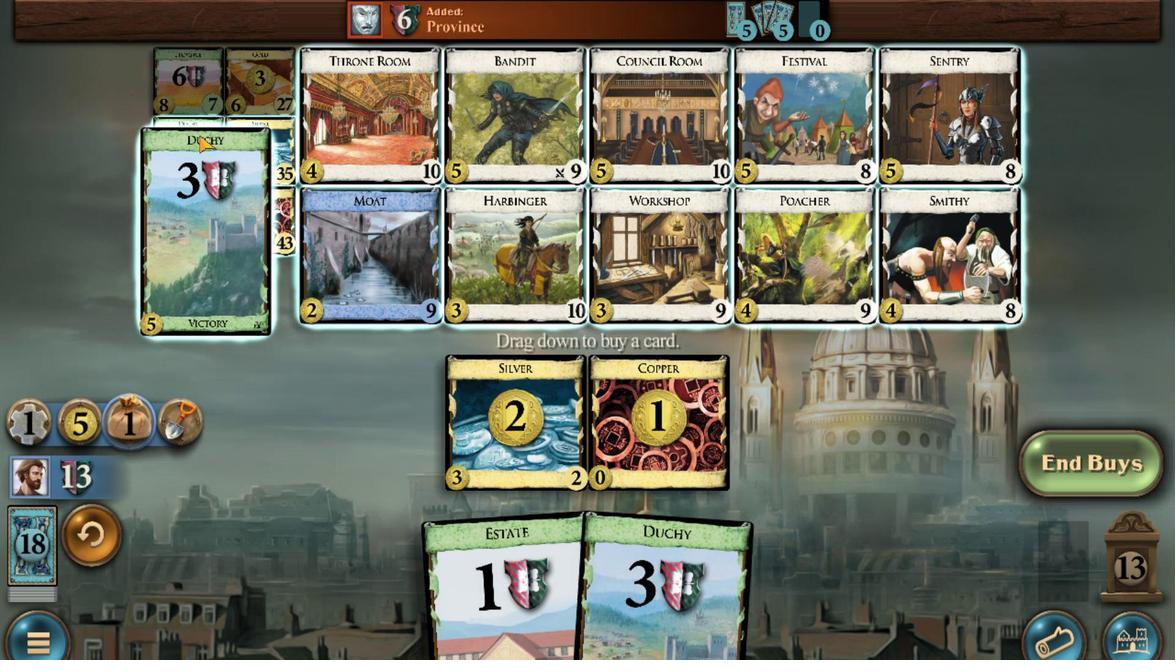 
Action: Mouse scrolled (519, 443) with delta (0, 0)
Screenshot: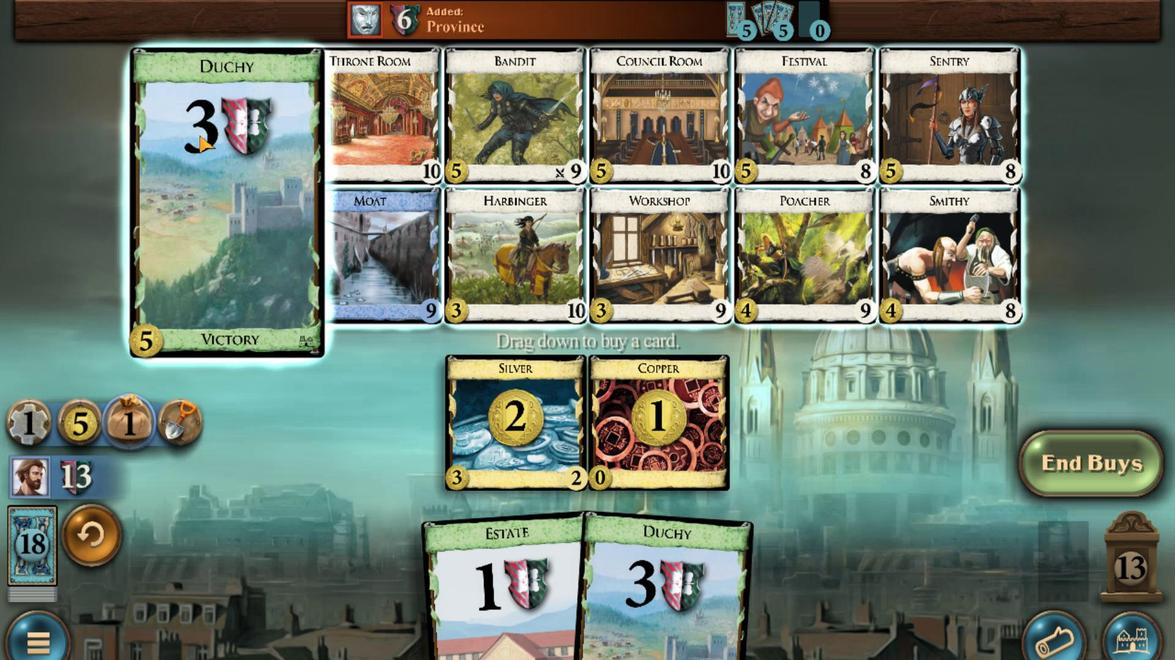
Action: Mouse scrolled (519, 443) with delta (0, 0)
Screenshot: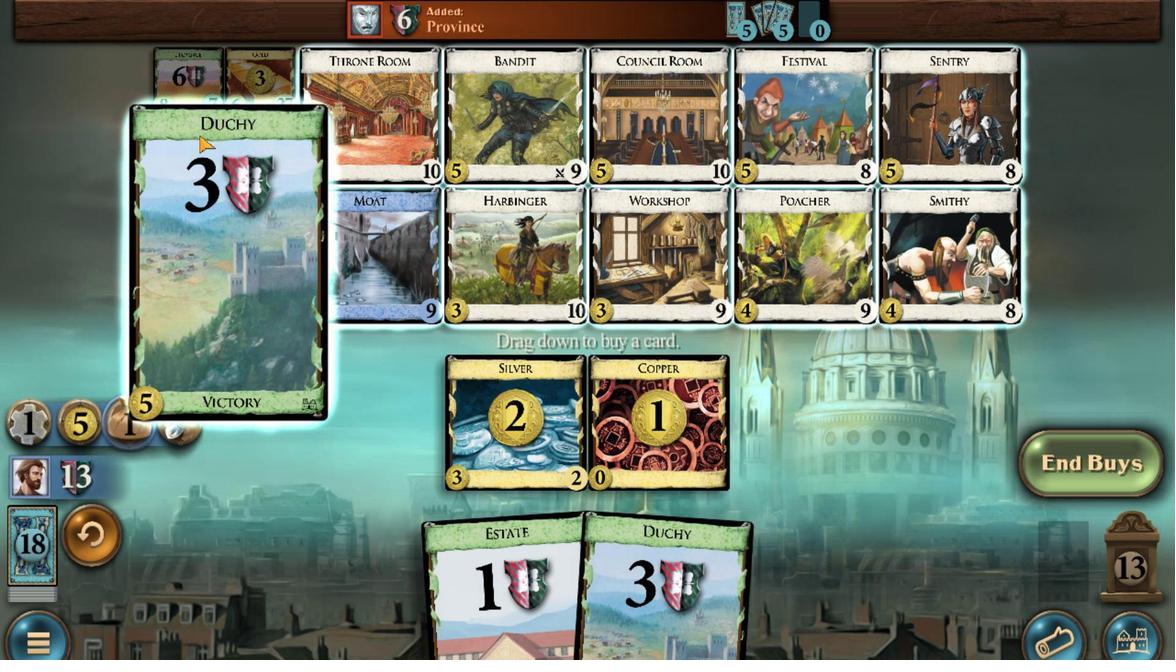 
Action: Mouse scrolled (519, 443) with delta (0, 0)
Screenshot: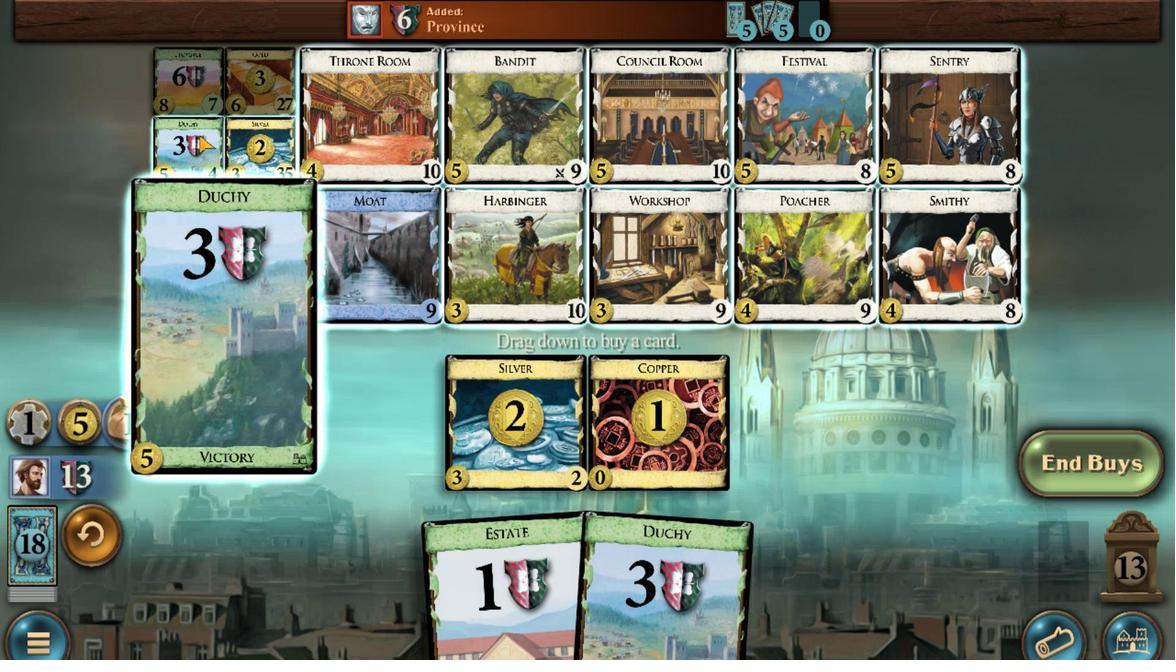 
Action: Mouse moved to (554, 592)
Screenshot: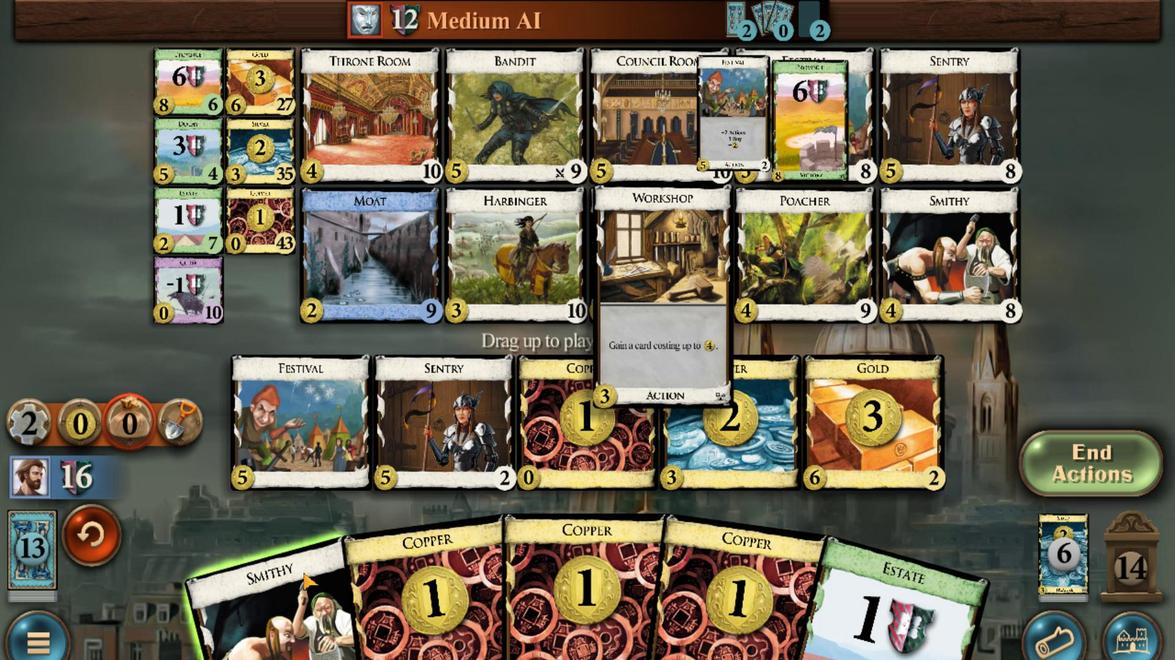 
Action: Mouse scrolled (554, 592) with delta (0, 0)
Screenshot: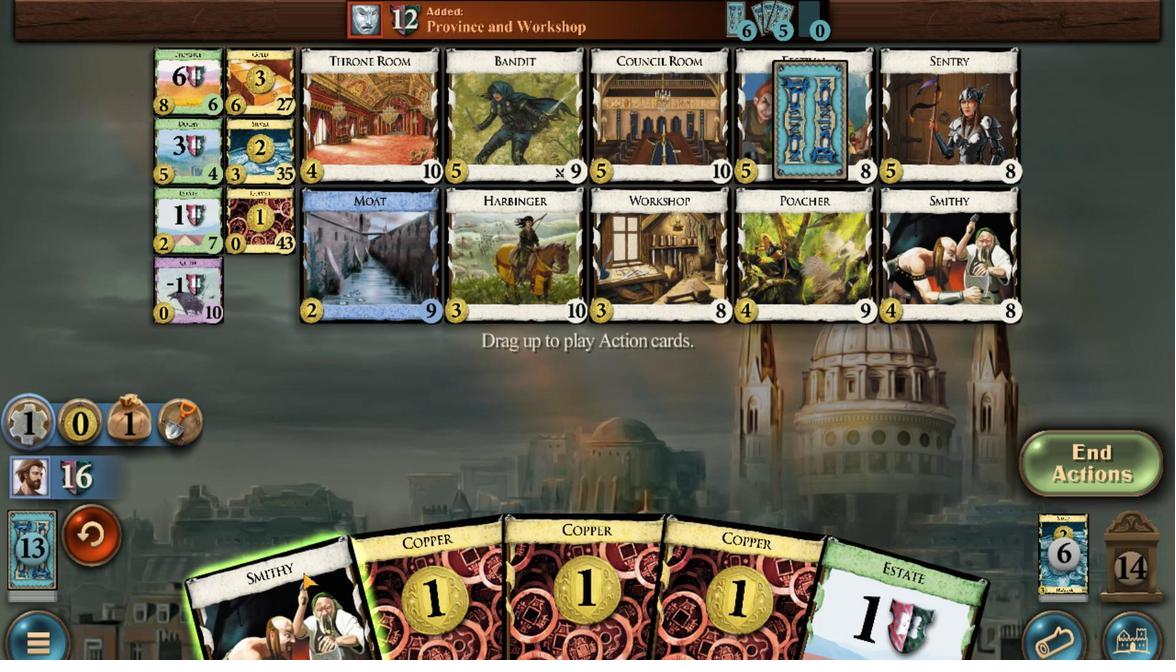 
Action: Mouse moved to (718, 598)
Screenshot: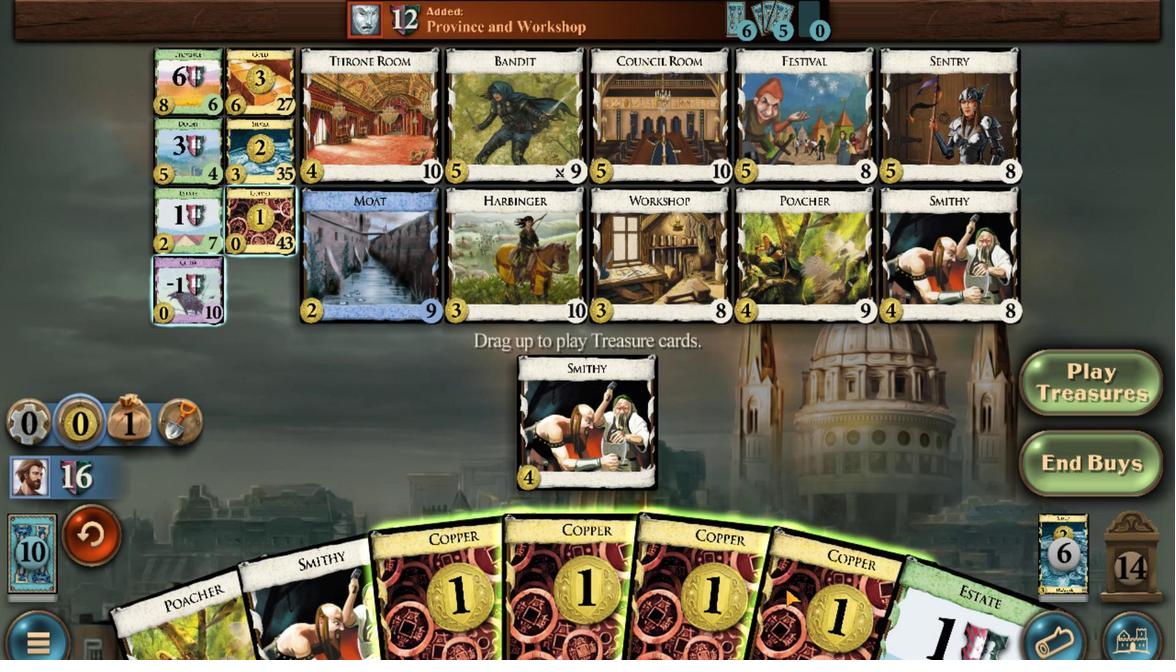 
Action: Mouse scrolled (718, 597) with delta (0, 0)
Screenshot: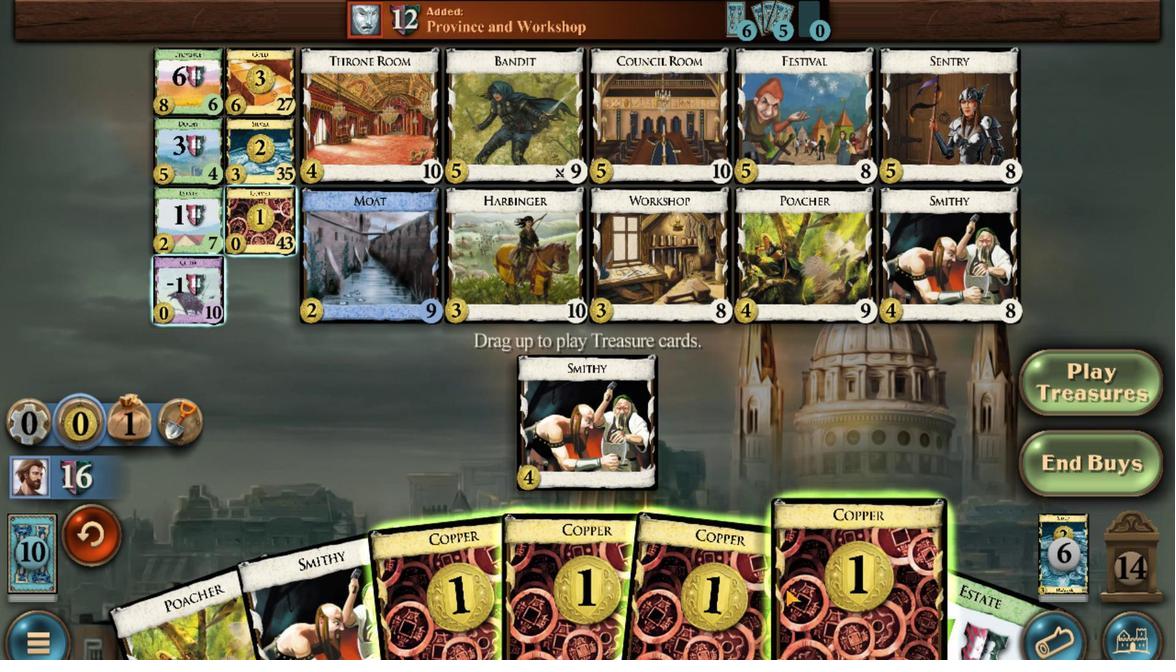 
Action: Mouse moved to (708, 599)
Screenshot: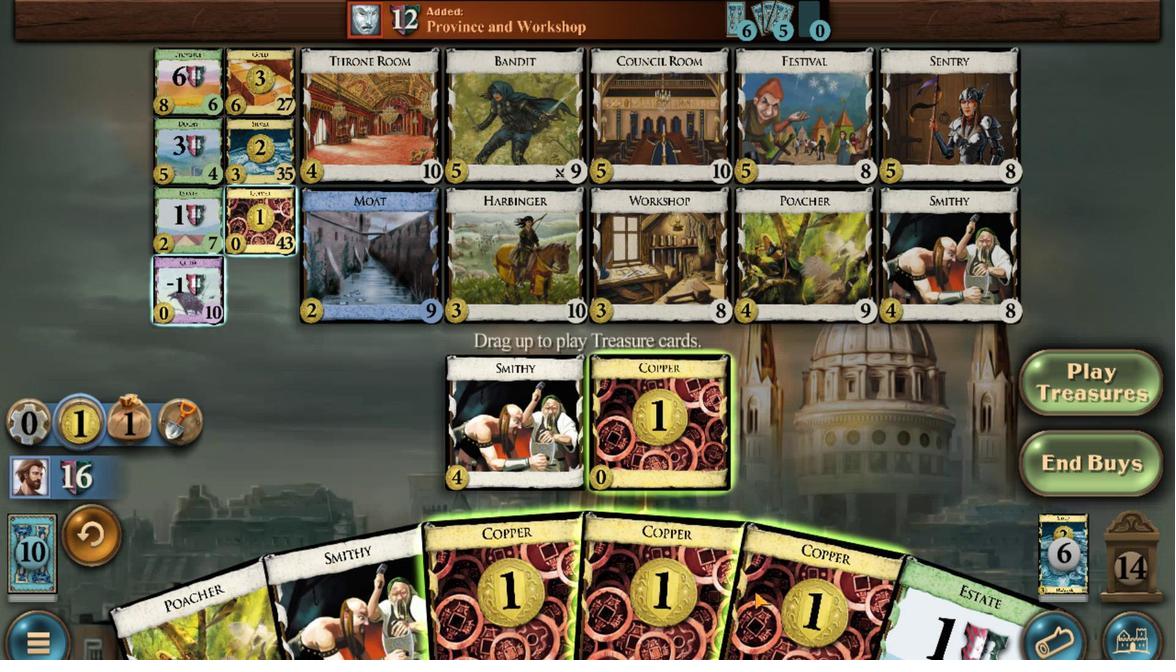 
Action: Mouse scrolled (708, 599) with delta (0, 0)
Screenshot: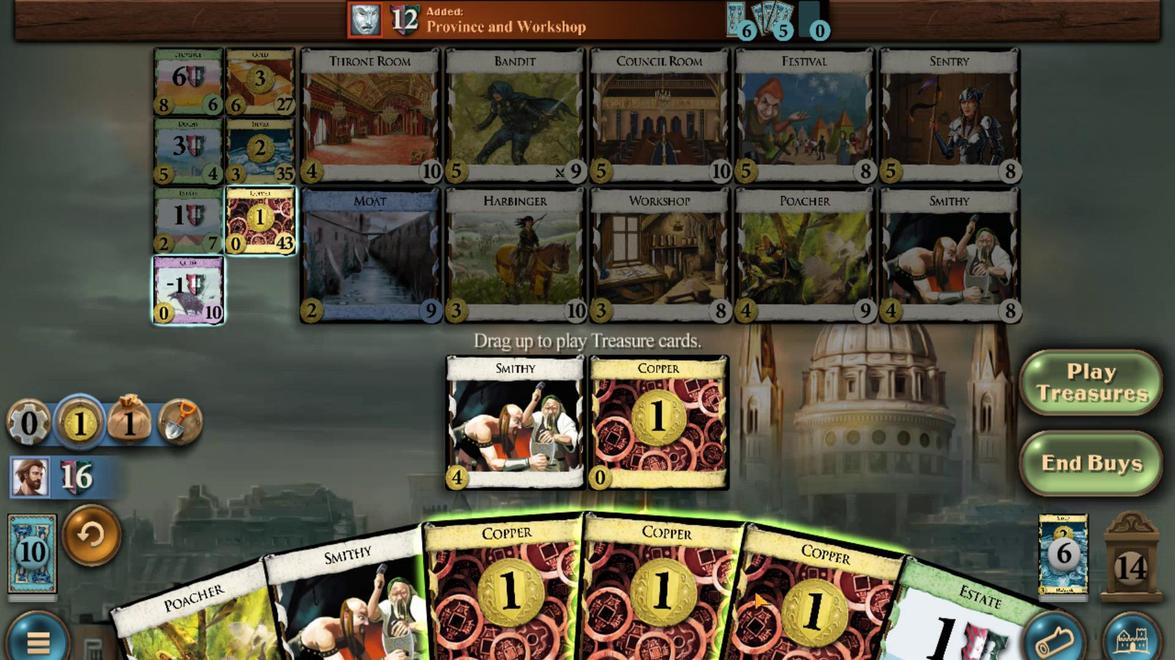 
Action: Mouse moved to (696, 599)
Screenshot: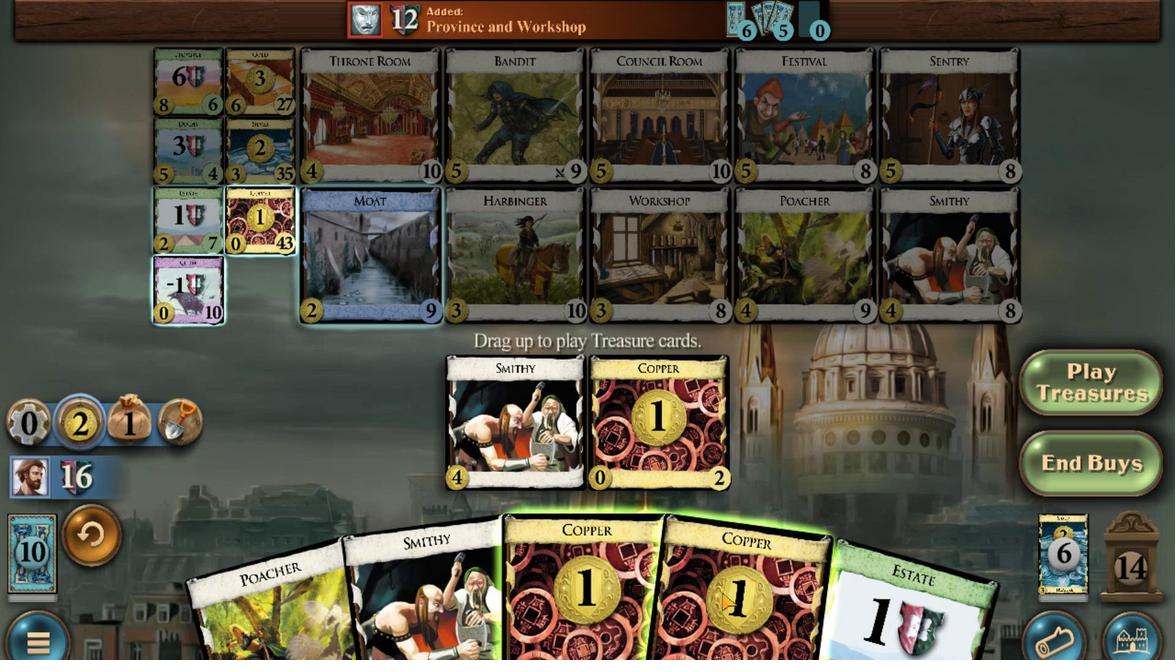 
Action: Mouse scrolled (696, 599) with delta (0, 0)
Screenshot: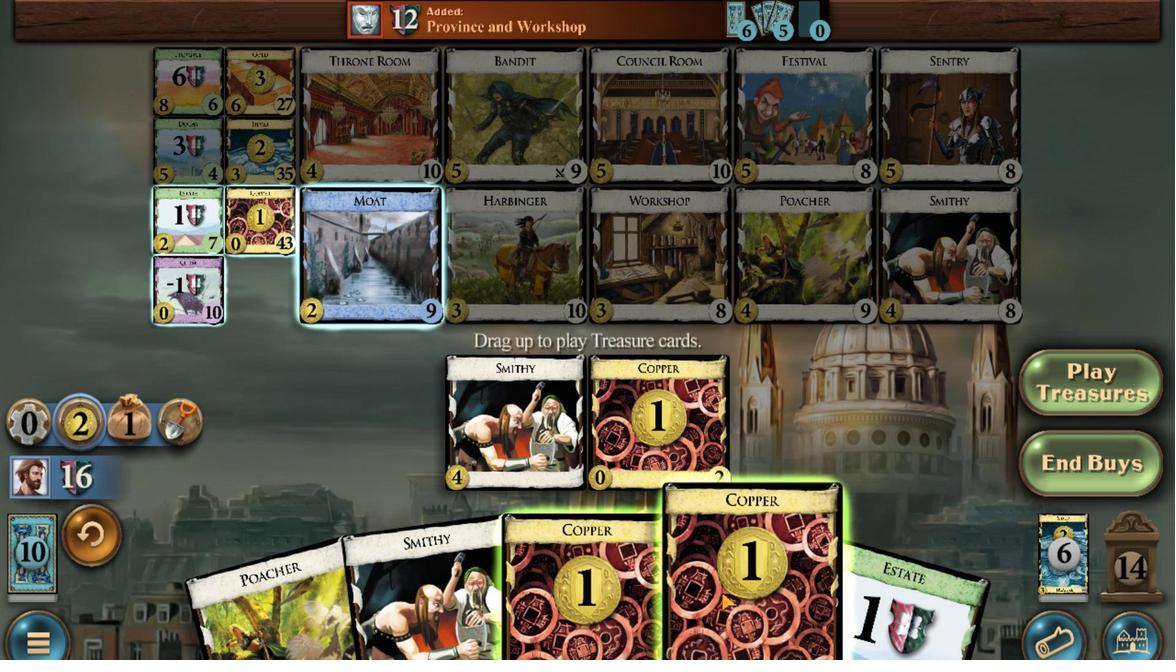 
Action: Mouse moved to (674, 600)
Screenshot: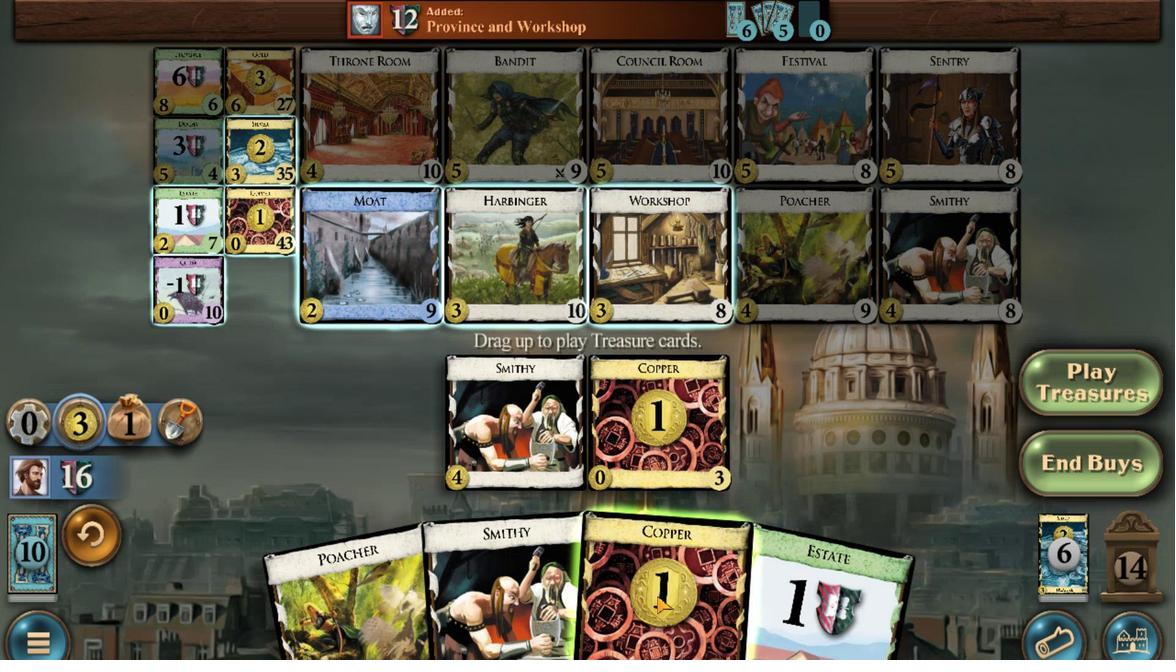 
Action: Mouse scrolled (674, 600) with delta (0, 0)
Screenshot: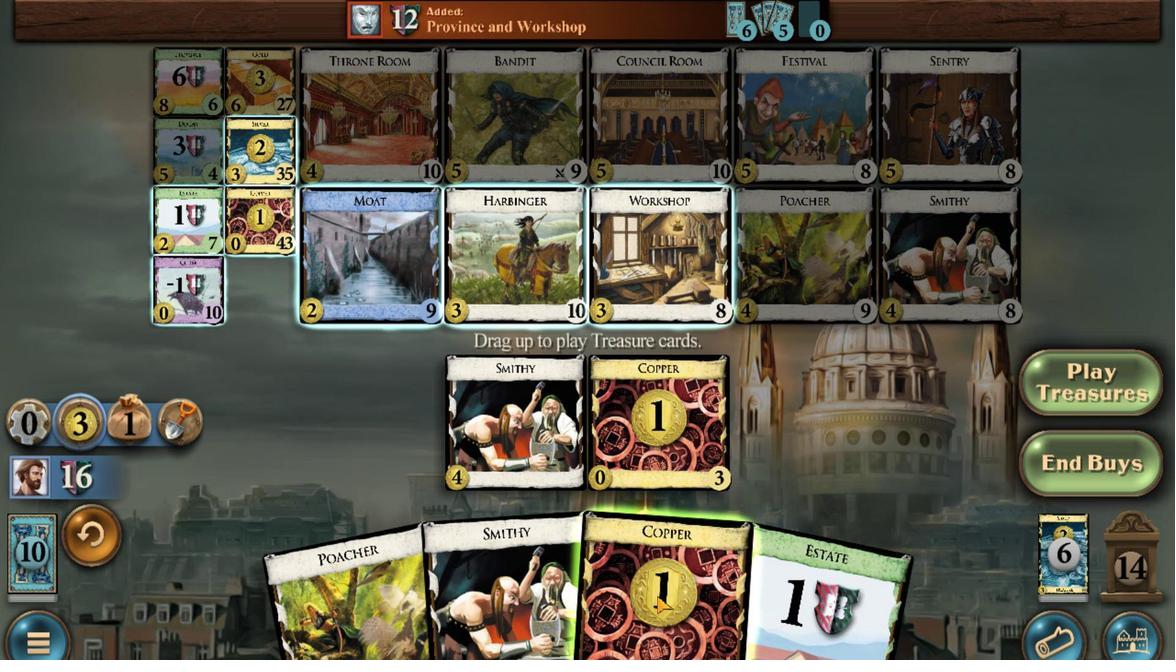 
Action: Mouse moved to (774, 480)
Screenshot: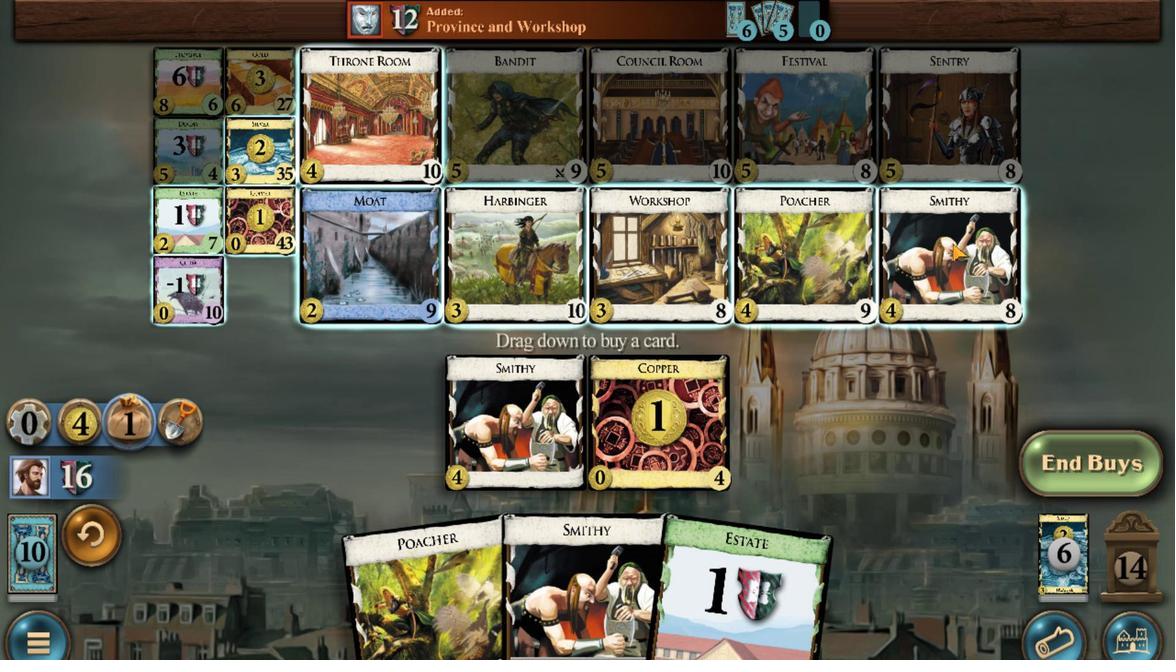
Action: Mouse scrolled (774, 480) with delta (0, 0)
Screenshot: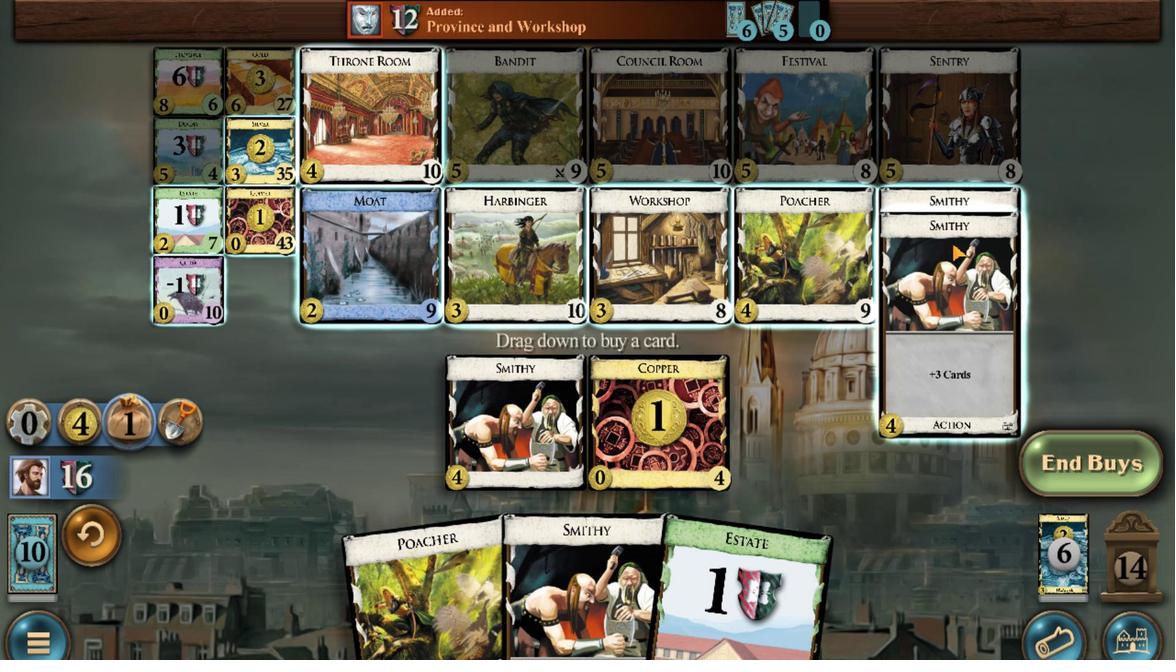 
Action: Mouse scrolled (774, 480) with delta (0, 0)
Screenshot: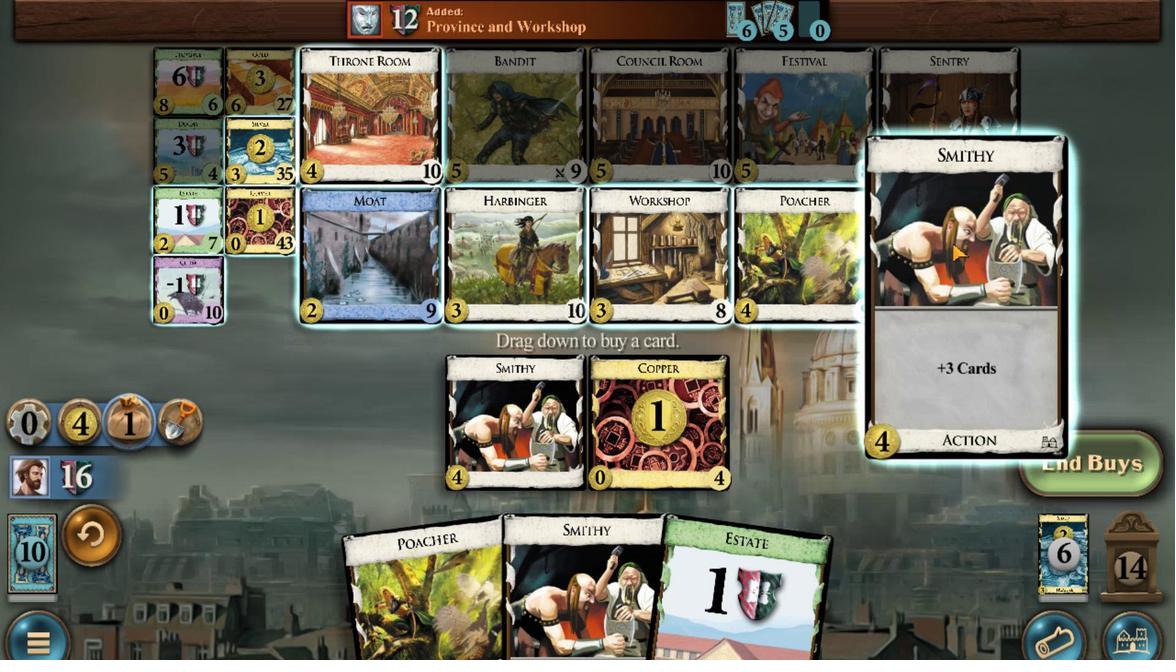 
Action: Mouse scrolled (774, 480) with delta (0, 0)
Screenshot: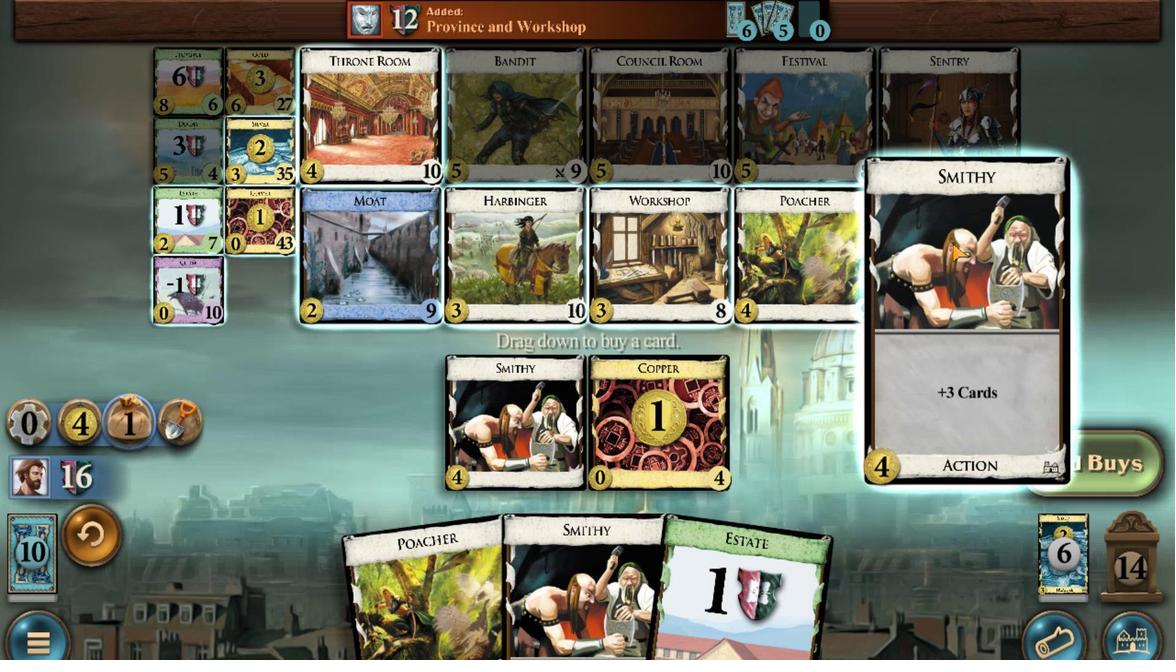 
Action: Mouse moved to (553, 585)
Screenshot: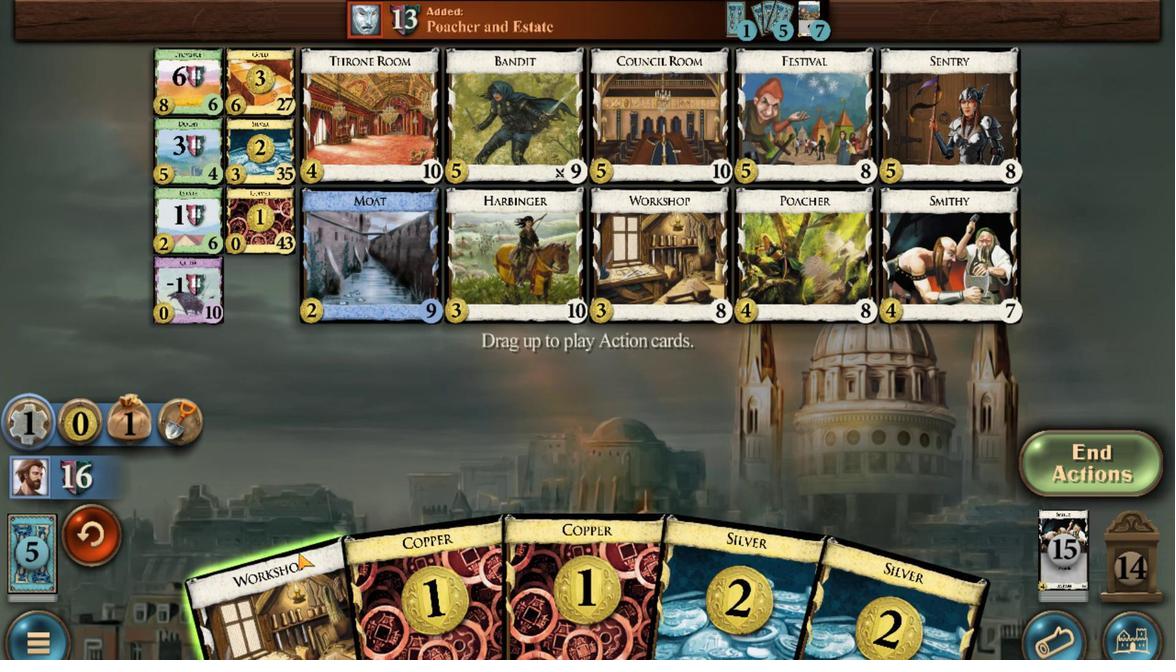 
Action: Mouse scrolled (553, 585) with delta (0, 0)
Screenshot: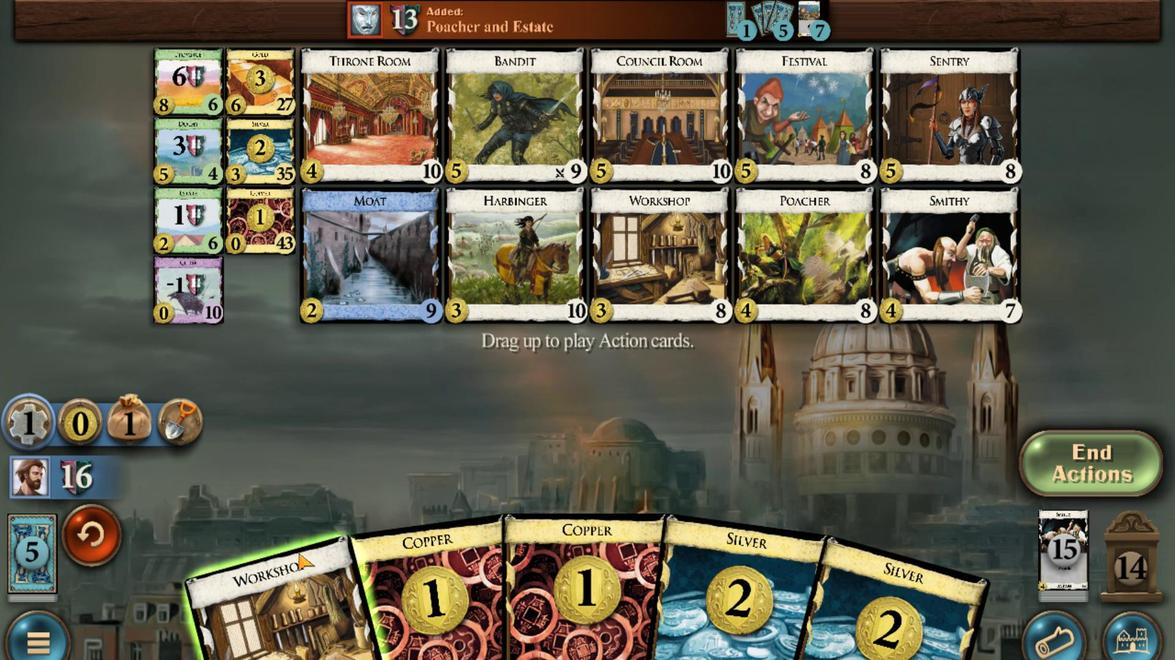 
Action: Mouse moved to (782, 489)
Screenshot: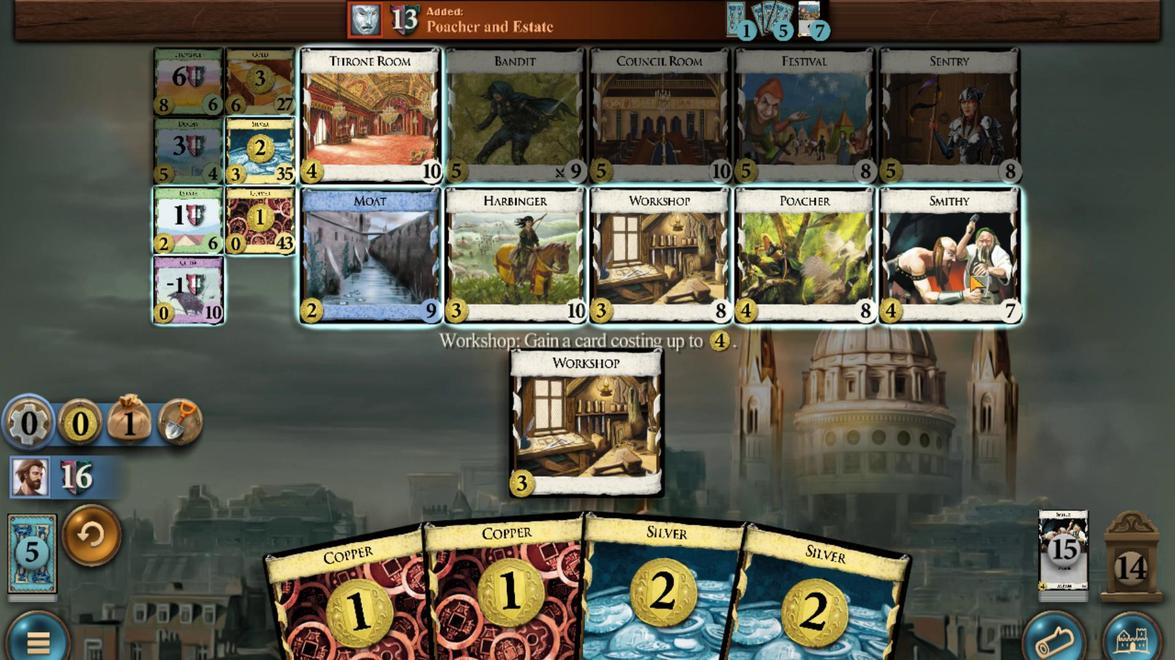 
Action: Mouse scrolled (782, 490) with delta (0, 0)
Screenshot: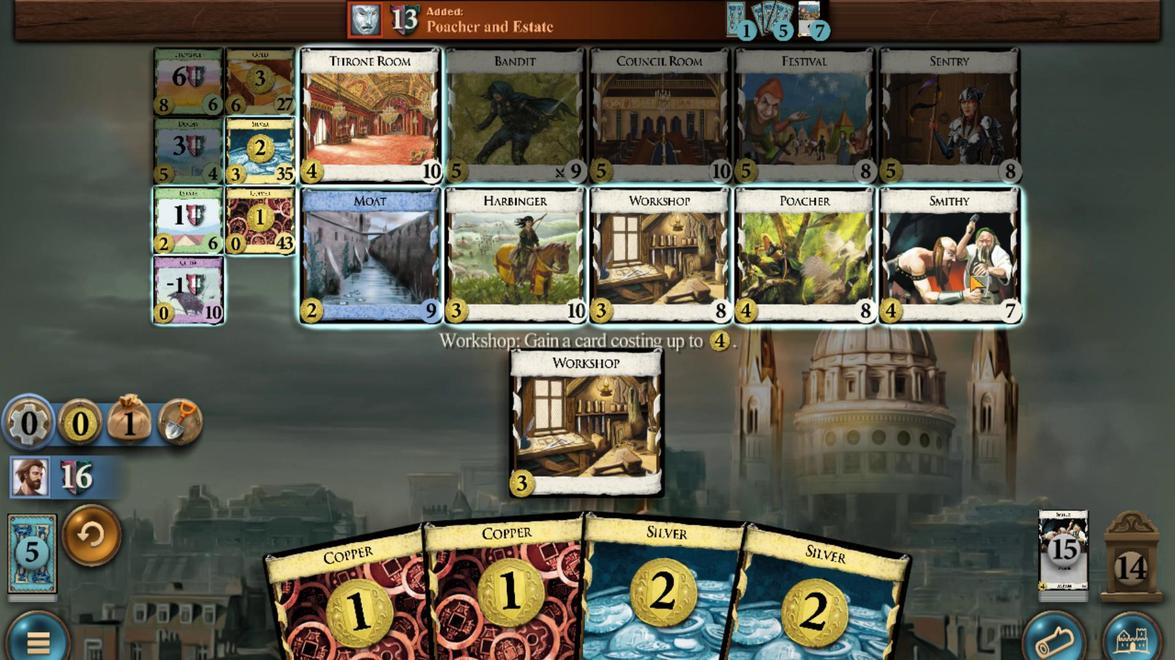 
Action: Mouse moved to (780, 490)
Screenshot: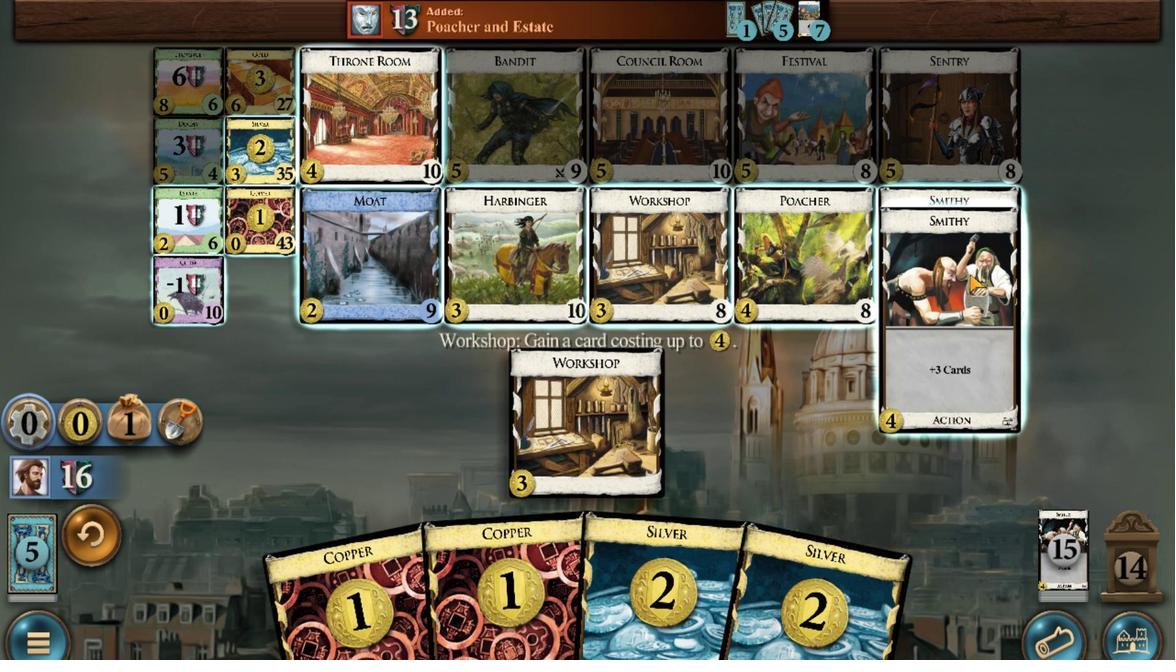 
Action: Mouse scrolled (780, 490) with delta (0, 0)
Screenshot: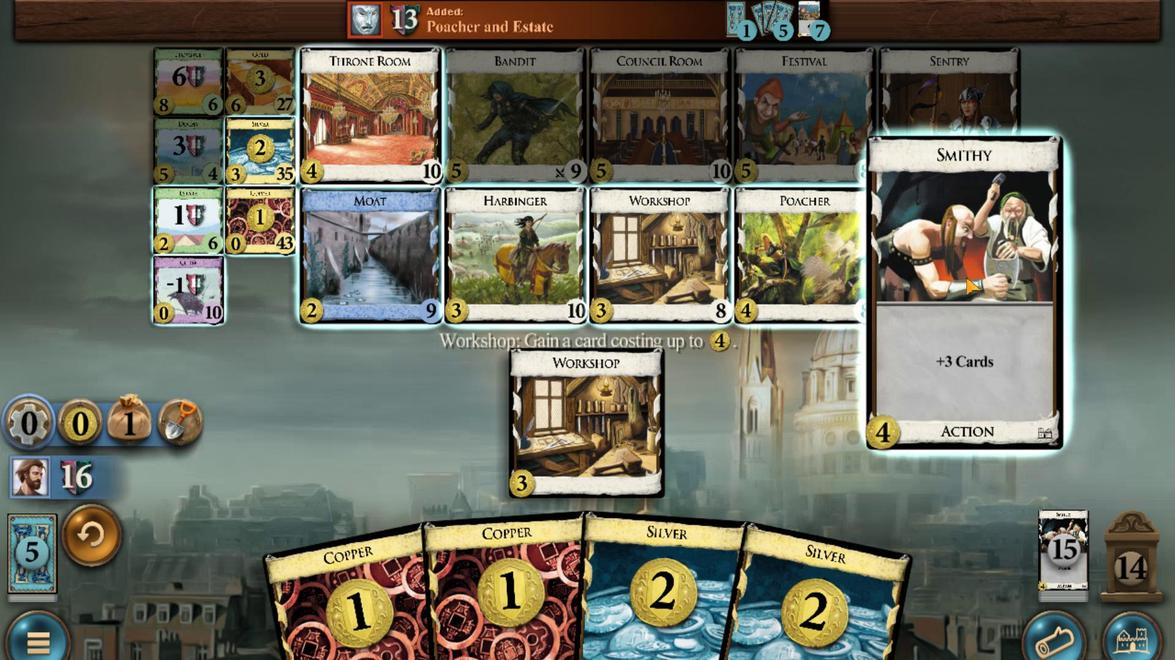 
Action: Mouse moved to (727, 593)
Screenshot: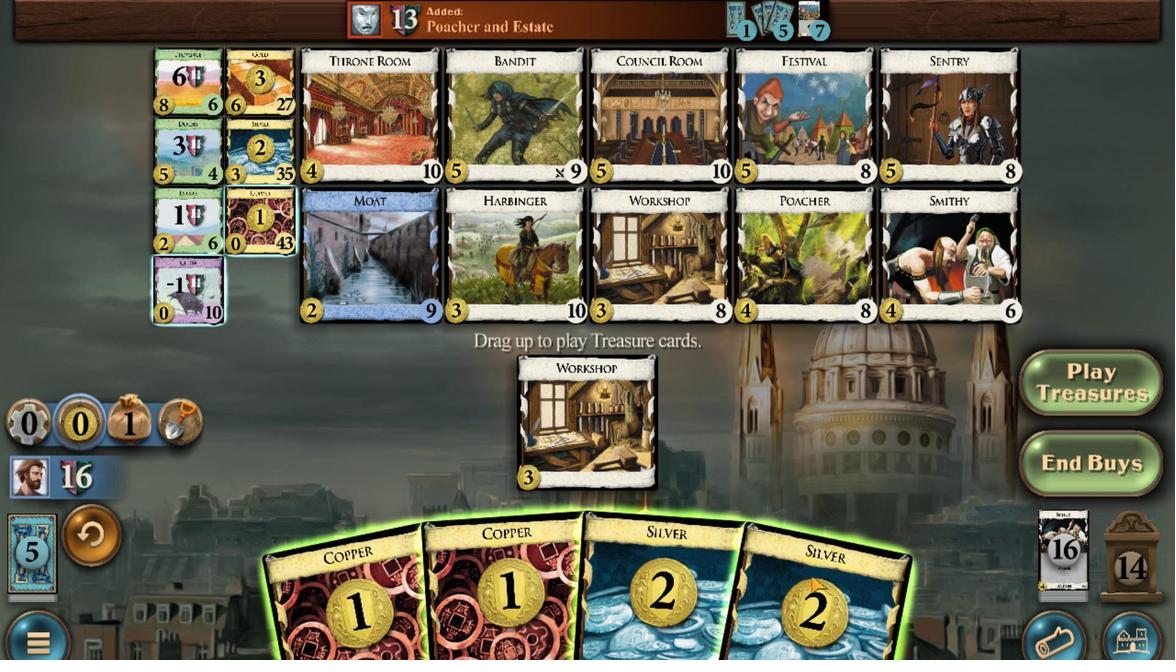 
Action: Mouse scrolled (727, 593) with delta (0, 0)
Screenshot: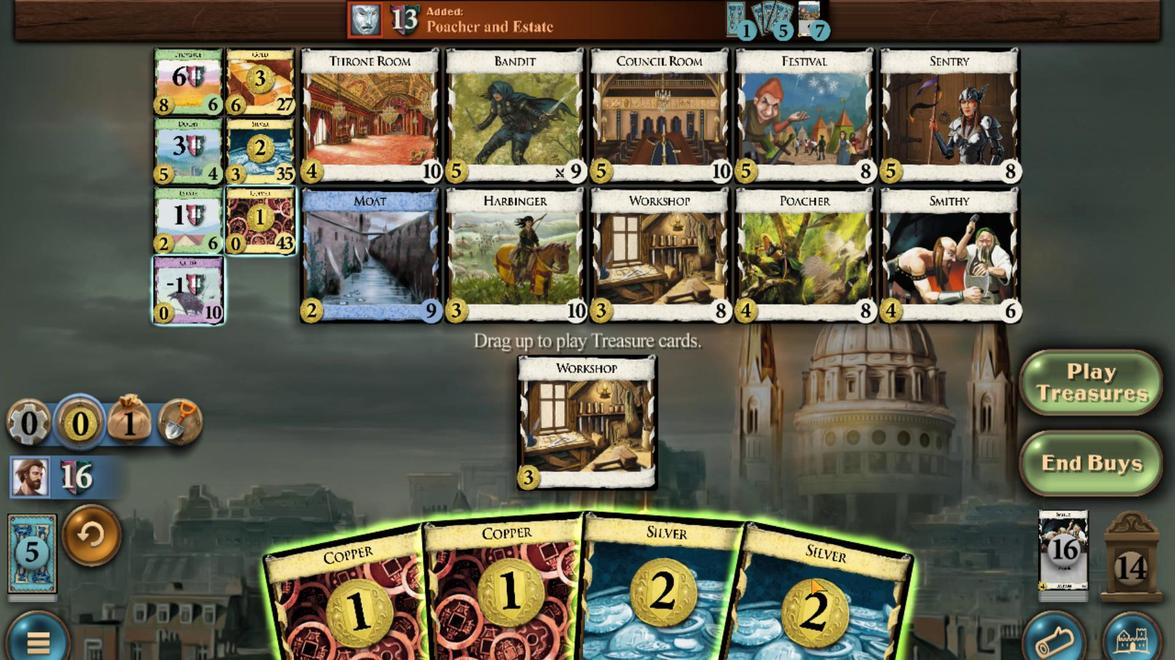 
Action: Mouse moved to (701, 596)
Screenshot: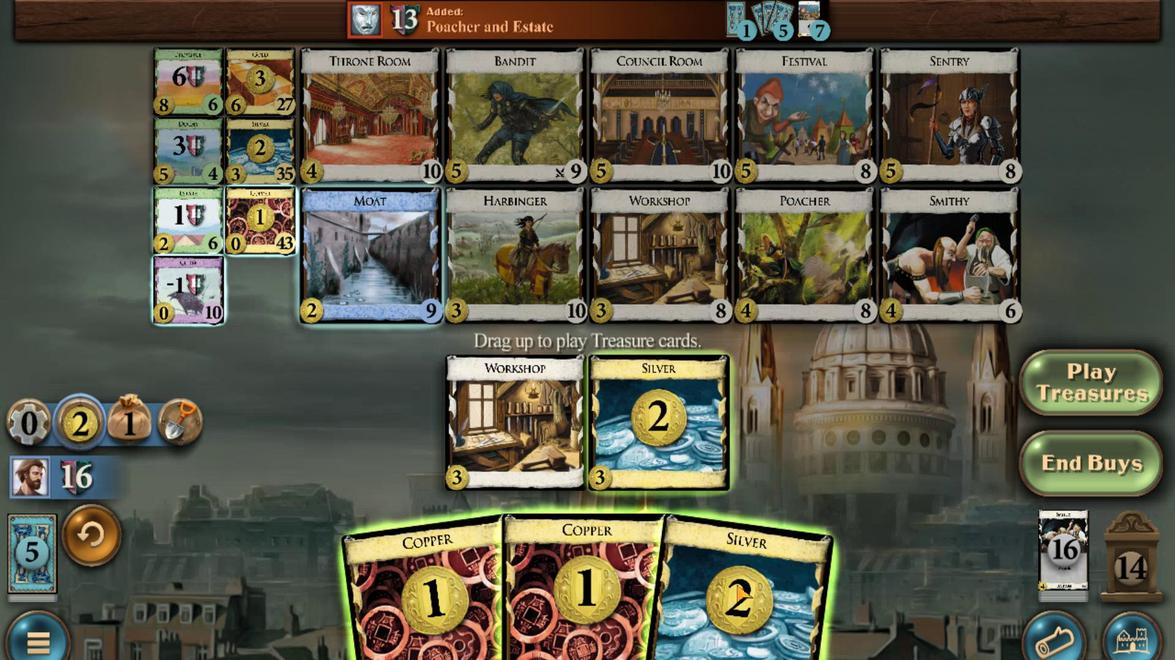 
Action: Mouse scrolled (701, 596) with delta (0, 0)
Screenshot: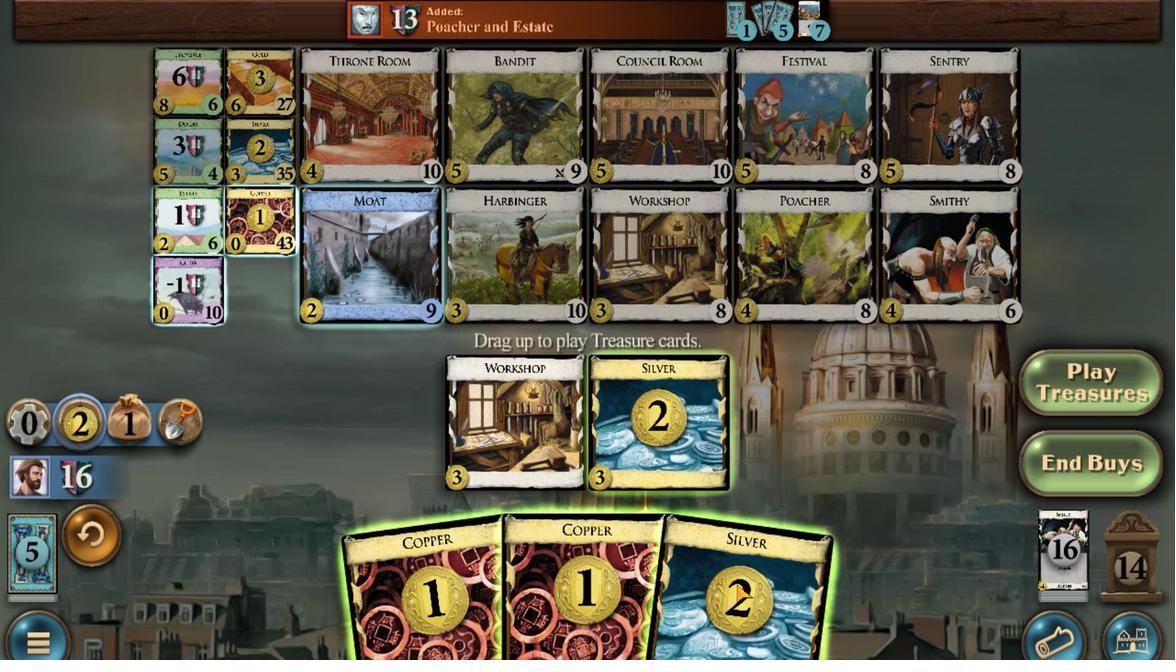 
Action: Mouse moved to (675, 597)
Screenshot: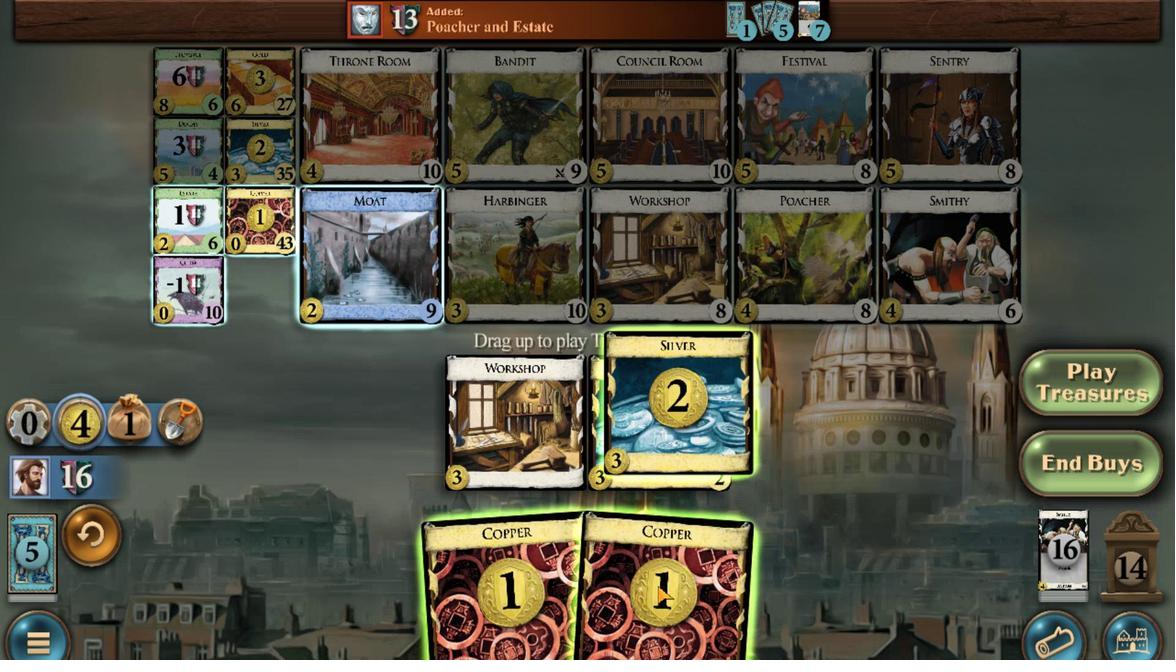 
Action: Mouse scrolled (675, 596) with delta (0, 0)
Screenshot: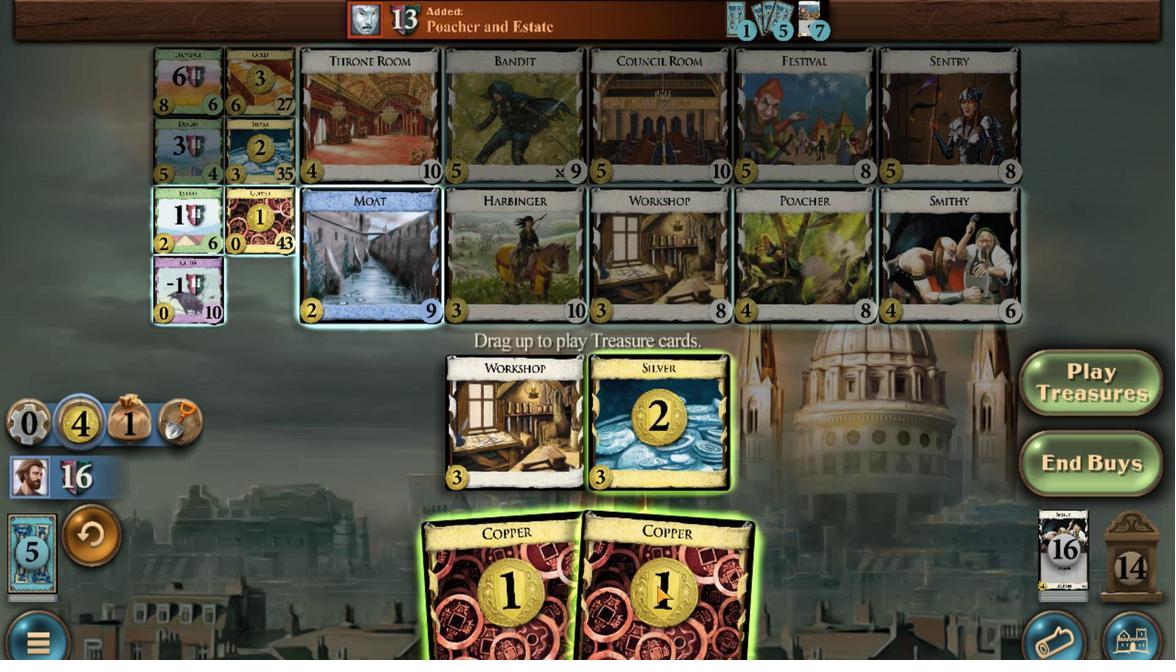 
Action: Mouse moved to (674, 597)
Screenshot: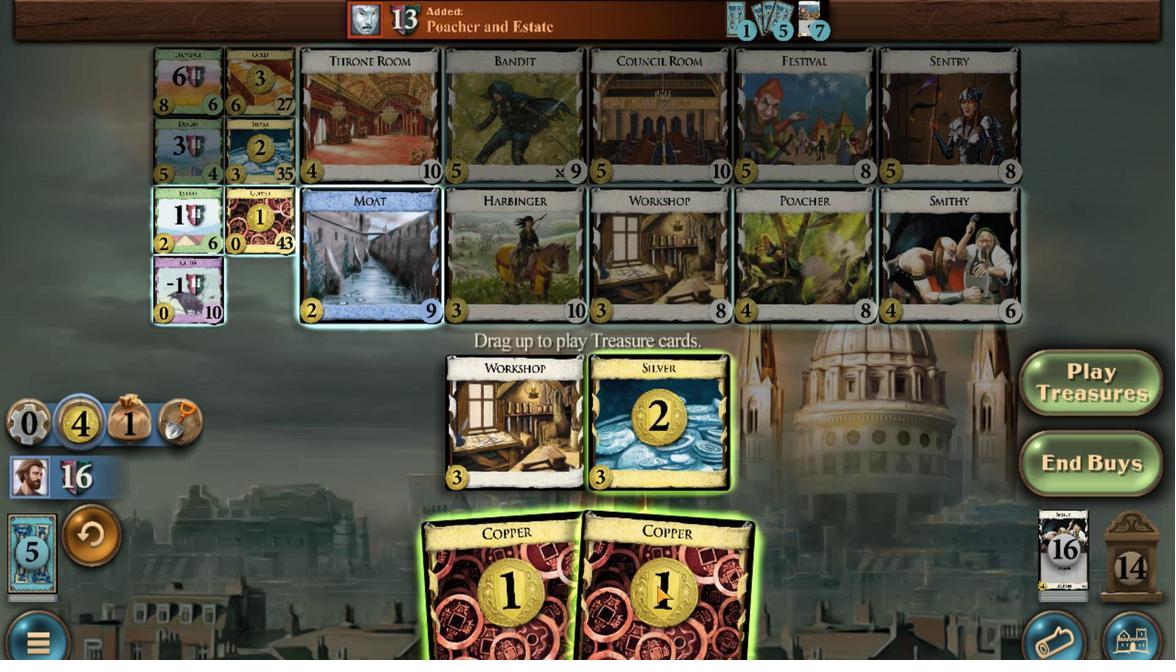 
Action: Mouse scrolled (674, 597) with delta (0, 0)
Screenshot: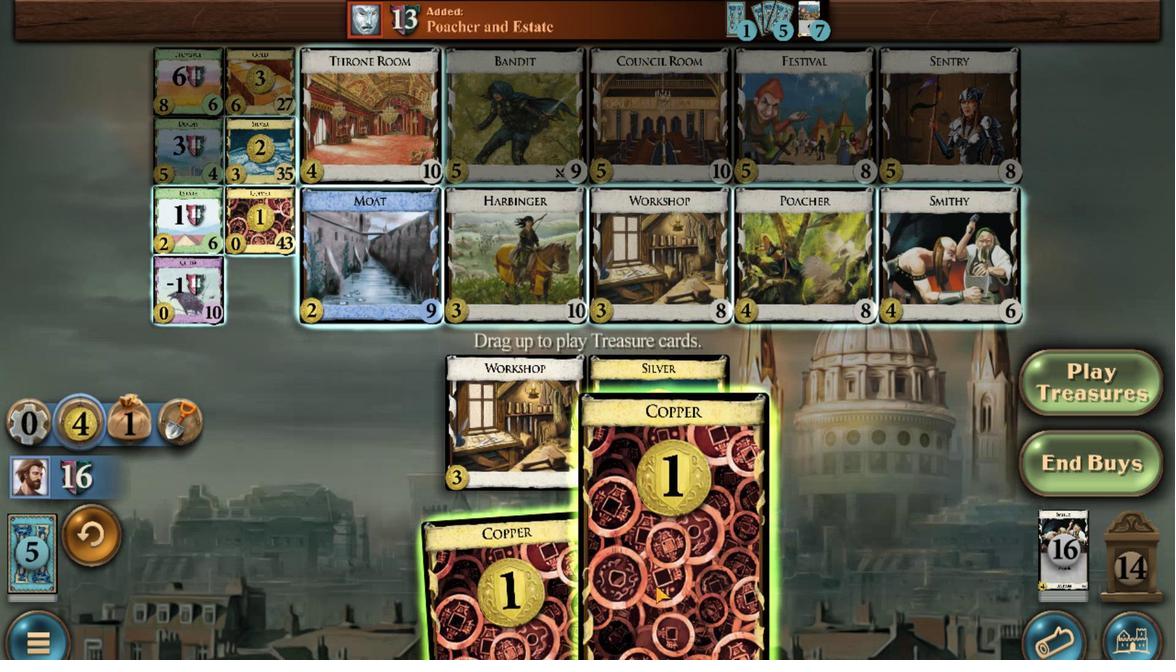 
Action: Mouse moved to (660, 597)
Screenshot: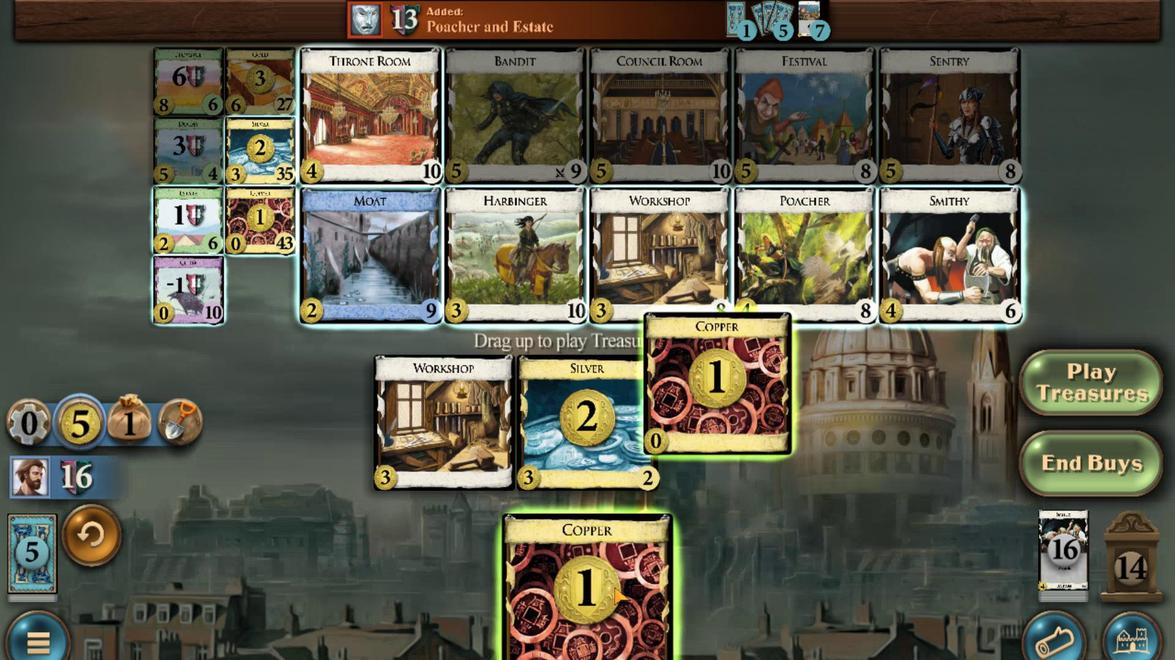 
Action: Mouse scrolled (660, 597) with delta (0, 0)
Screenshot: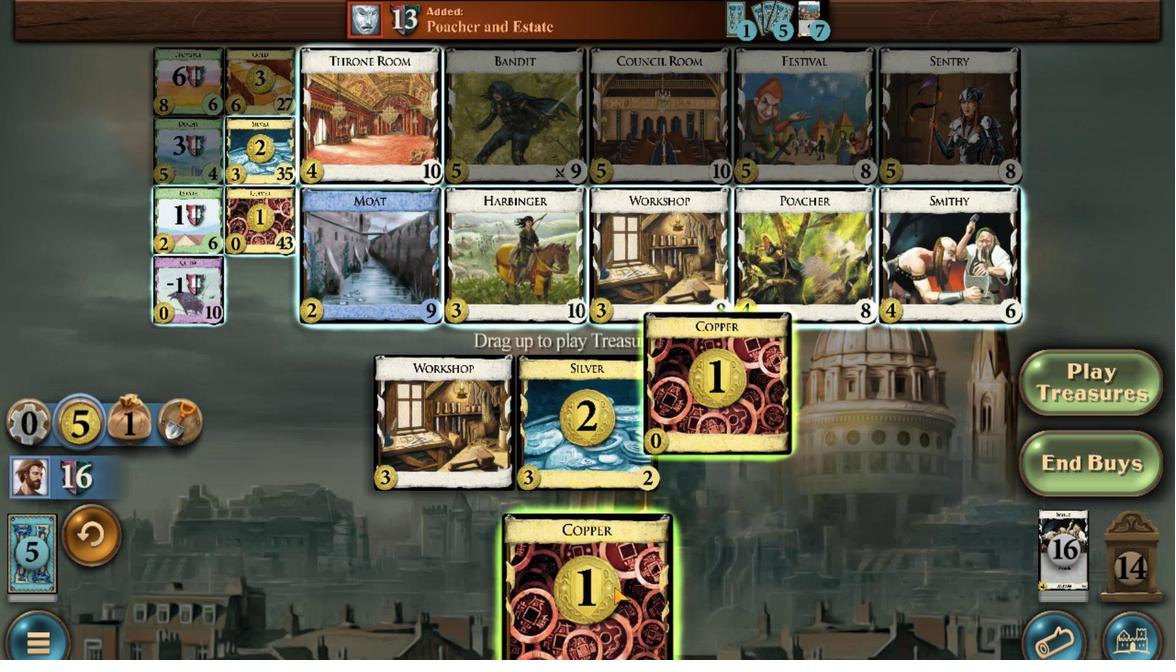
Action: Mouse moved to (540, 425)
Screenshot: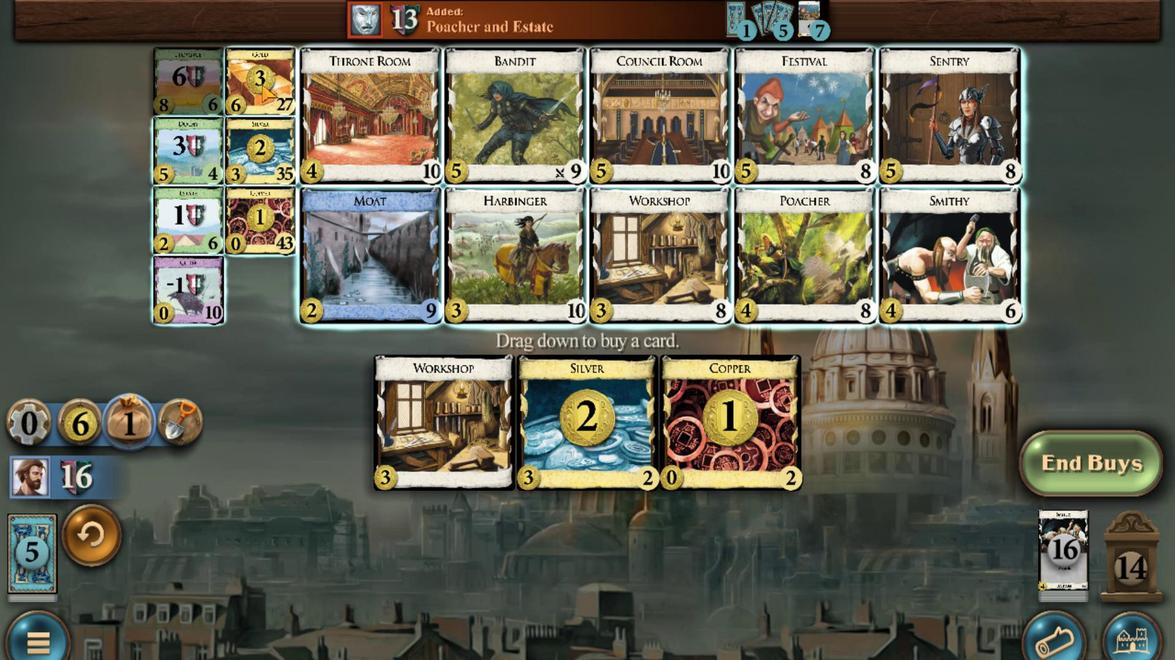 
Action: Mouse scrolled (540, 425) with delta (0, 0)
Screenshot: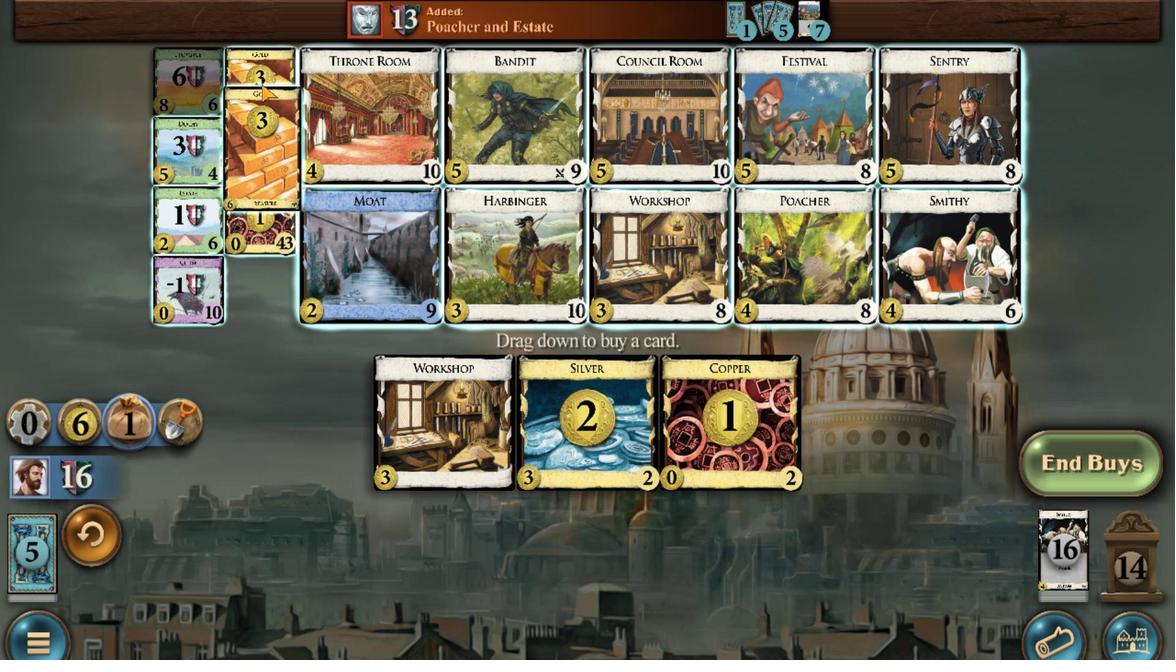 
Action: Mouse scrolled (540, 425) with delta (0, 0)
Screenshot: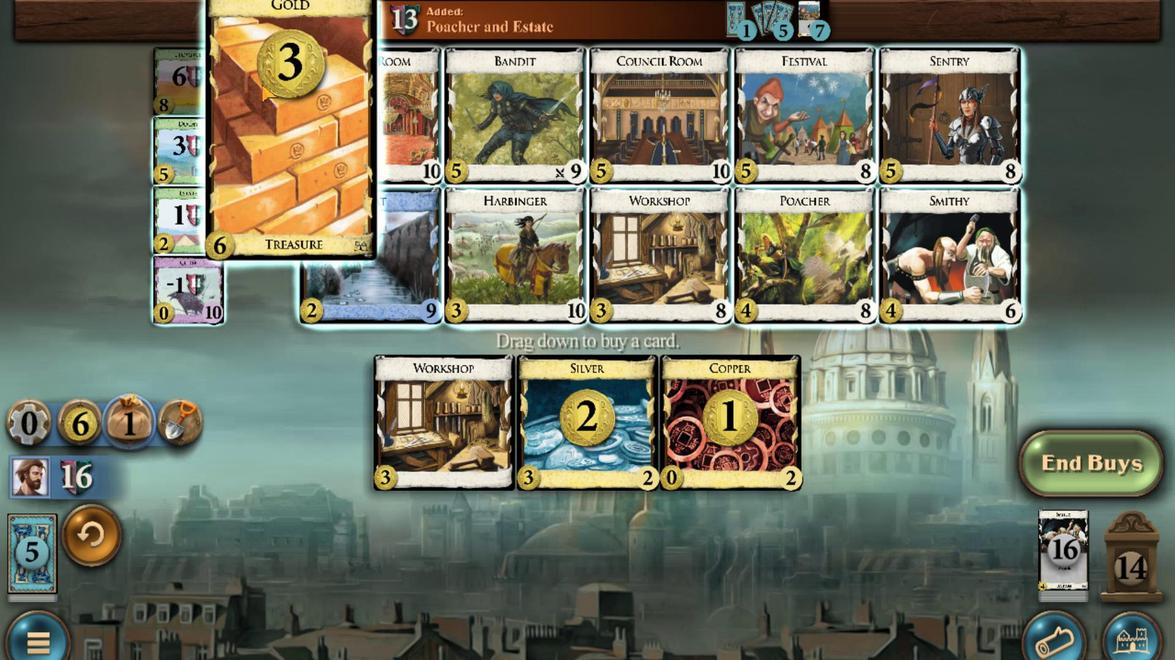 
Action: Mouse scrolled (540, 425) with delta (0, 0)
Screenshot: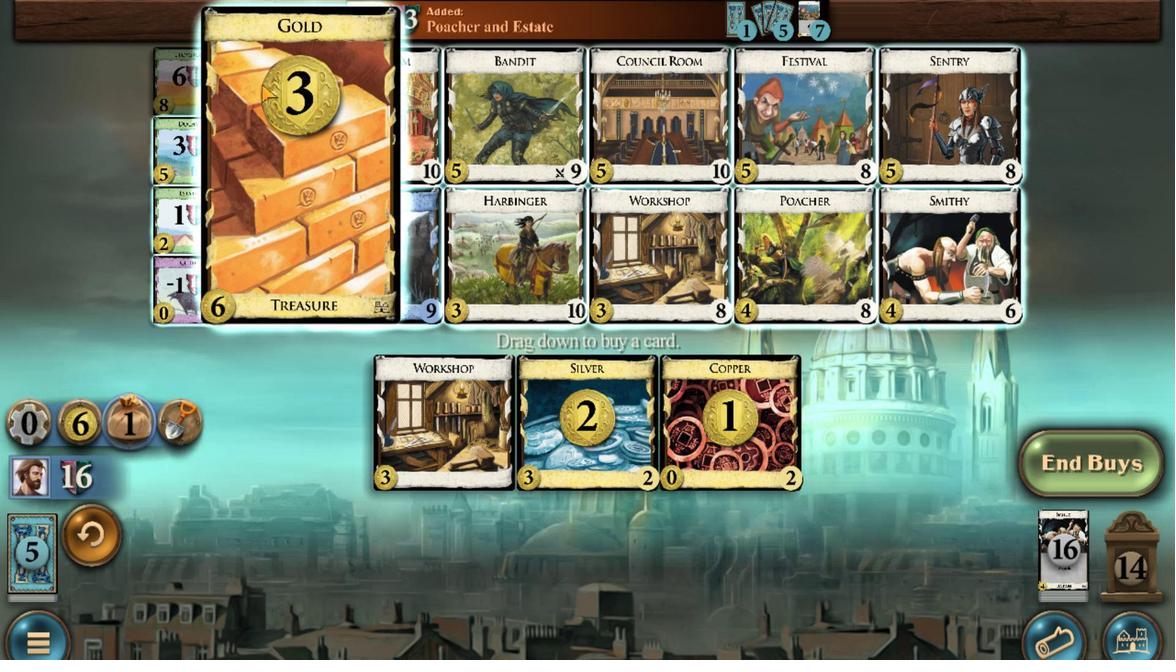 
Action: Mouse scrolled (540, 425) with delta (0, 0)
Screenshot: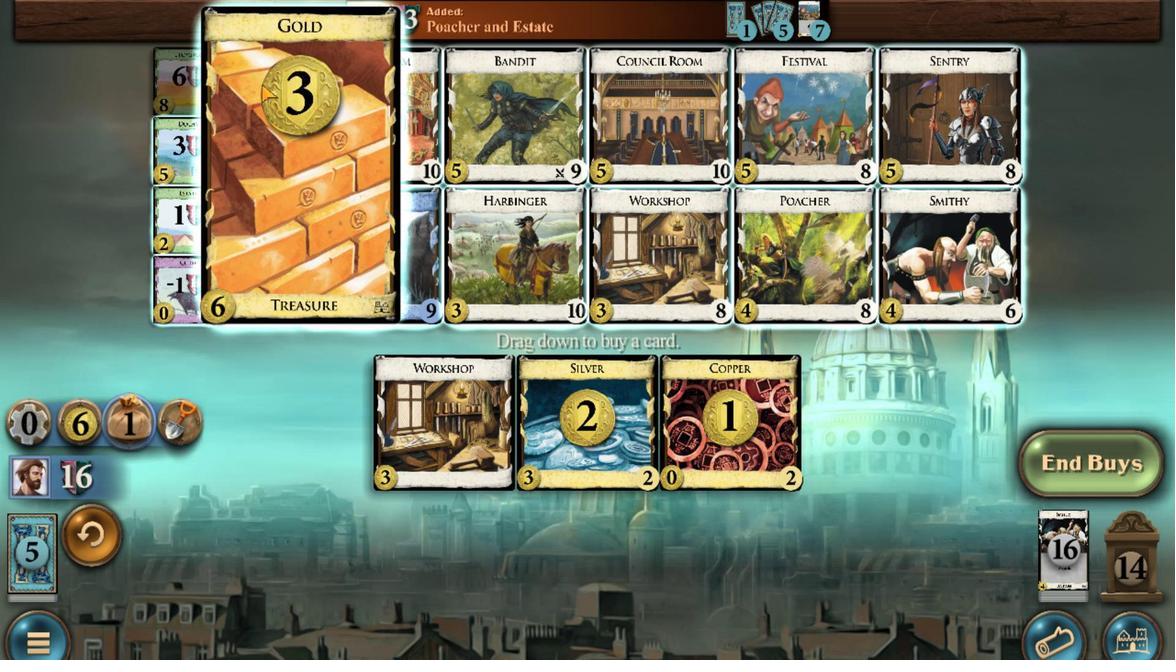 
Action: Mouse scrolled (540, 425) with delta (0, 0)
Screenshot: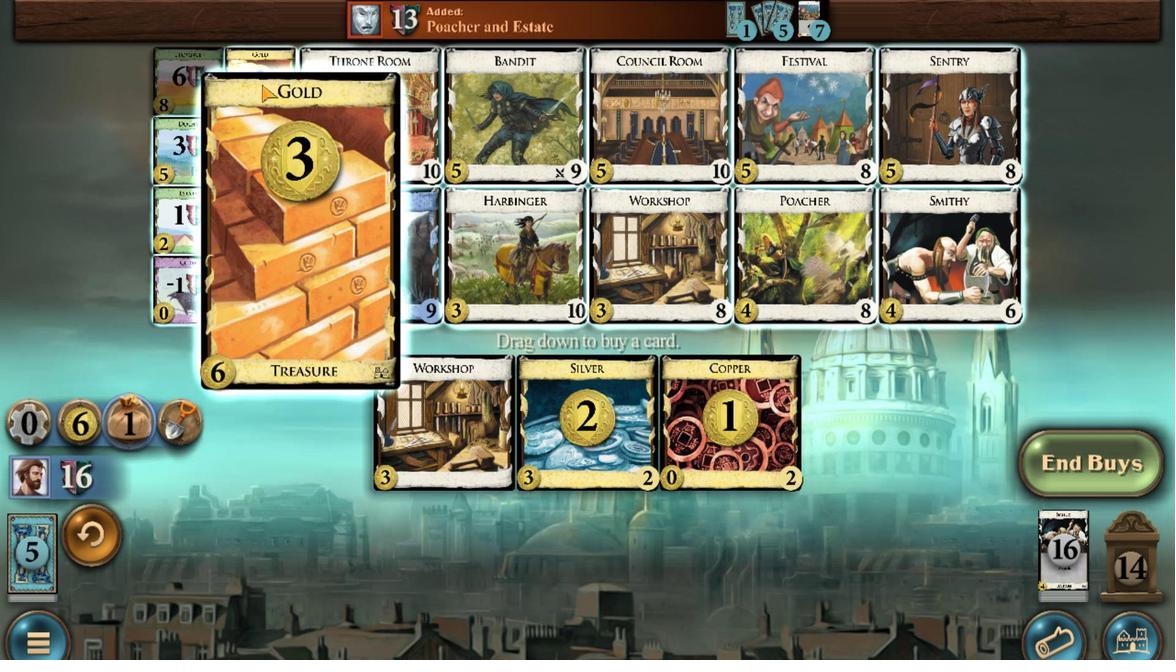 
Action: Mouse scrolled (540, 425) with delta (0, 0)
Screenshot: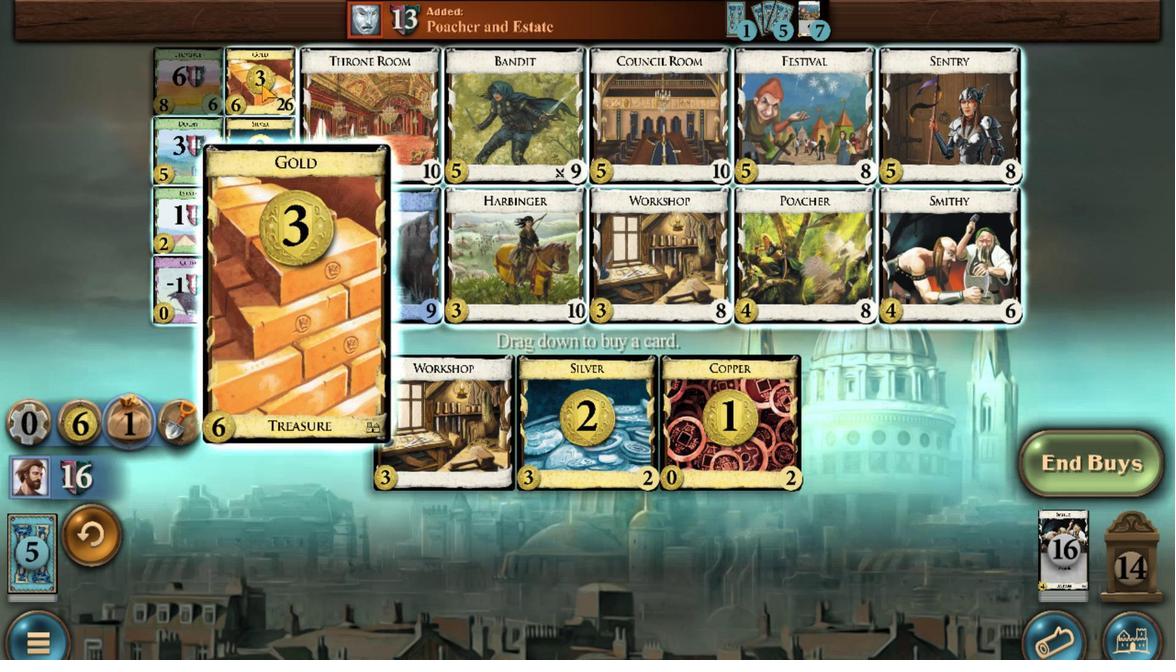 
Action: Mouse scrolled (540, 425) with delta (0, 0)
Screenshot: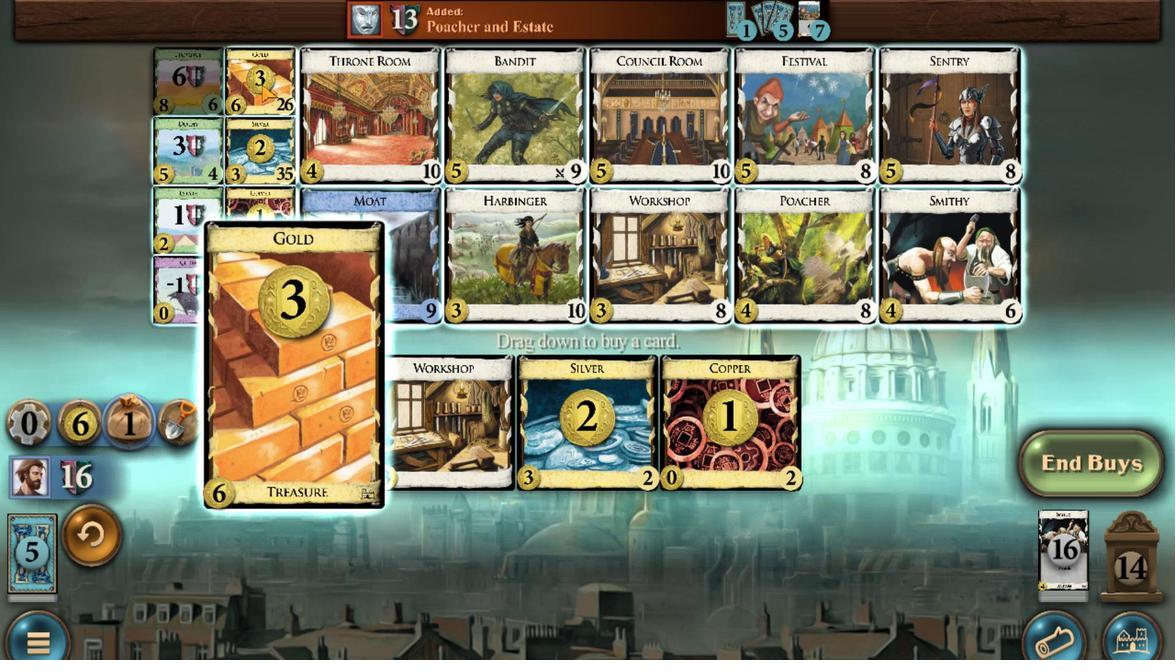 
Action: Mouse moved to (543, 600)
Screenshot: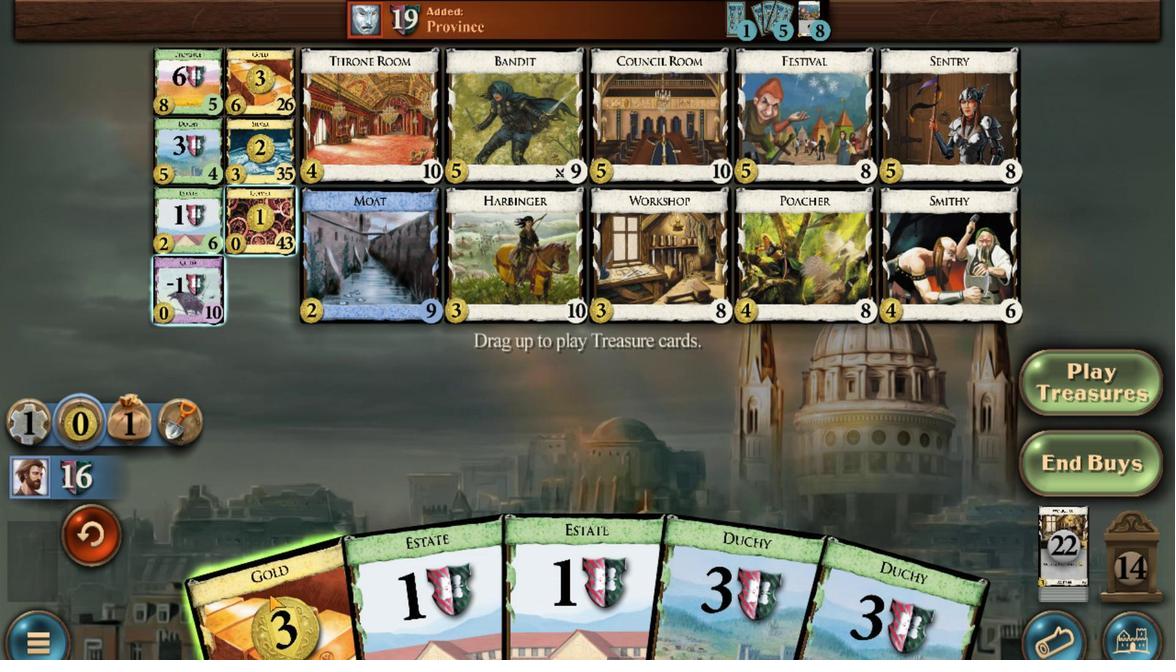 
Action: Mouse scrolled (543, 599) with delta (0, 0)
Screenshot: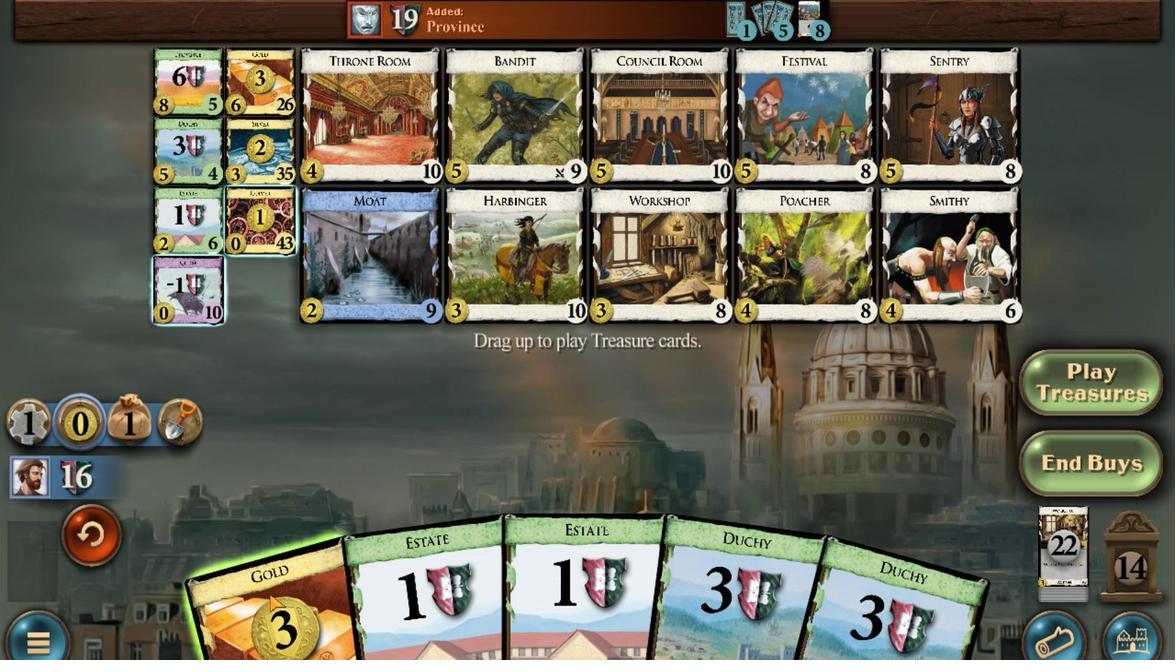 
Action: Mouse moved to (543, 447)
Screenshot: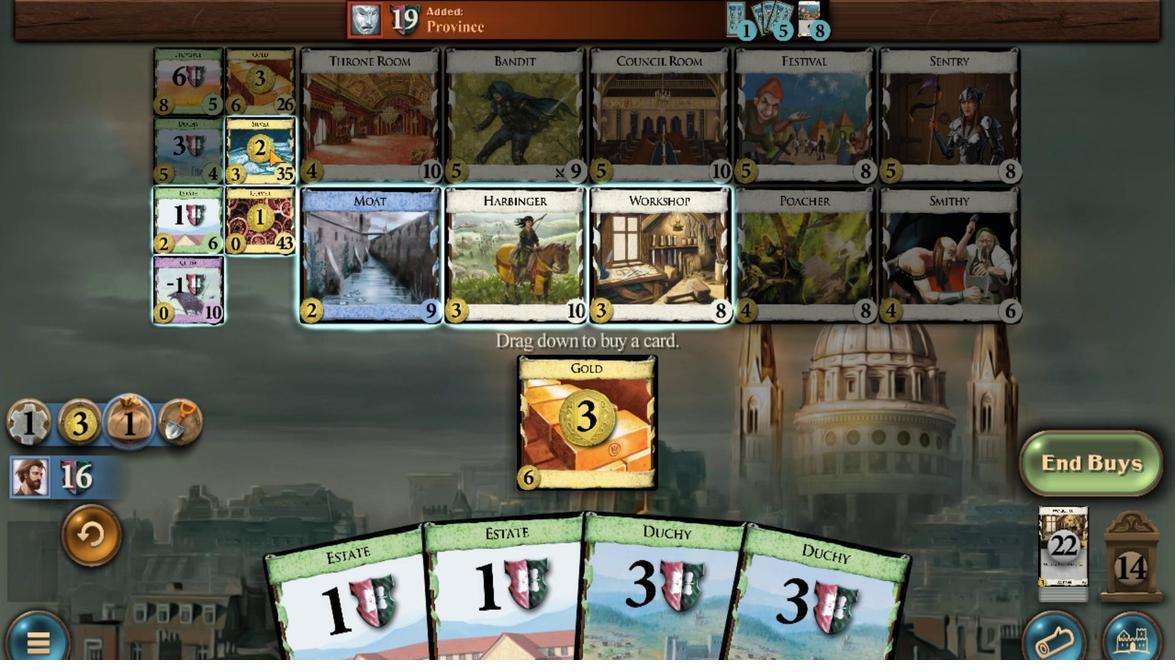 
Action: Mouse scrolled (543, 447) with delta (0, 0)
Screenshot: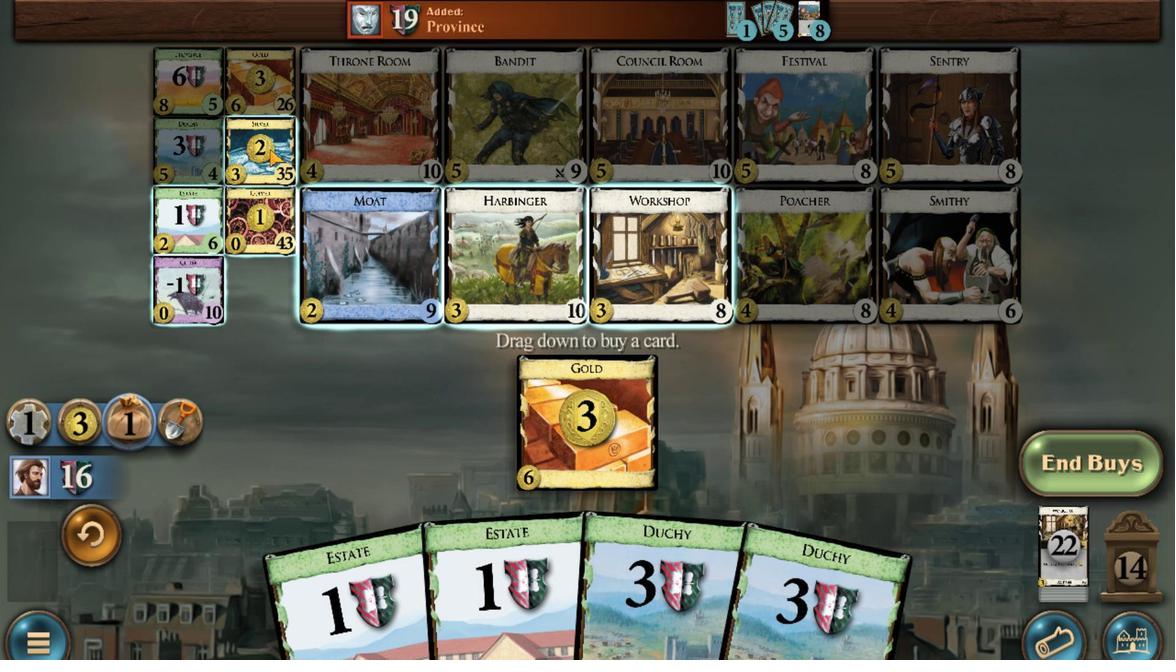 
Action: Mouse scrolled (543, 447) with delta (0, 0)
Screenshot: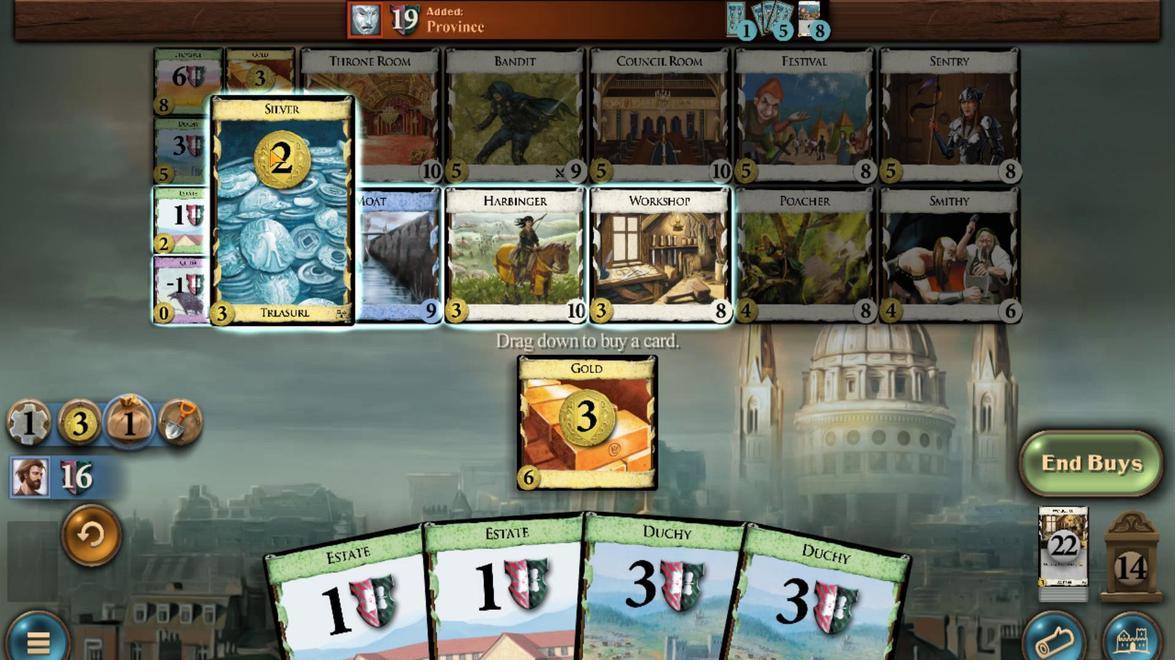 
Action: Mouse scrolled (543, 447) with delta (0, 0)
Screenshot: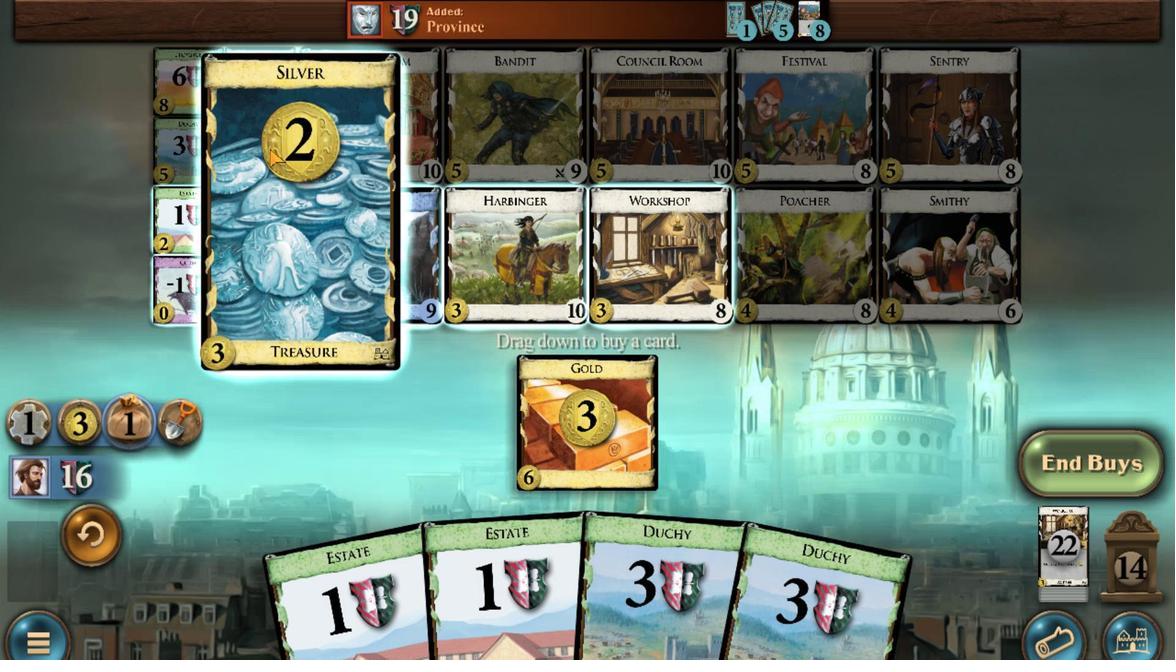 
Action: Mouse scrolled (543, 447) with delta (0, 0)
Screenshot: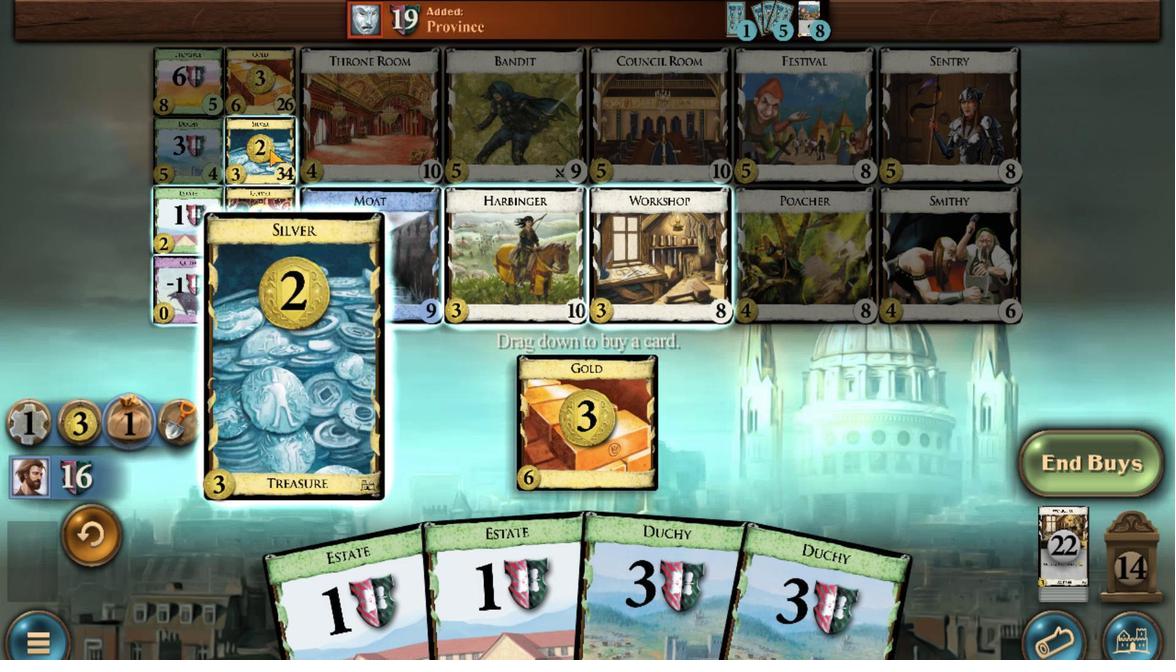 
Action: Mouse moved to (600, 588)
Screenshot: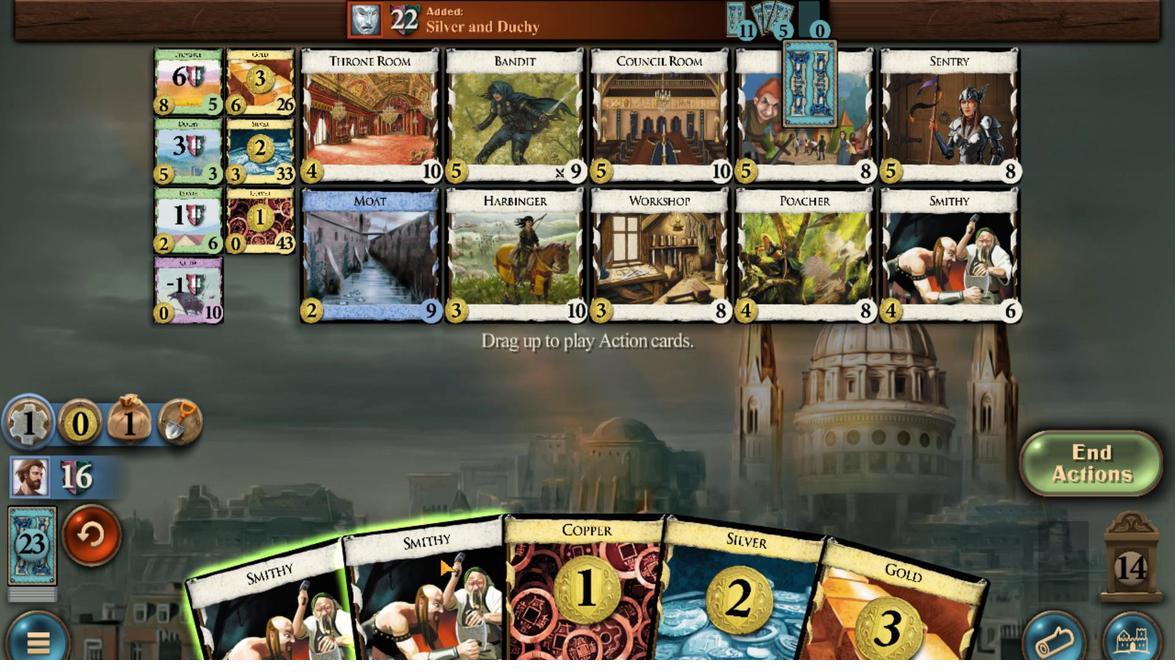 
Action: Mouse scrolled (600, 587) with delta (0, 0)
Screenshot: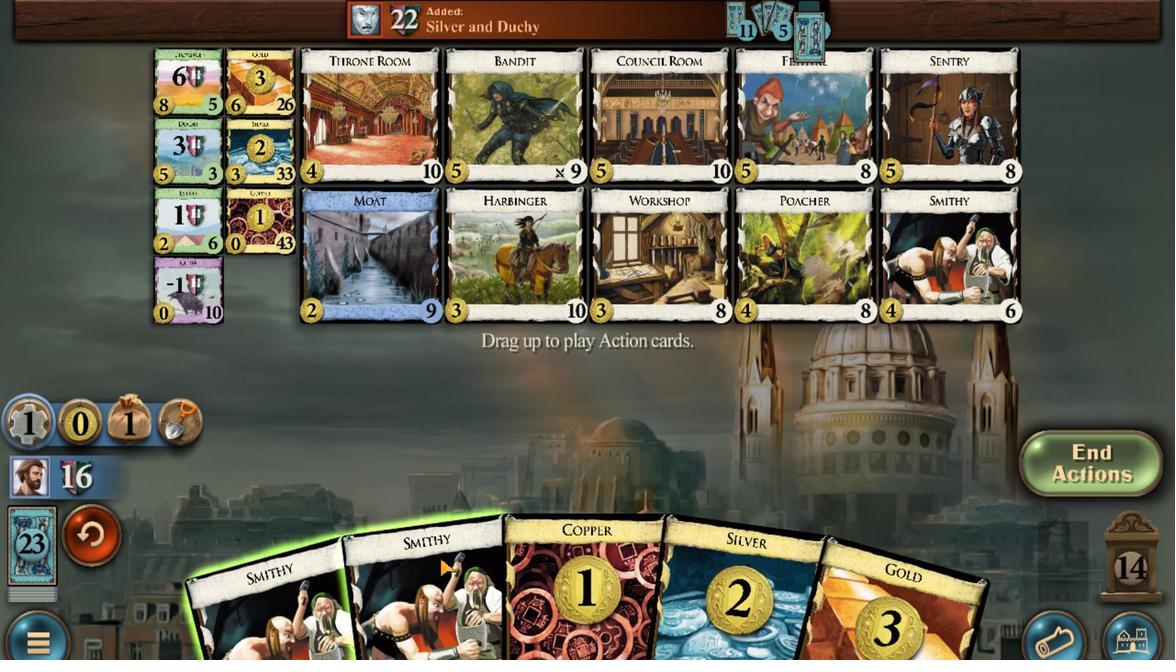 
Action: Mouse moved to (691, 602)
Screenshot: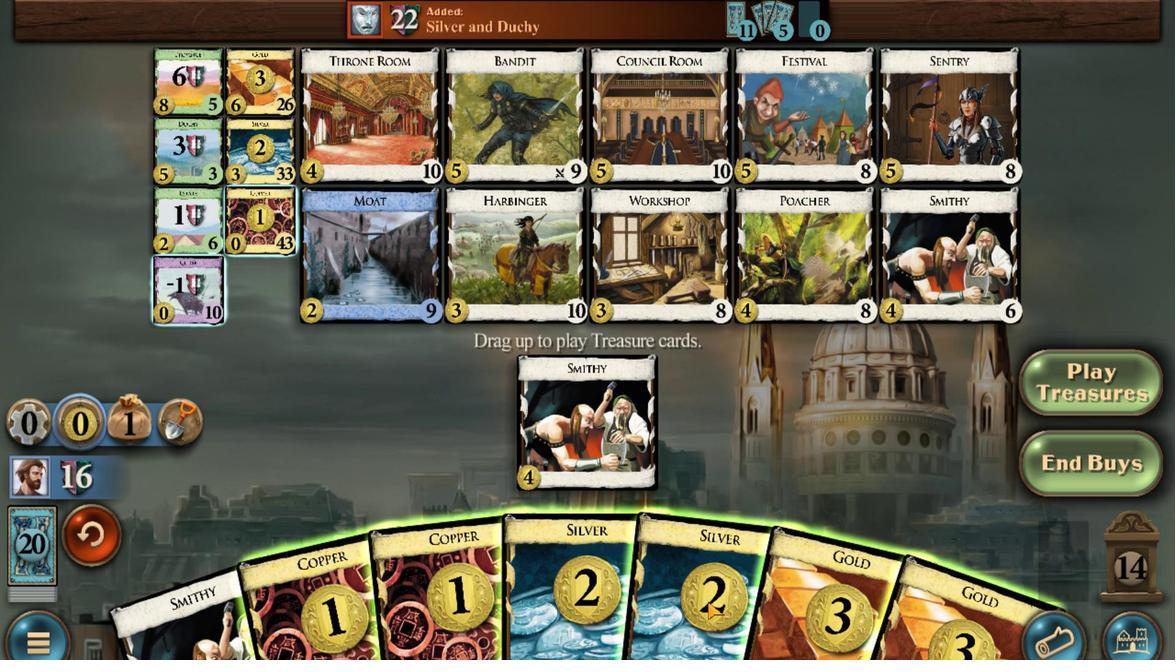 
Action: Mouse scrolled (691, 602) with delta (0, 0)
Screenshot: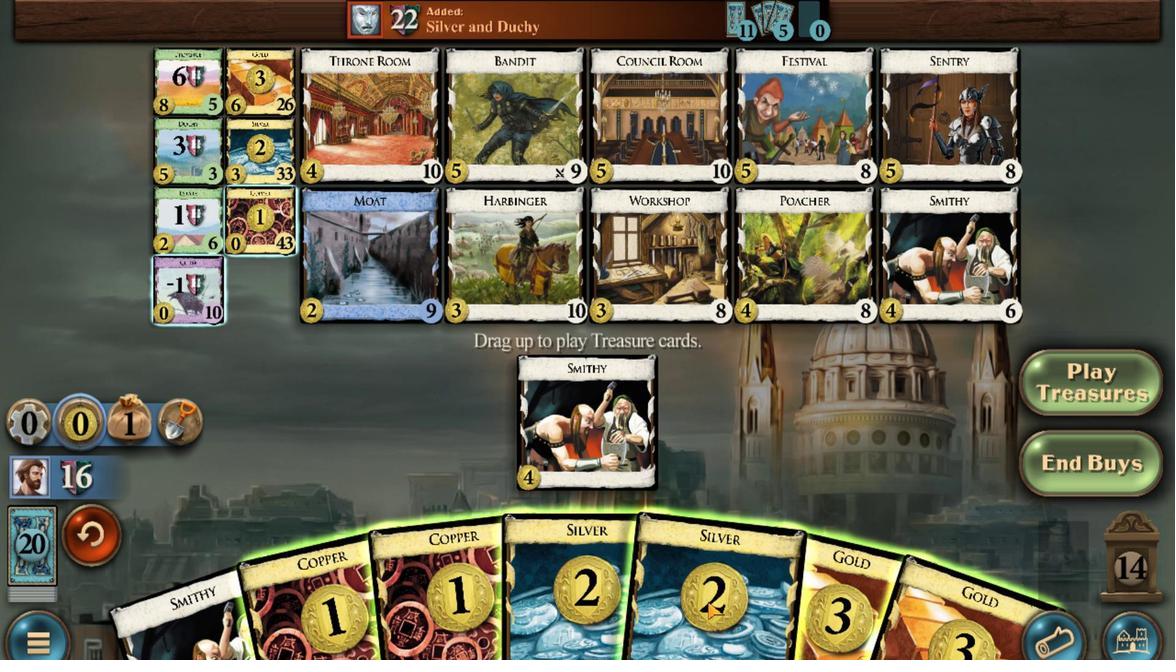 
Action: Mouse moved to (671, 602)
Screenshot: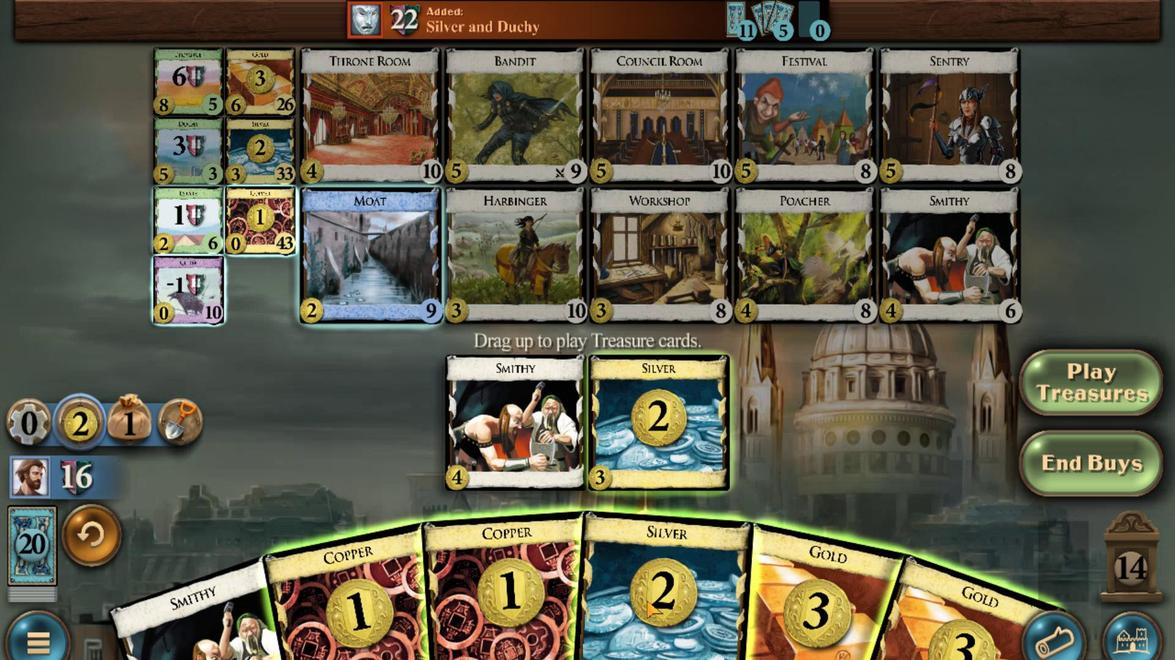 
Action: Mouse scrolled (671, 602) with delta (0, 0)
Screenshot: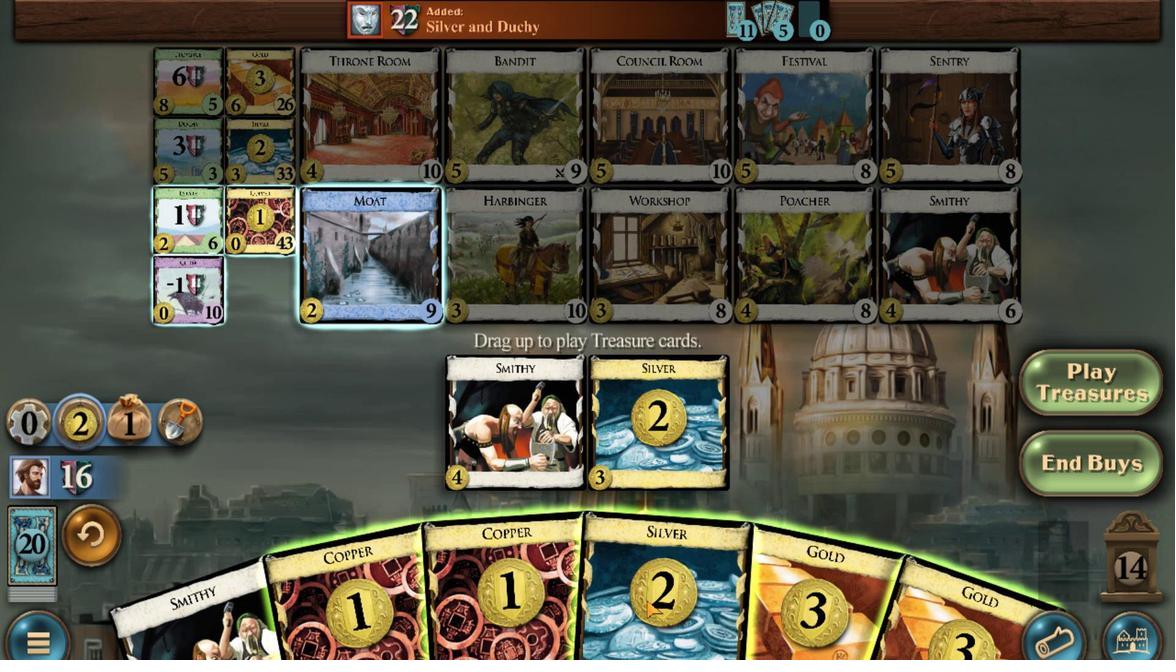 
Action: Mouse moved to (650, 599)
Screenshot: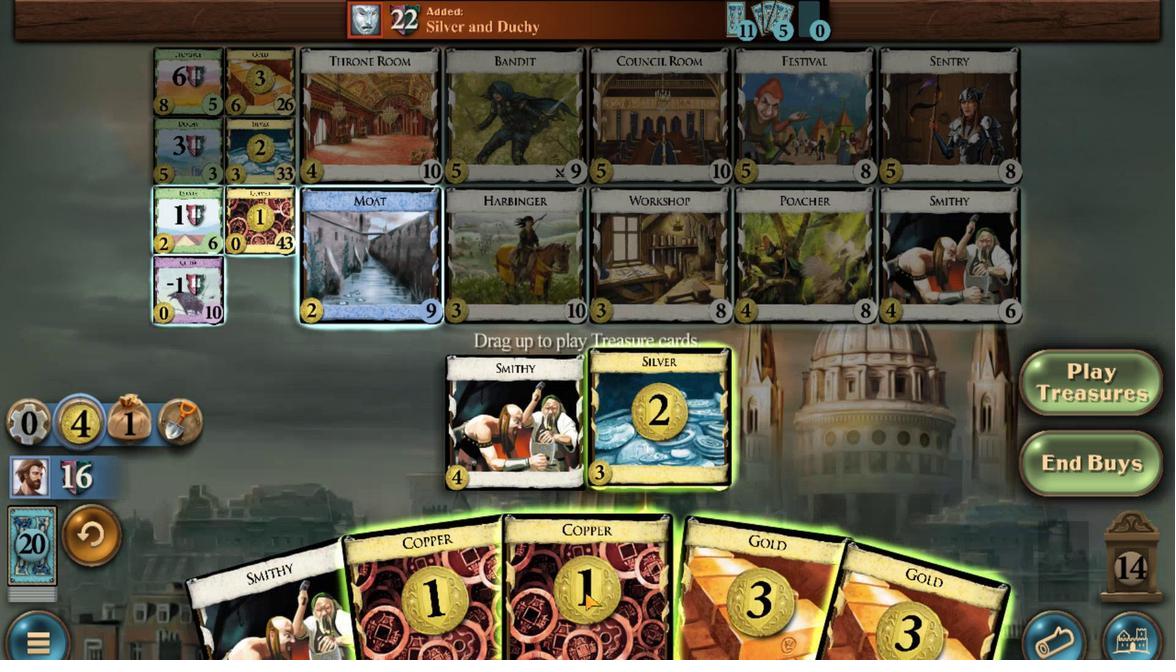 
Action: Mouse scrolled (650, 599) with delta (0, 0)
Screenshot: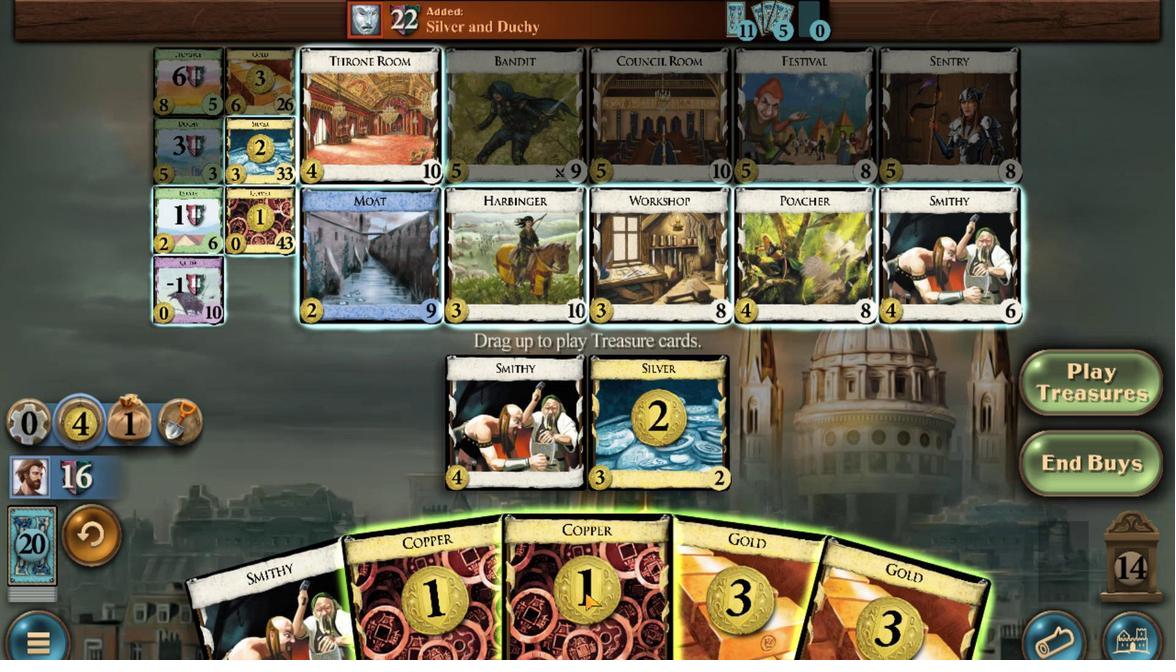 
Action: Mouse moved to (668, 593)
Screenshot: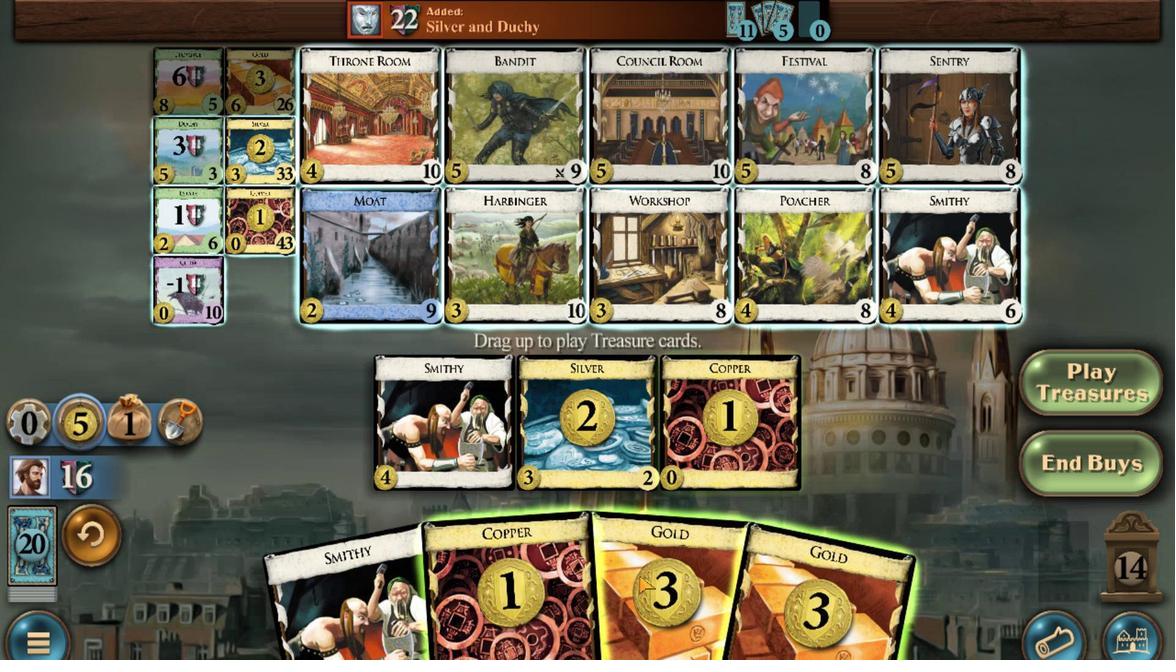
Action: Mouse scrolled (668, 593) with delta (0, 0)
Screenshot: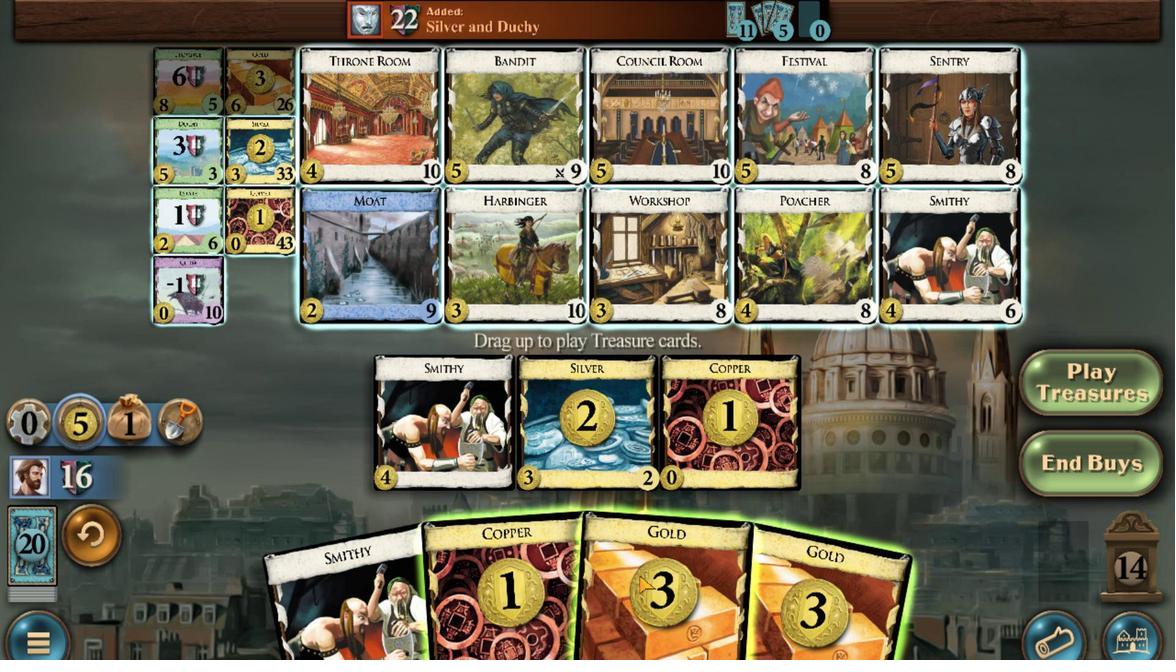 
Action: Mouse moved to (521, 424)
Screenshot: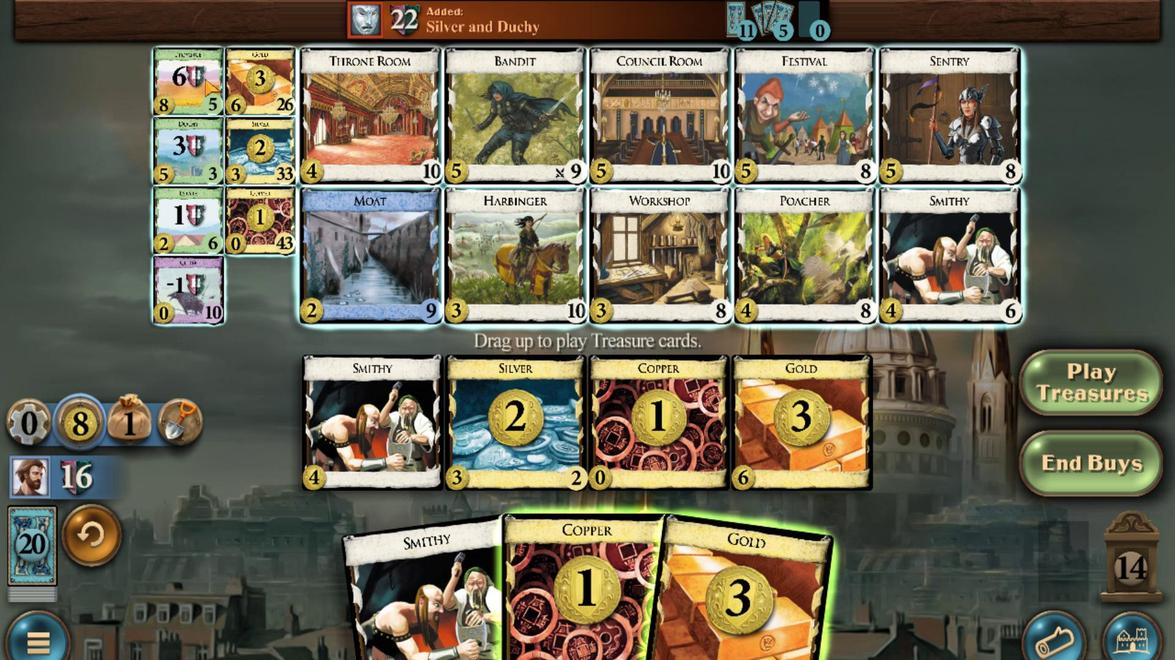 
Action: Mouse scrolled (521, 424) with delta (0, 0)
Screenshot: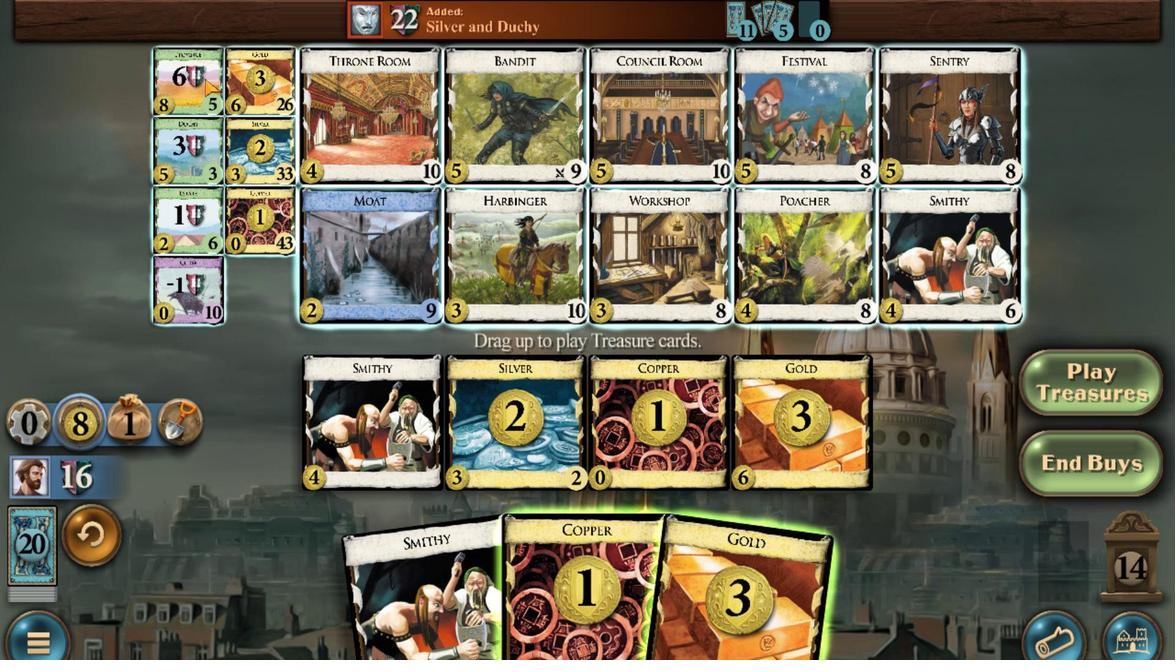 
Action: Mouse scrolled (521, 424) with delta (0, 0)
Screenshot: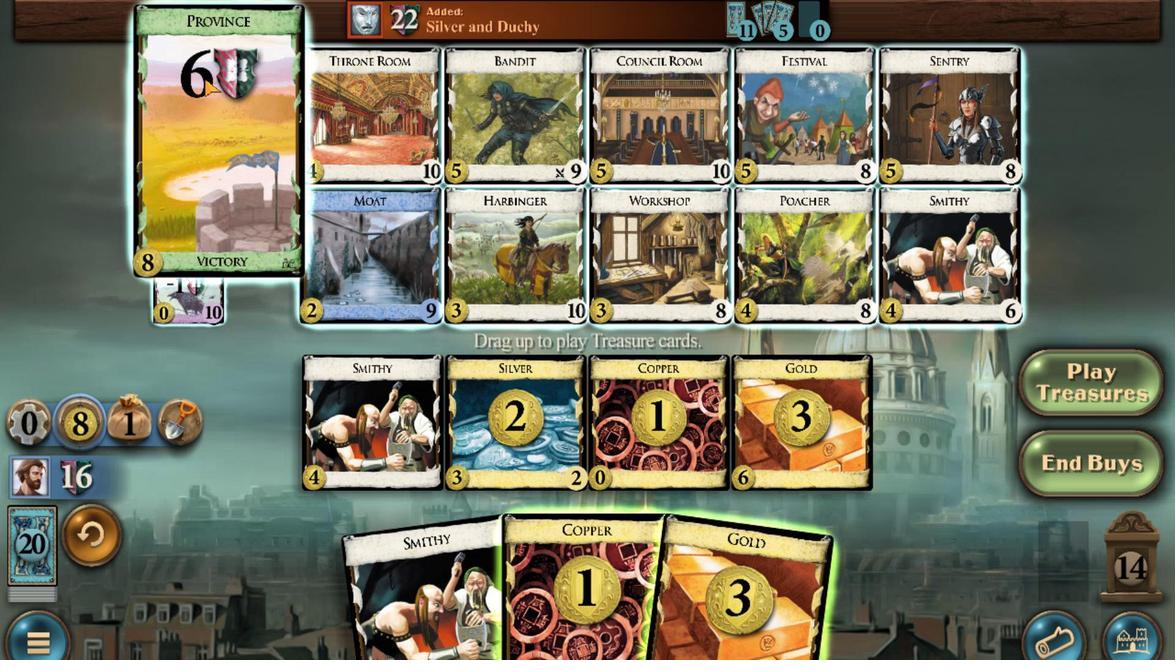 
Action: Mouse scrolled (521, 424) with delta (0, 0)
Screenshot: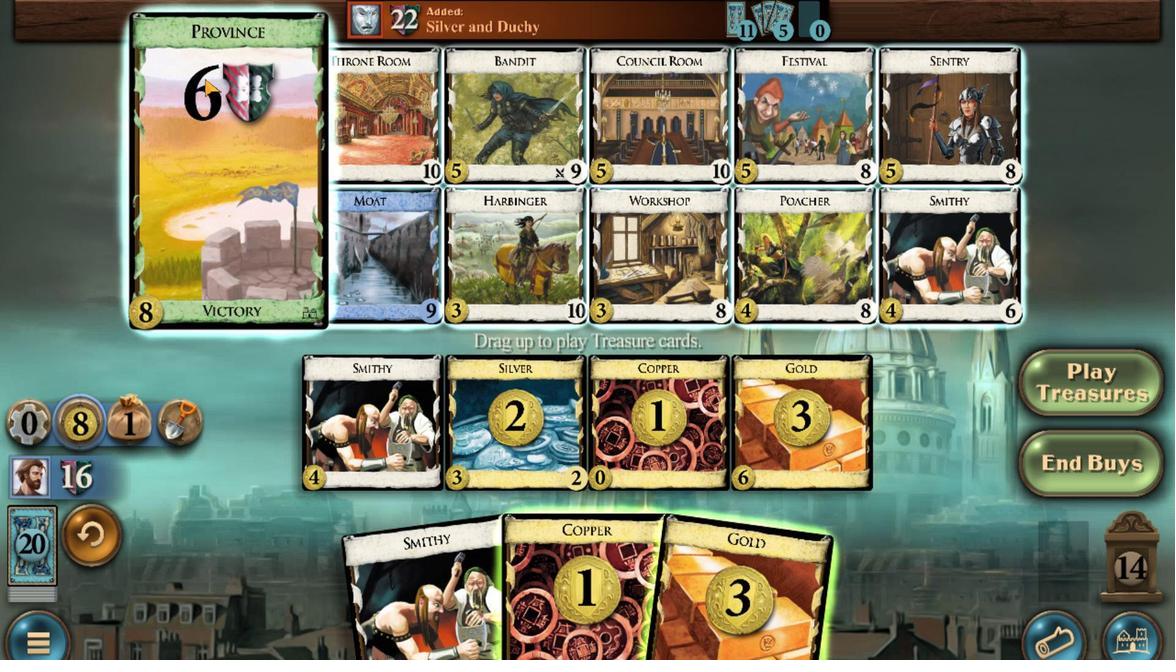 
Action: Mouse scrolled (521, 424) with delta (0, 0)
Screenshot: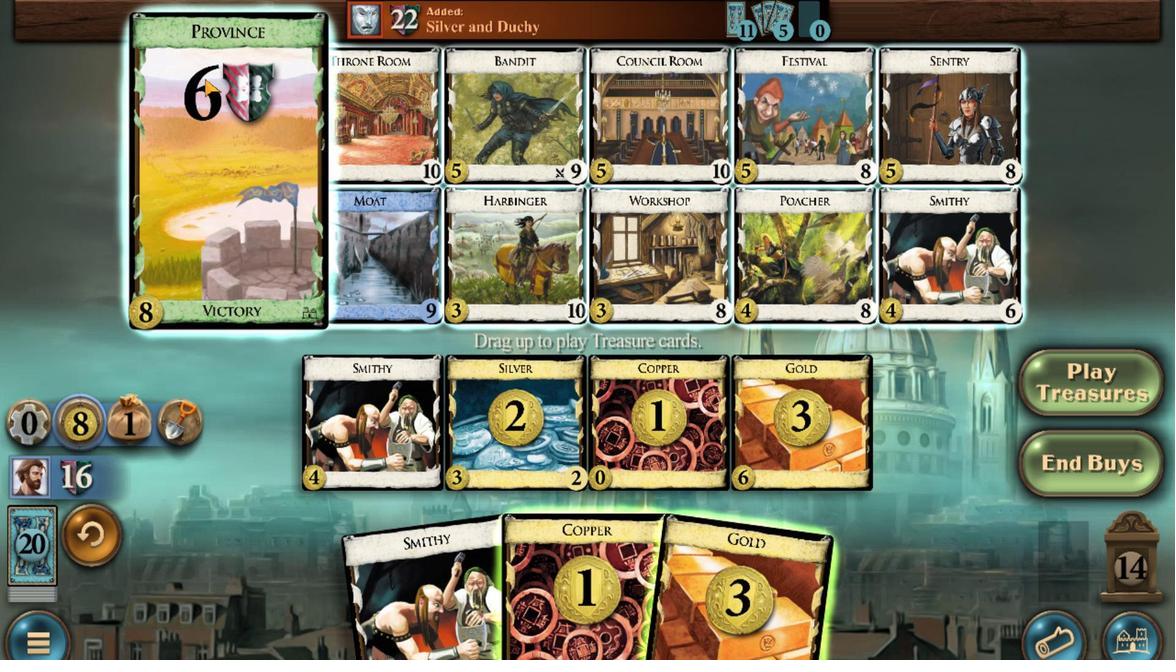 
Action: Mouse scrolled (521, 424) with delta (0, 0)
